 Task: Look for space in Cativá, Panama from 10th June, 2023 to 25th June, 2023 for 4 adults in price range Rs.10000 to Rs.15000. Place can be private room with 4 bedrooms having 4 beds and 4 bathrooms. Property type can be house, flat, guest house, hotel. Amenities needed are: wifi, TV, free parkinig on premises, gym, breakfast. Booking option can be shelf check-in. Required host language is English.
Action: Mouse moved to (542, 185)
Screenshot: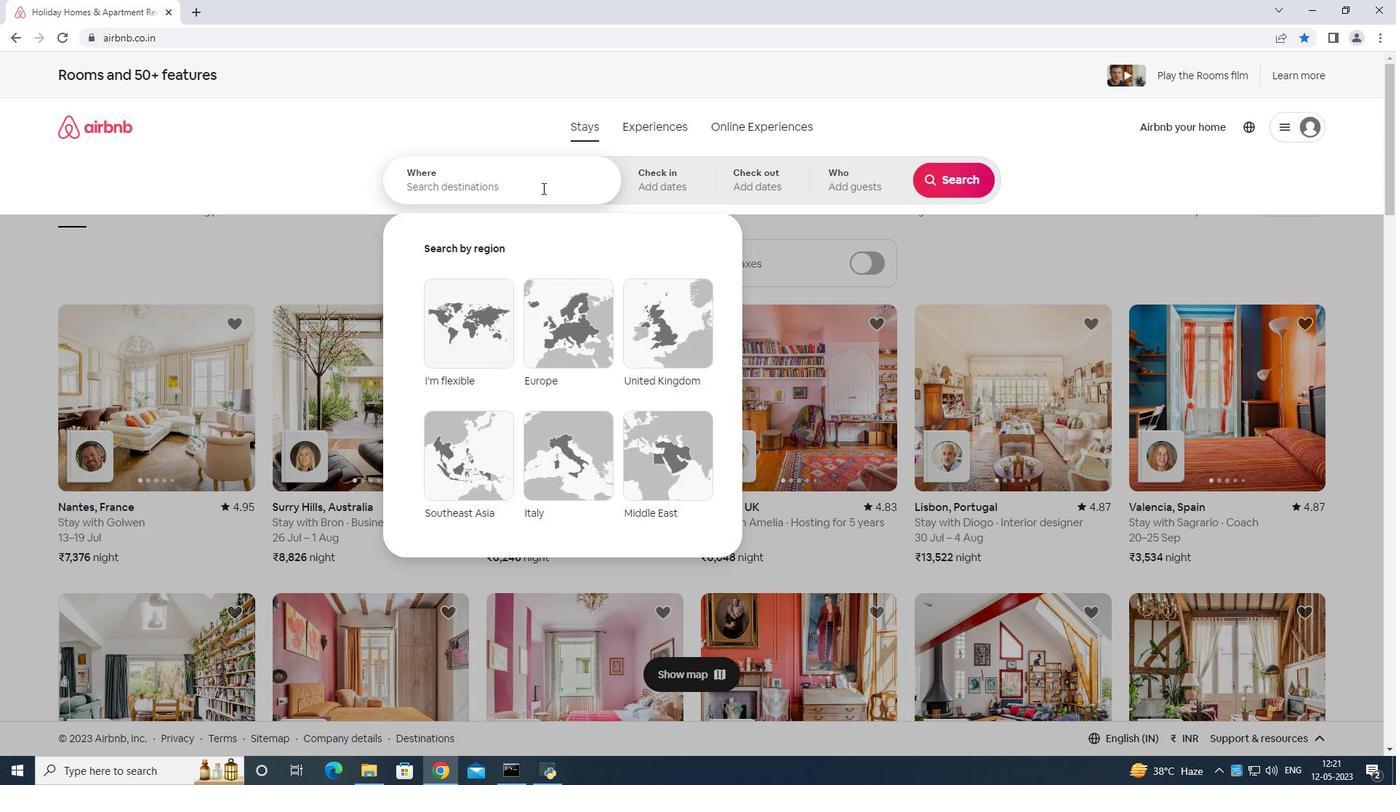 
Action: Mouse pressed left at (542, 185)
Screenshot: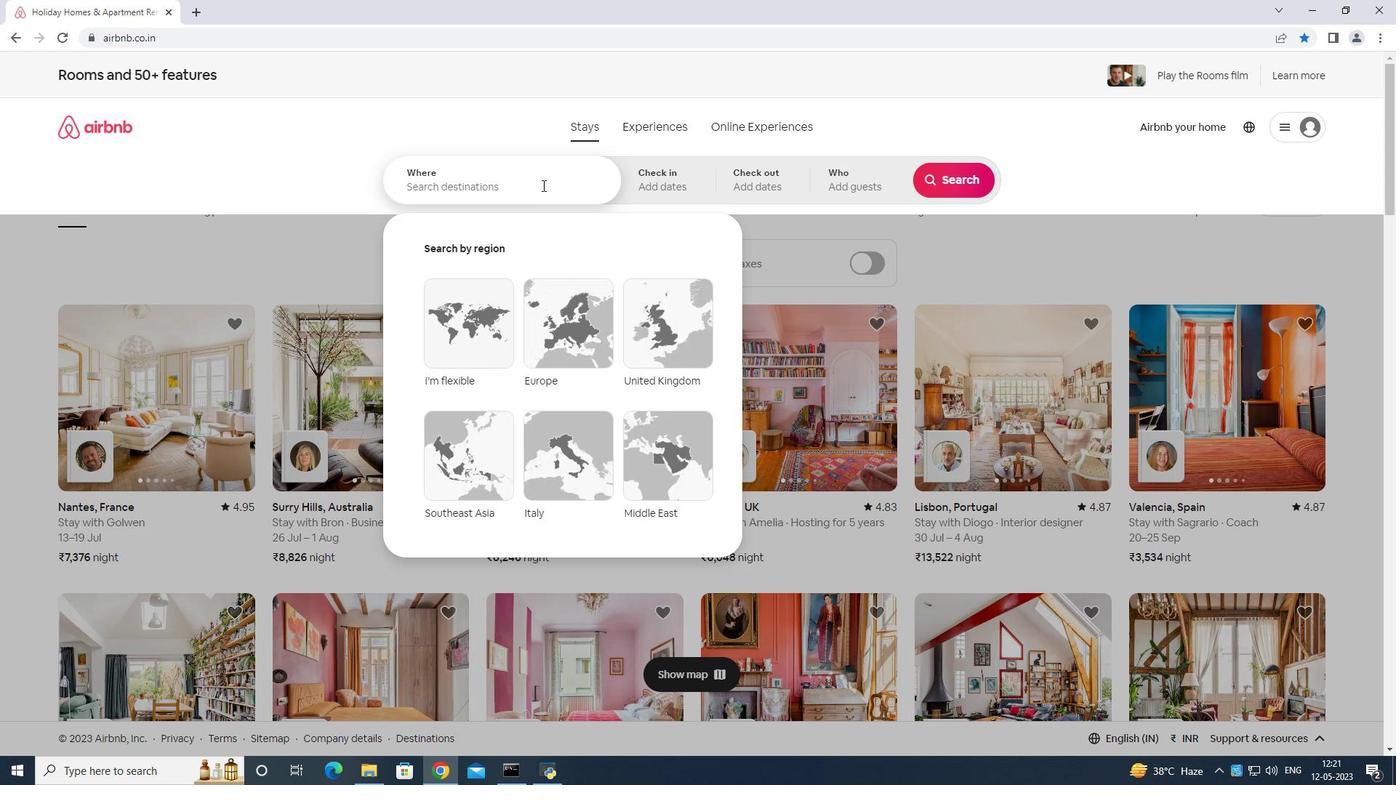 
Action: Mouse moved to (537, 172)
Screenshot: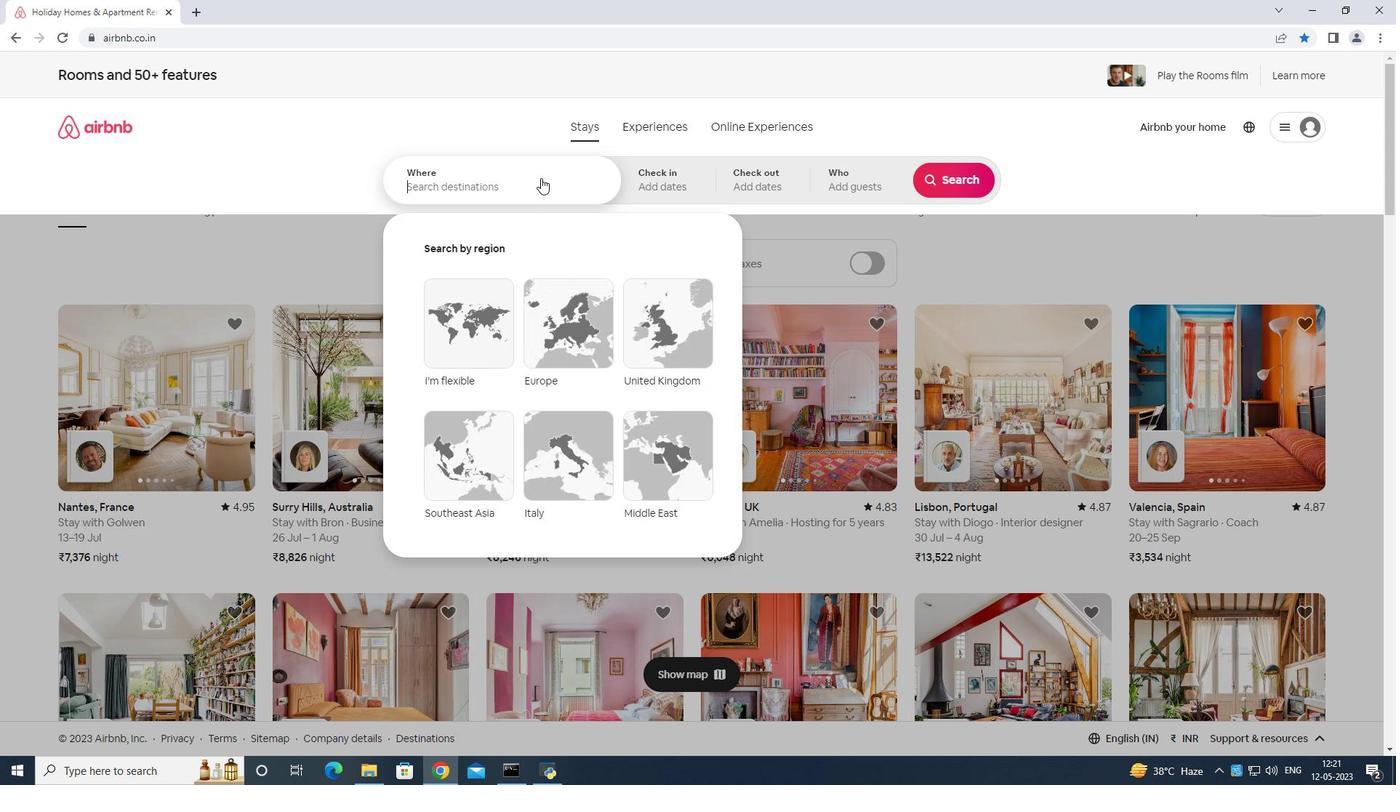
Action: Key pressed <Key.shift>Cavi<Key.backspace><Key.backspace>tiva<Key.space>panama<Key.enter>
Screenshot: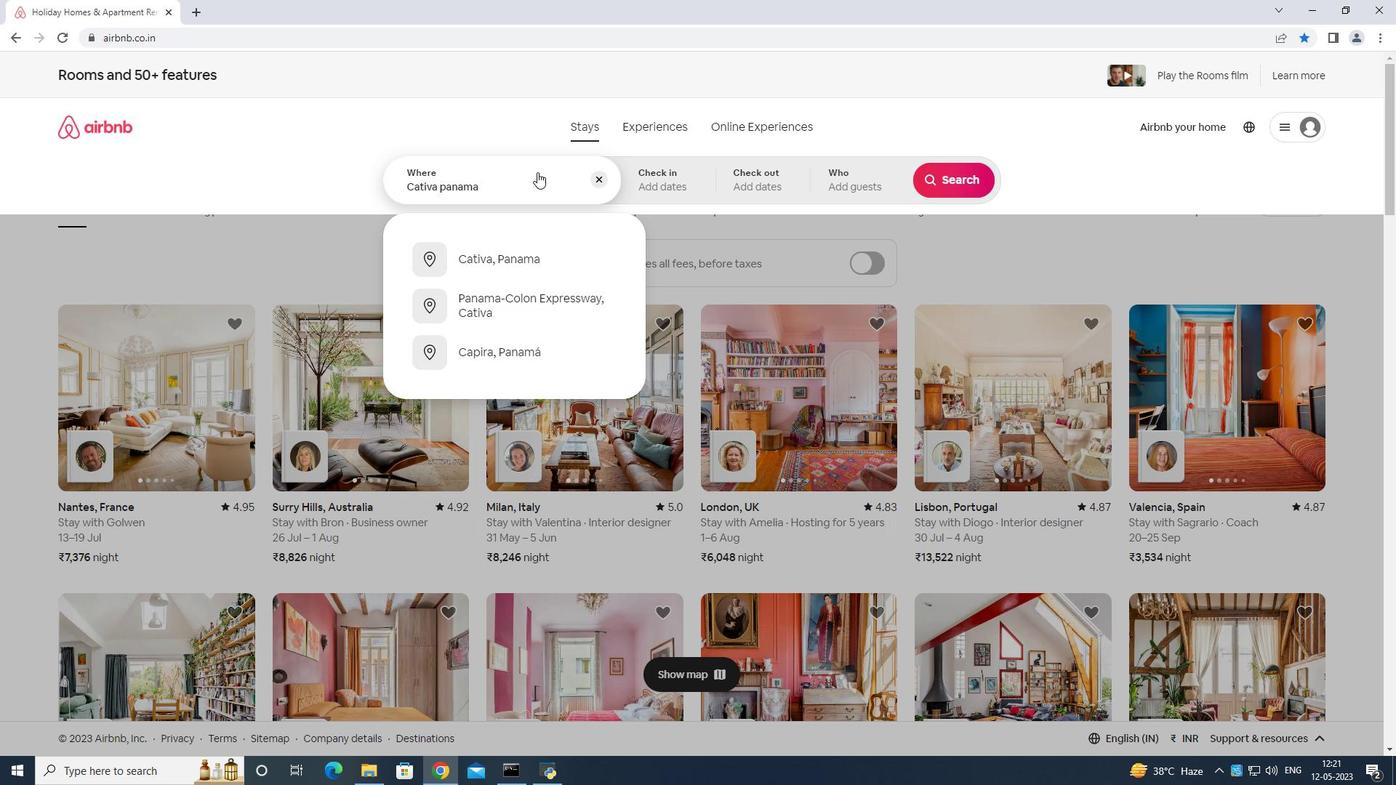 
Action: Mouse moved to (922, 389)
Screenshot: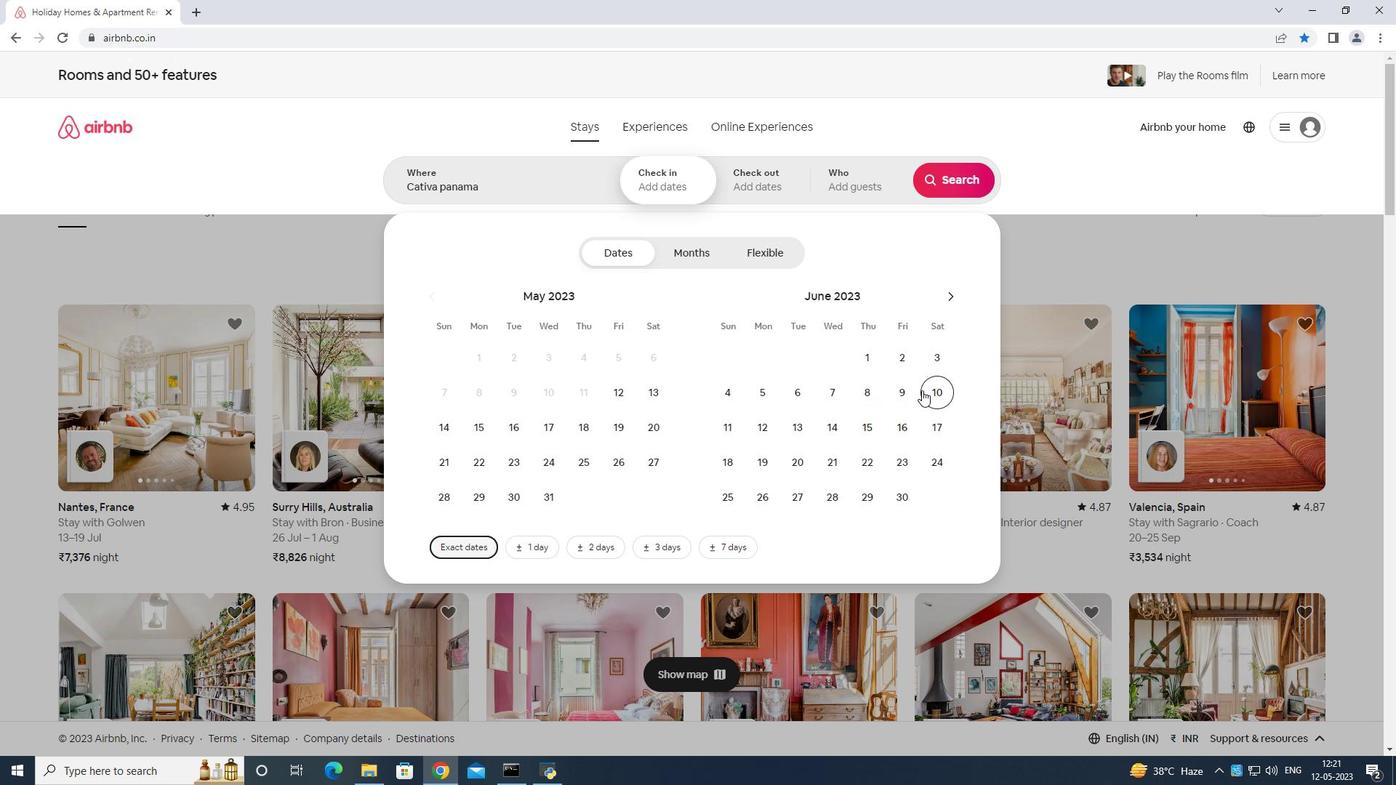 
Action: Mouse pressed left at (922, 389)
Screenshot: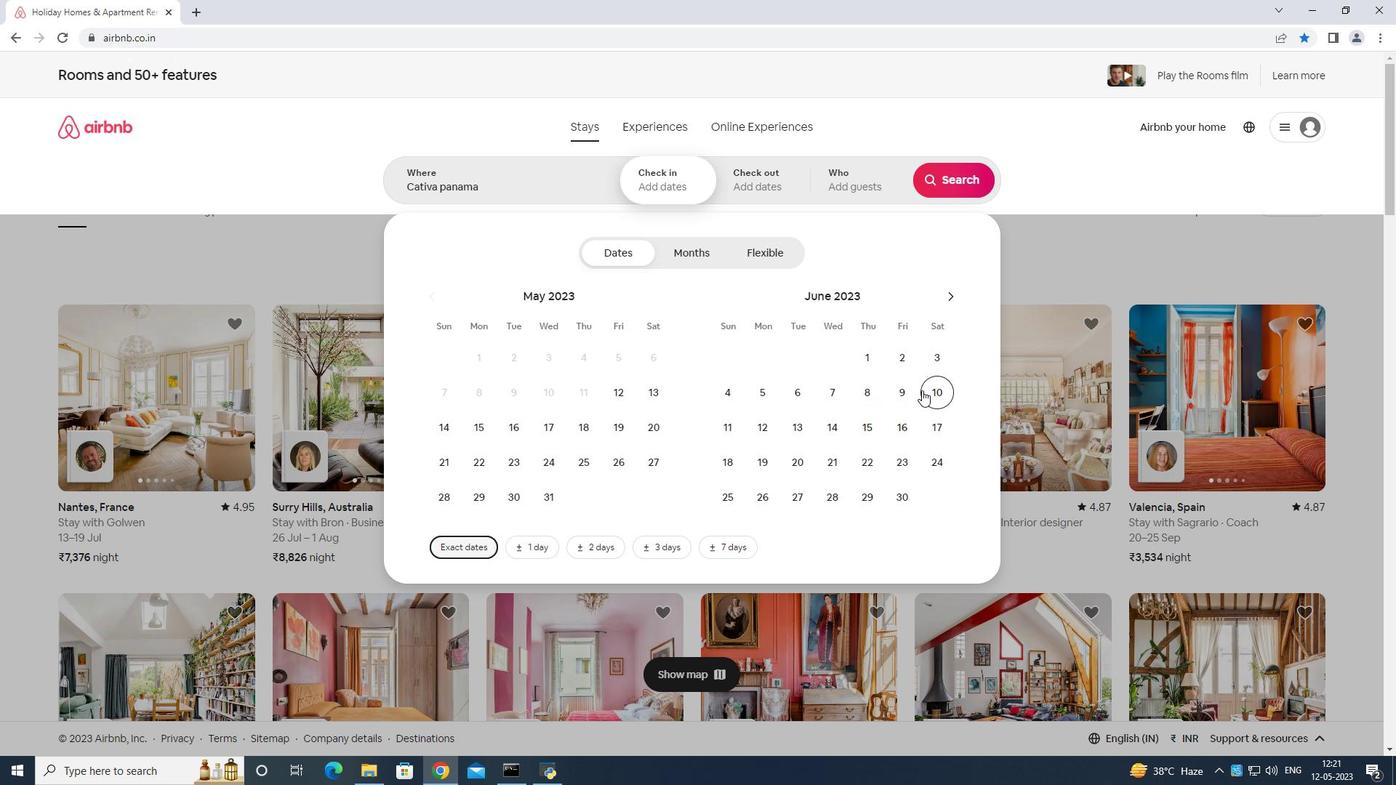 
Action: Mouse moved to (735, 490)
Screenshot: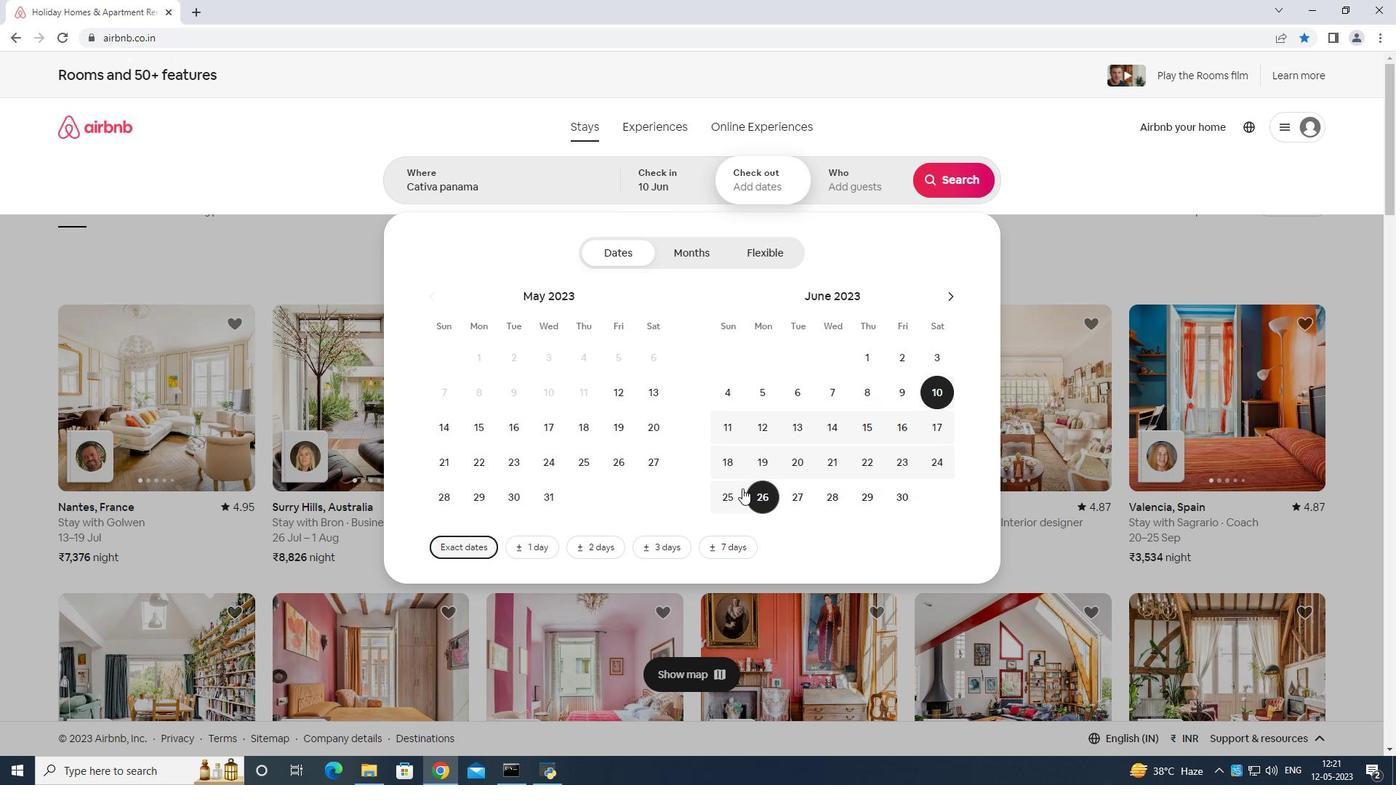
Action: Mouse pressed left at (735, 490)
Screenshot: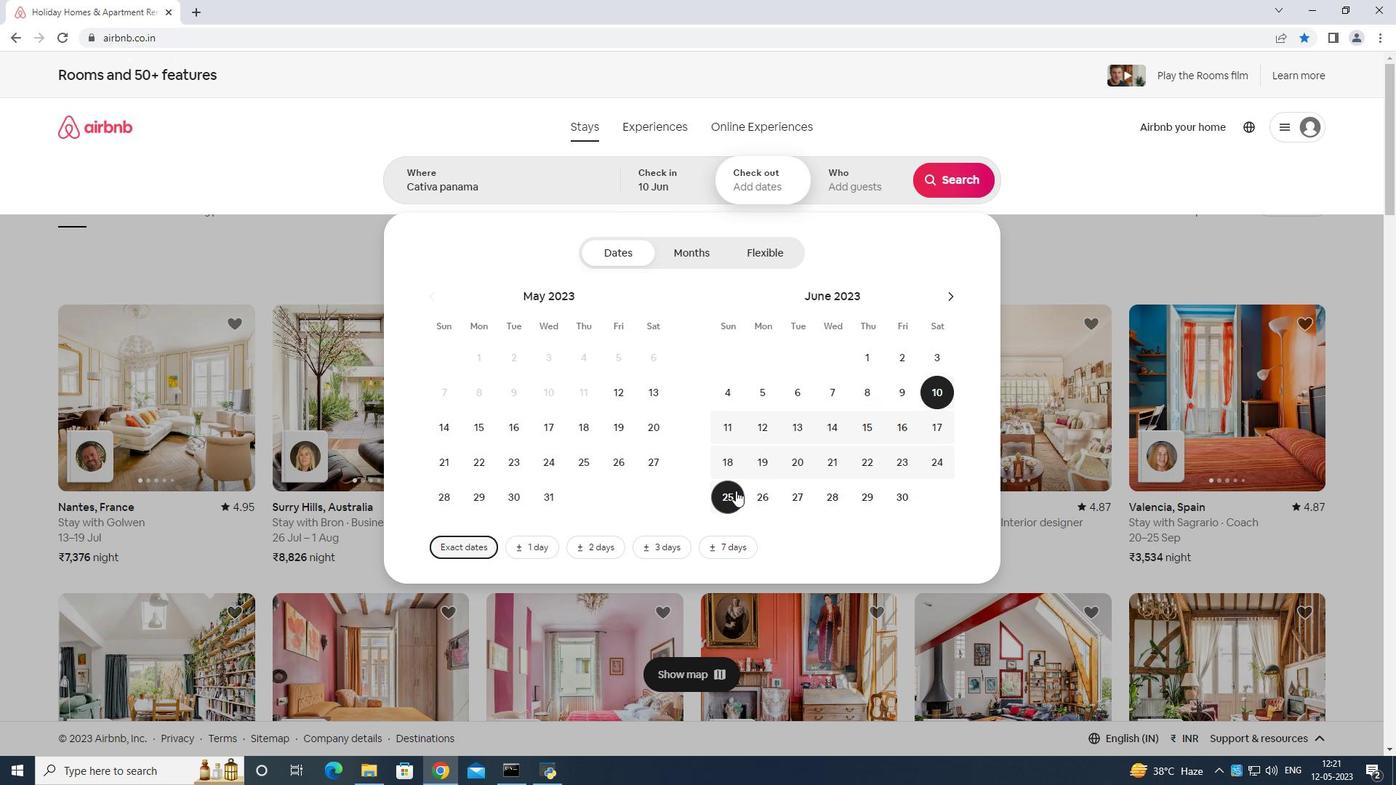
Action: Mouse moved to (872, 173)
Screenshot: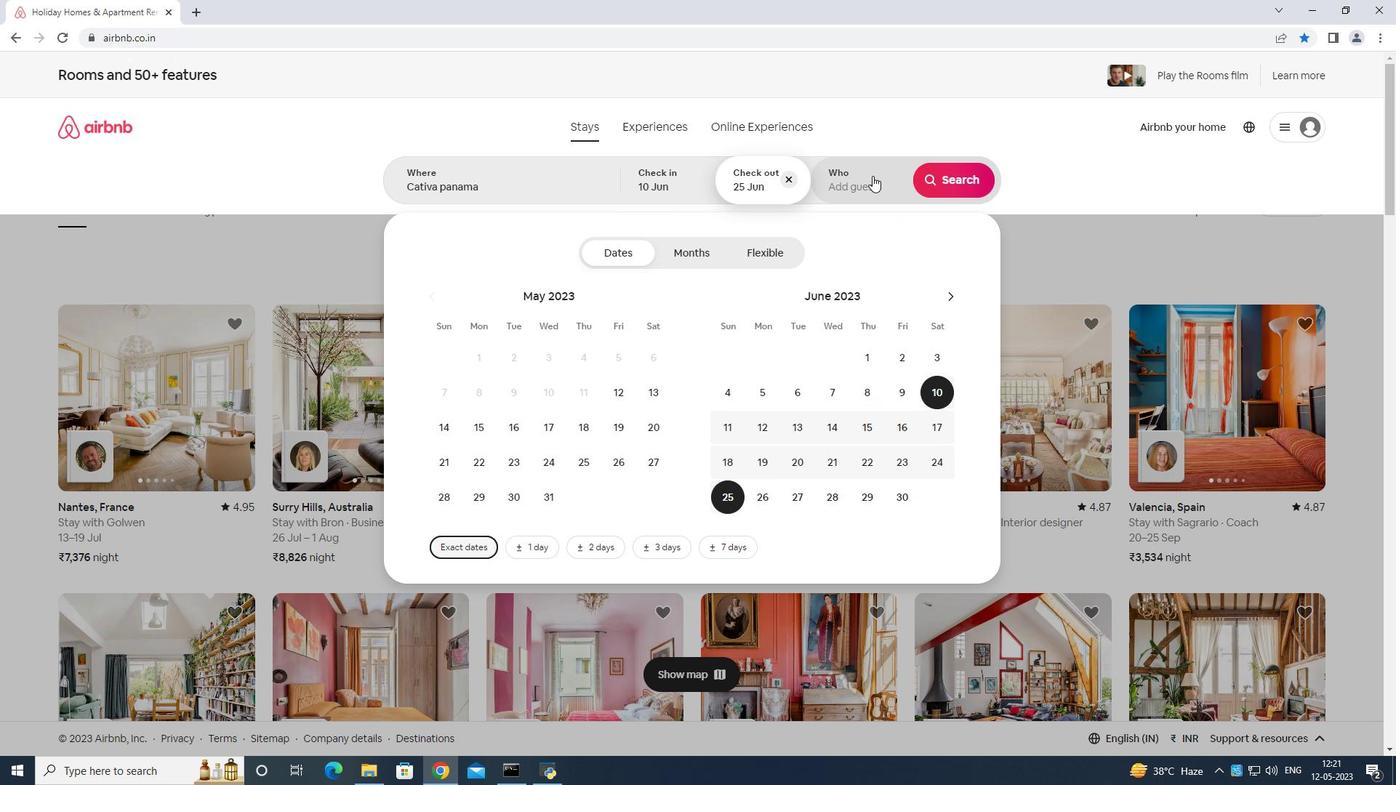 
Action: Mouse pressed left at (872, 173)
Screenshot: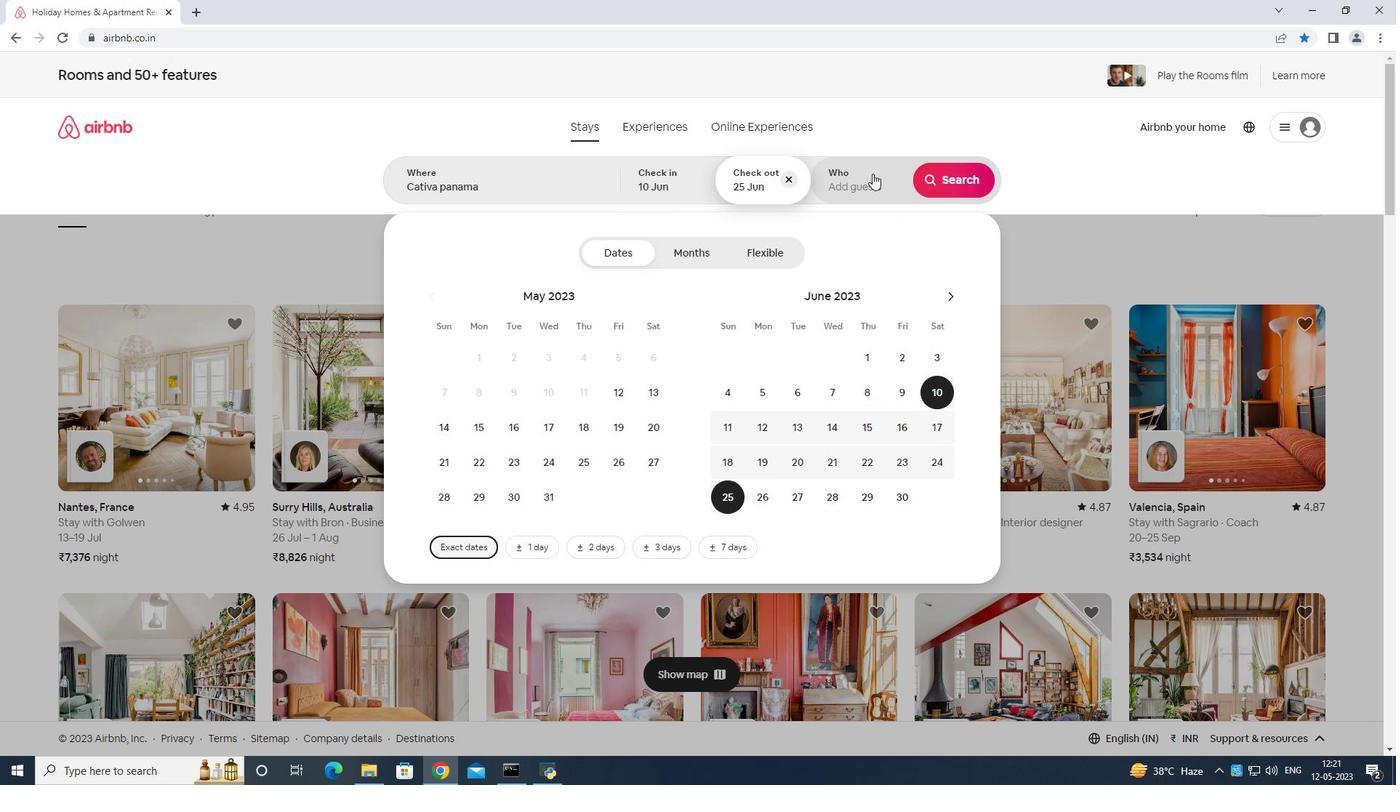 
Action: Mouse moved to (956, 259)
Screenshot: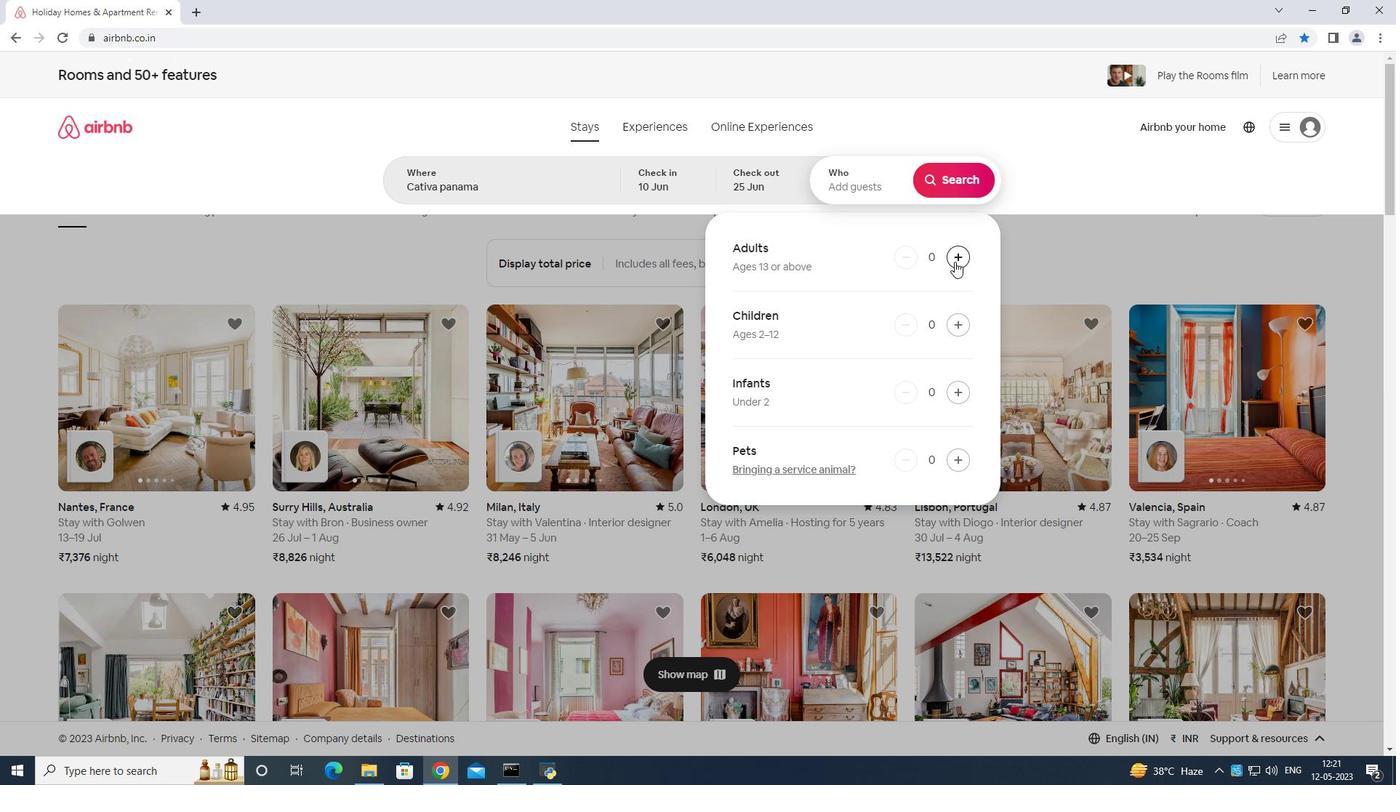 
Action: Mouse pressed left at (956, 259)
Screenshot: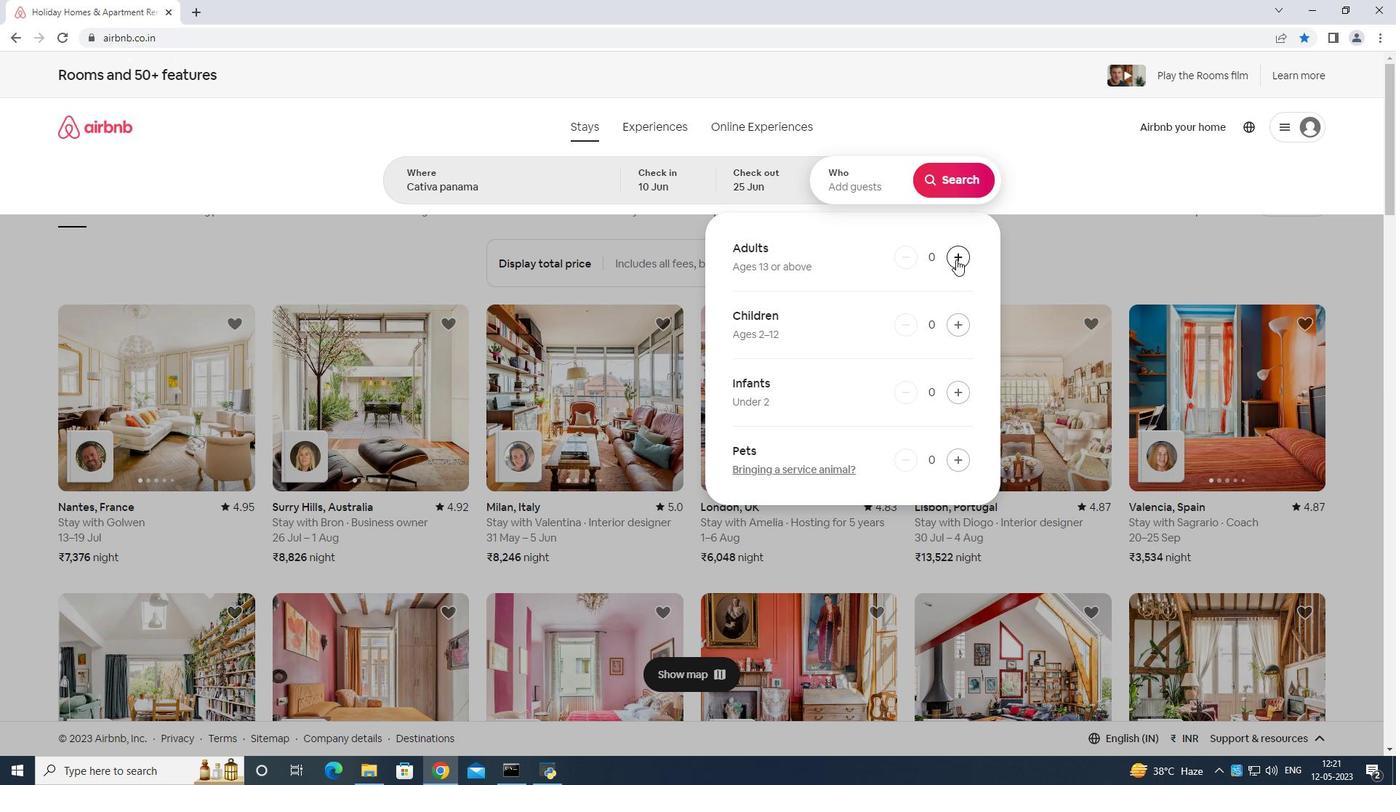 
Action: Mouse moved to (957, 258)
Screenshot: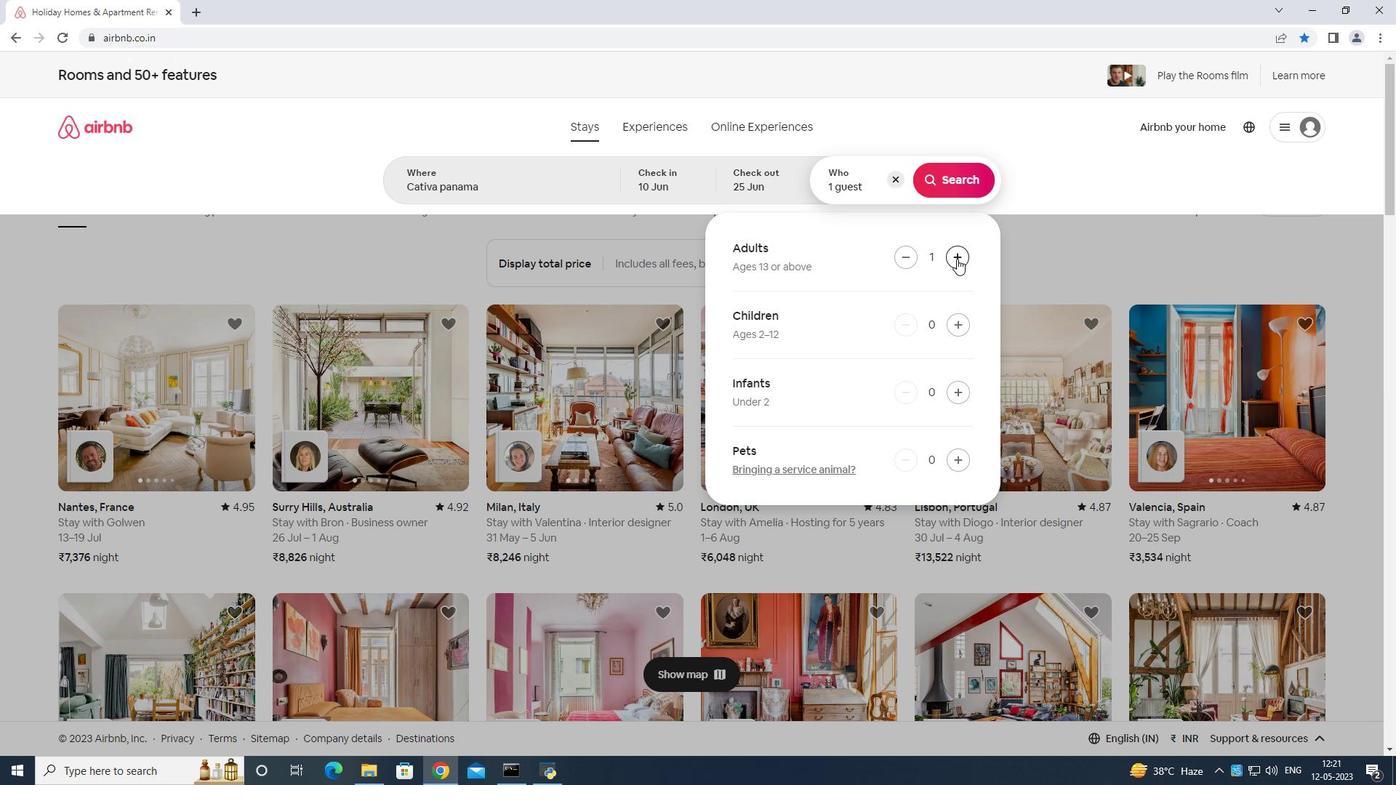 
Action: Mouse pressed left at (957, 258)
Screenshot: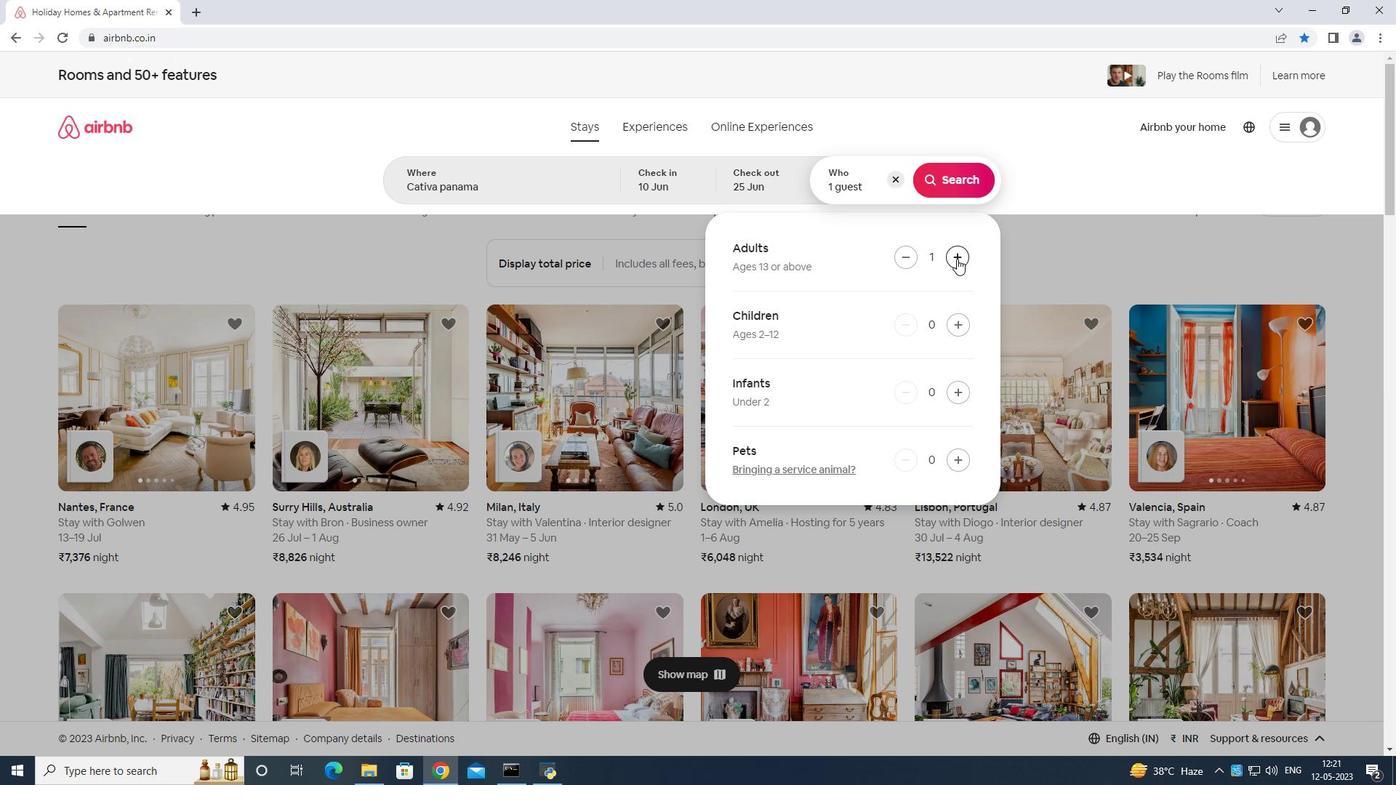 
Action: Mouse moved to (958, 258)
Screenshot: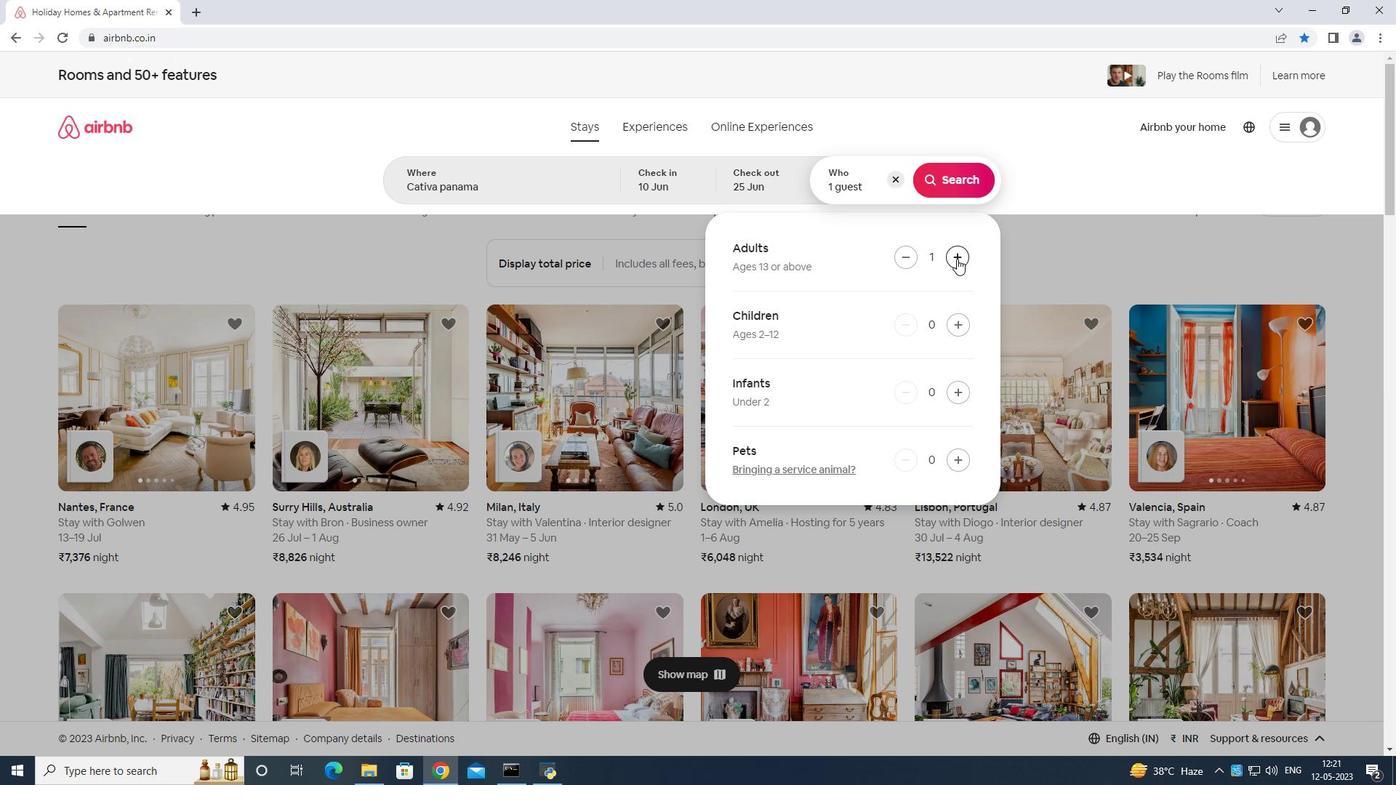 
Action: Mouse pressed left at (958, 258)
Screenshot: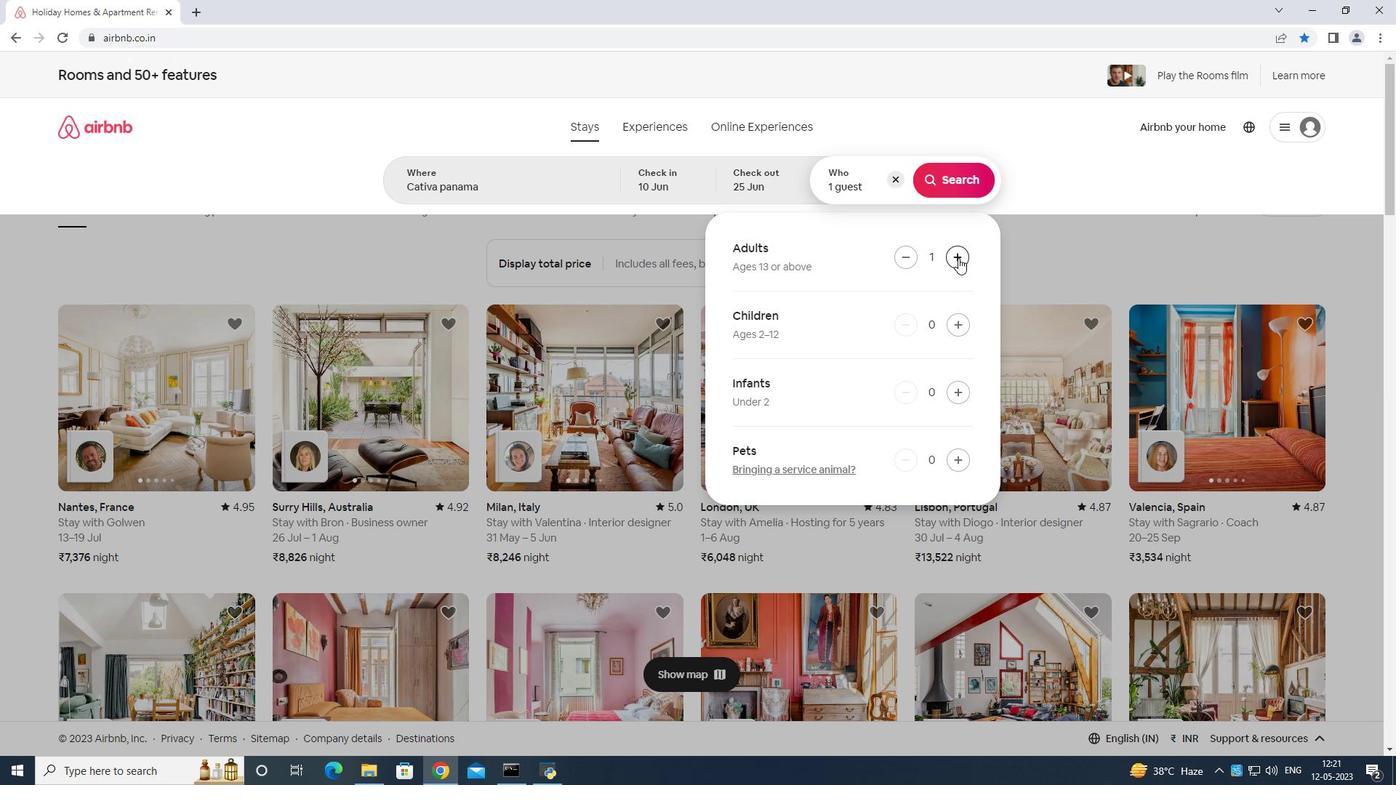 
Action: Mouse moved to (959, 255)
Screenshot: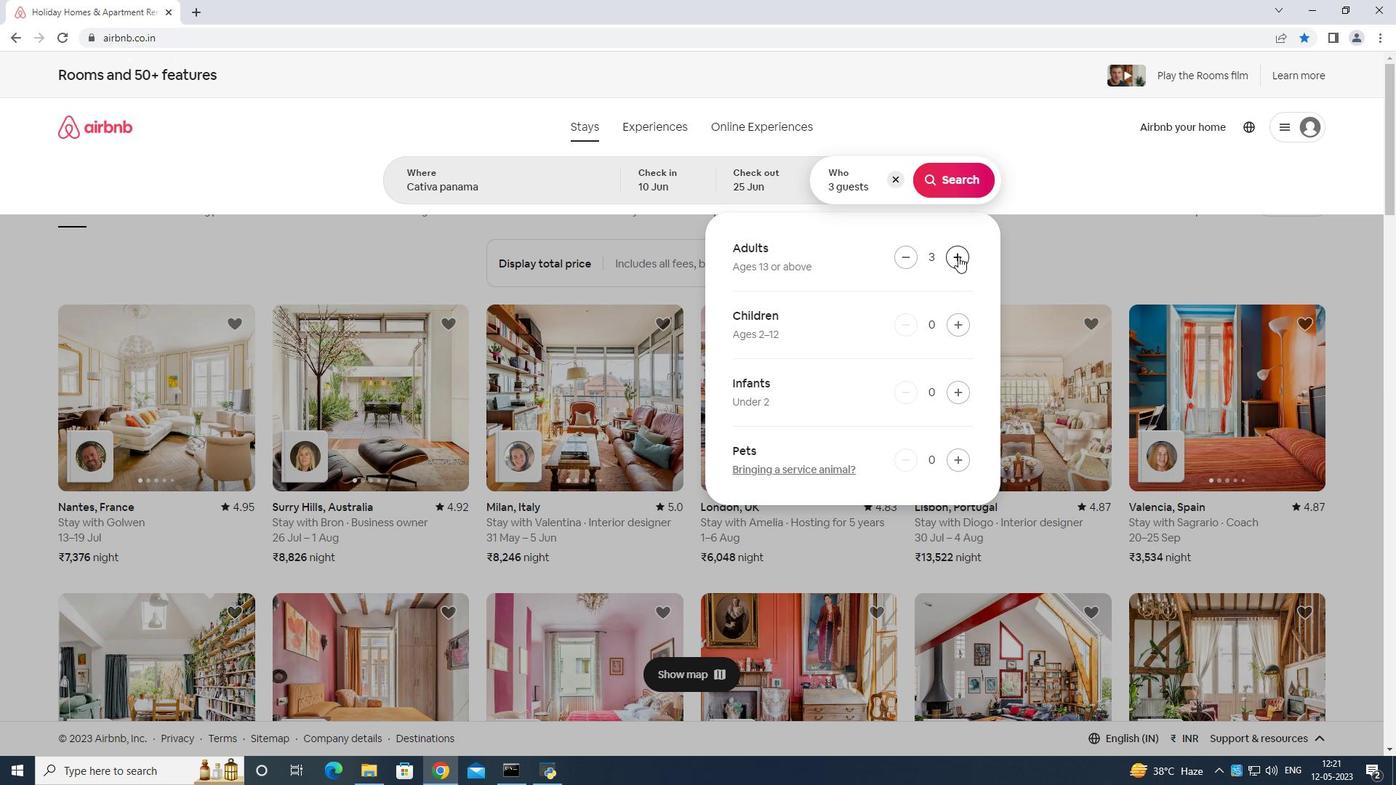 
Action: Mouse pressed left at (959, 255)
Screenshot: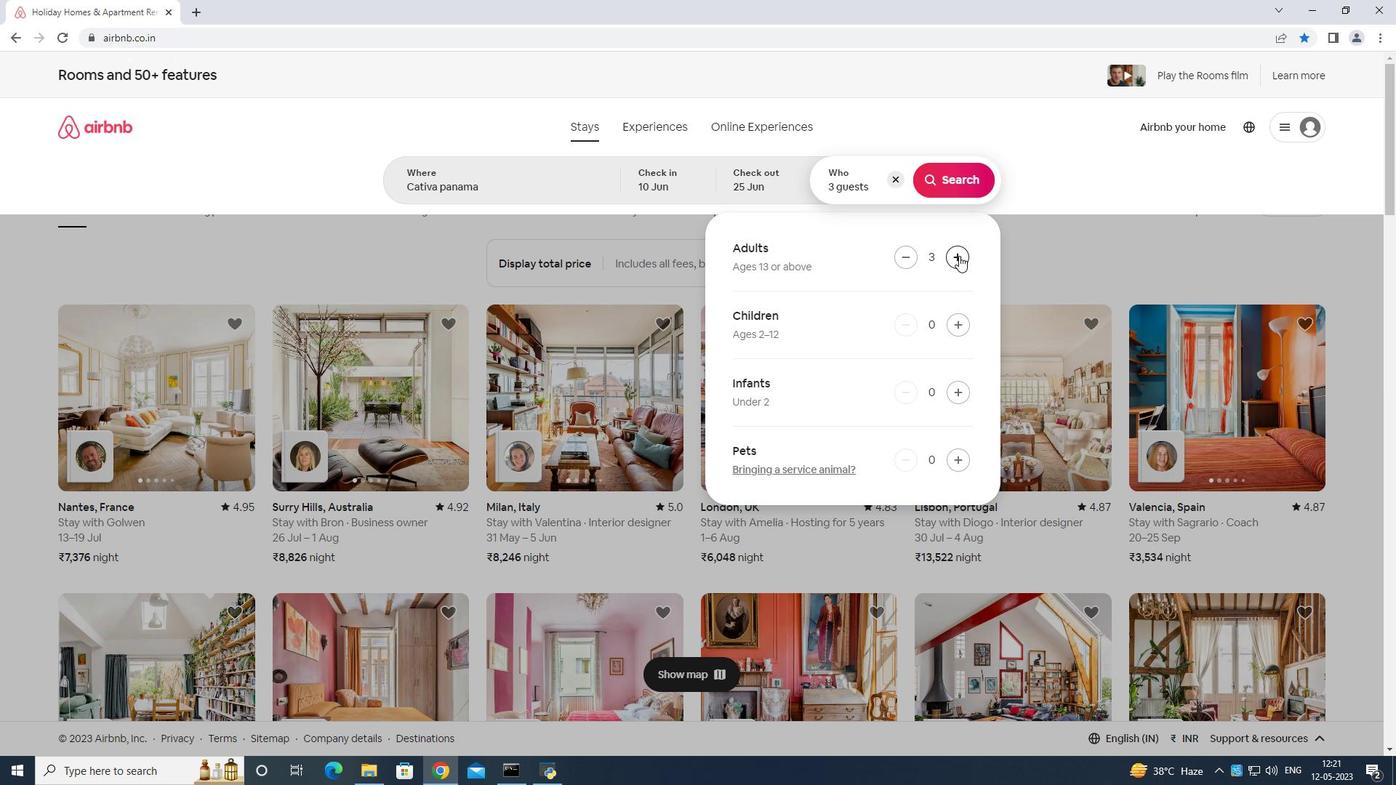 
Action: Mouse pressed left at (959, 255)
Screenshot: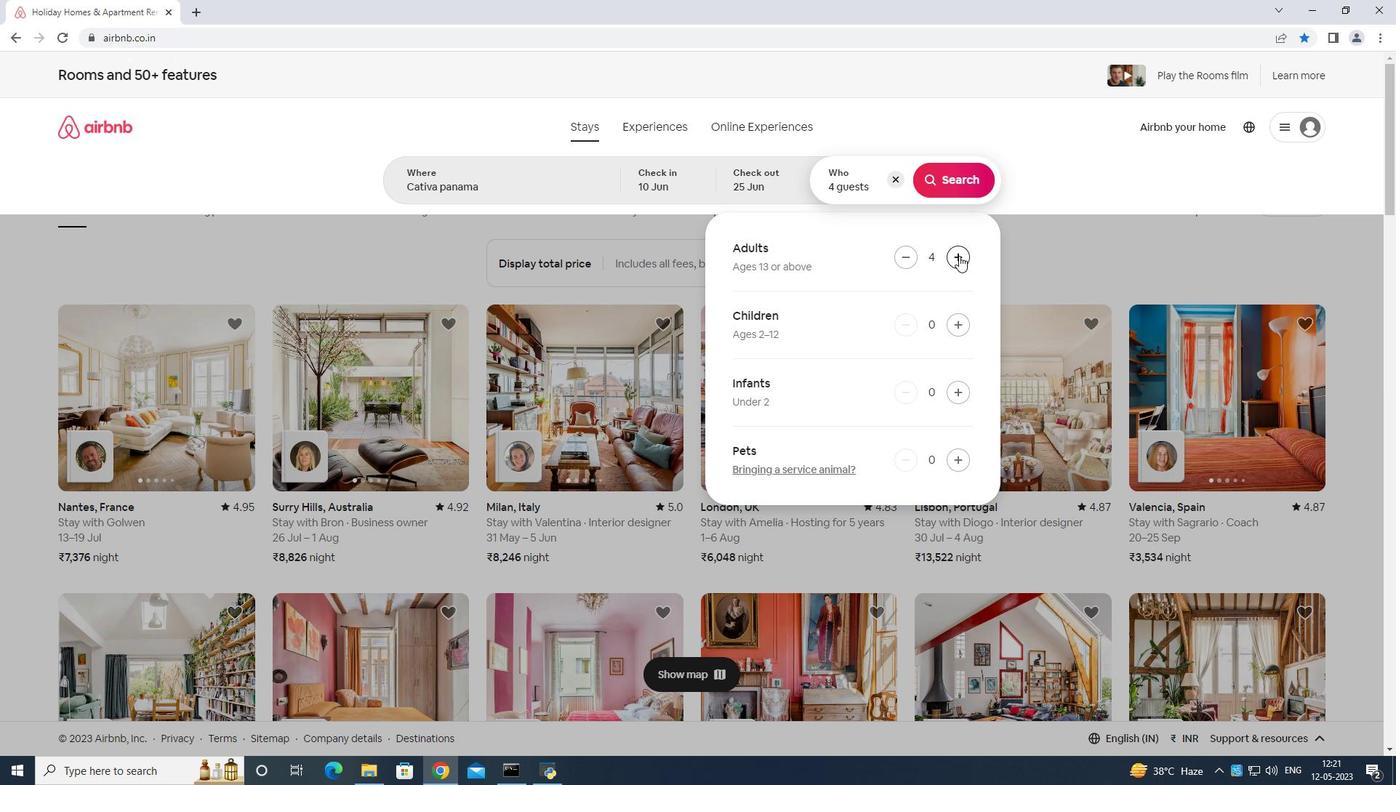 
Action: Mouse moved to (904, 256)
Screenshot: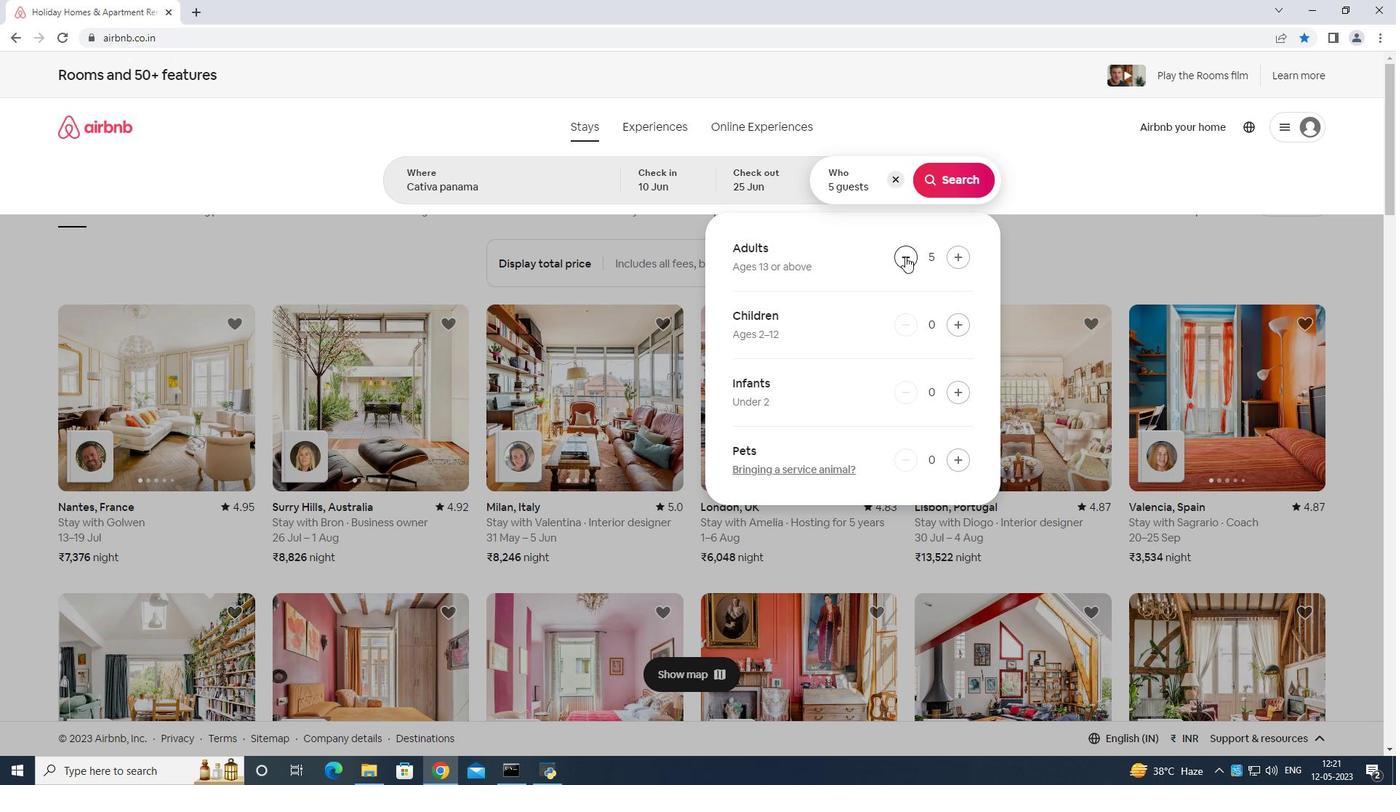 
Action: Mouse pressed left at (904, 256)
Screenshot: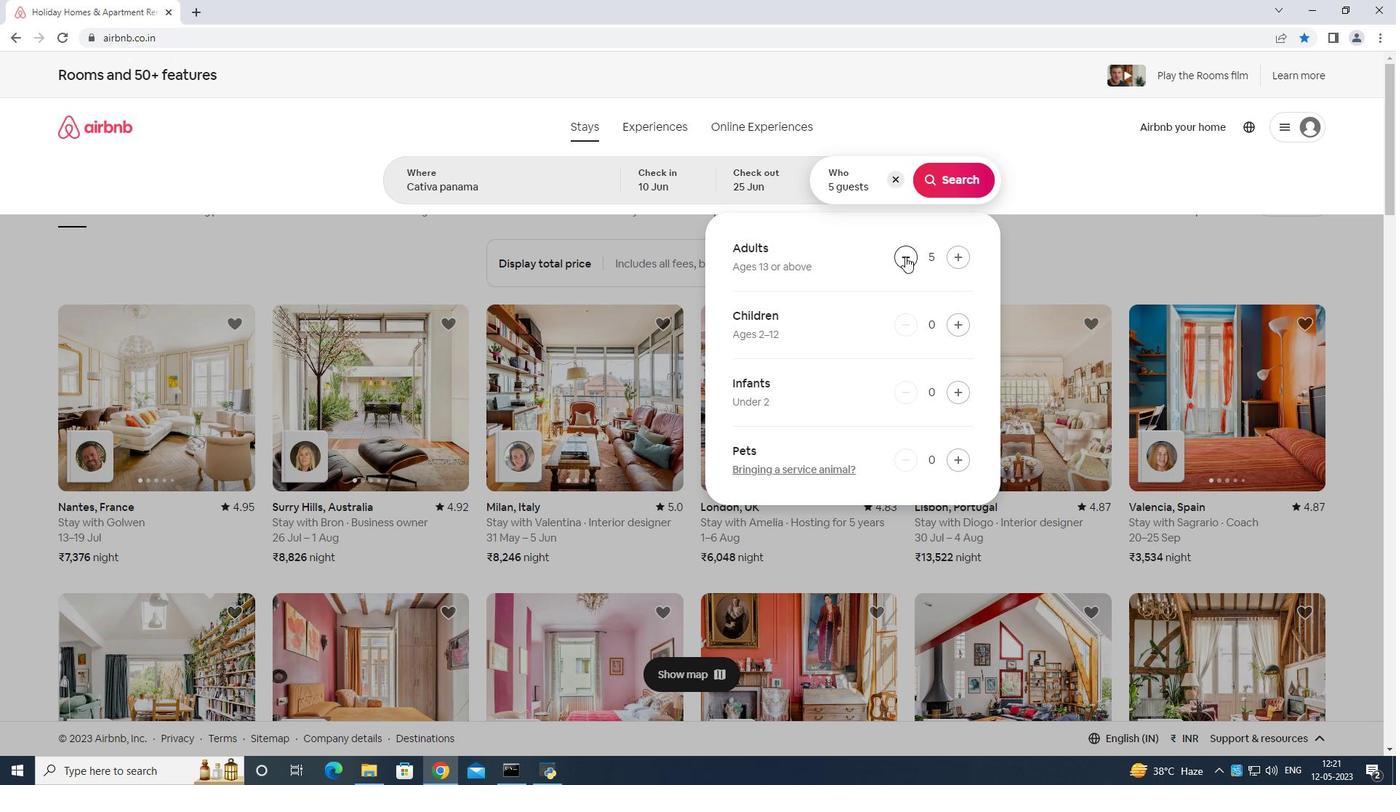
Action: Mouse moved to (951, 173)
Screenshot: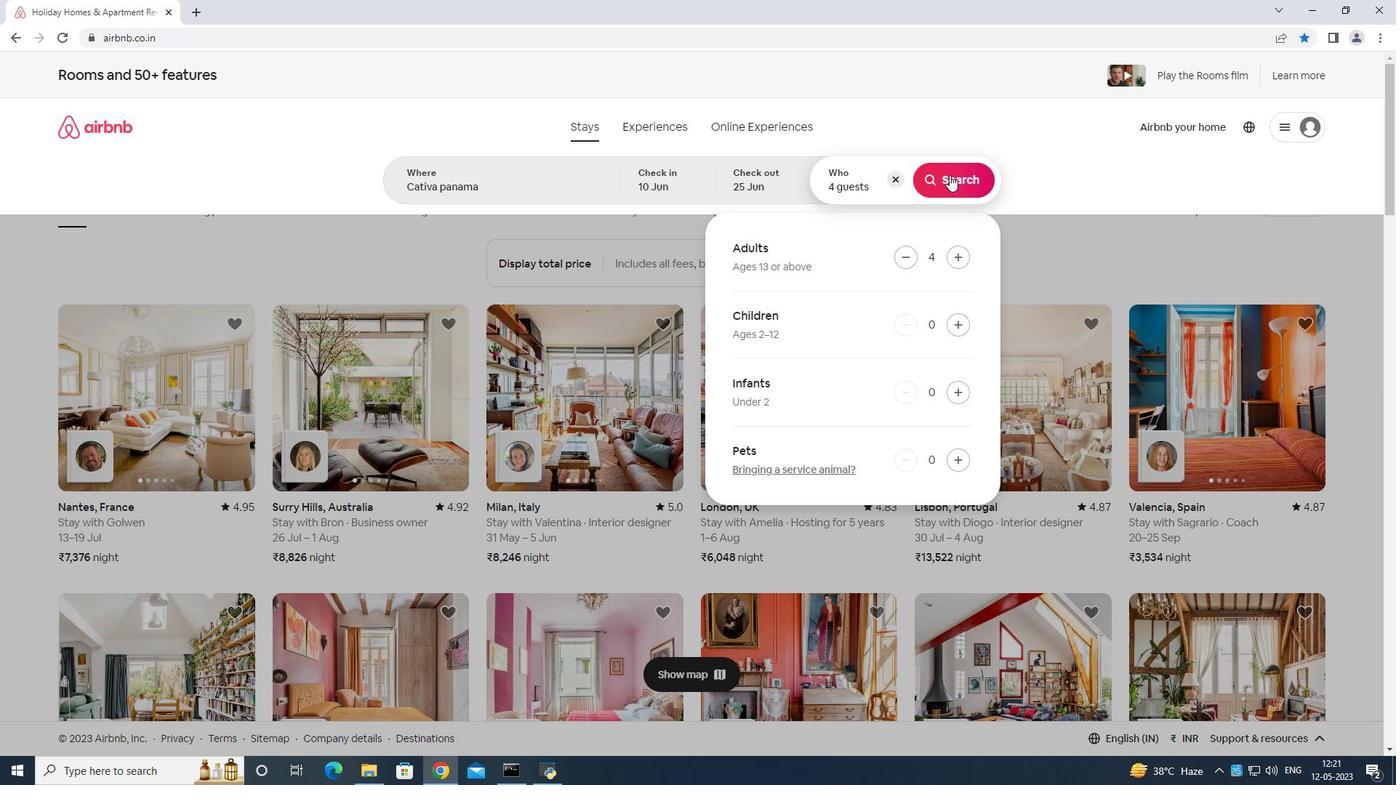 
Action: Mouse pressed left at (951, 173)
Screenshot: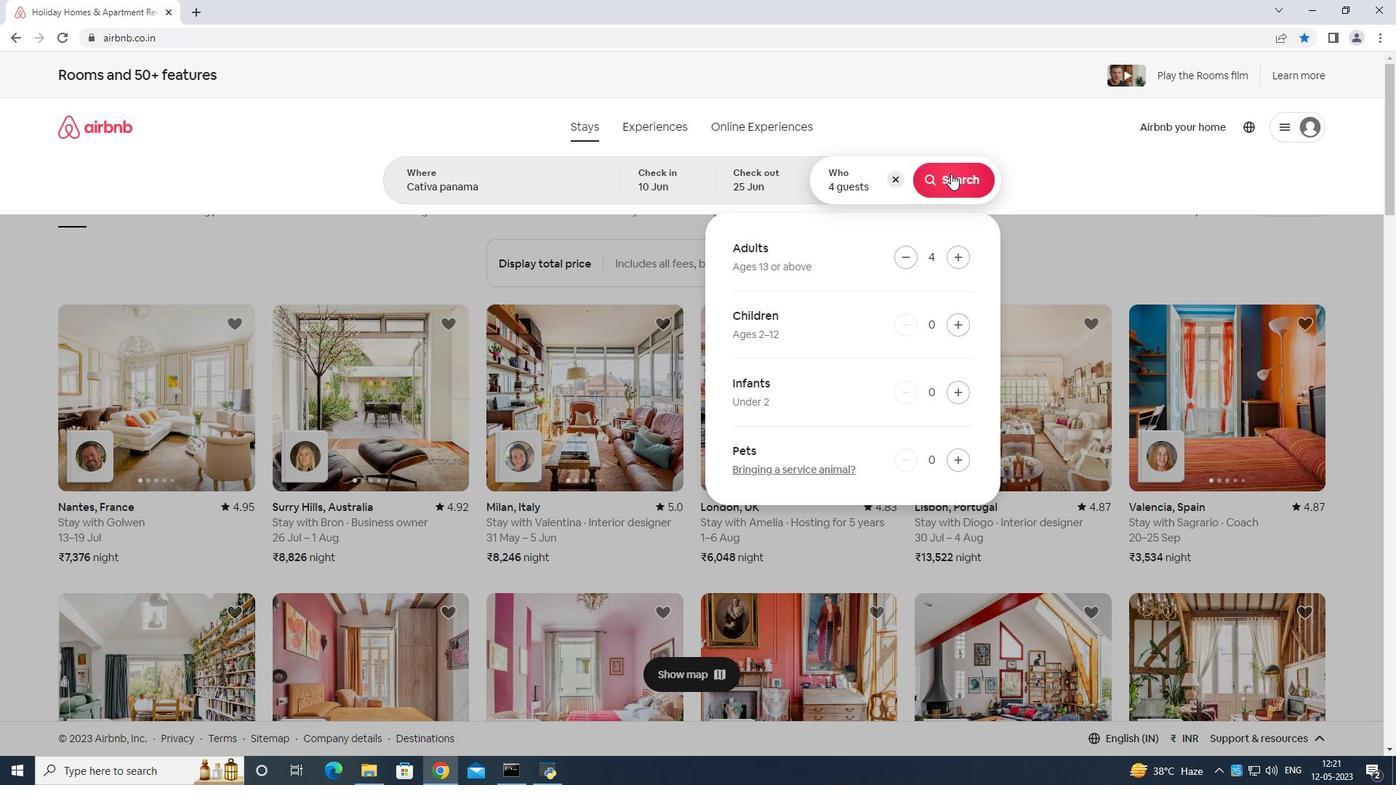 
Action: Mouse moved to (1347, 140)
Screenshot: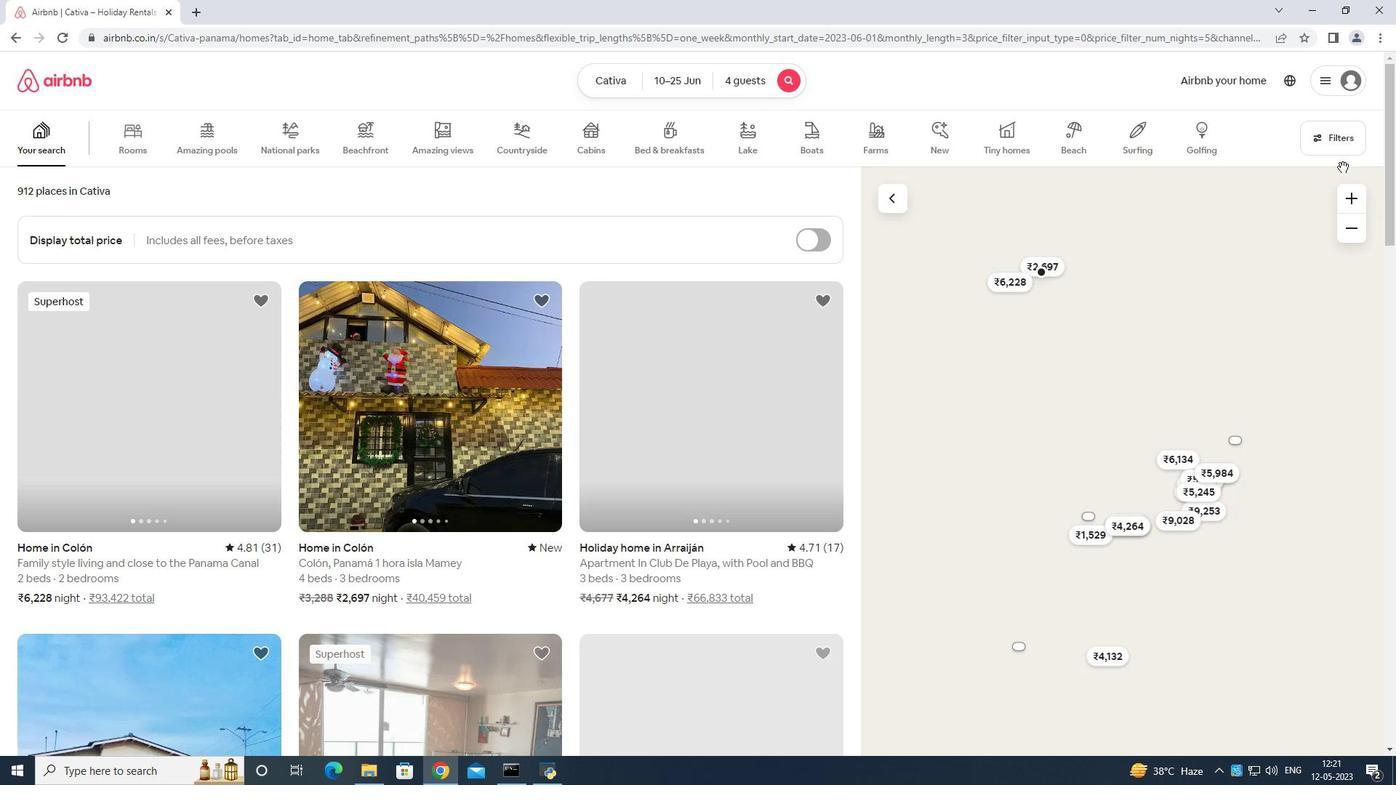 
Action: Mouse pressed left at (1347, 140)
Screenshot: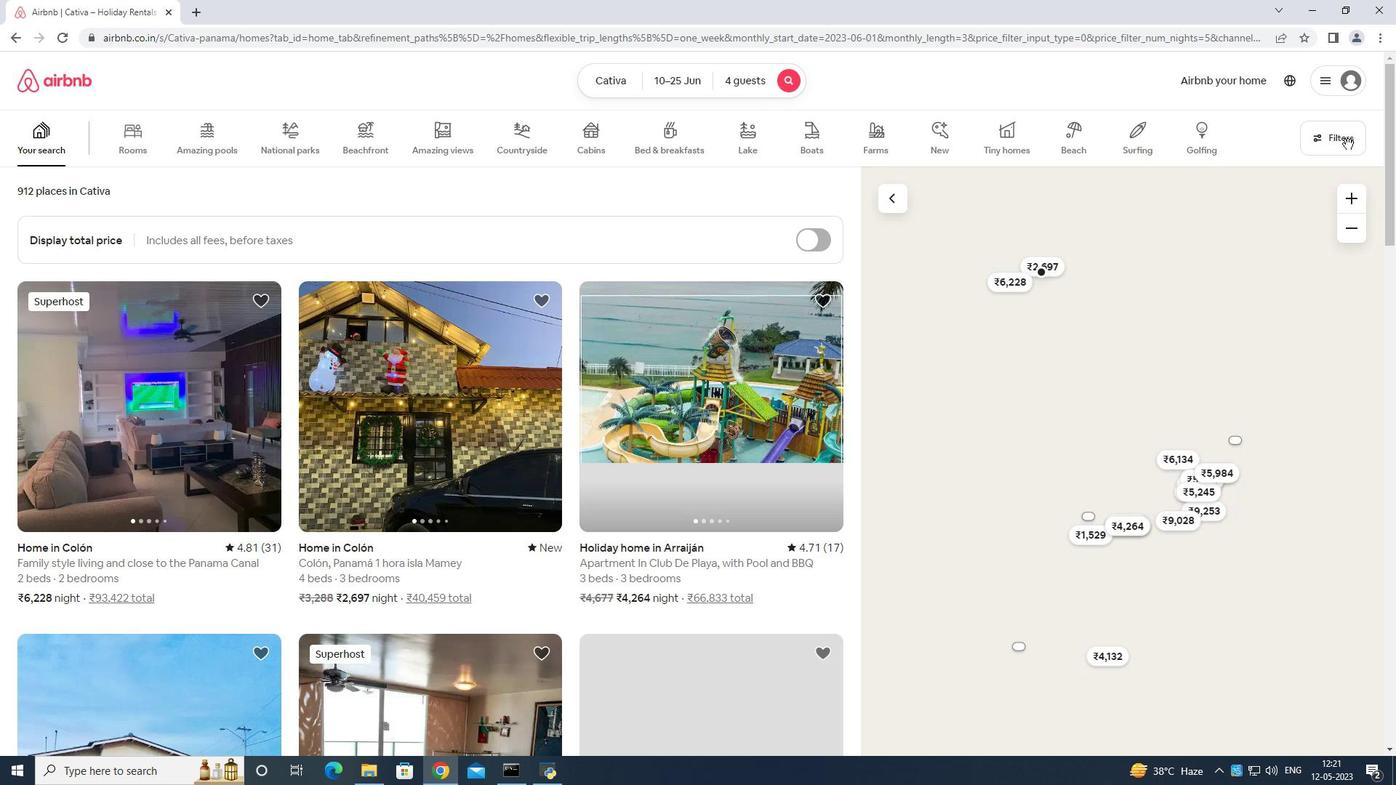 
Action: Mouse moved to (636, 498)
Screenshot: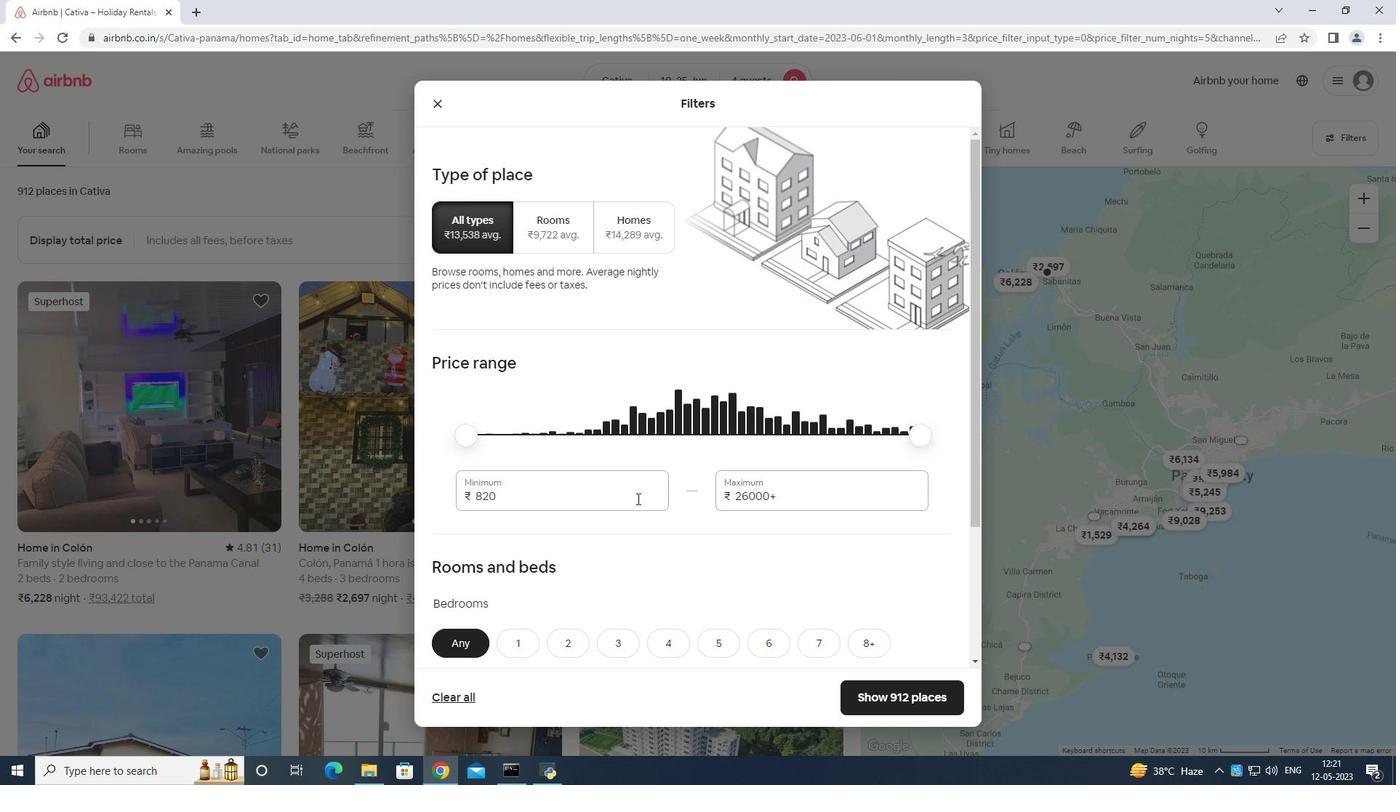 
Action: Mouse pressed left at (636, 498)
Screenshot: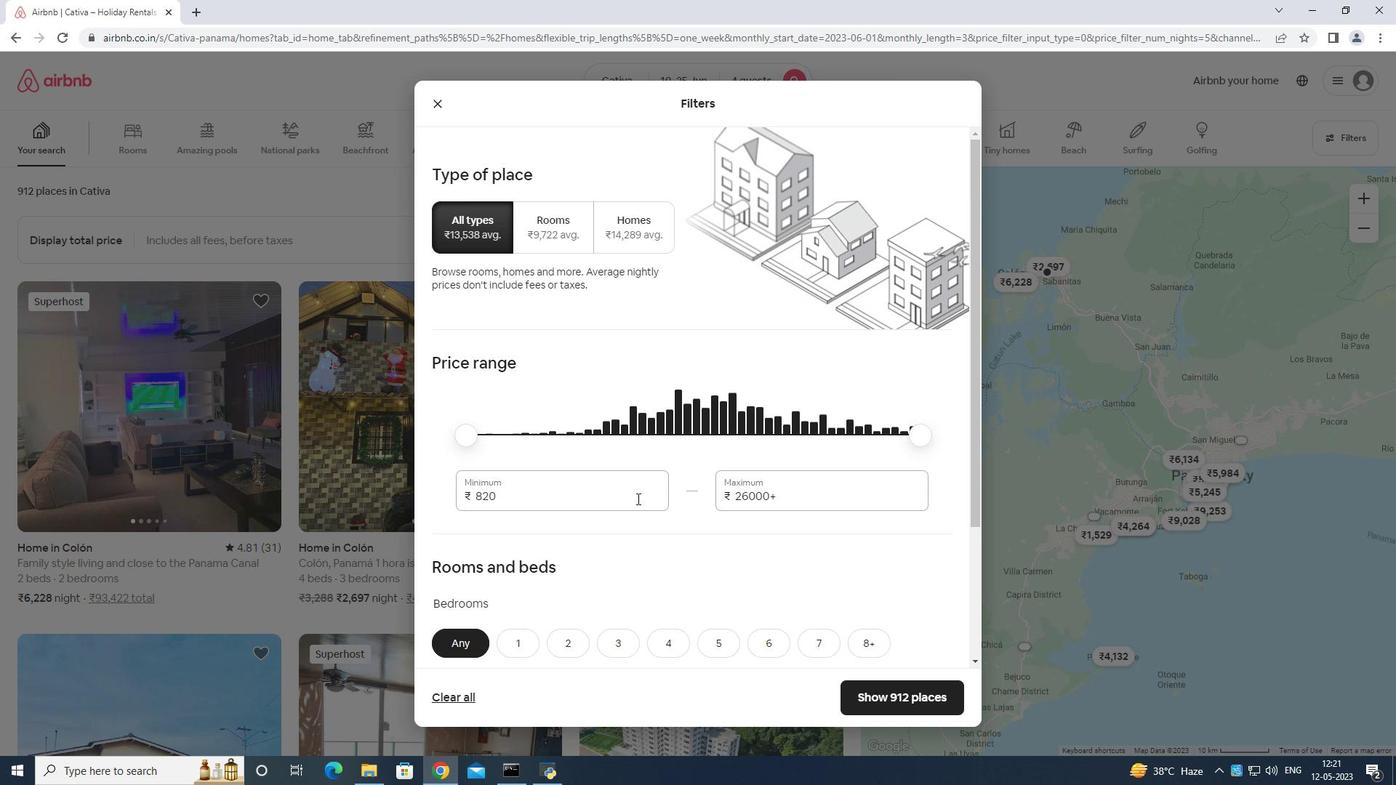 
Action: Mouse moved to (629, 478)
Screenshot: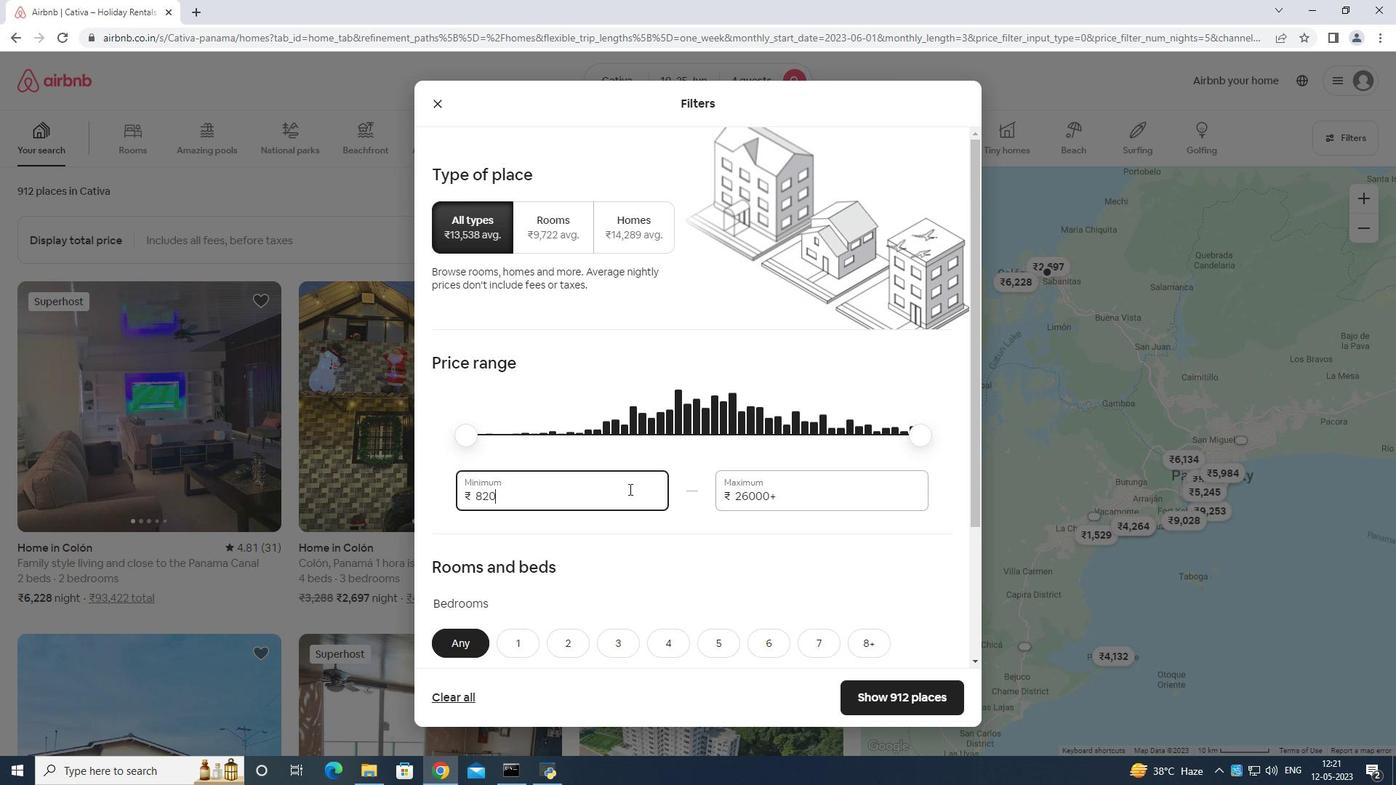 
Action: Key pressed <Key.backspace>
Screenshot: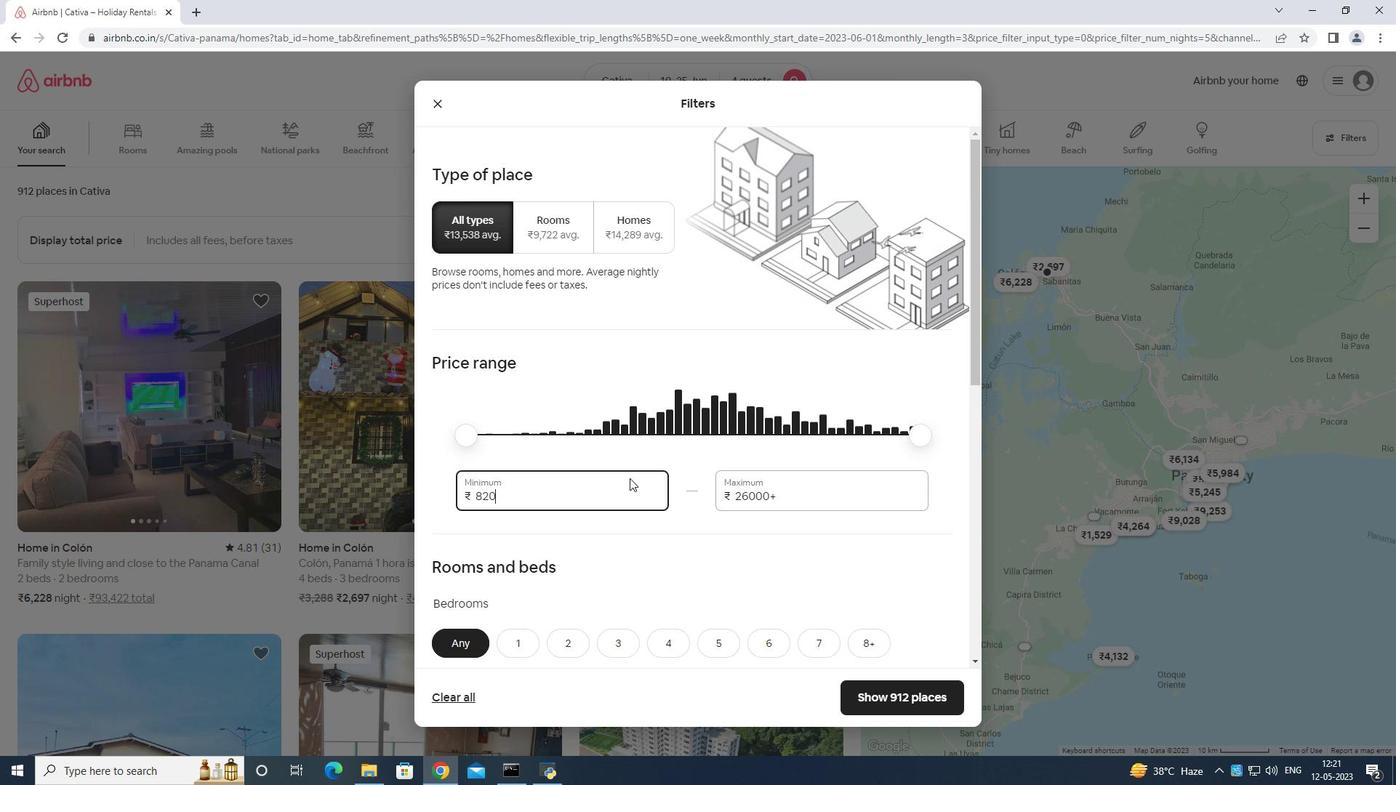 
Action: Mouse moved to (629, 474)
Screenshot: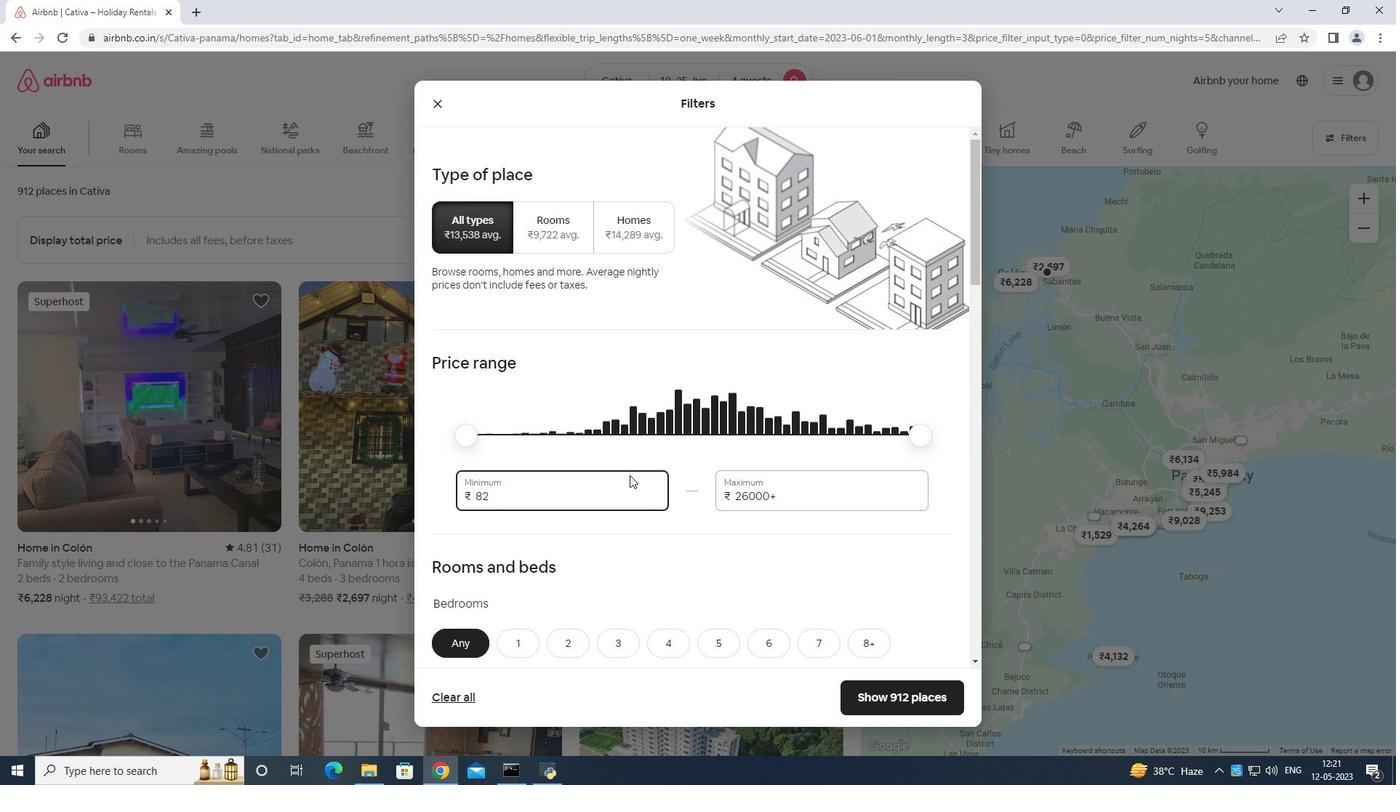 
Action: Key pressed <Key.backspace><Key.backspace><Key.backspace><Key.backspace>
Screenshot: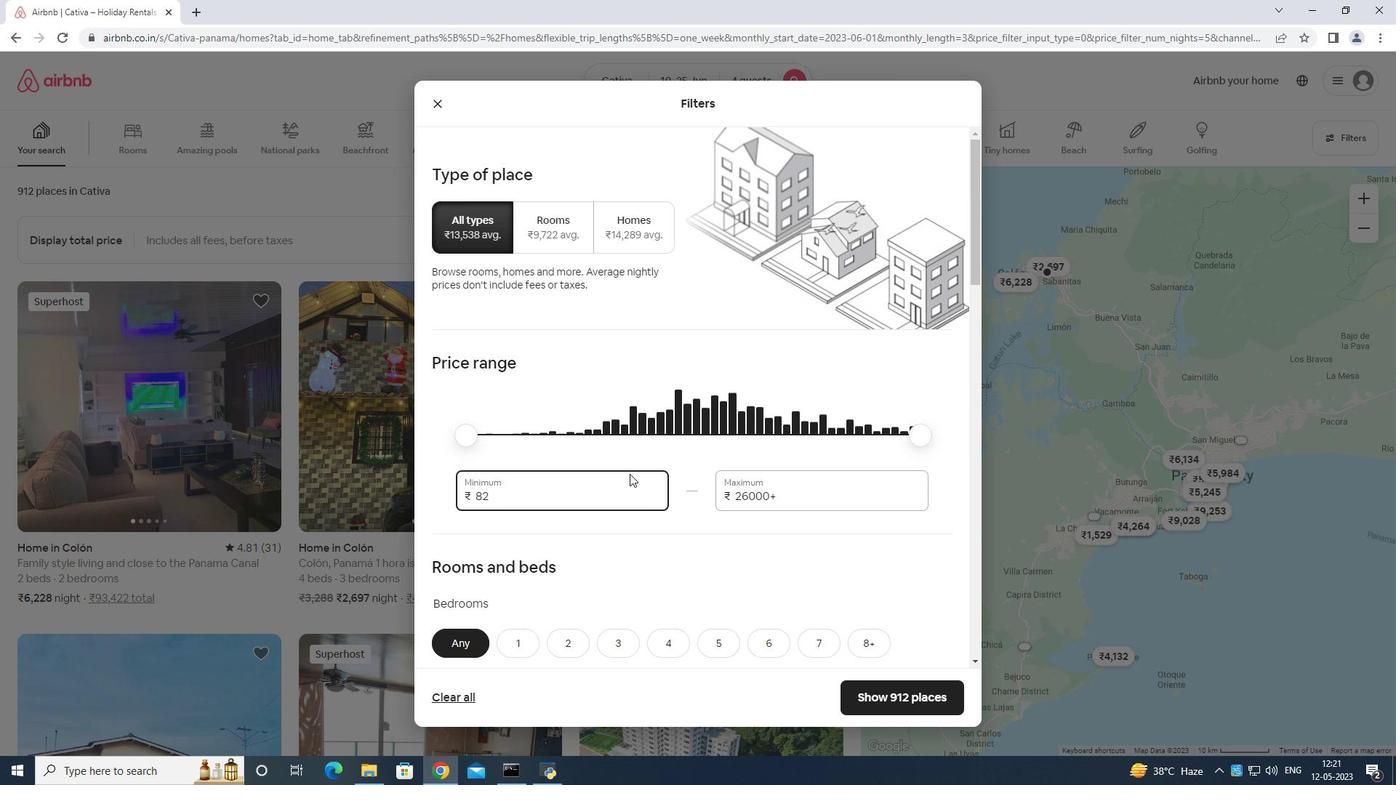 
Action: Mouse moved to (624, 478)
Screenshot: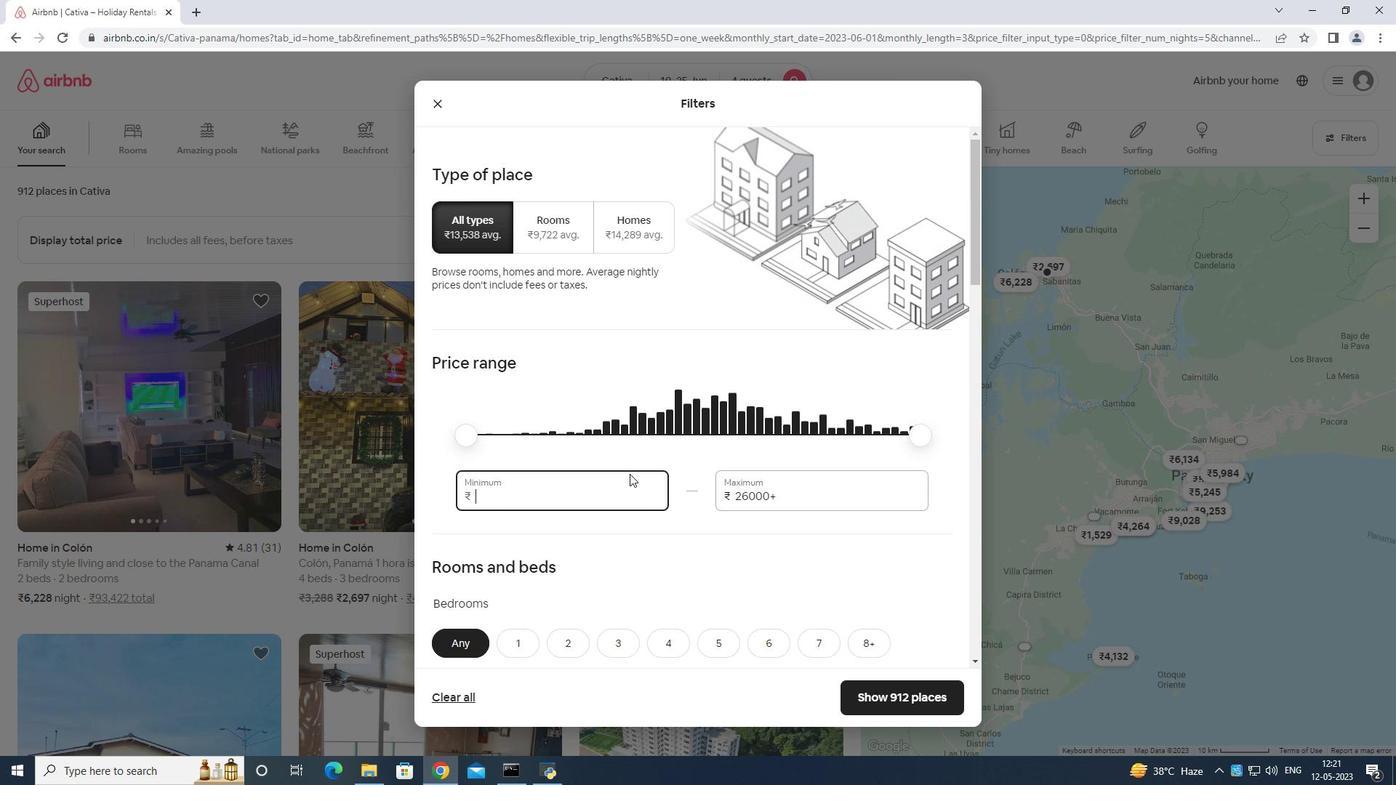 
Action: Key pressed 1
Screenshot: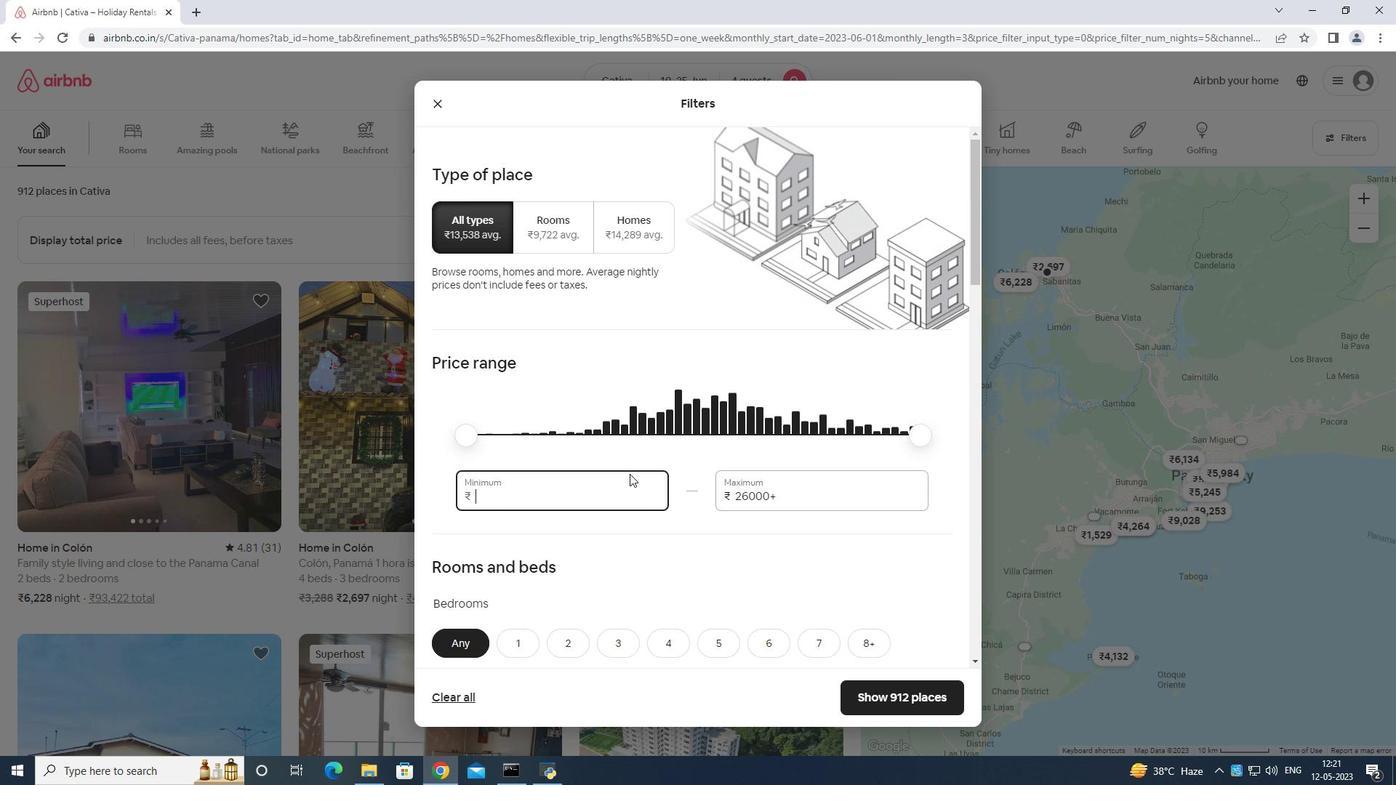 
Action: Mouse moved to (623, 480)
Screenshot: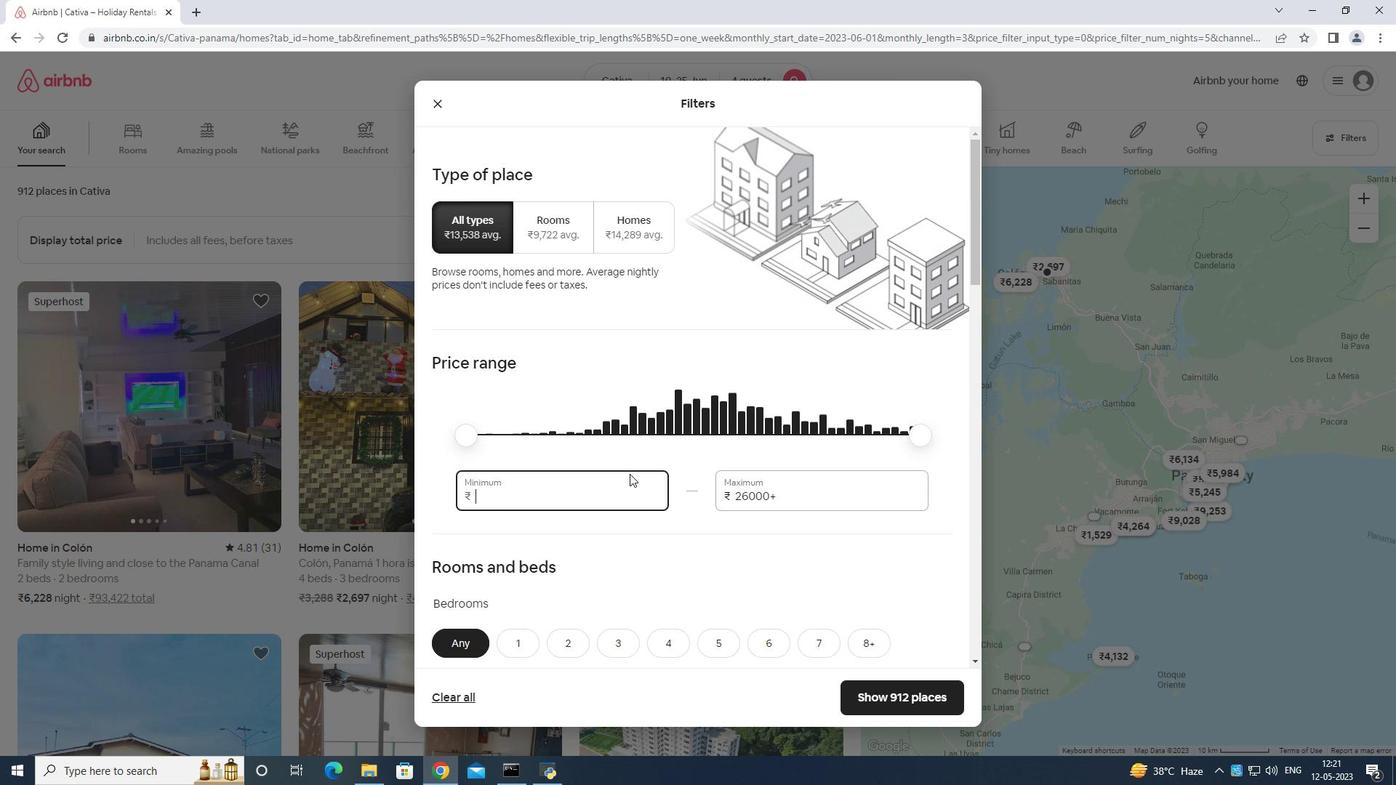 
Action: Key pressed 0000 857, 662)
Screenshot: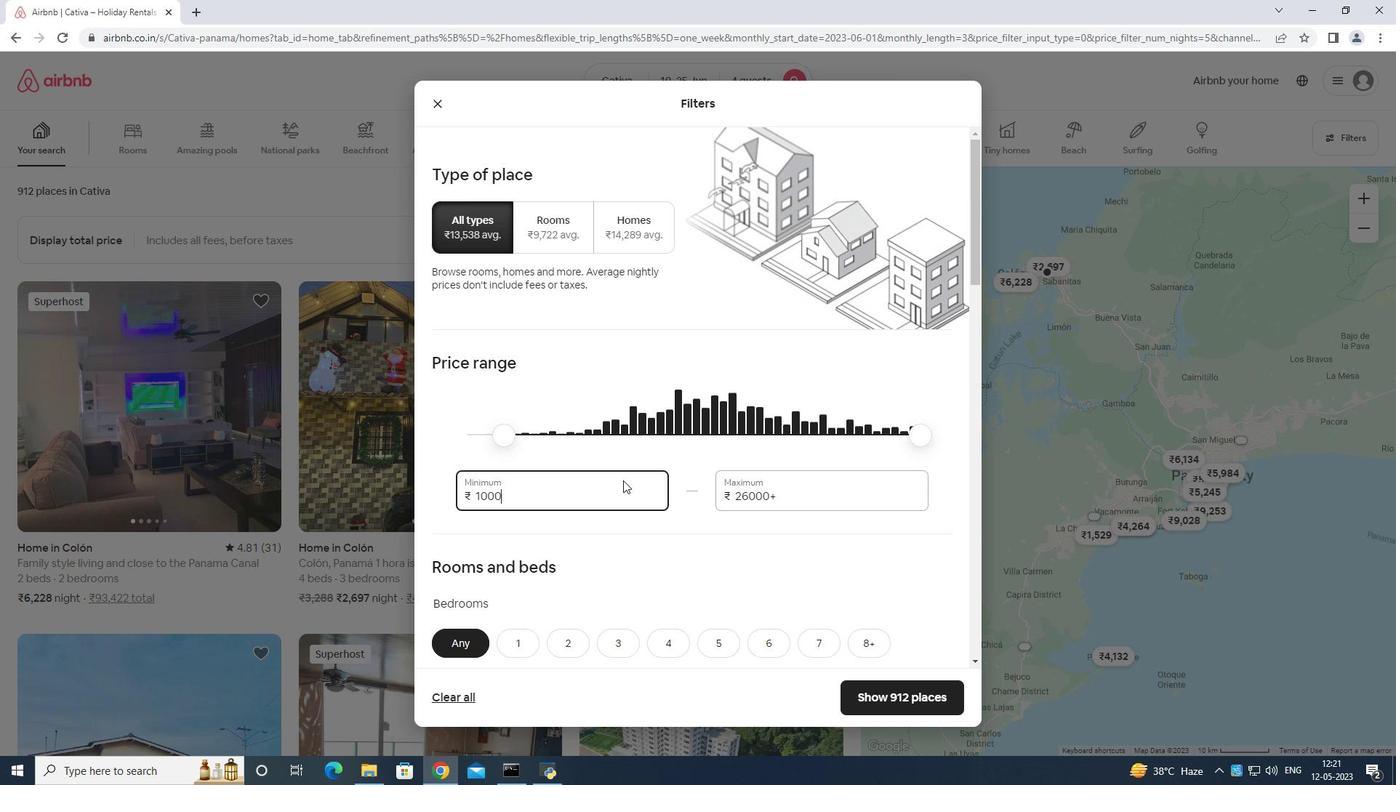 
Action: Mouse moved to (810, 486)
Screenshot: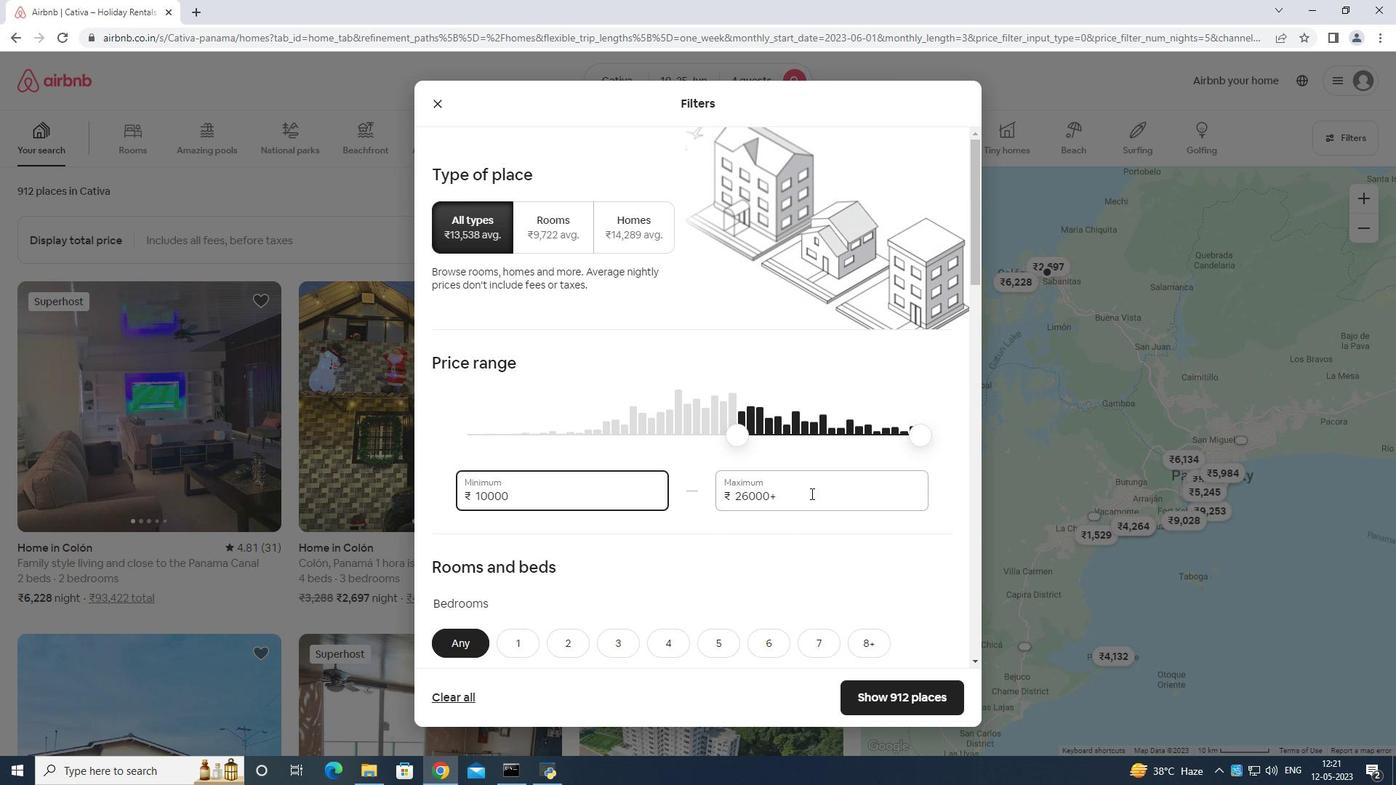 
Action: Mouse pressed left at (810, 486)
Screenshot: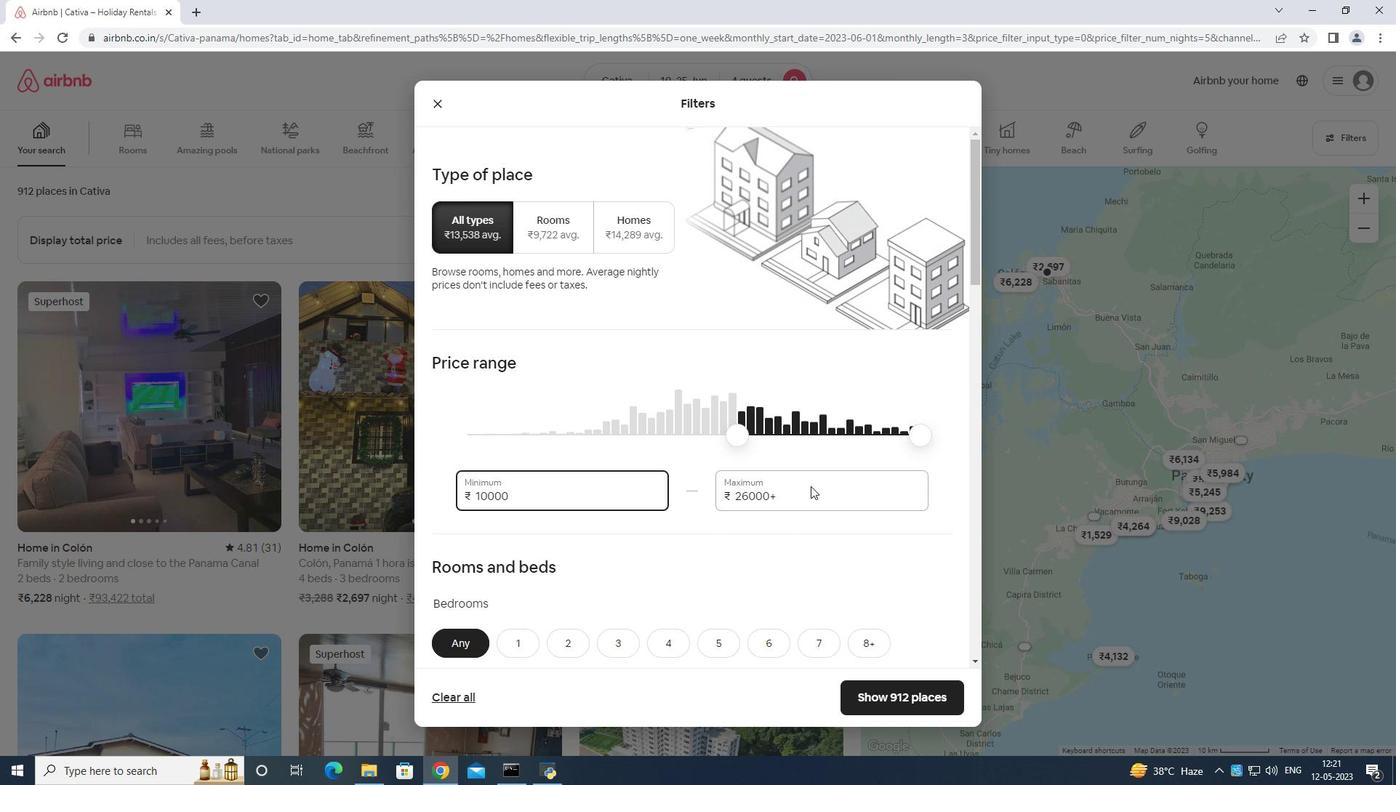 
Action: Mouse moved to (810, 482)
Screenshot: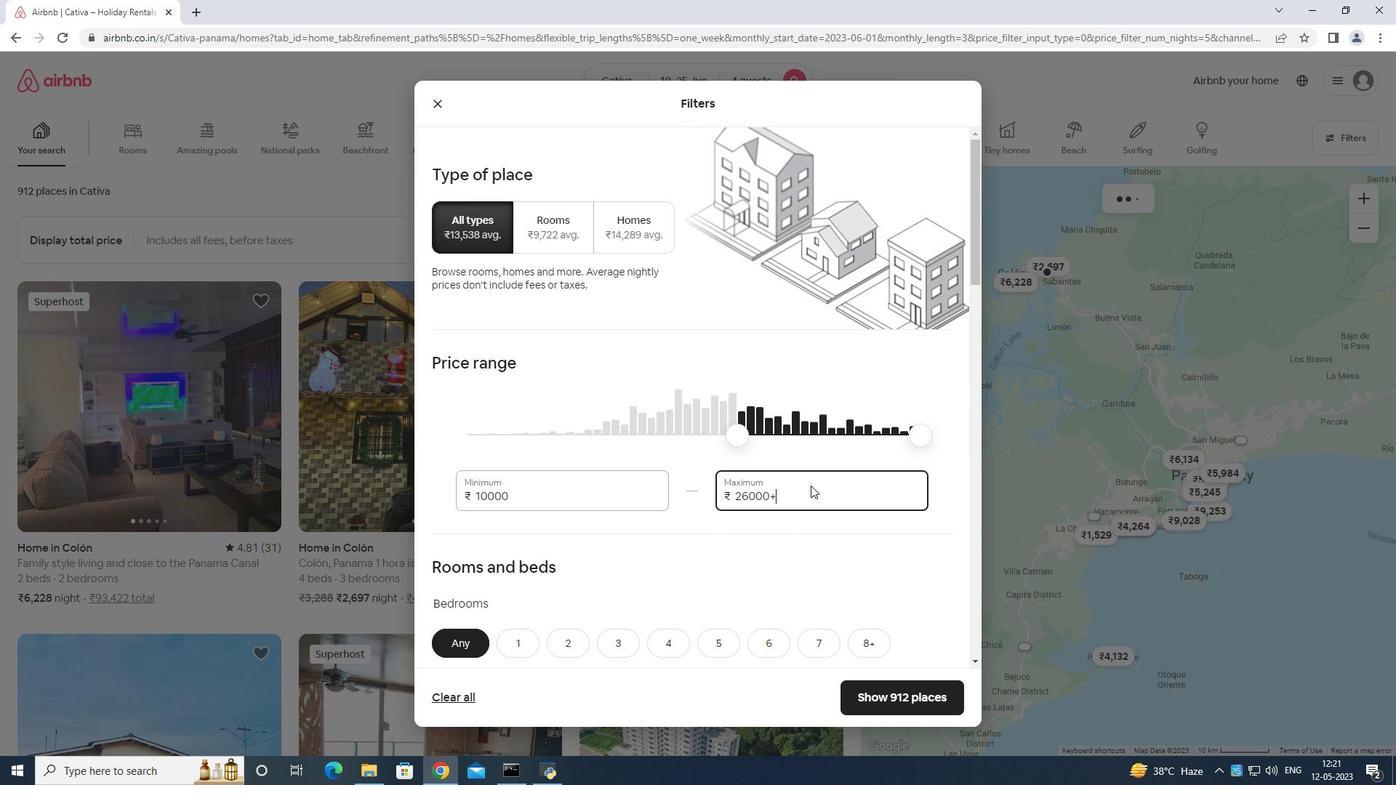 
Action: Key pressed <Key.backspace><Key.backspace><Key.backspace><Key.backspace><Key.backspace>
Screenshot: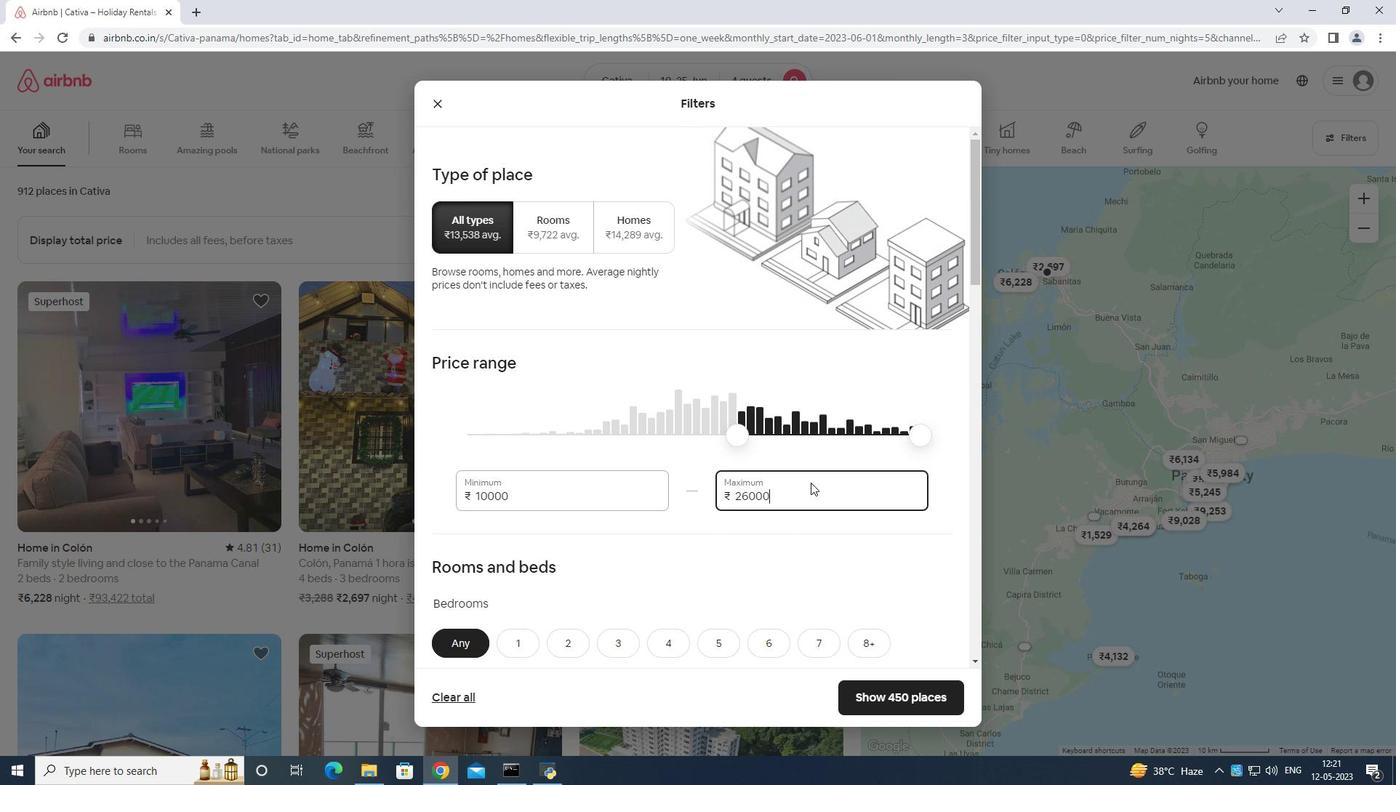 
Action: Mouse moved to (810, 481)
Screenshot: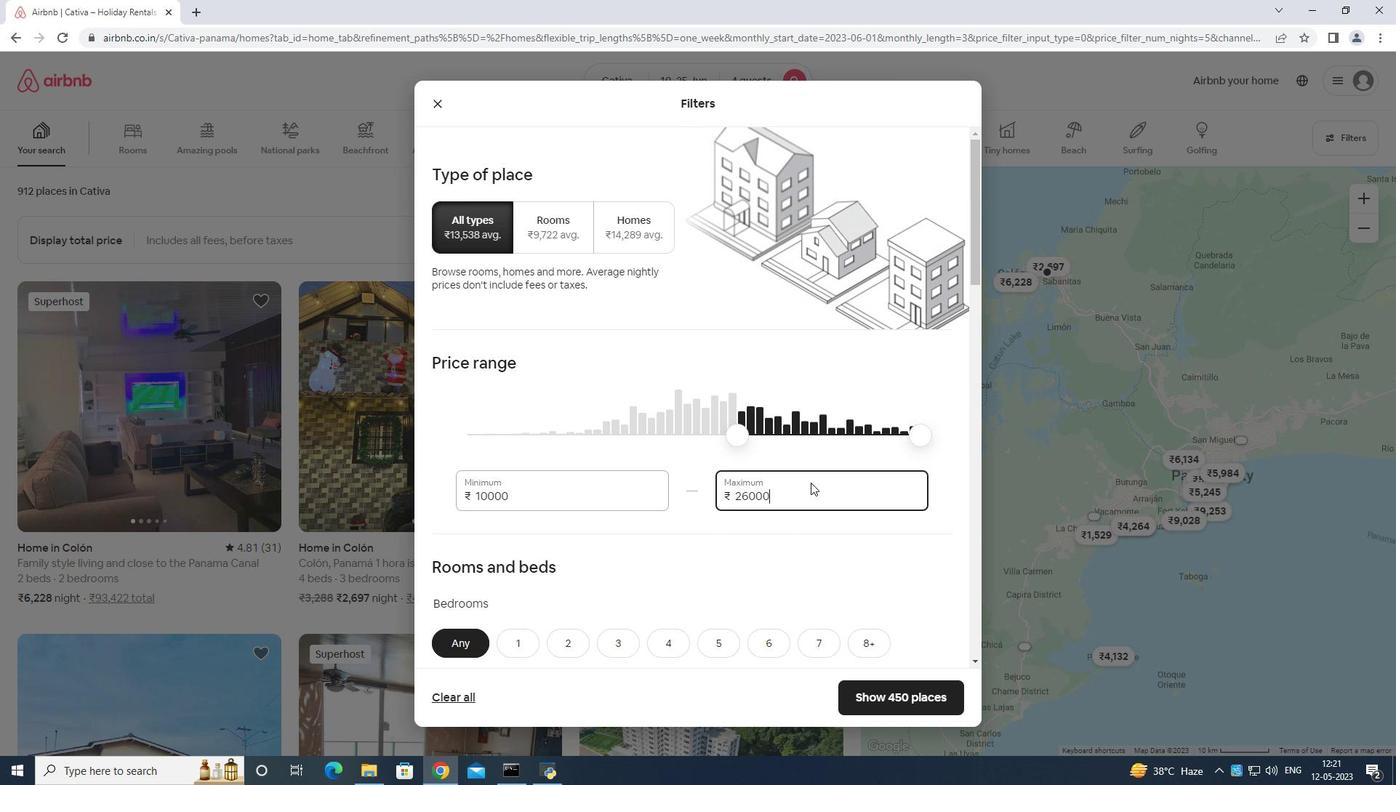 
Action: Key pressed <Key.backspace><Key.backspace>
Screenshot: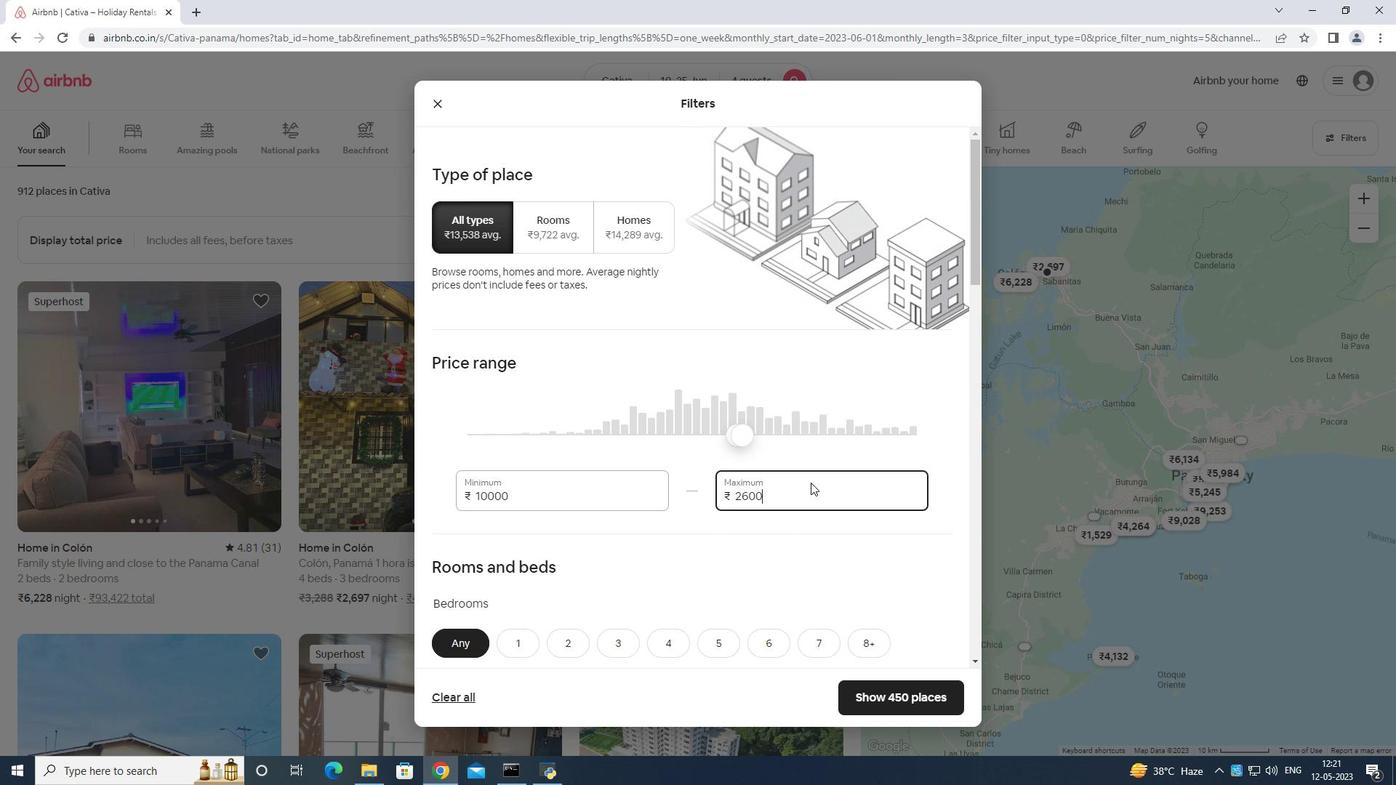 
Action: Mouse moved to (810, 481)
Screenshot: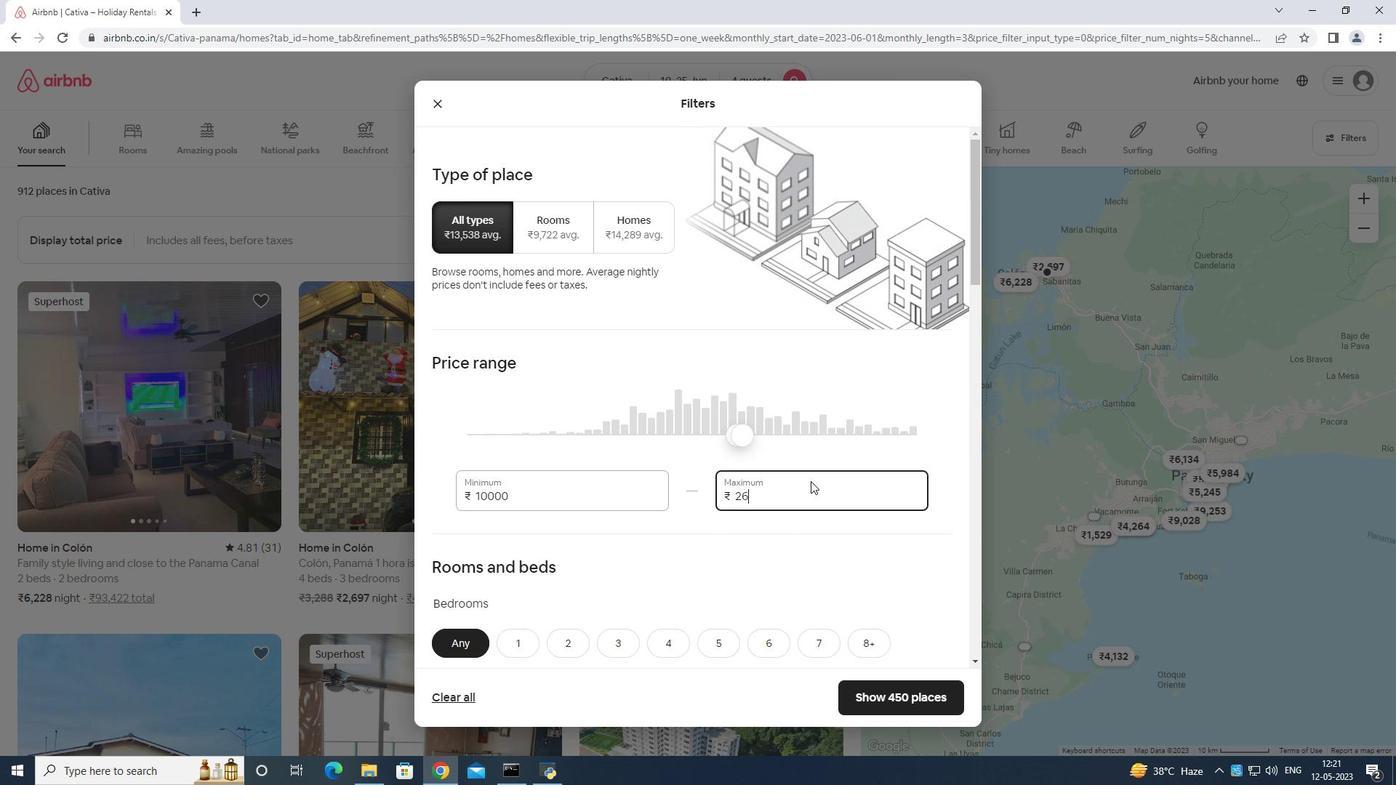 
Action: Key pressed <Key.backspace><Key.backspace><Key.backspace><Key.backspace>
Screenshot: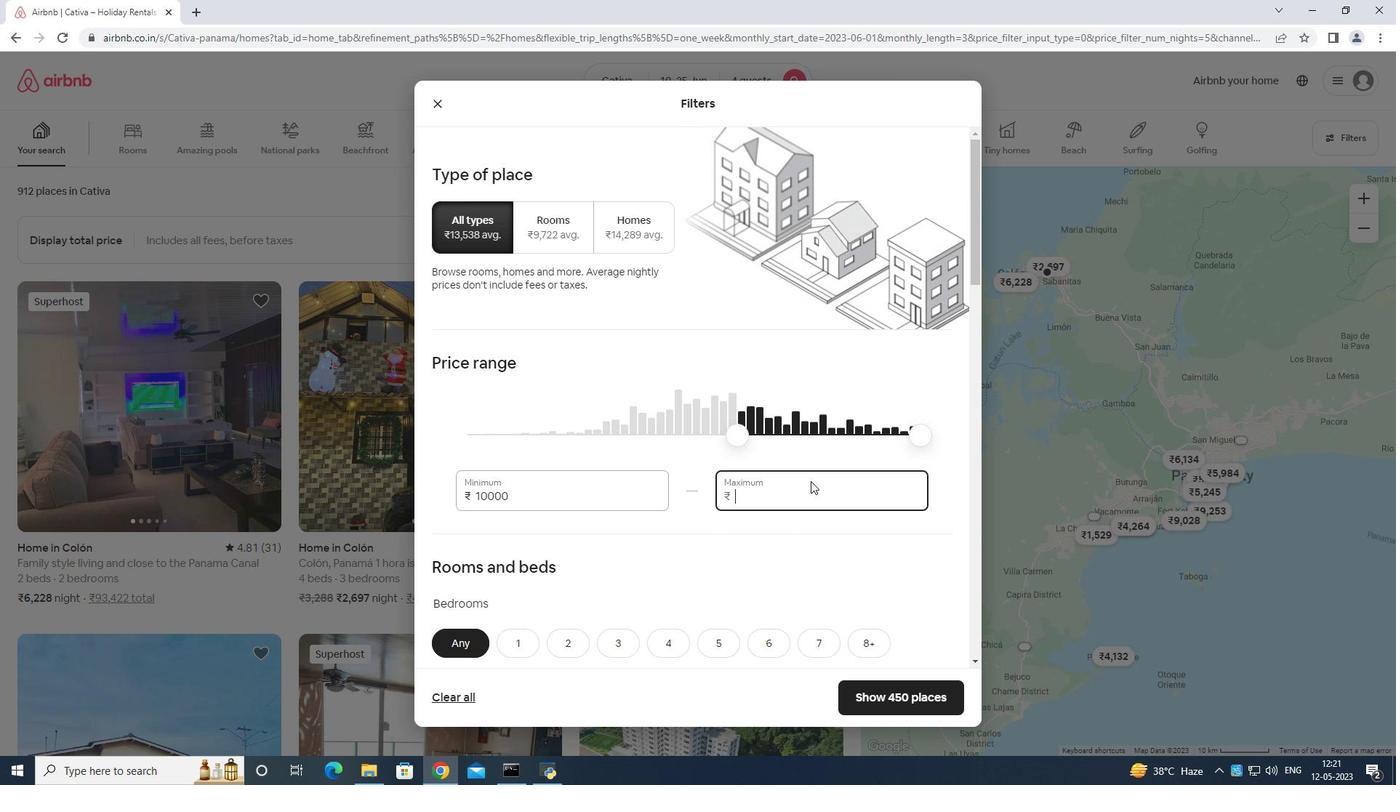 
Action: Mouse moved to (809, 481)
Screenshot: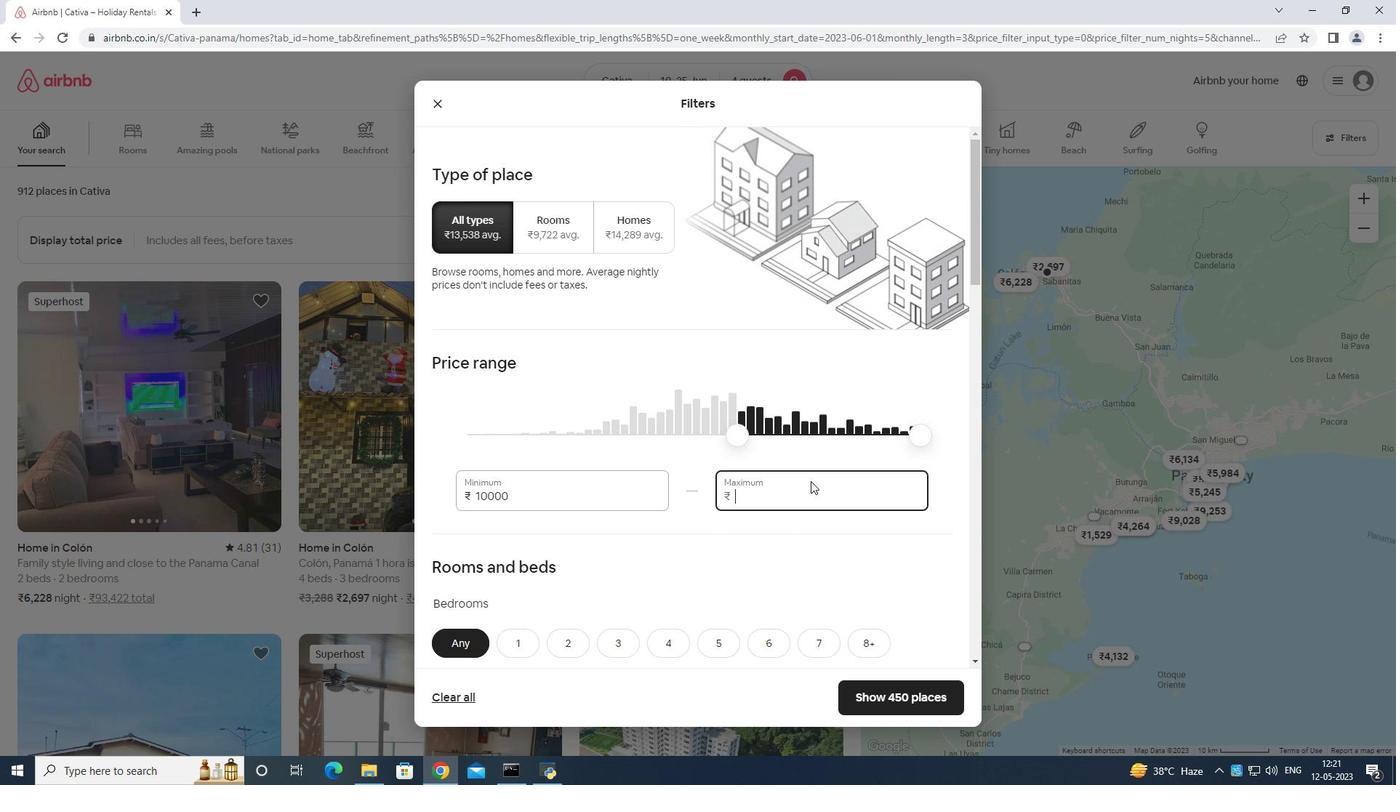 
Action: Key pressed <Key.backspace>
Screenshot: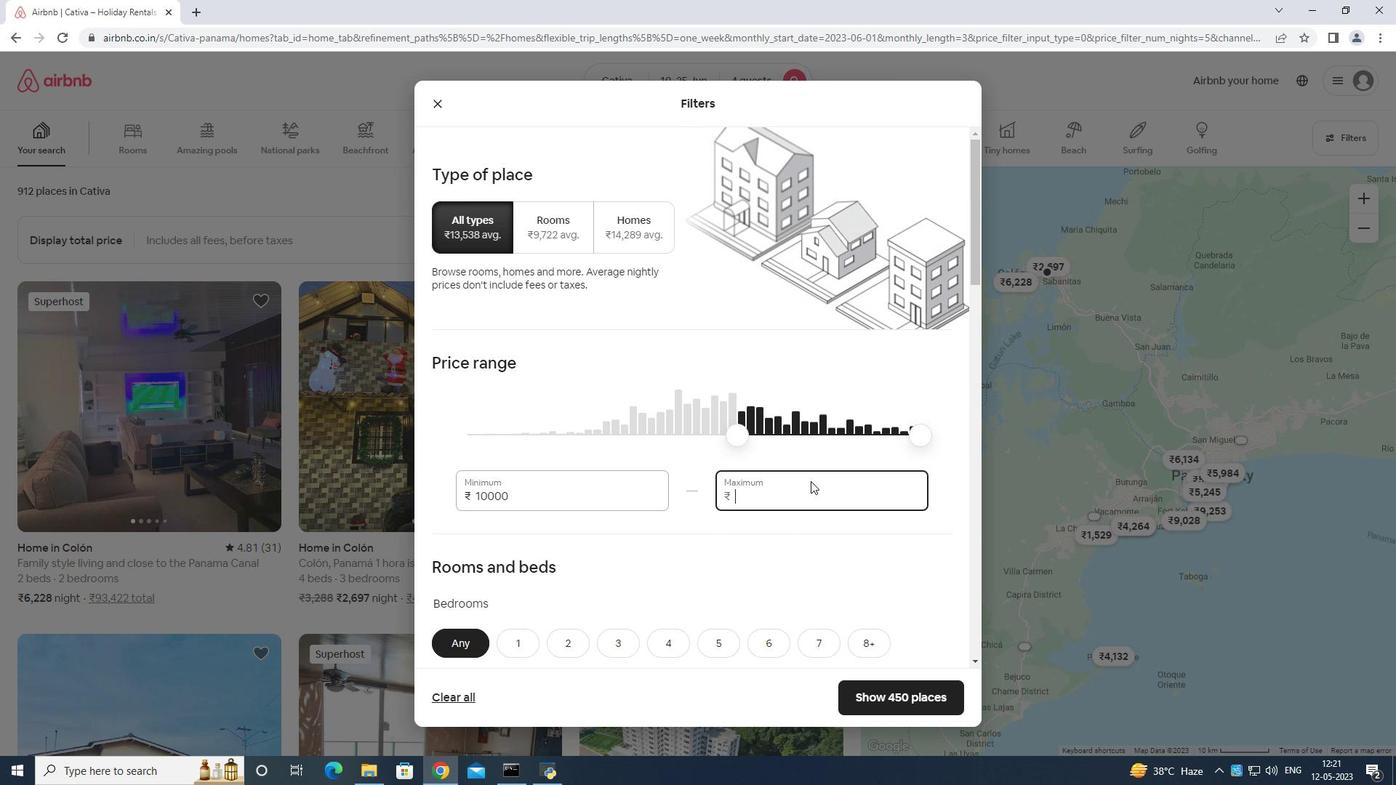
Action: Mouse moved to (808, 481)
Screenshot: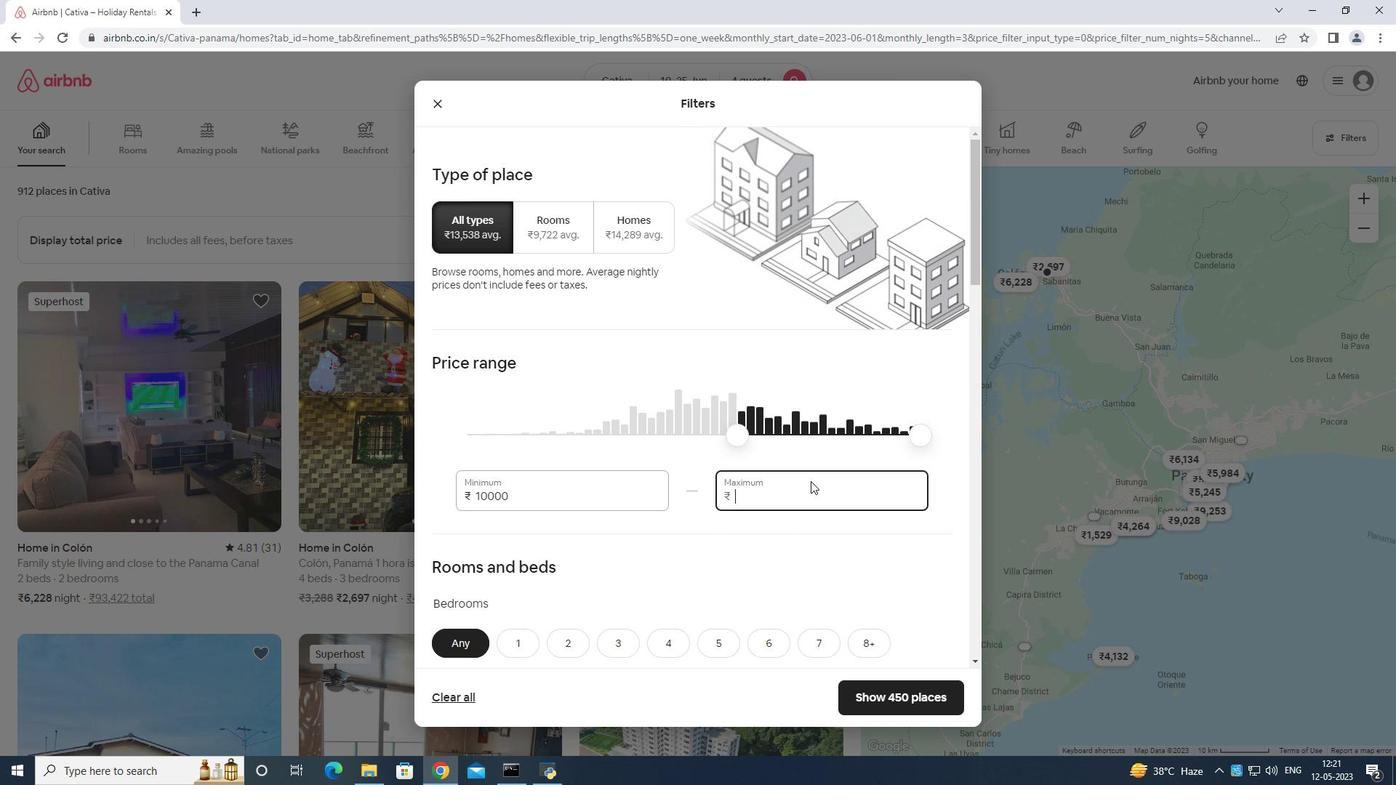 
Action: Key pressed <Key.backspace><Key.backspace><Key.backspace>
Screenshot: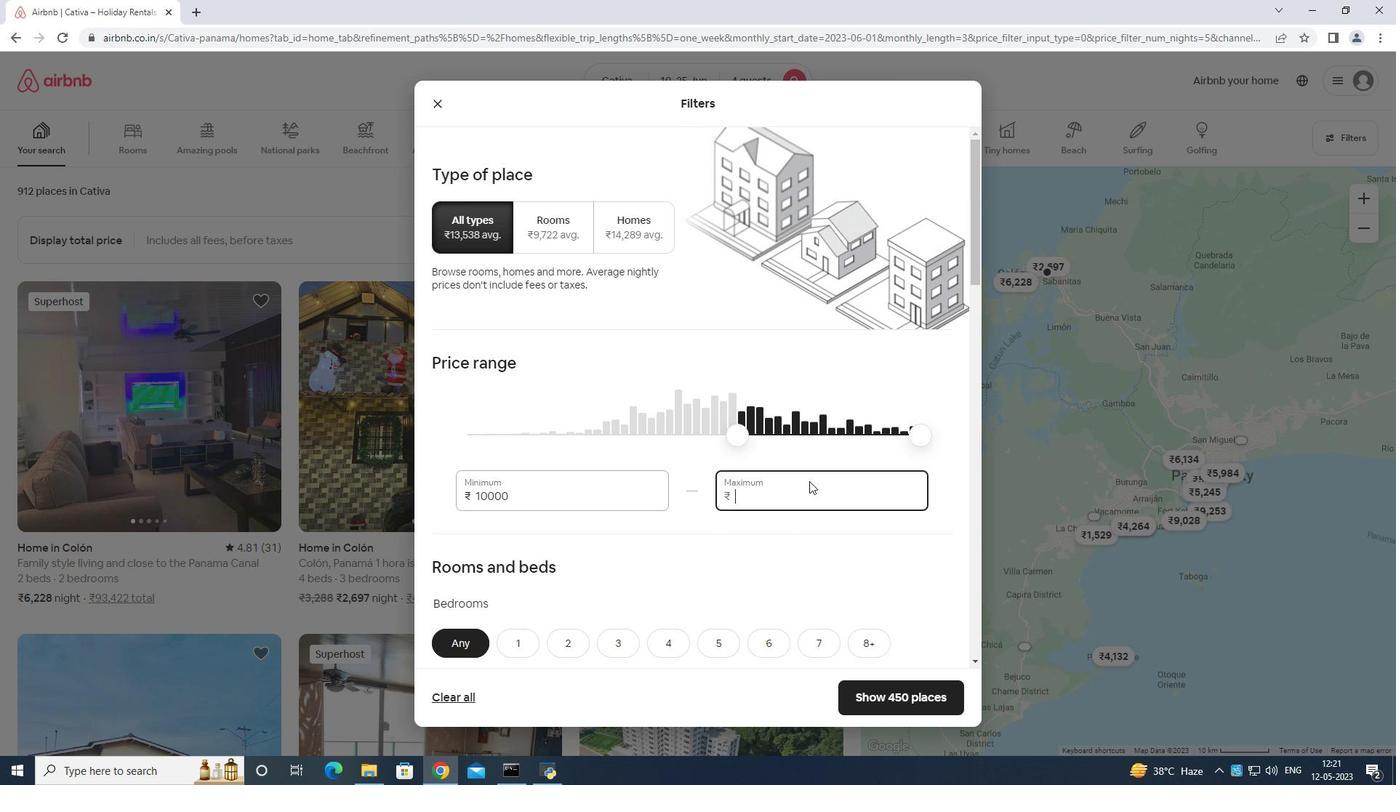 
Action: Mouse moved to (807, 480)
Screenshot: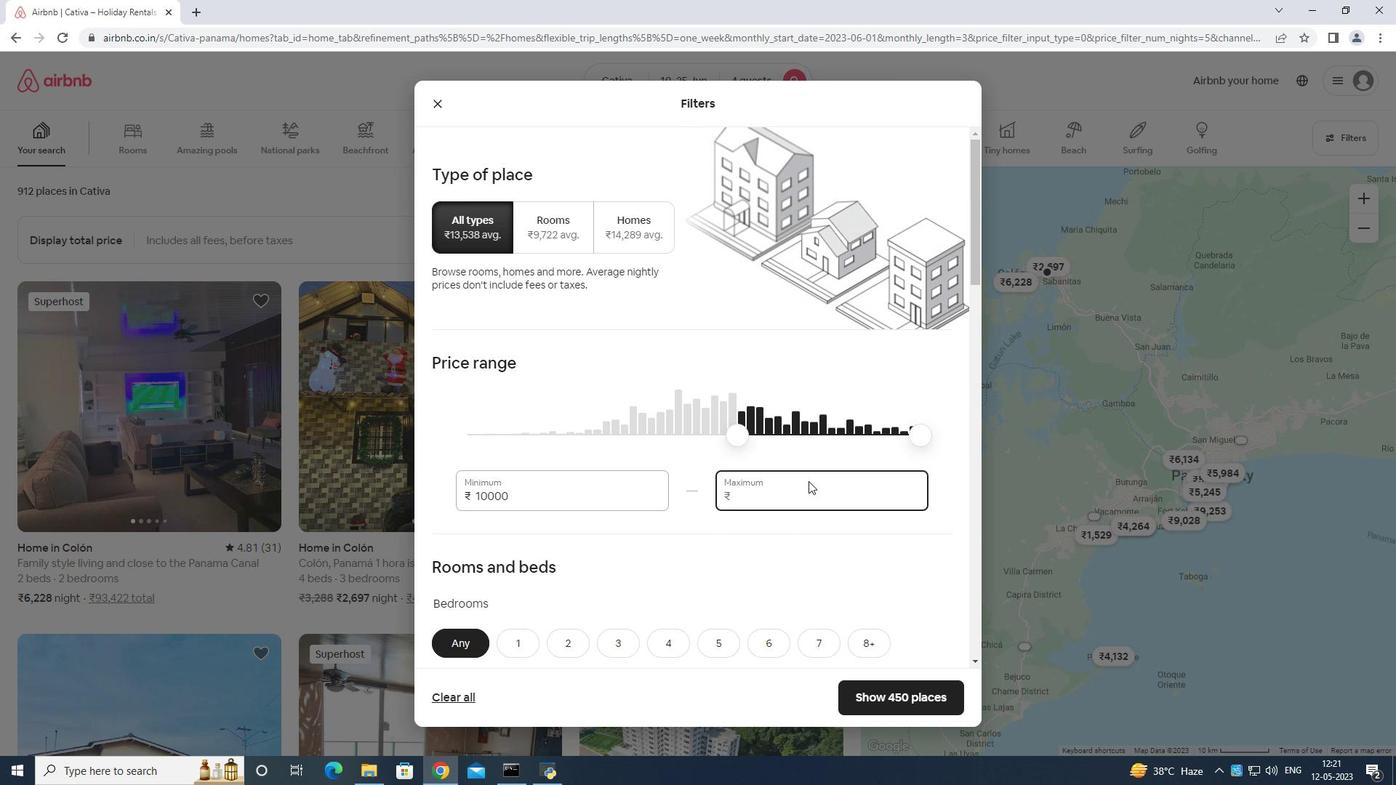 
Action: Key pressed 1
Screenshot: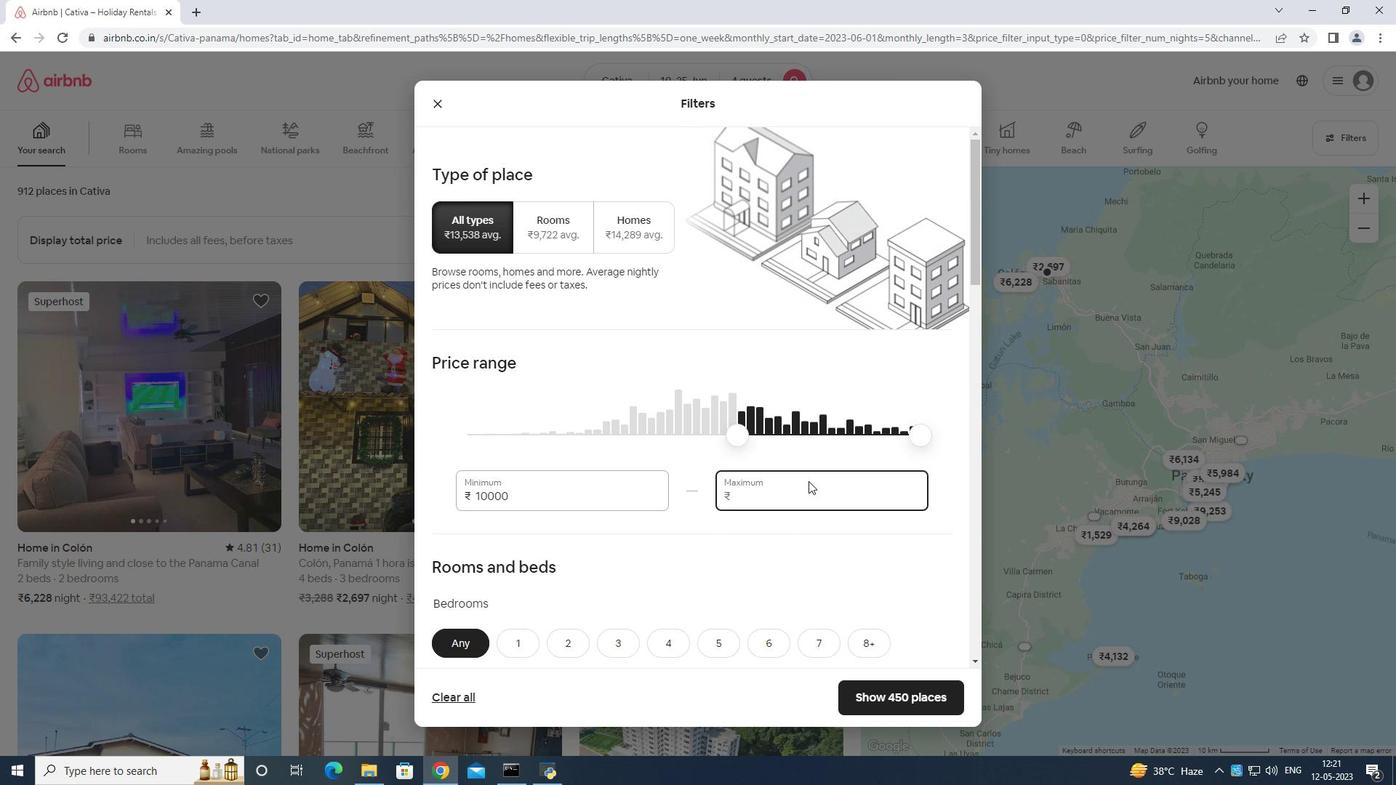 
Action: Mouse moved to (808, 479)
Screenshot: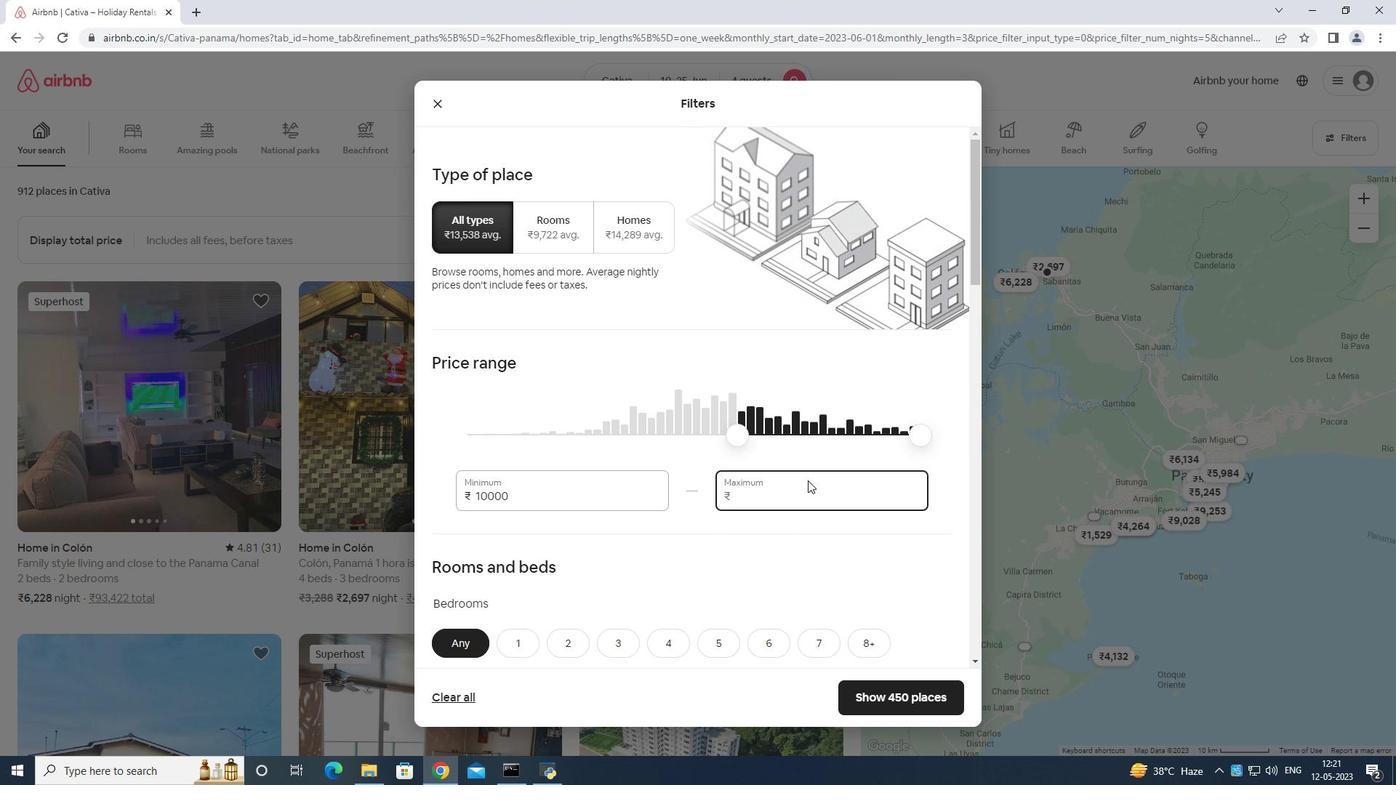 
Action: Key pressed 5000
Screenshot: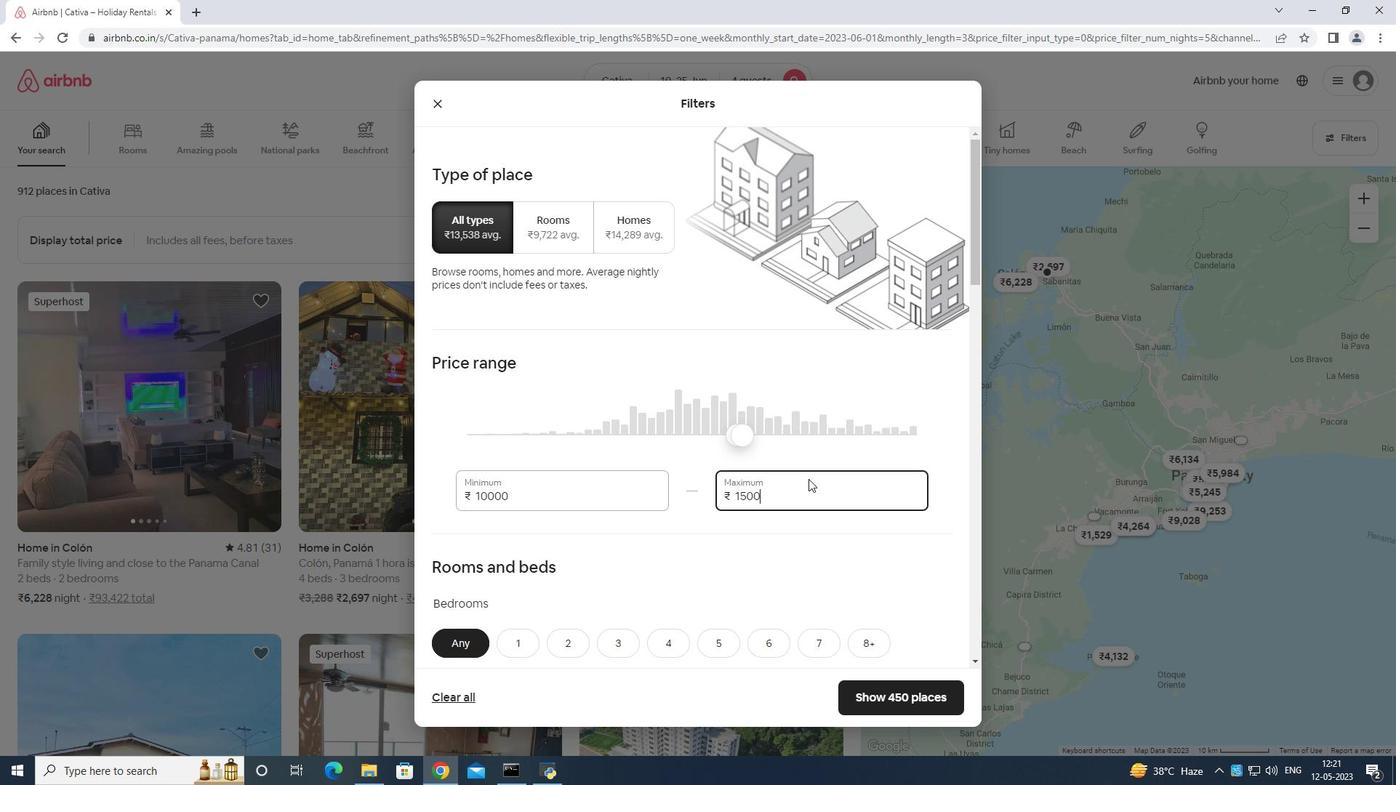 
Action: Mouse moved to (806, 479)
Screenshot: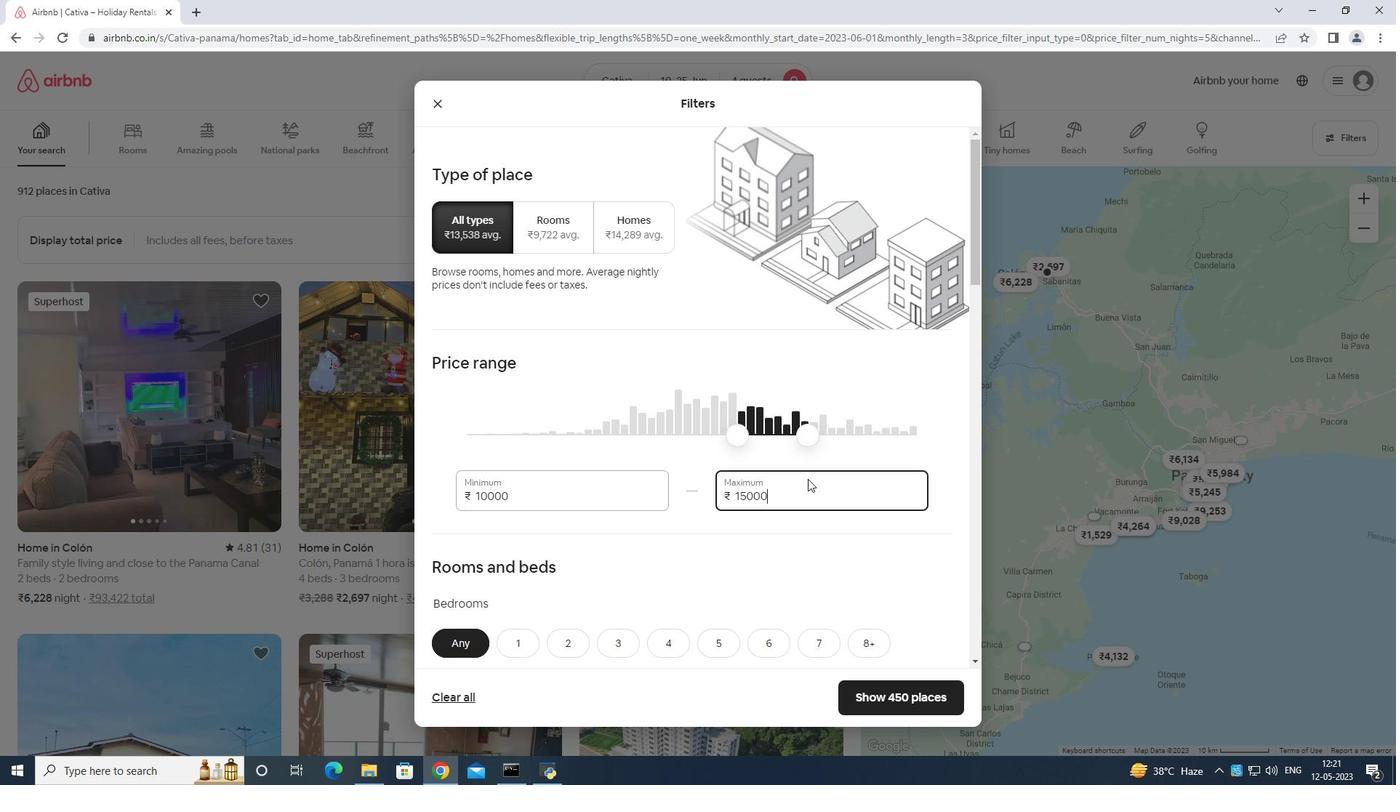
Action: Mouse scrolled (806, 478) with delta (0, 0)
Screenshot: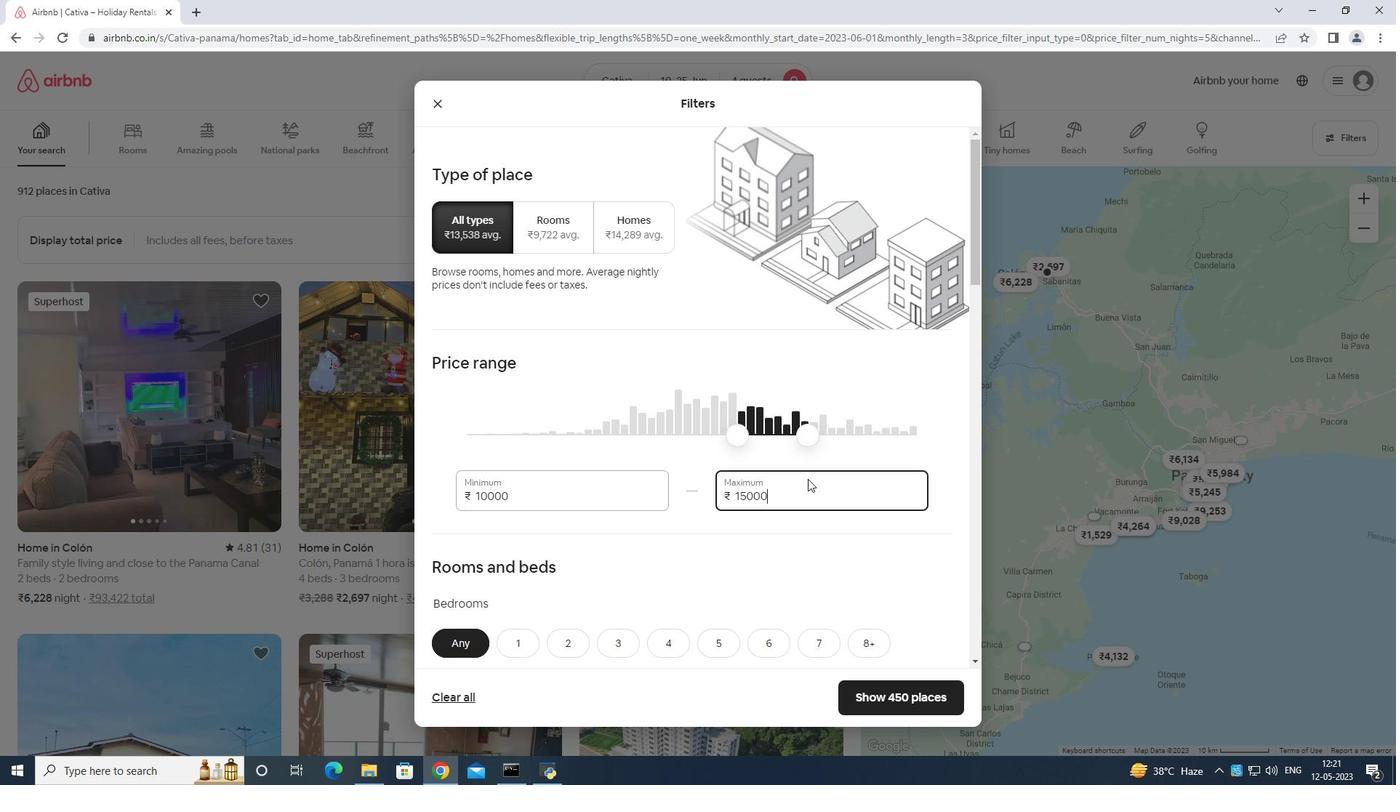 
Action: Mouse moved to (806, 479)
Screenshot: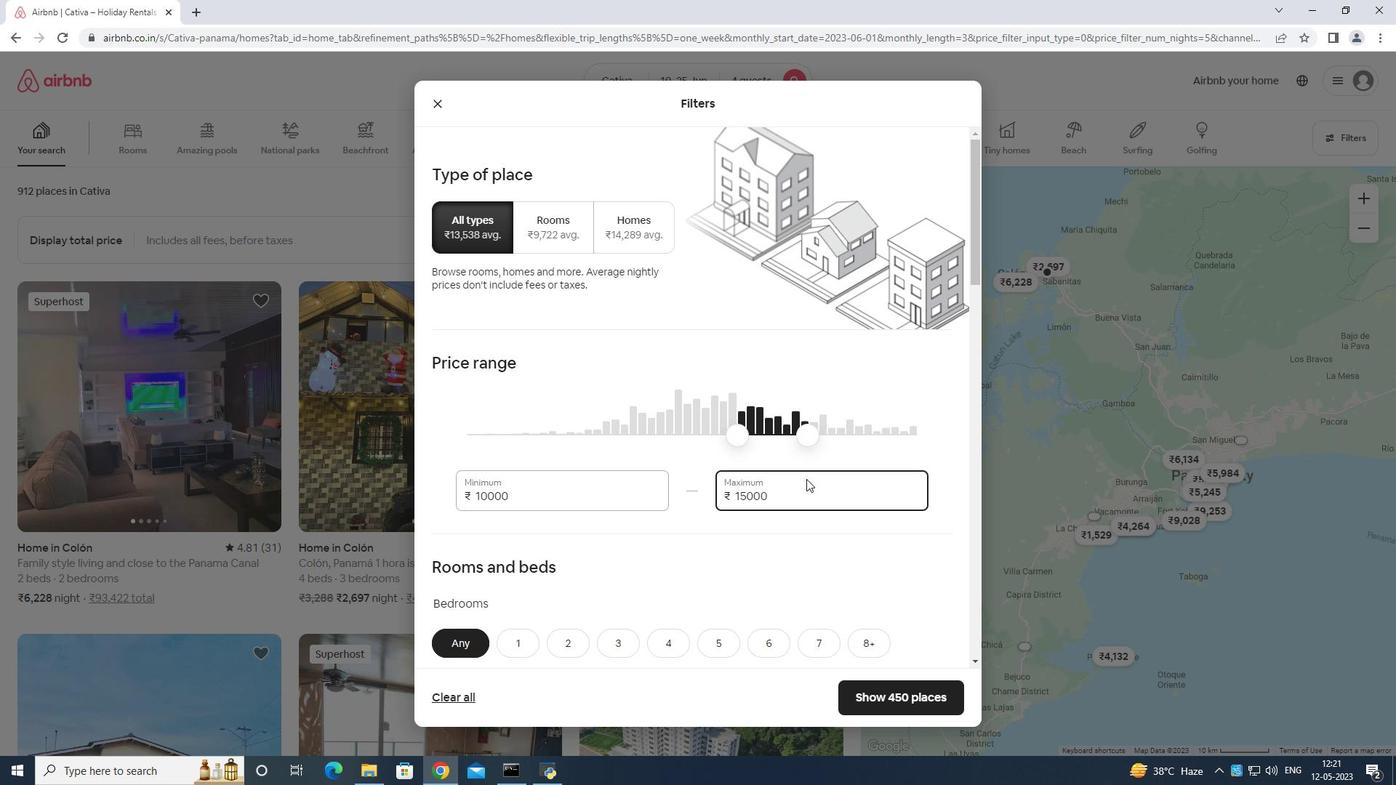 
Action: Mouse scrolled (806, 479) with delta (0, 0)
Screenshot: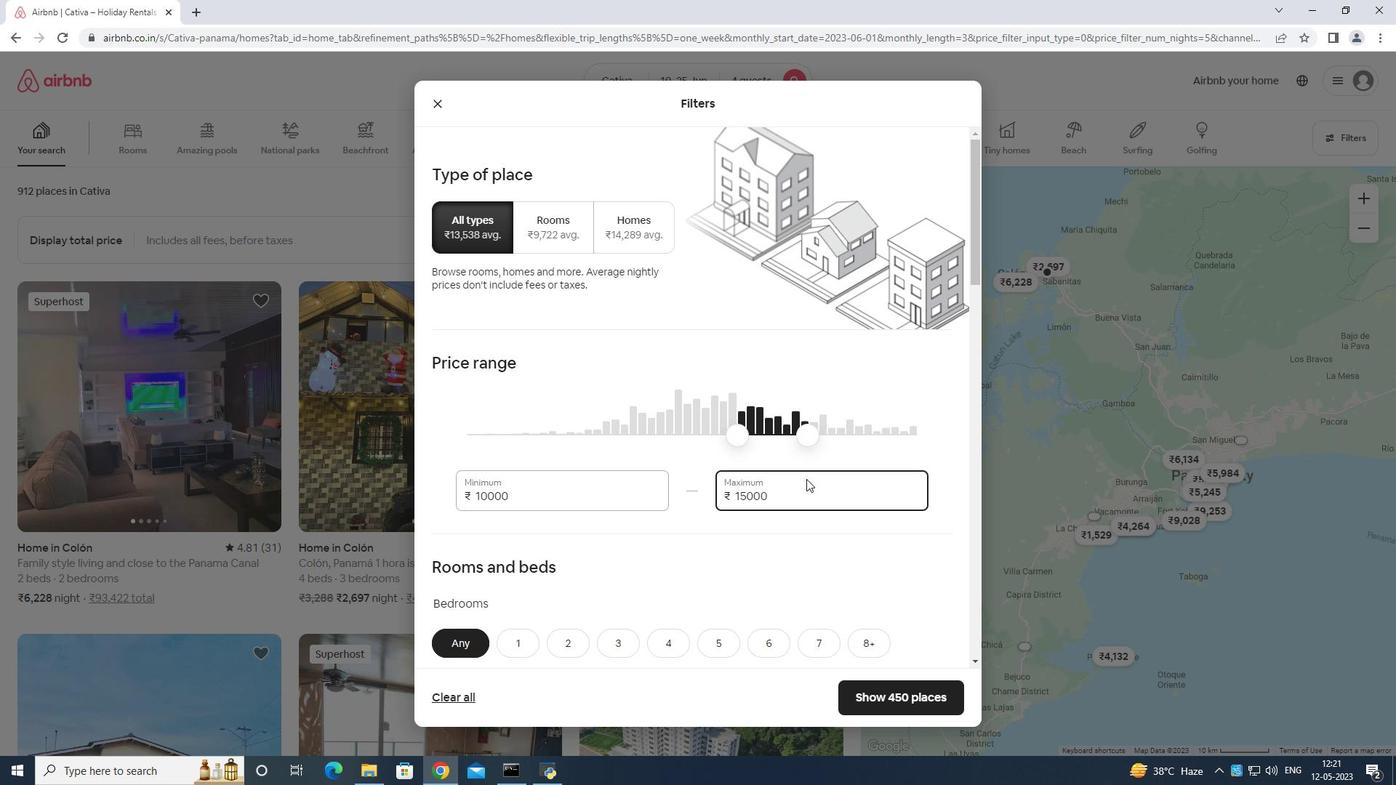 
Action: Mouse moved to (805, 479)
Screenshot: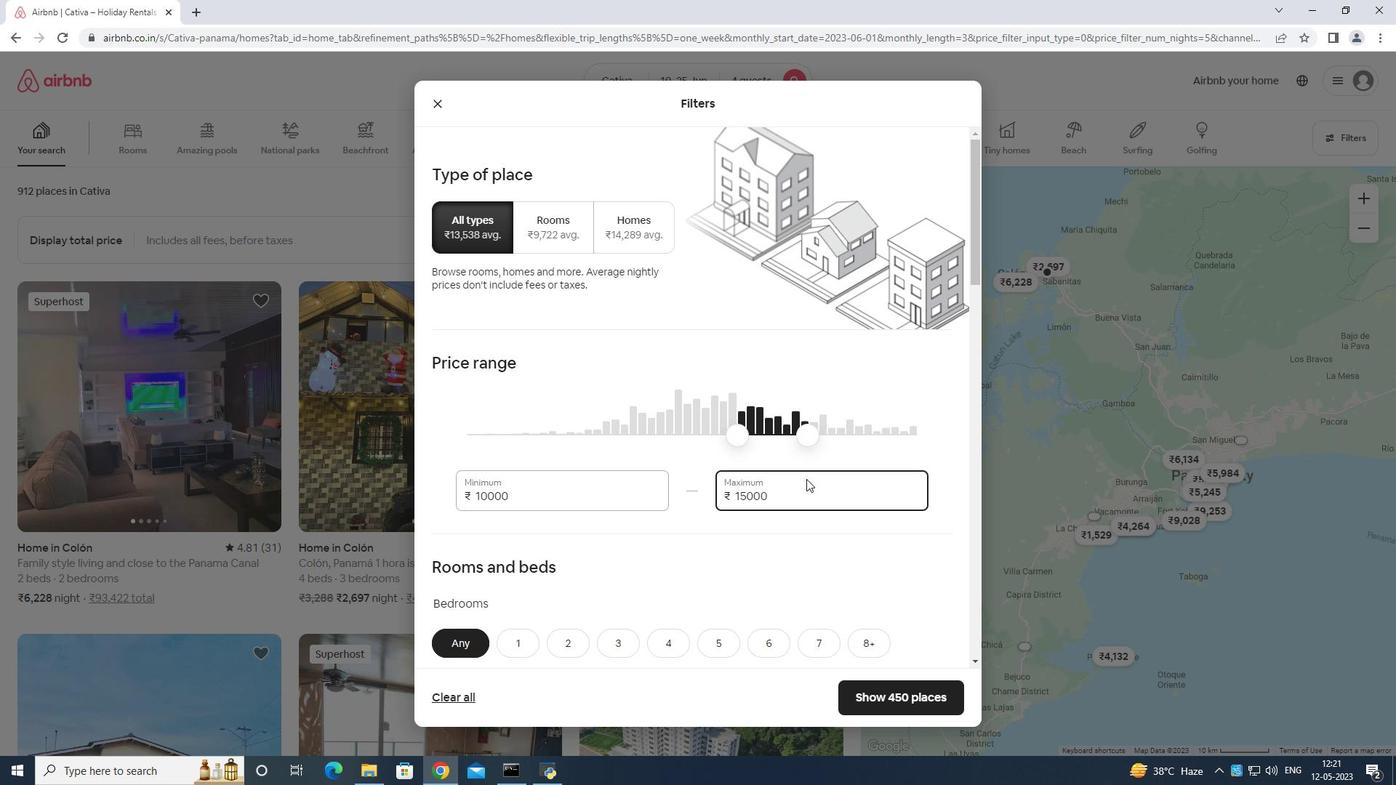 
Action: Mouse scrolled (805, 479) with delta (0, 0)
Screenshot: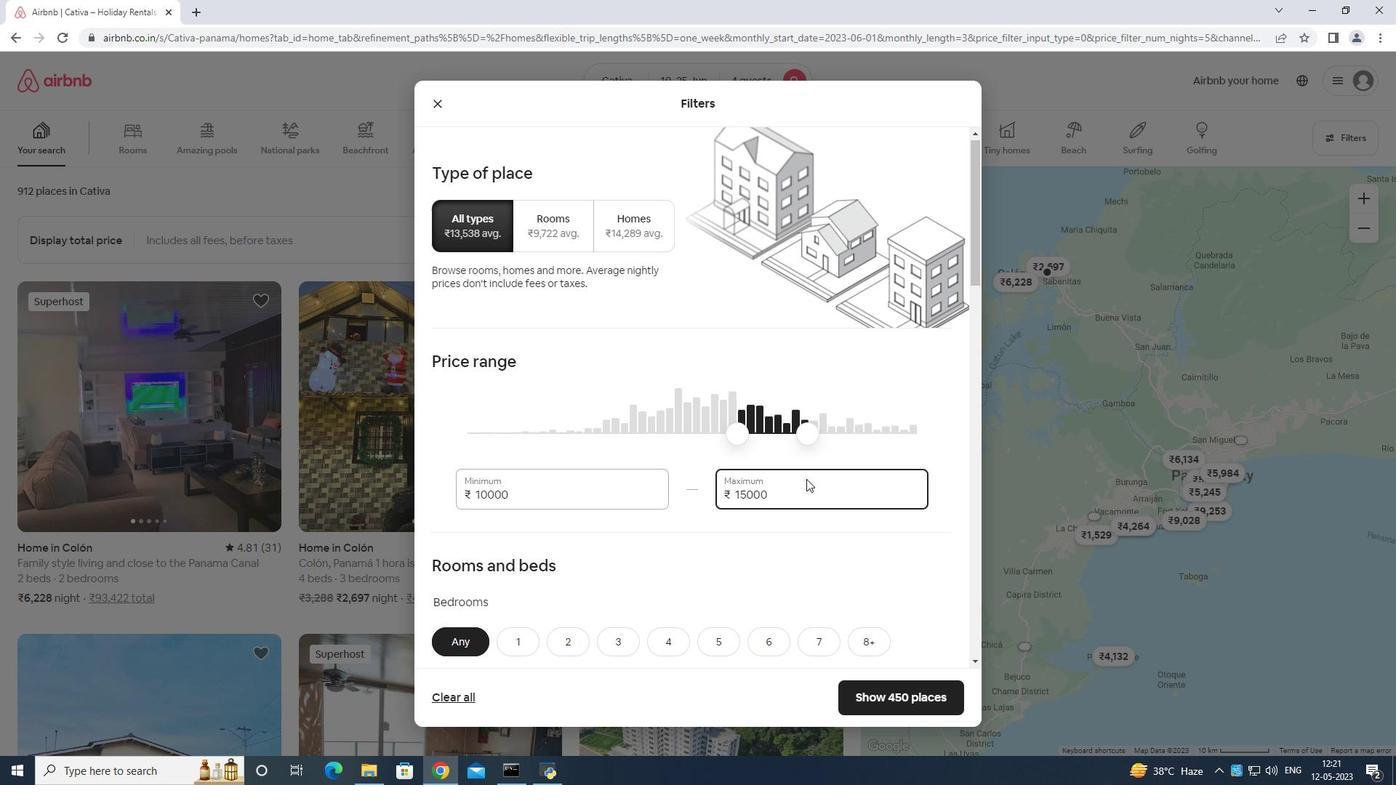
Action: Mouse moved to (671, 429)
Screenshot: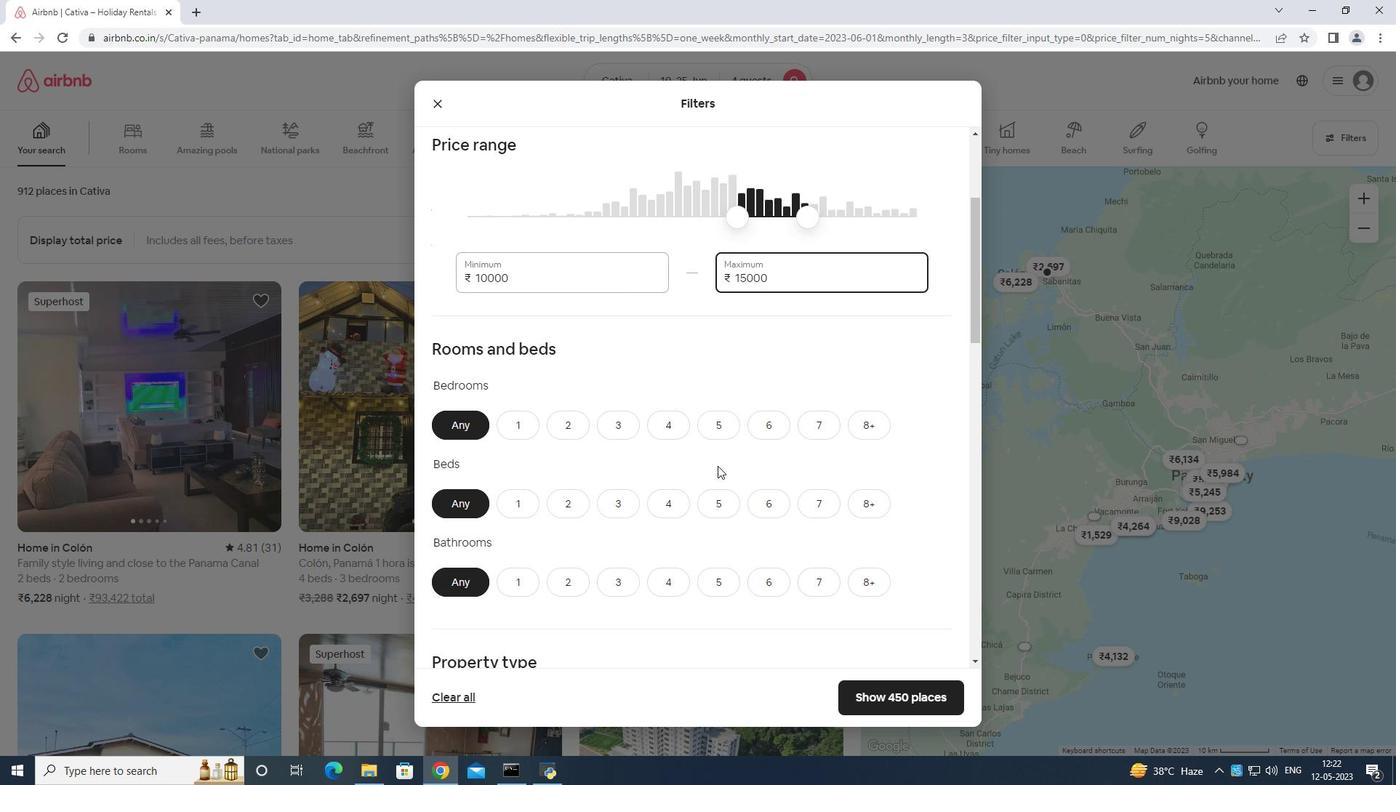 
Action: Mouse pressed left at (671, 429)
Screenshot: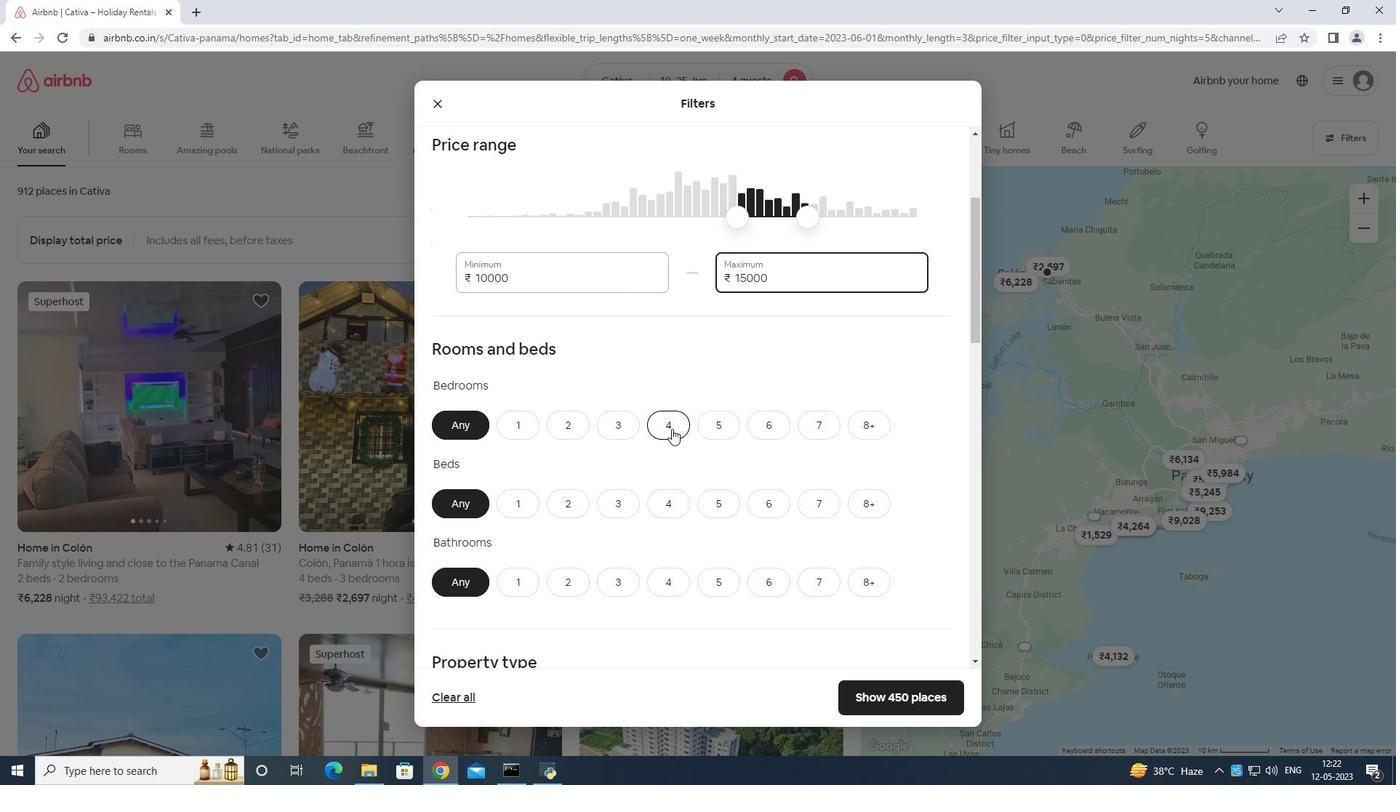 
Action: Mouse moved to (665, 498)
Screenshot: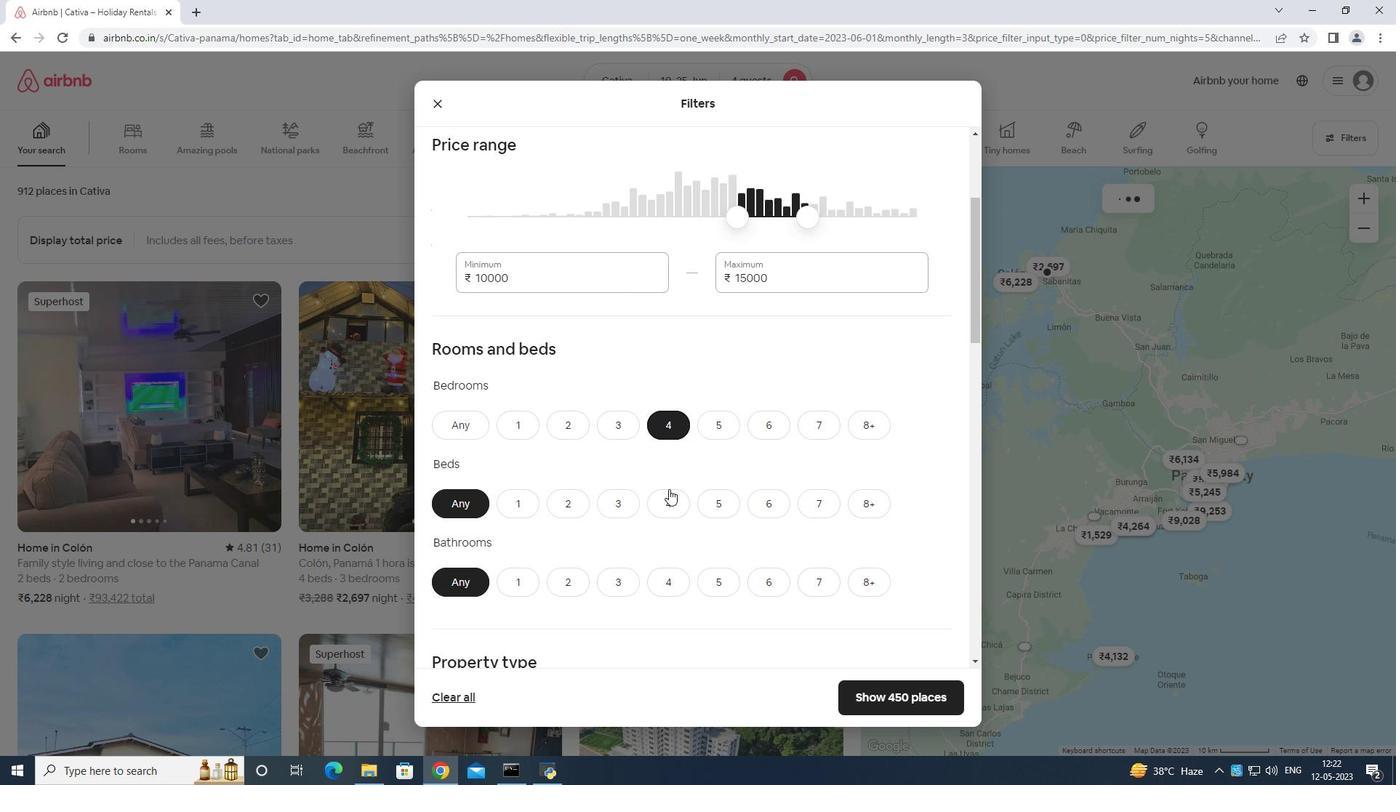
Action: Mouse pressed left at (665, 498)
Screenshot: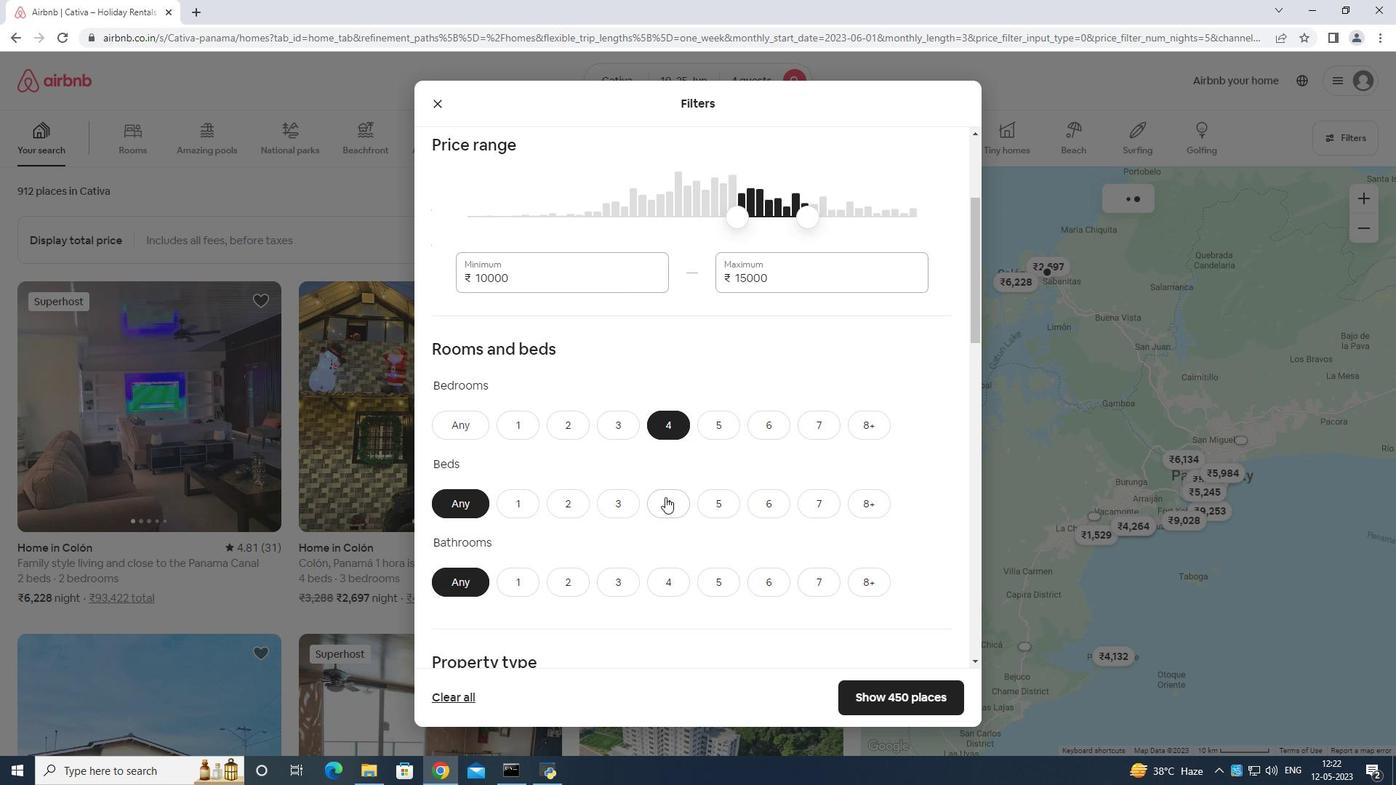 
Action: Mouse moved to (655, 573)
Screenshot: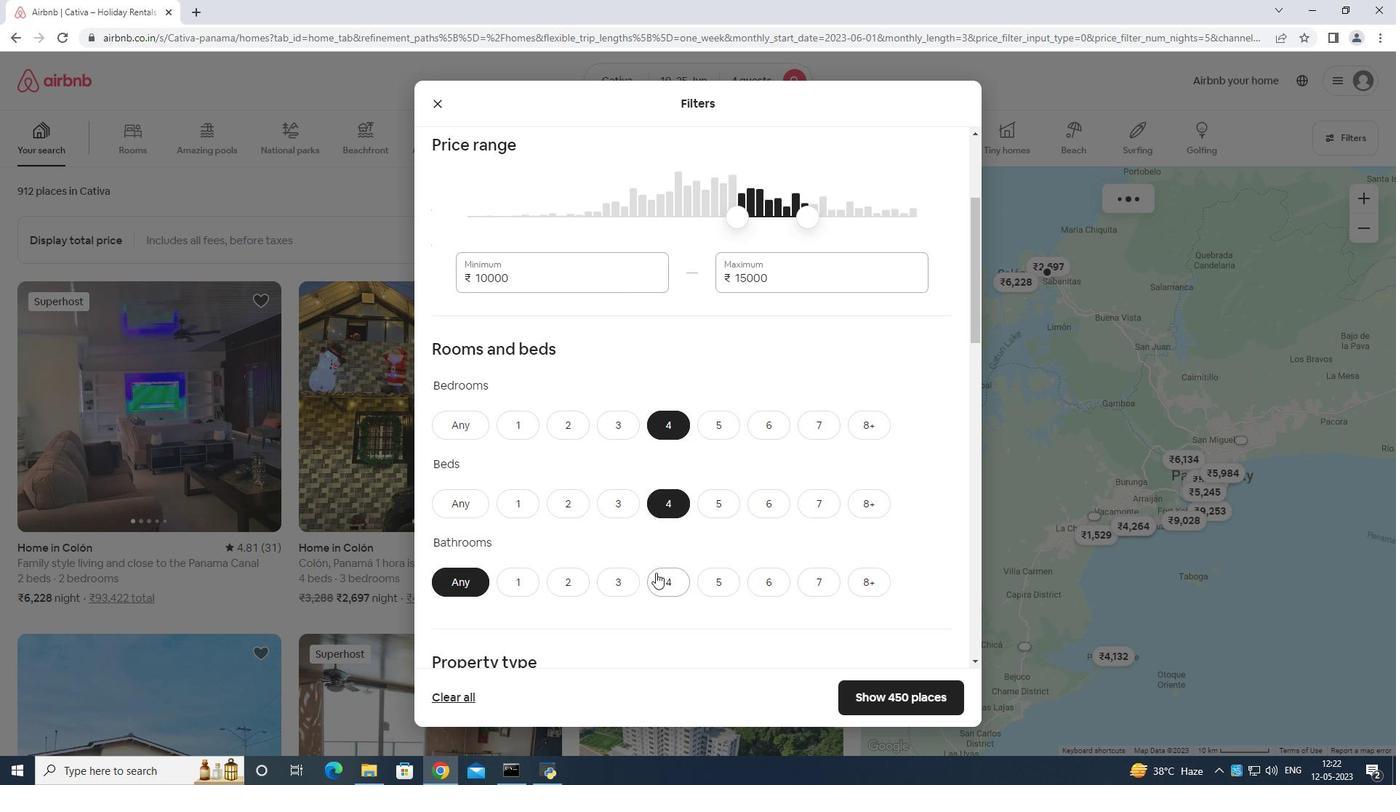 
Action: Mouse pressed left at (655, 573)
Screenshot: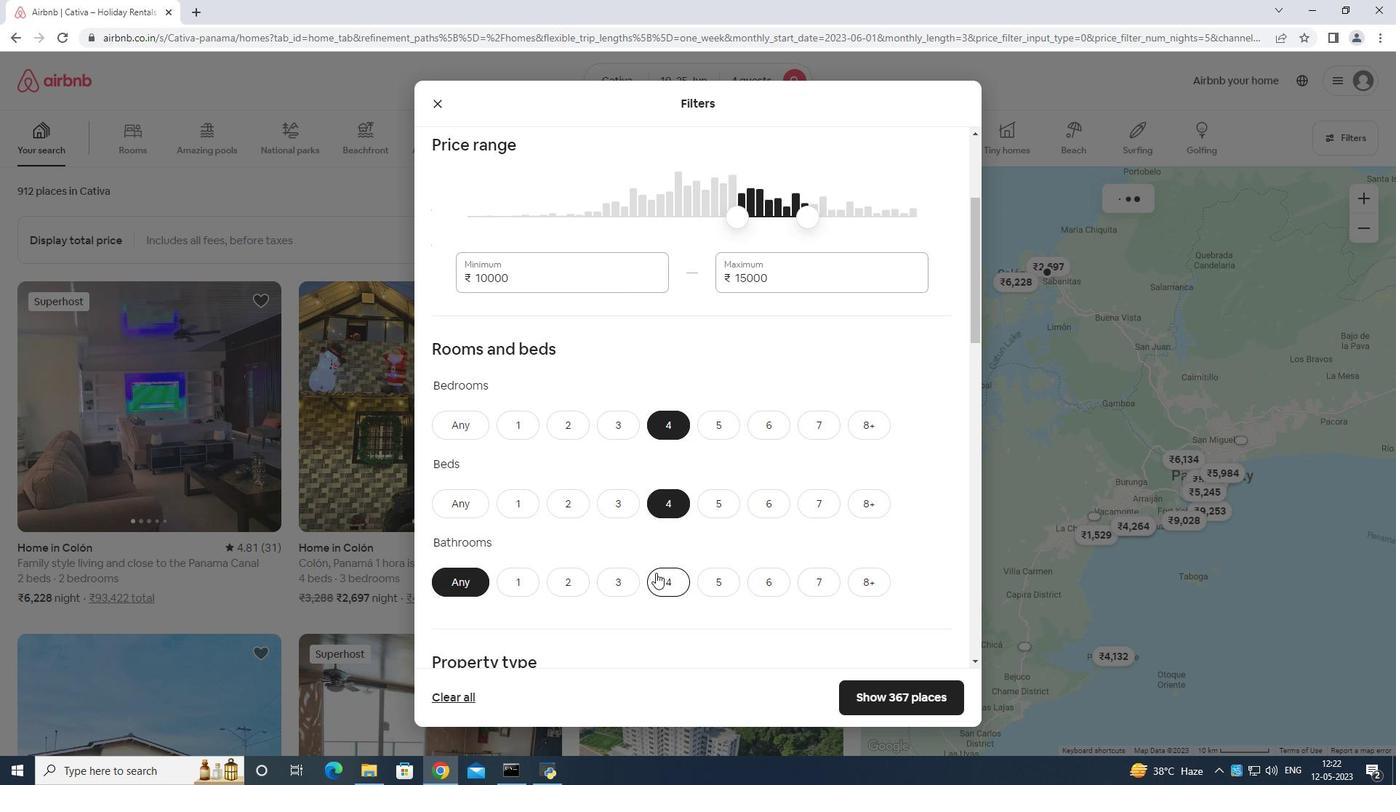 
Action: Mouse moved to (696, 541)
Screenshot: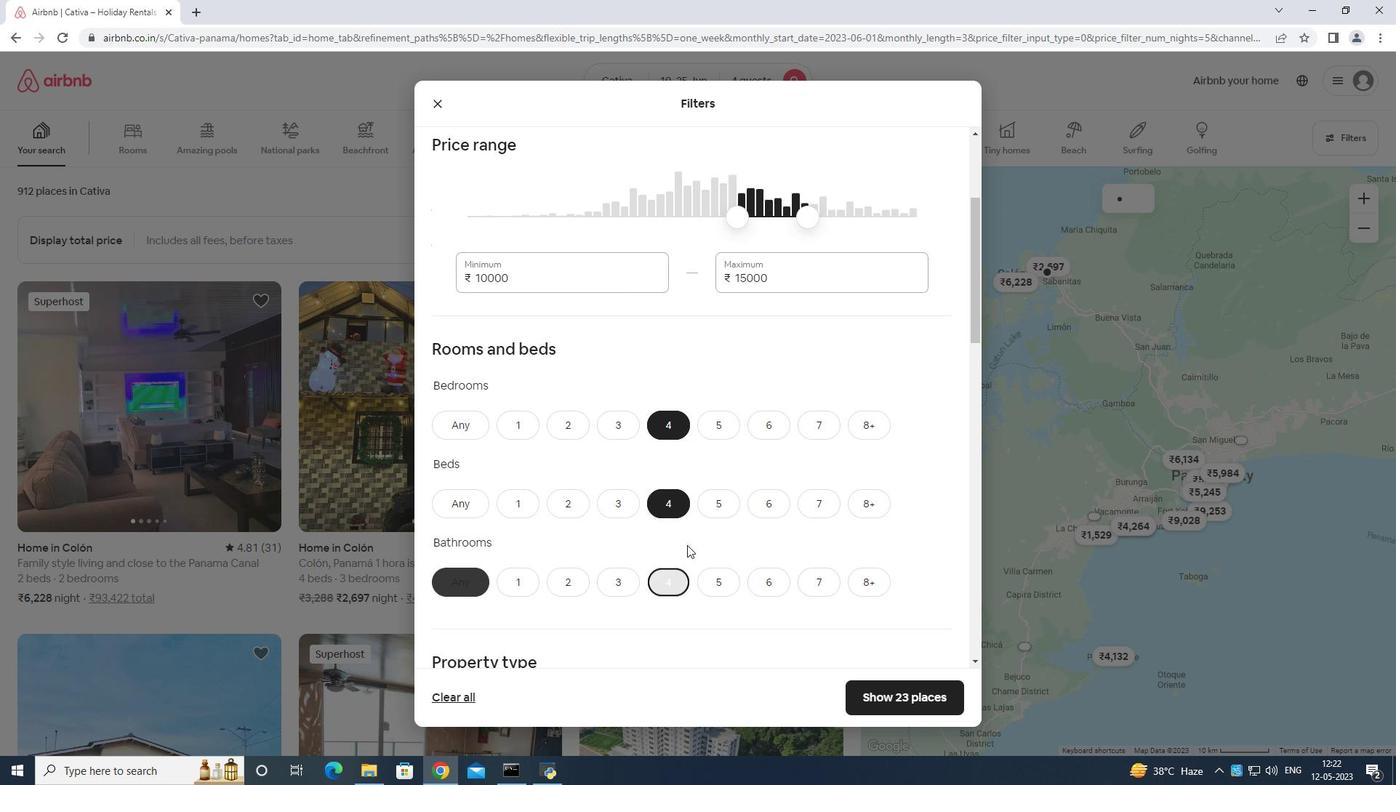 
Action: Mouse scrolled (696, 541) with delta (0, 0)
Screenshot: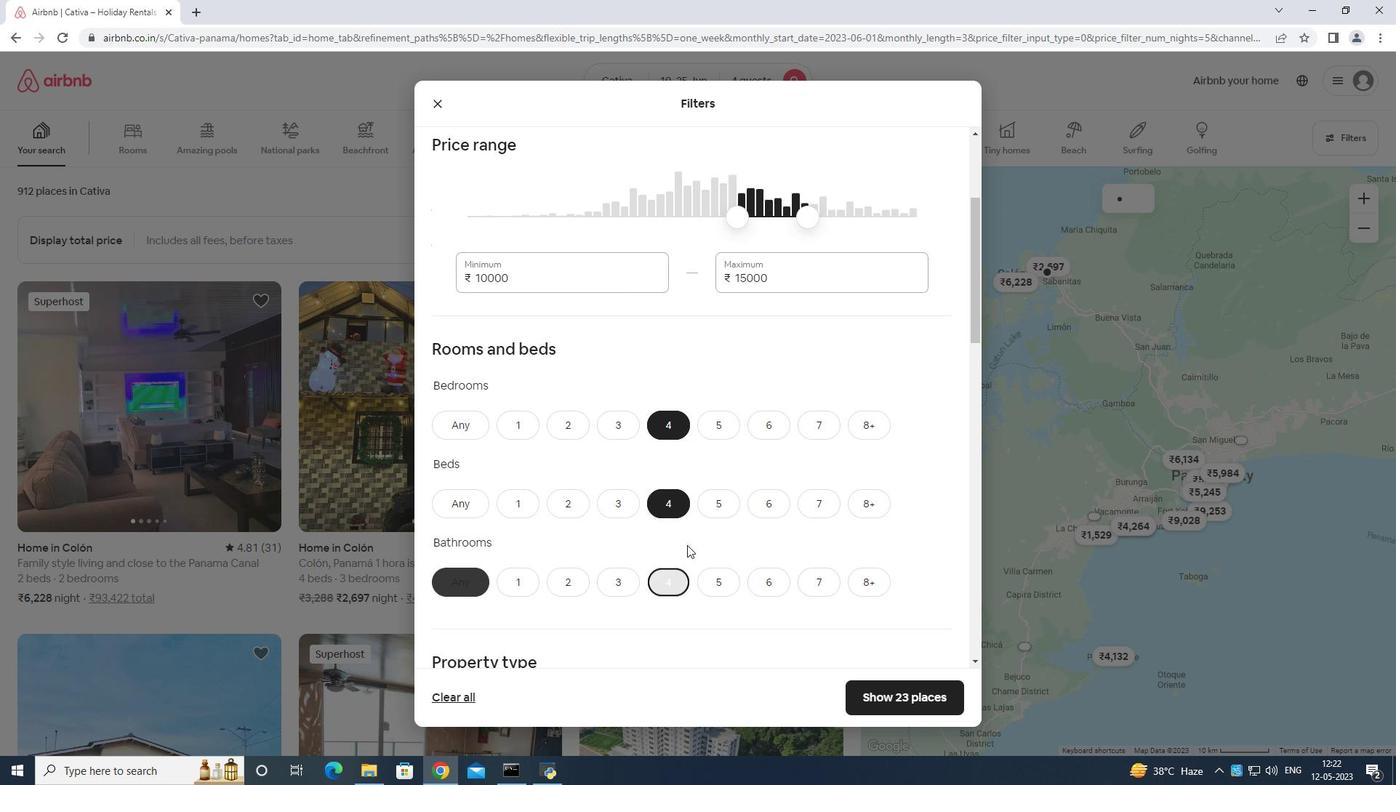 
Action: Mouse moved to (705, 549)
Screenshot: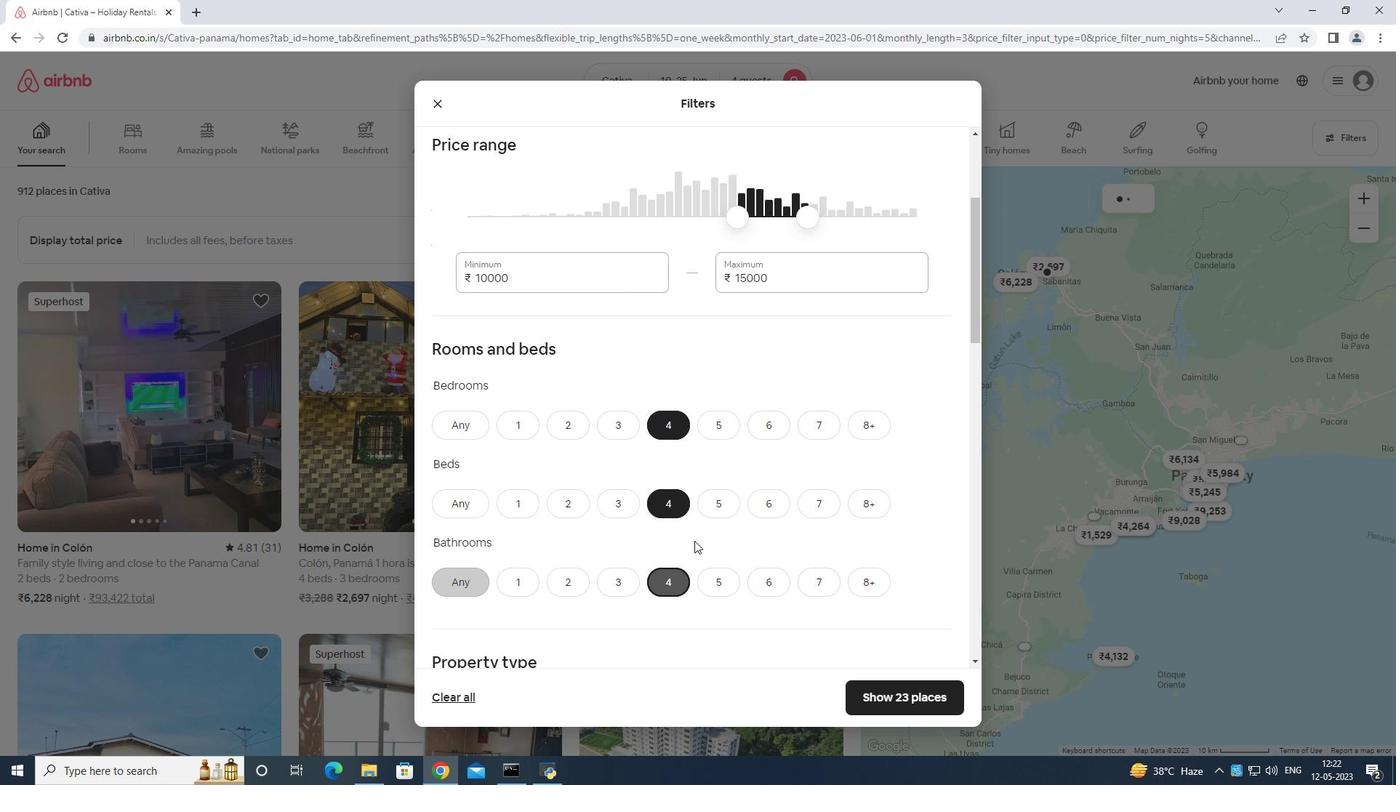 
Action: Mouse scrolled (705, 548) with delta (0, 0)
Screenshot: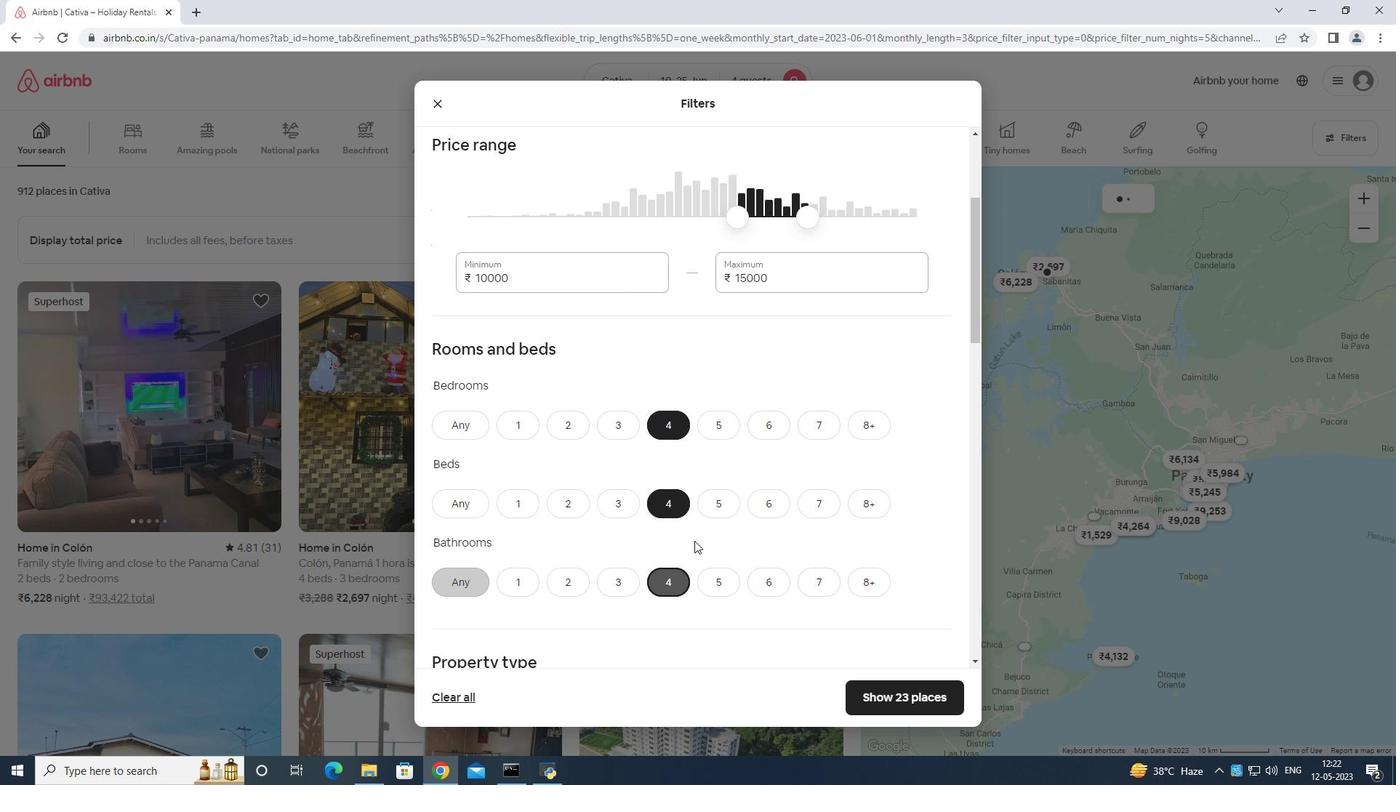 
Action: Mouse moved to (712, 549)
Screenshot: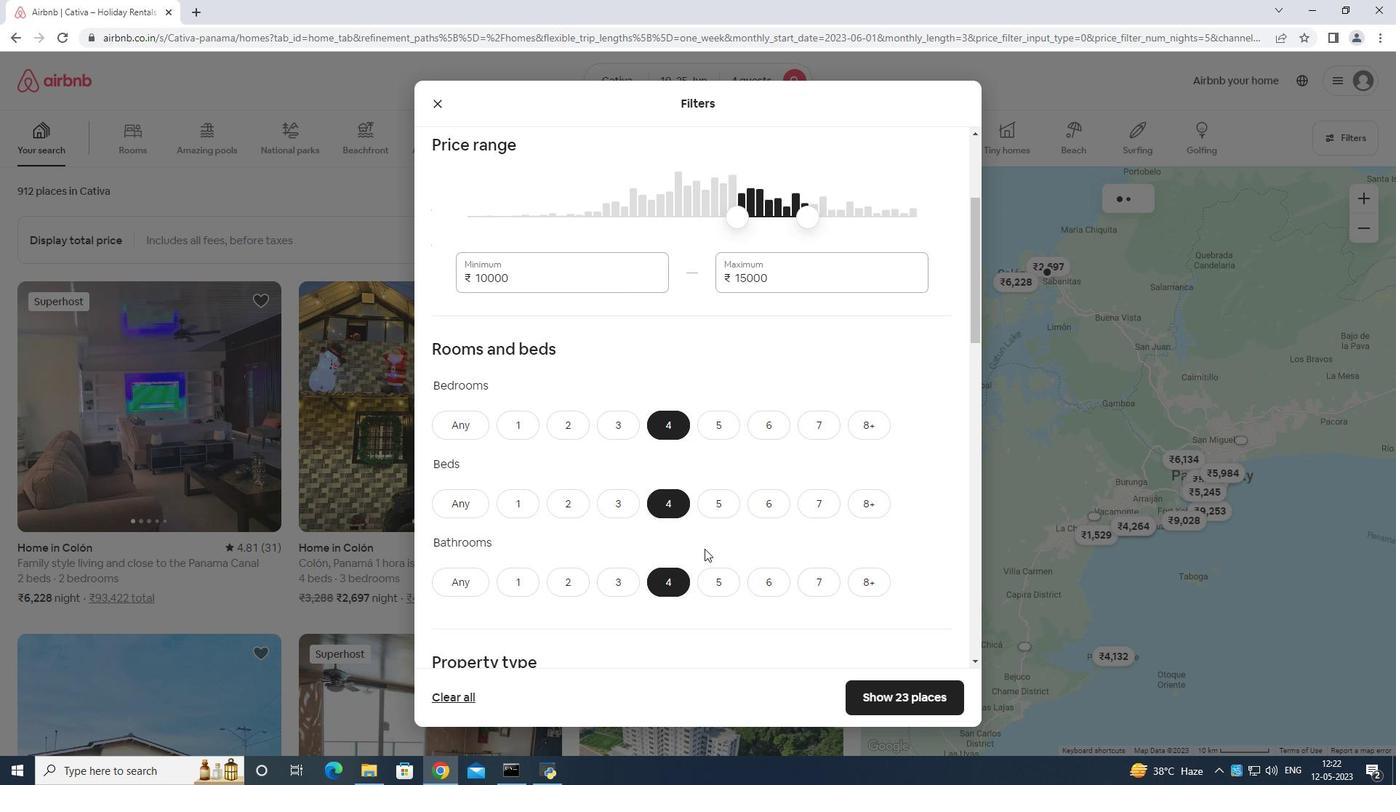 
Action: Mouse scrolled (709, 548) with delta (0, 0)
Screenshot: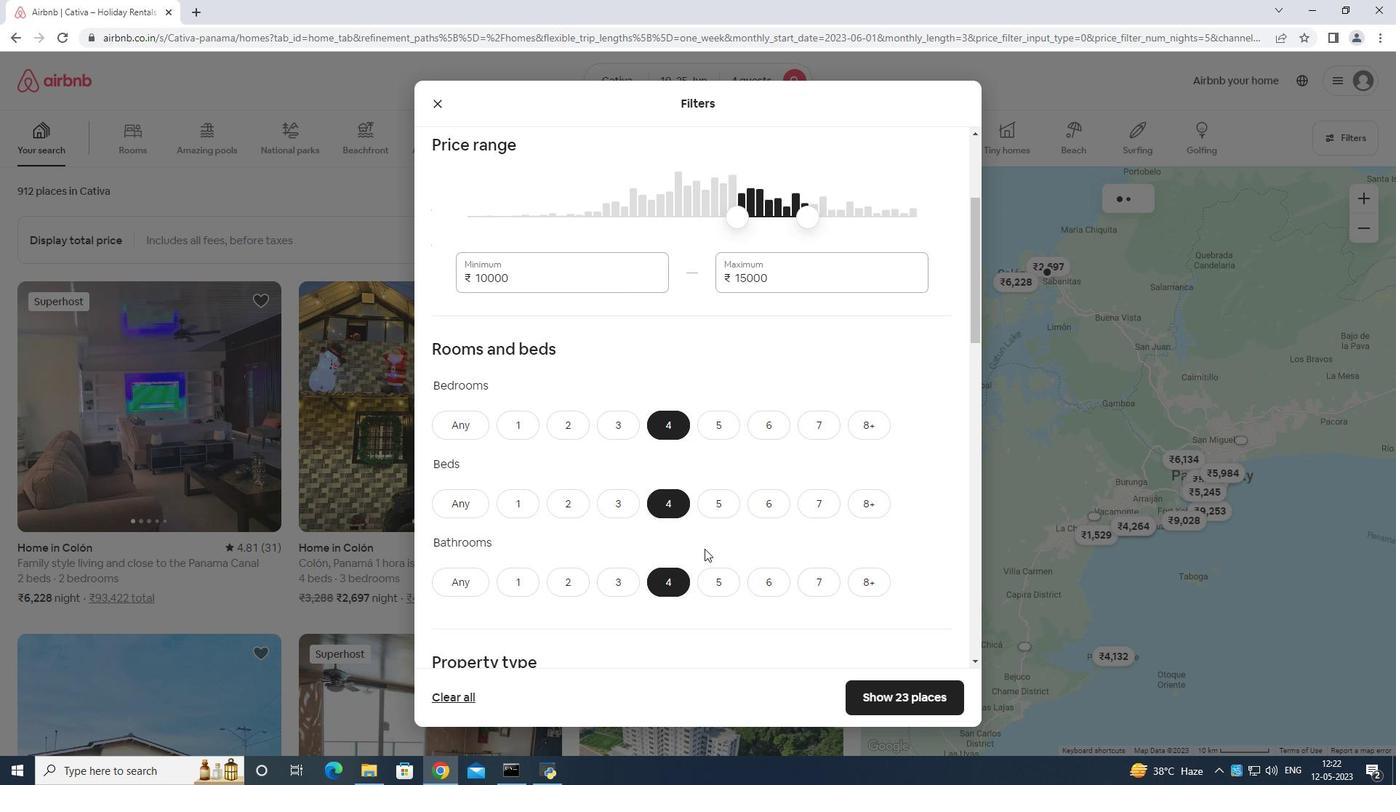 
Action: Mouse moved to (715, 548)
Screenshot: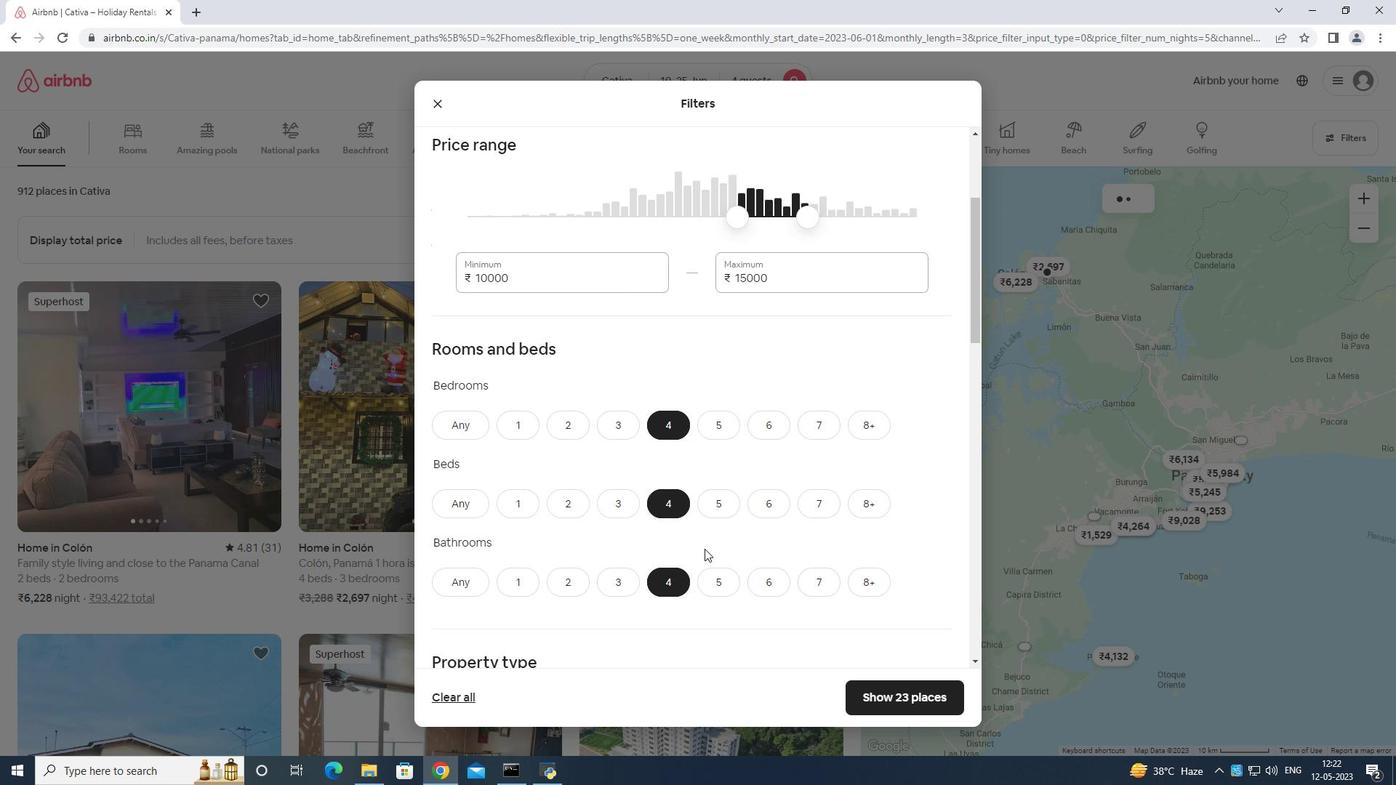 
Action: Mouse scrolled (712, 548) with delta (0, 0)
Screenshot: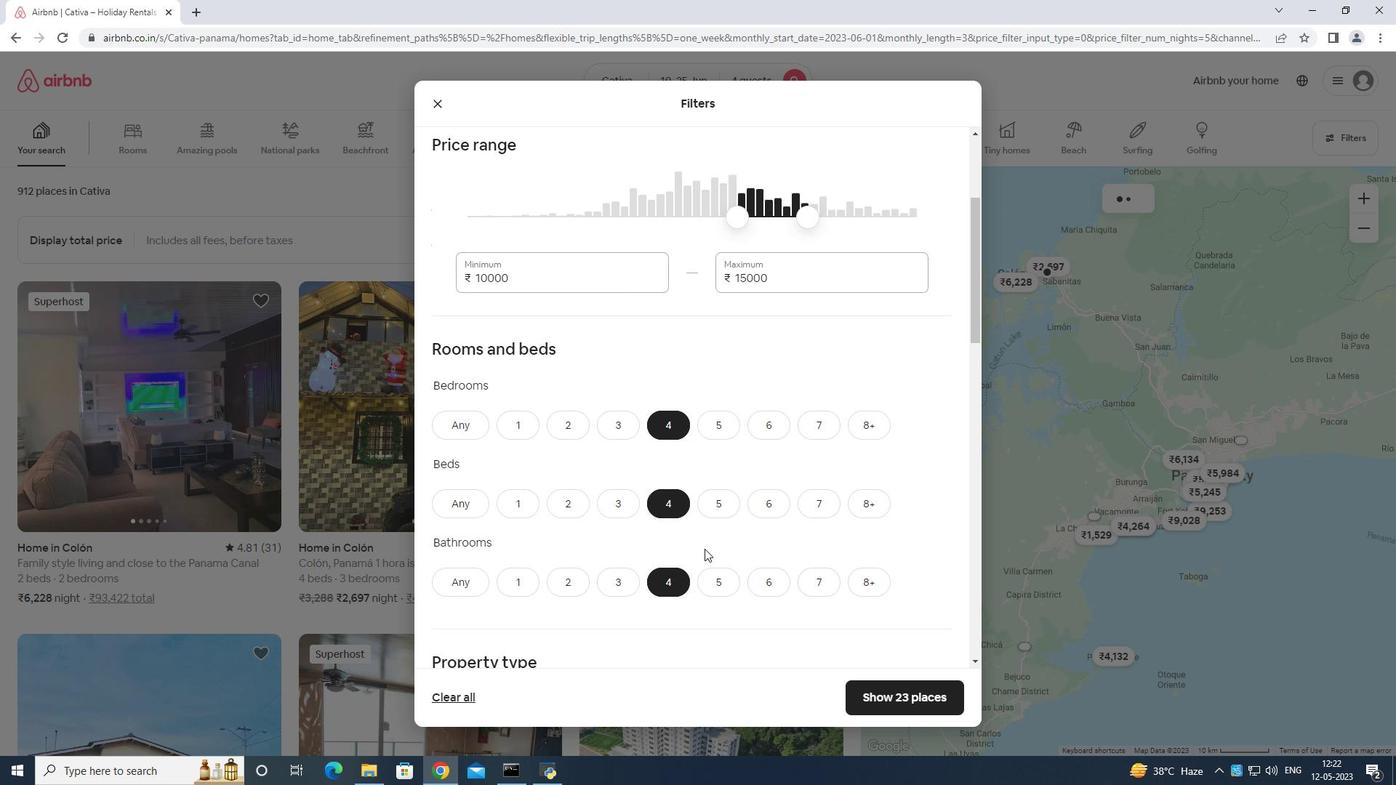 
Action: Mouse moved to (733, 506)
Screenshot: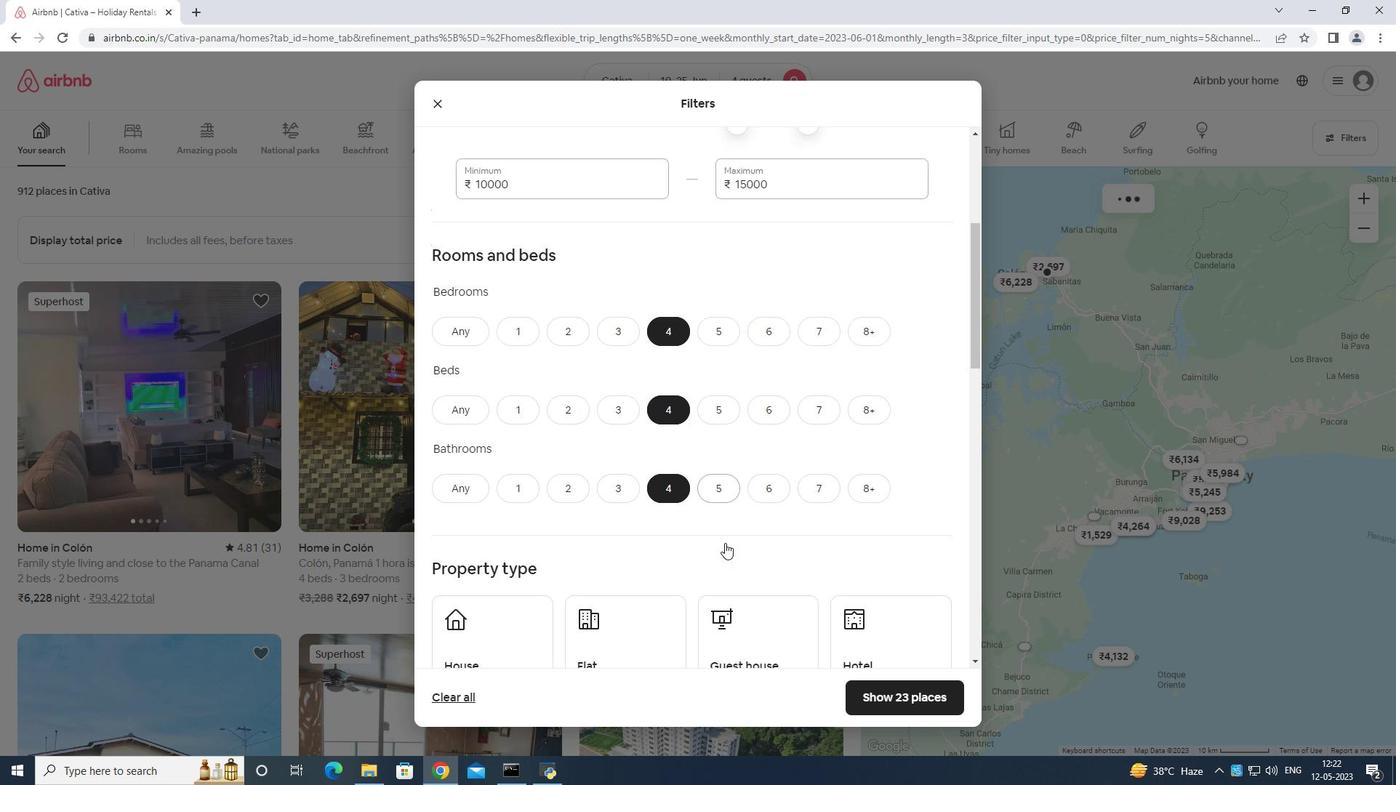 
Action: Mouse scrolled (733, 506) with delta (0, 0)
Screenshot: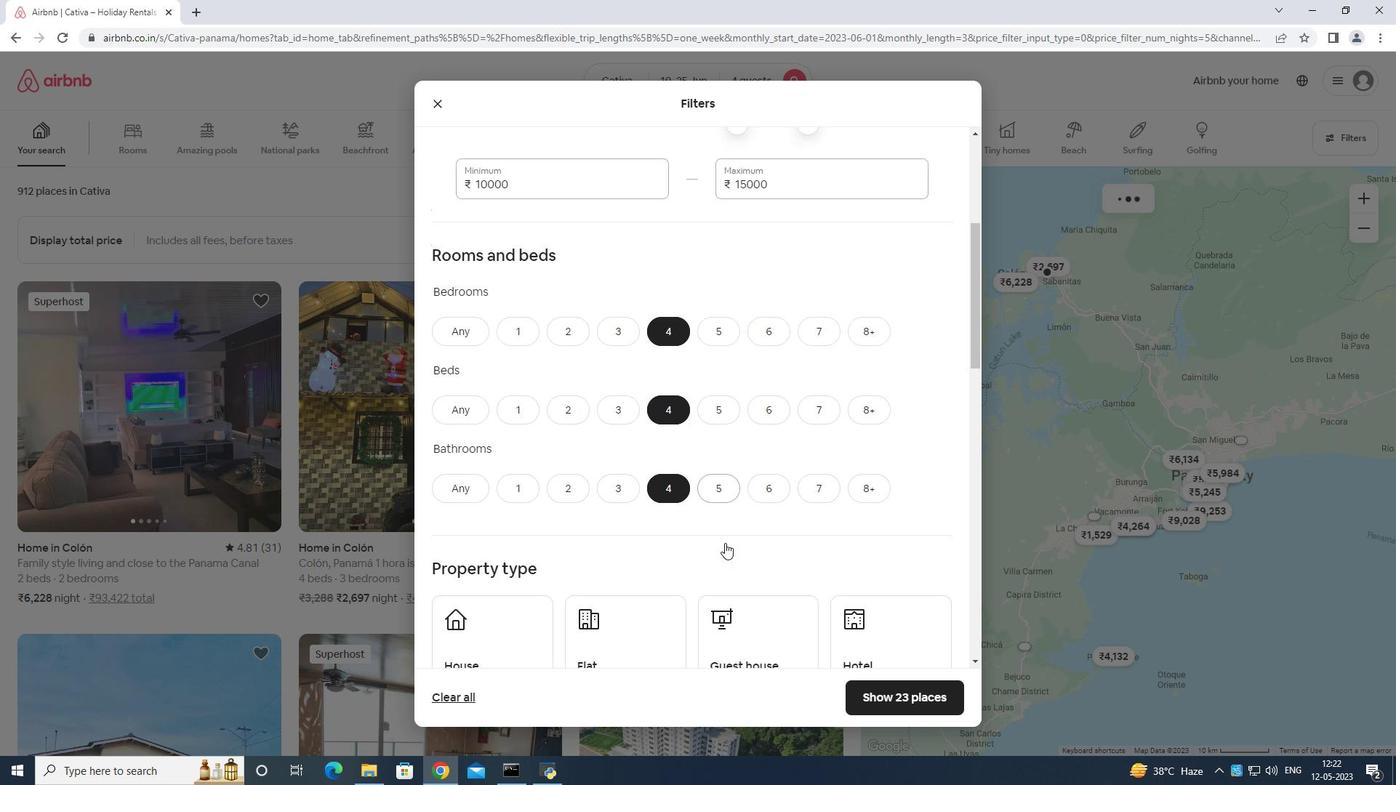 
Action: Mouse moved to (512, 345)
Screenshot: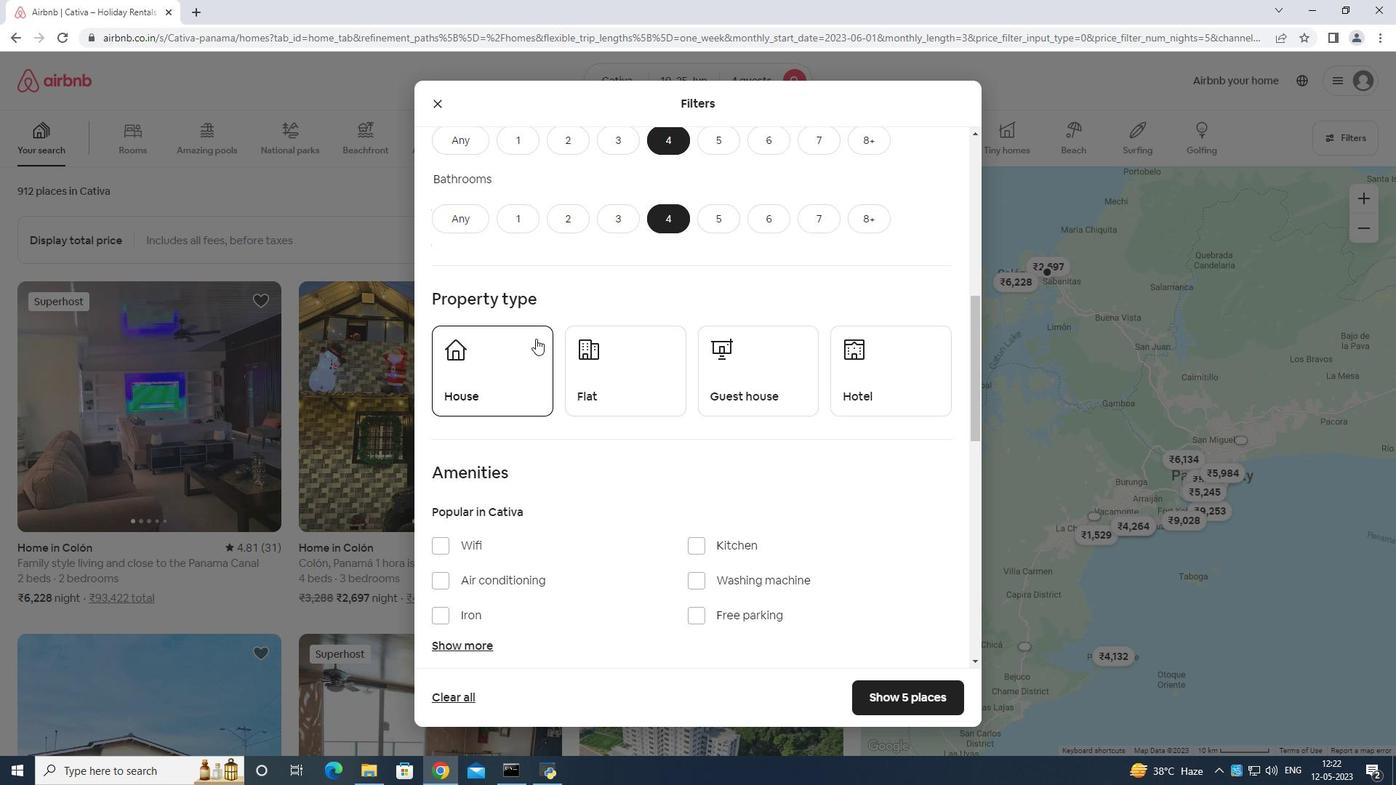
Action: Mouse pressed left at (512, 345)
Screenshot: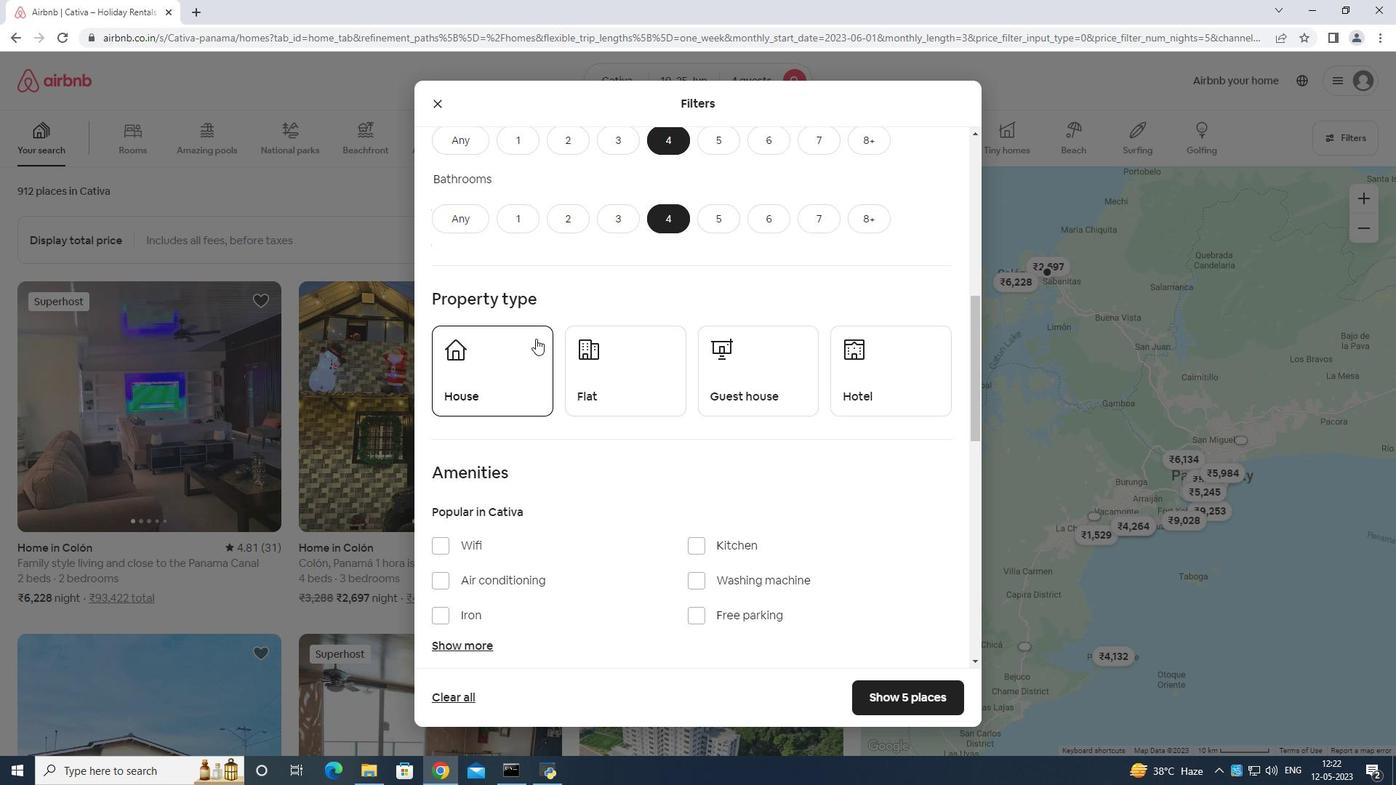 
Action: Mouse moved to (591, 354)
Screenshot: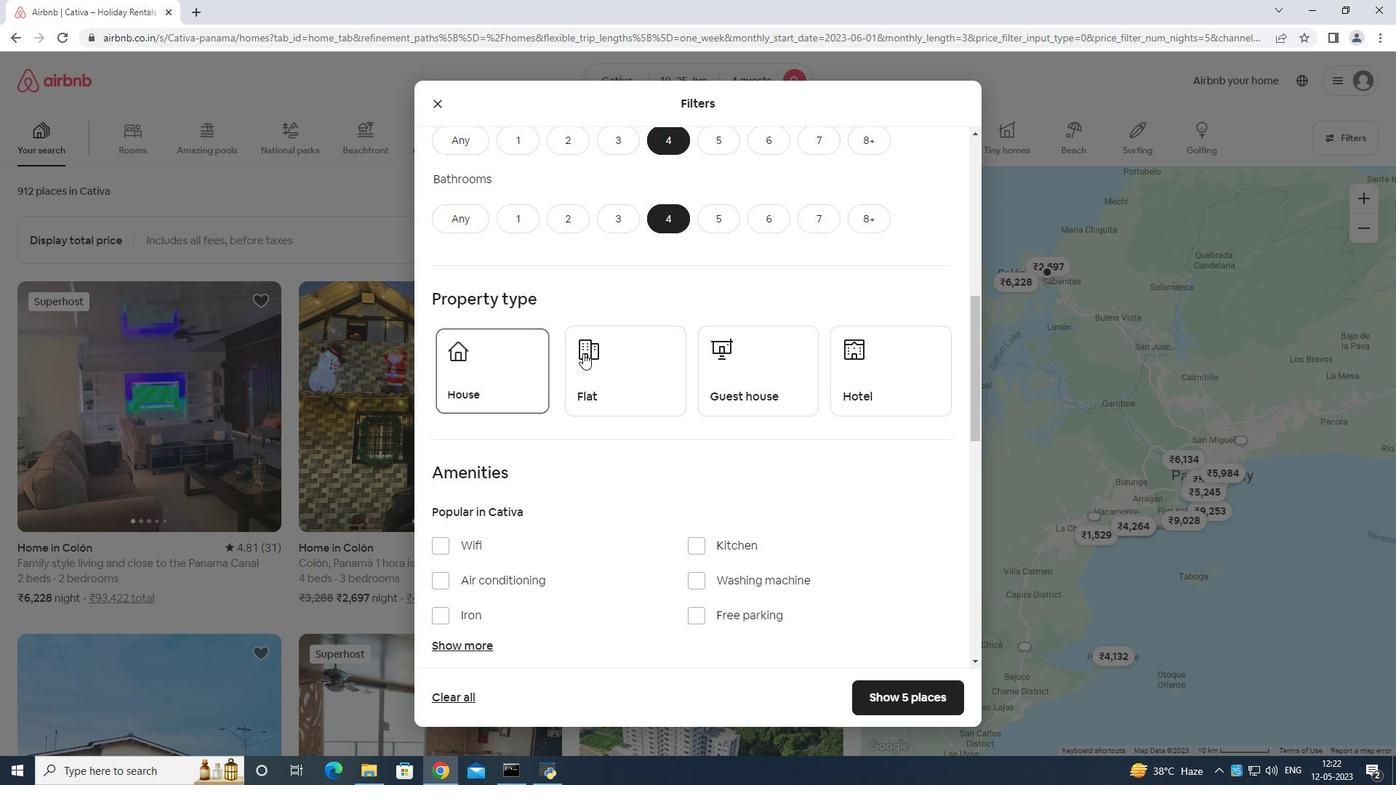 
Action: Mouse pressed left at (591, 354)
Screenshot: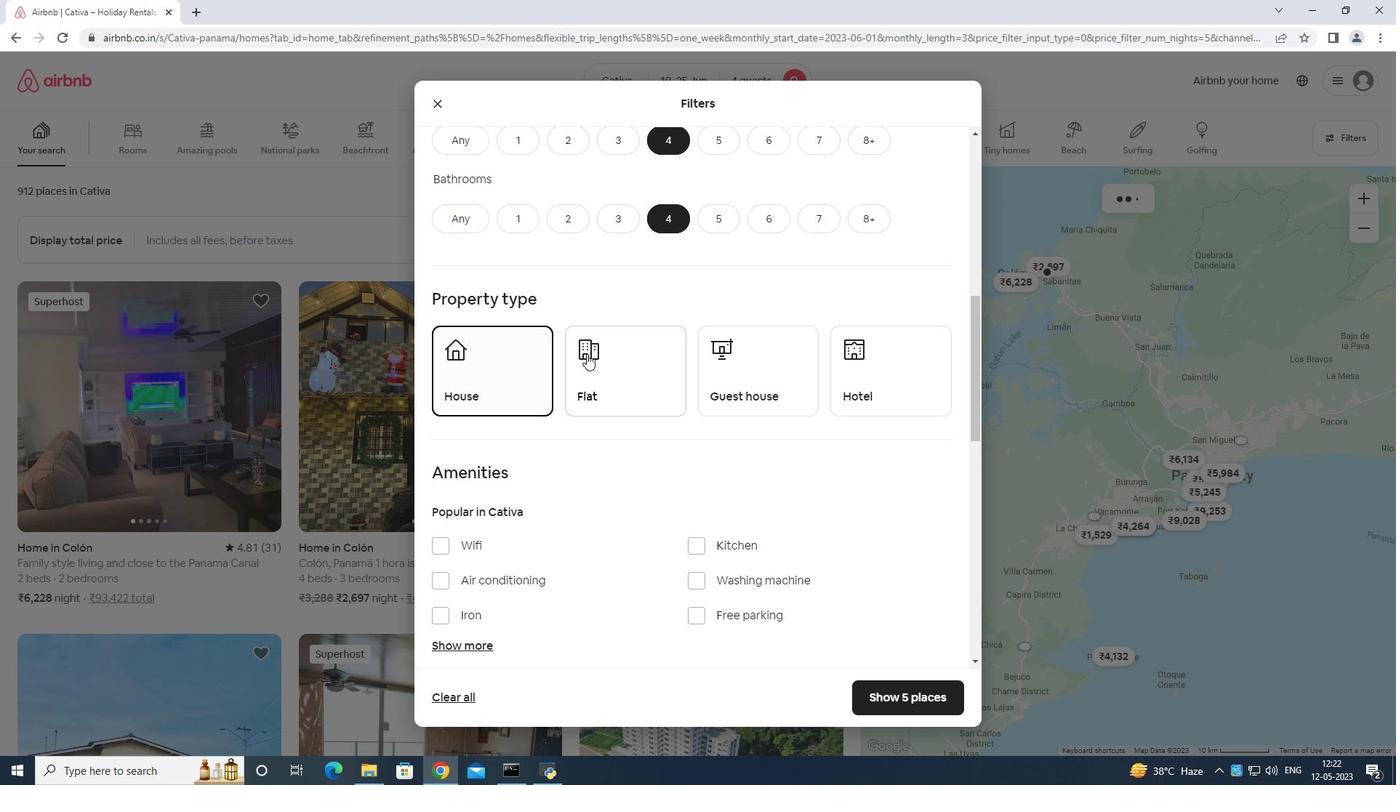 
Action: Mouse moved to (721, 349)
Screenshot: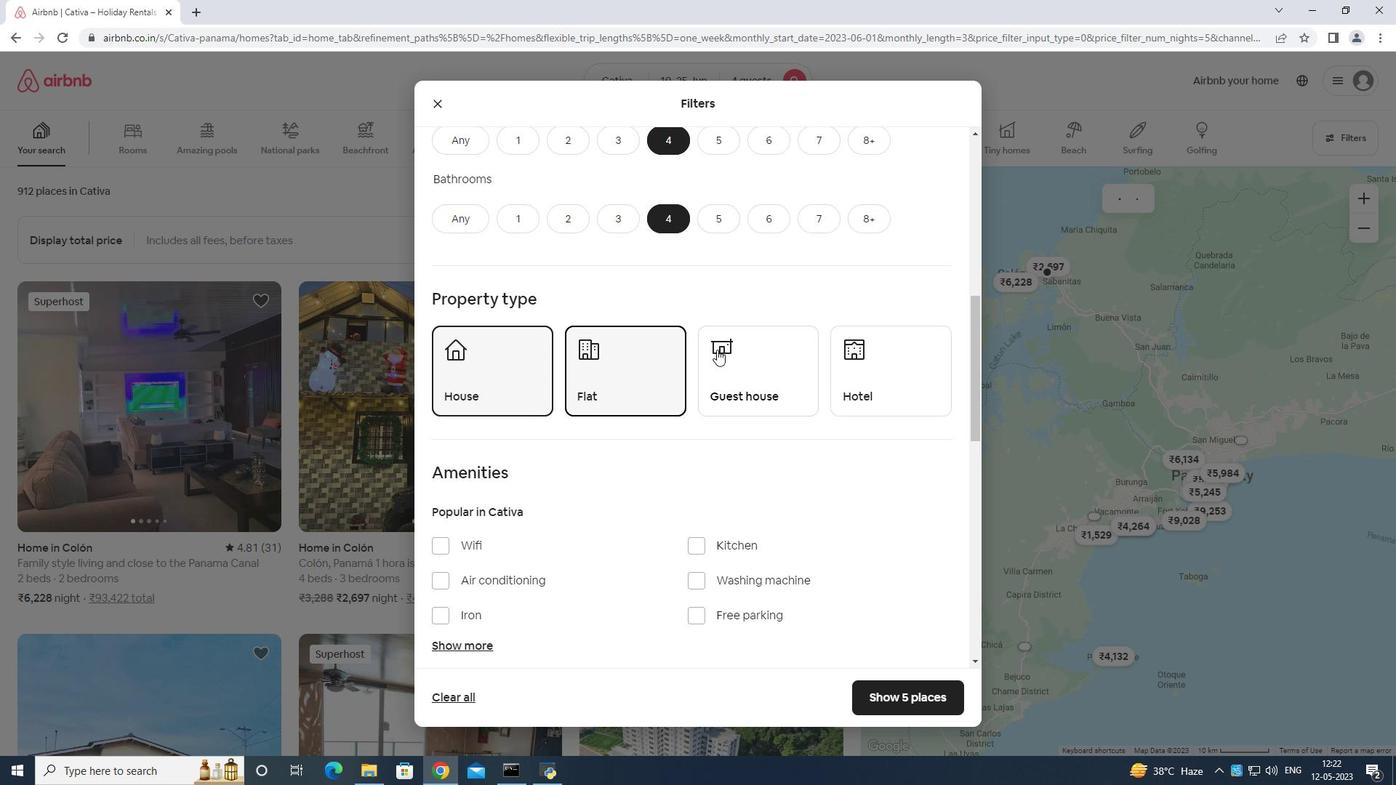 
Action: Mouse pressed left at (721, 349)
Screenshot: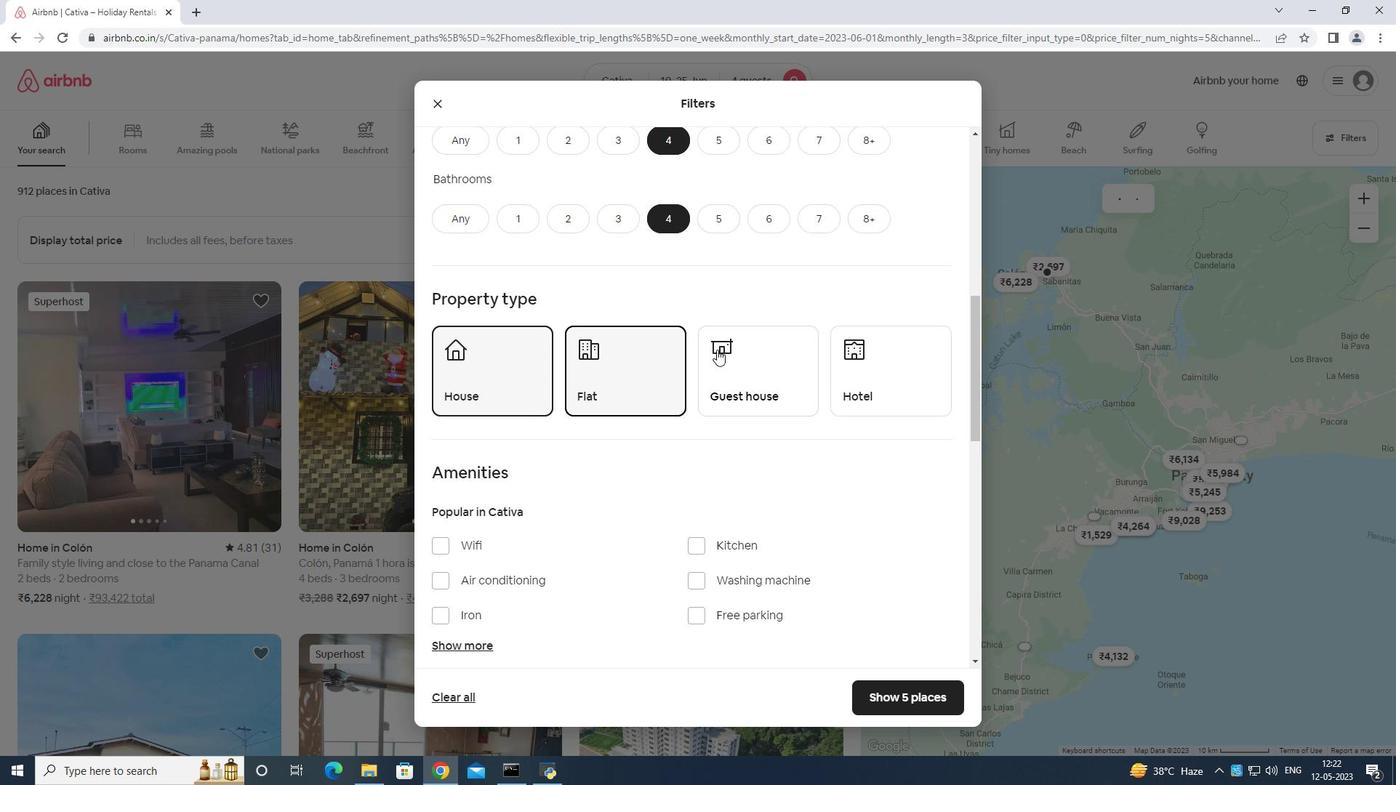 
Action: Mouse moved to (895, 335)
Screenshot: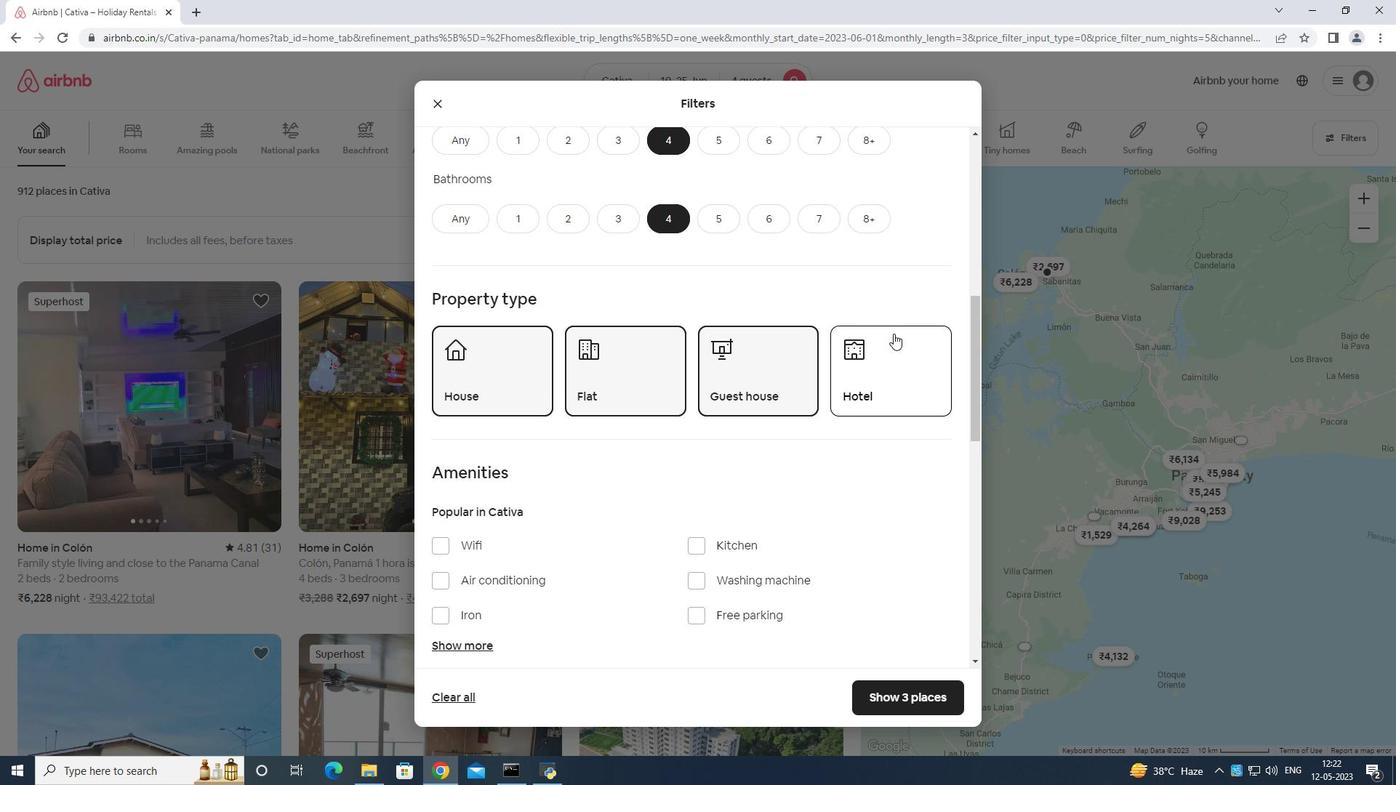 
Action: Mouse pressed left at (895, 335)
Screenshot: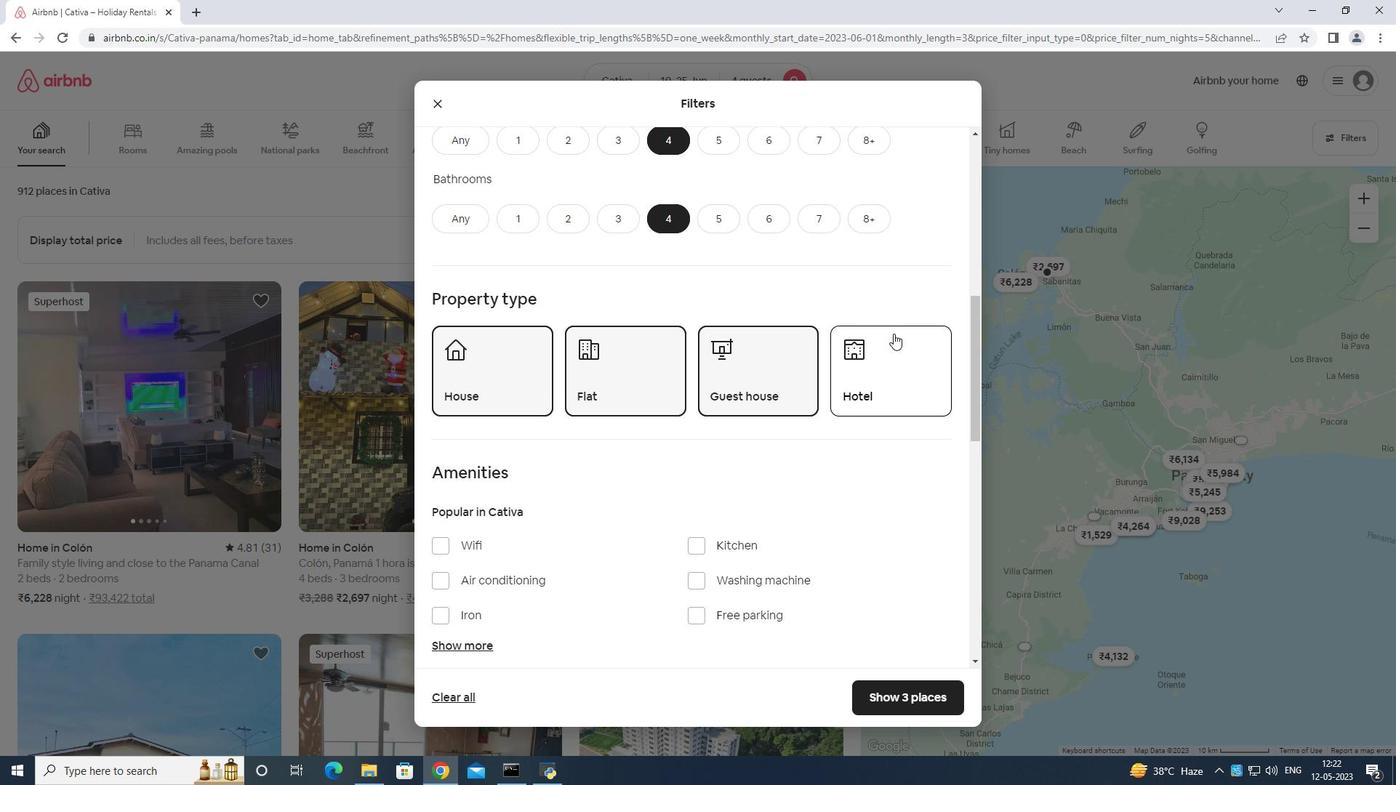 
Action: Mouse moved to (789, 378)
Screenshot: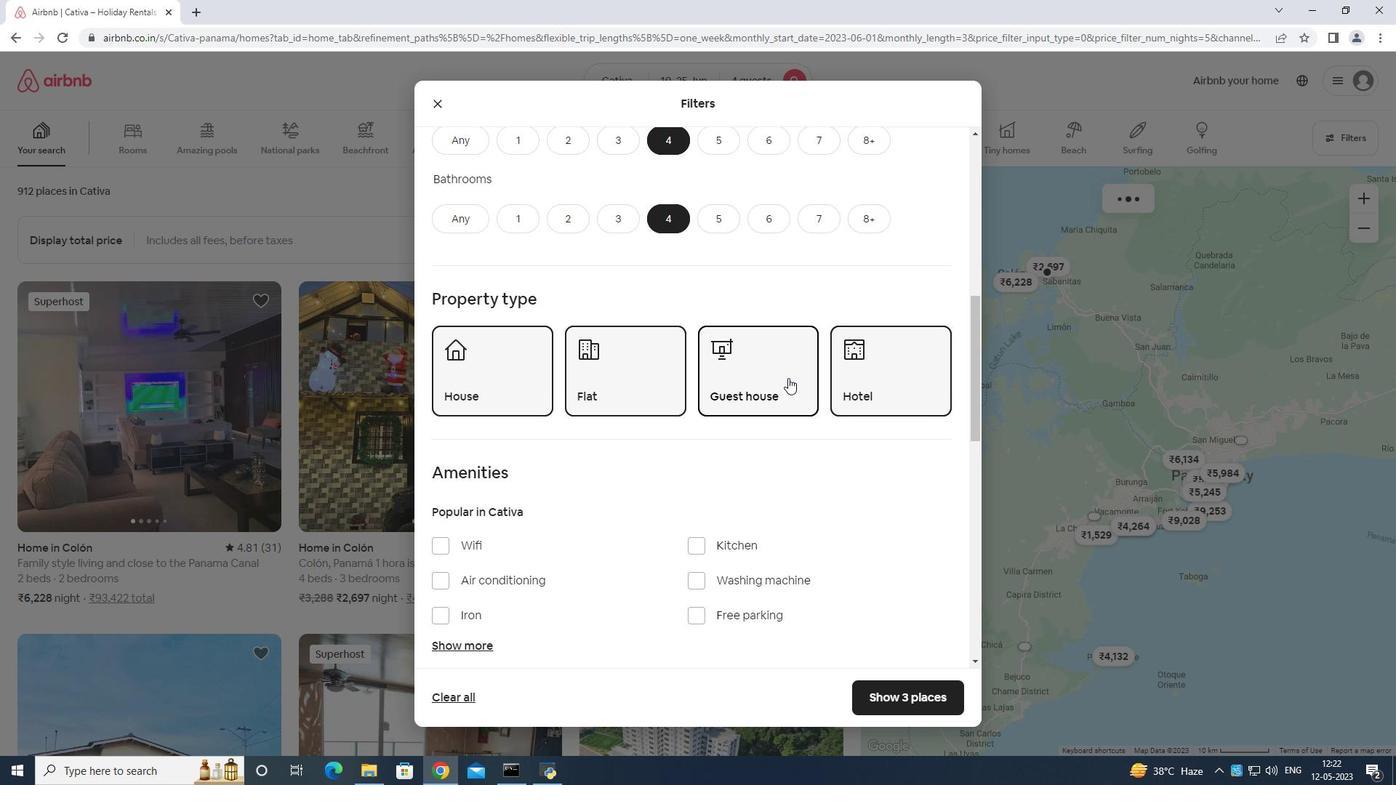 
Action: Mouse scrolled (789, 378) with delta (0, 0)
Screenshot: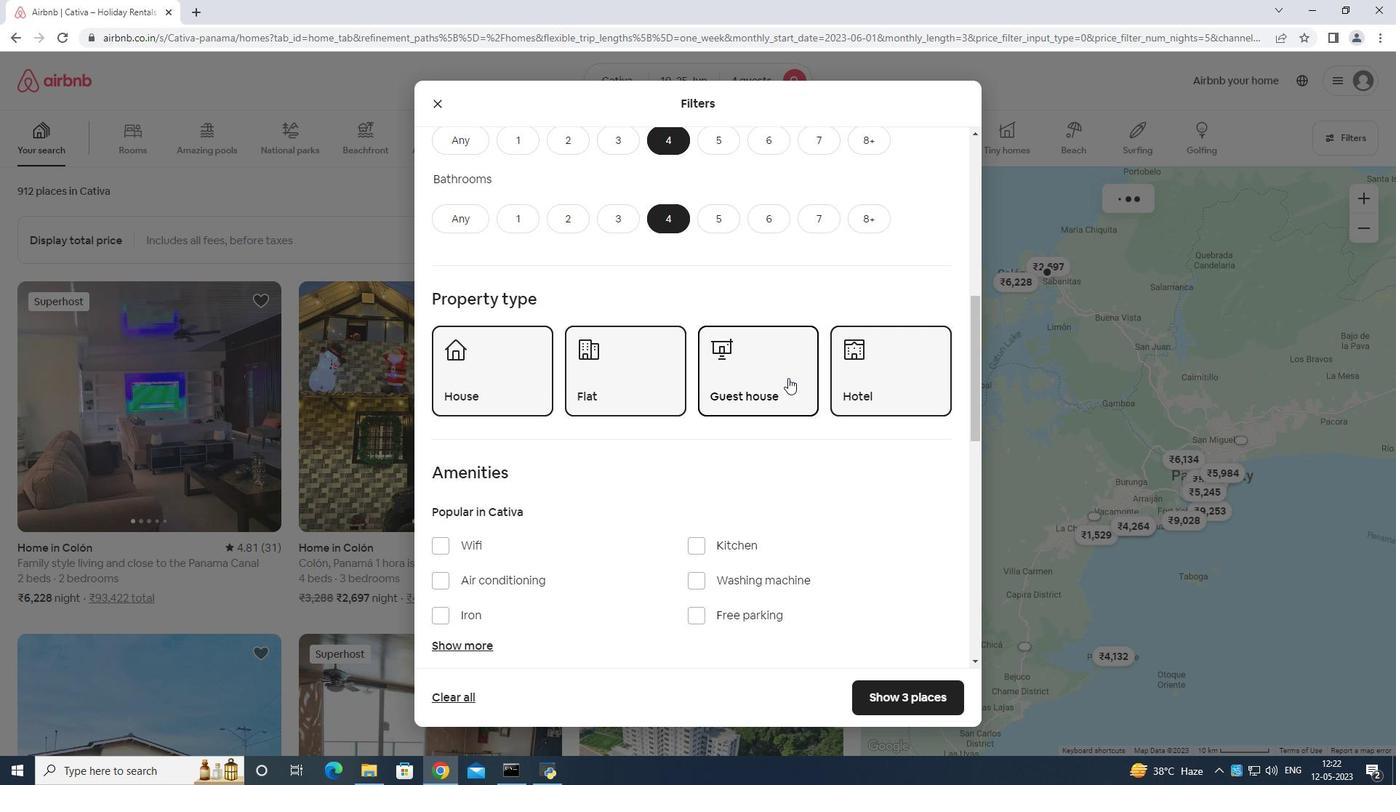 
Action: Mouse moved to (789, 381)
Screenshot: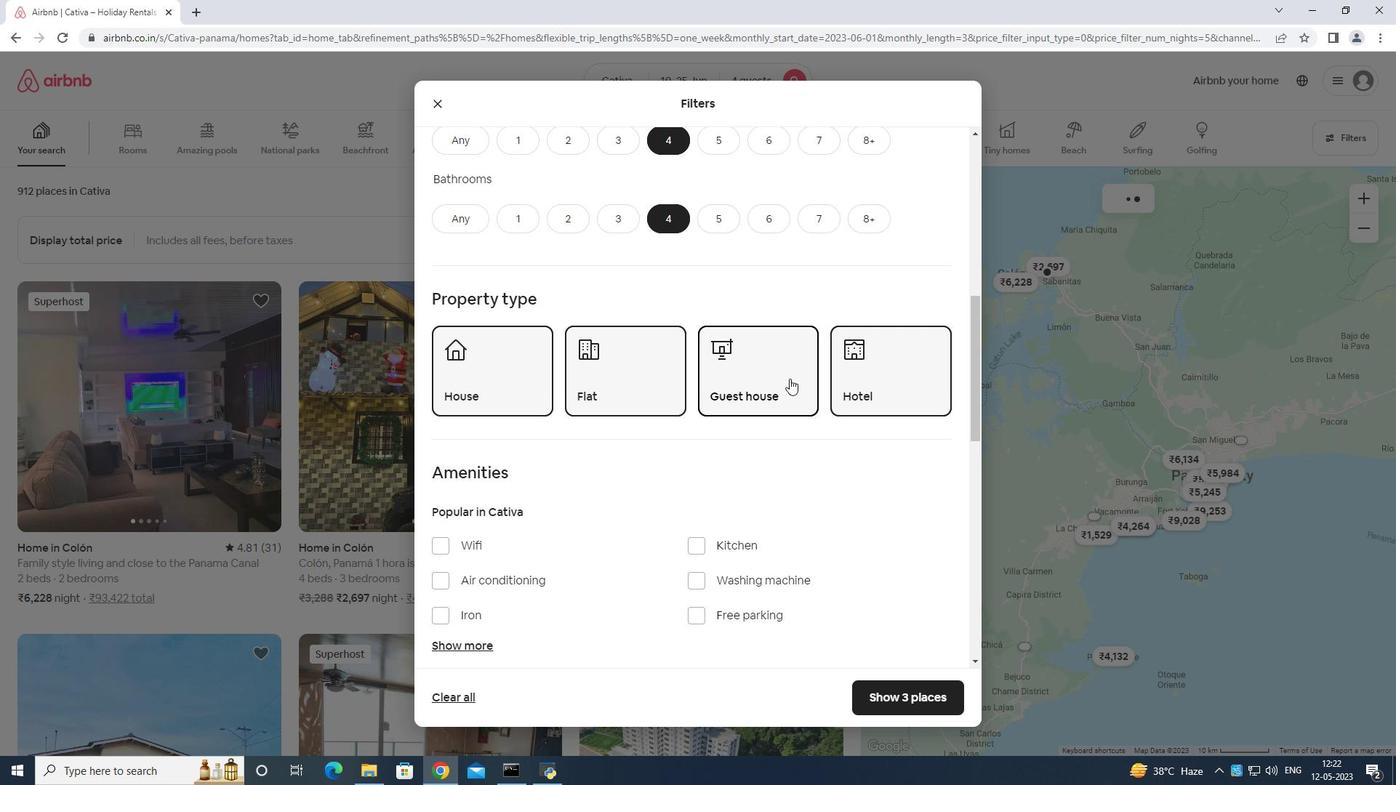 
Action: Mouse scrolled (789, 381) with delta (0, 0)
Screenshot: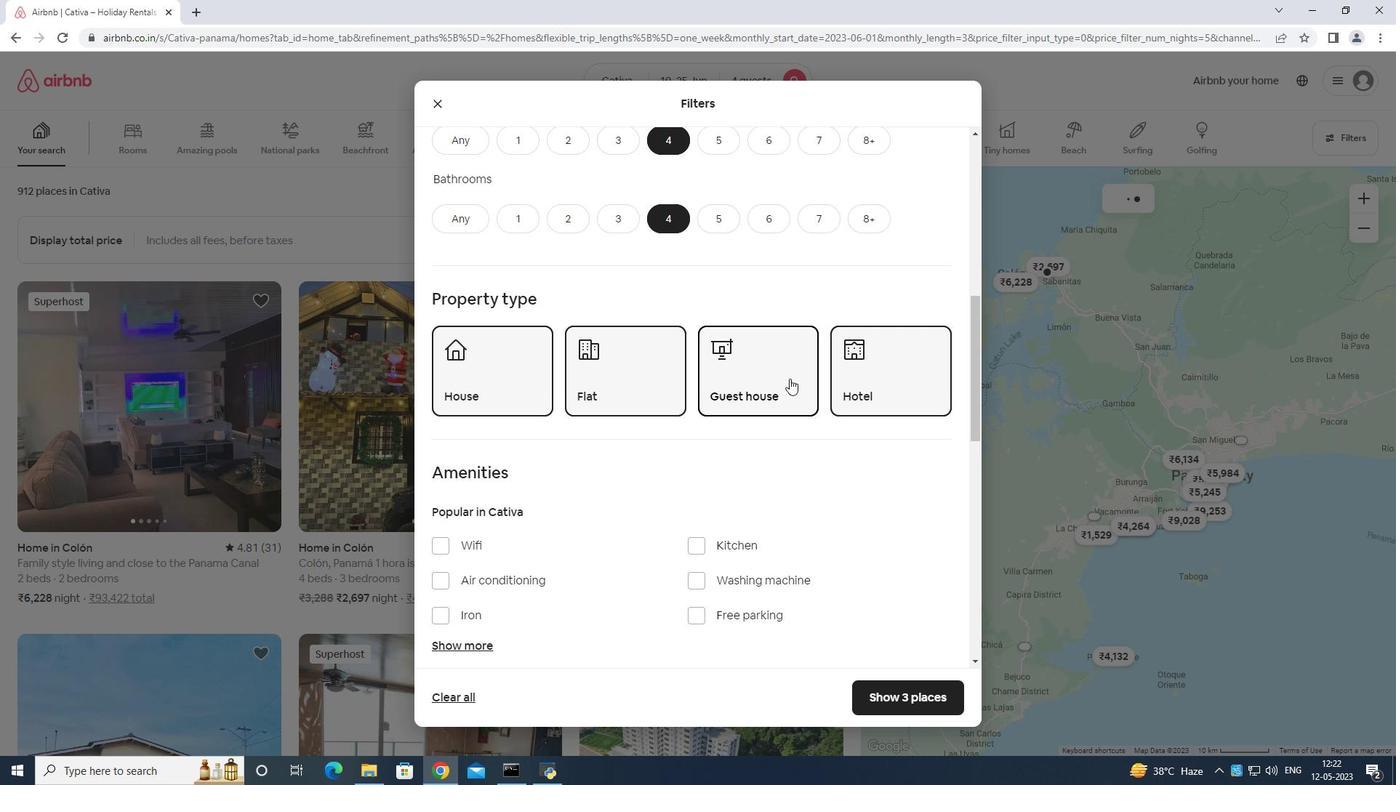 
Action: Mouse scrolled (789, 381) with delta (0, 0)
Screenshot: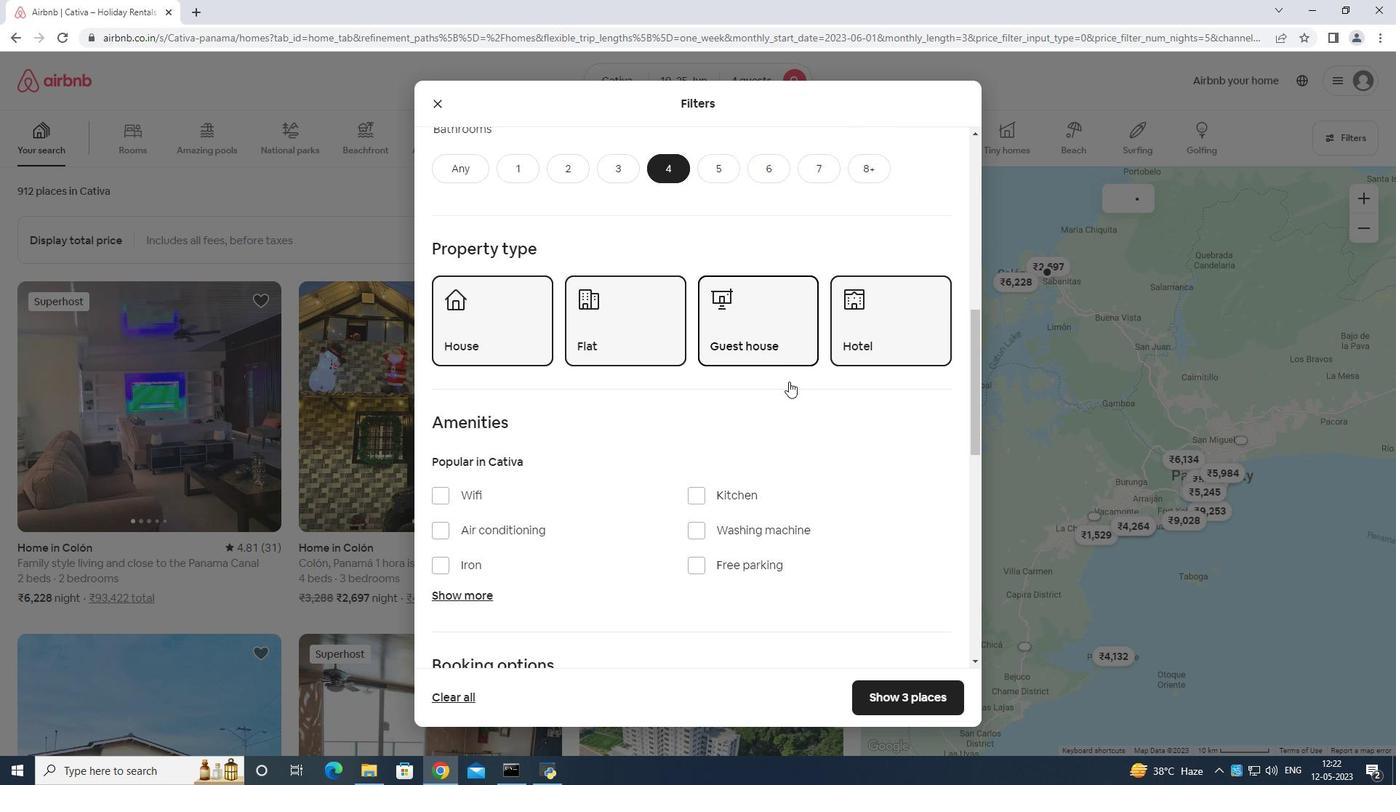 
Action: Mouse moved to (443, 322)
Screenshot: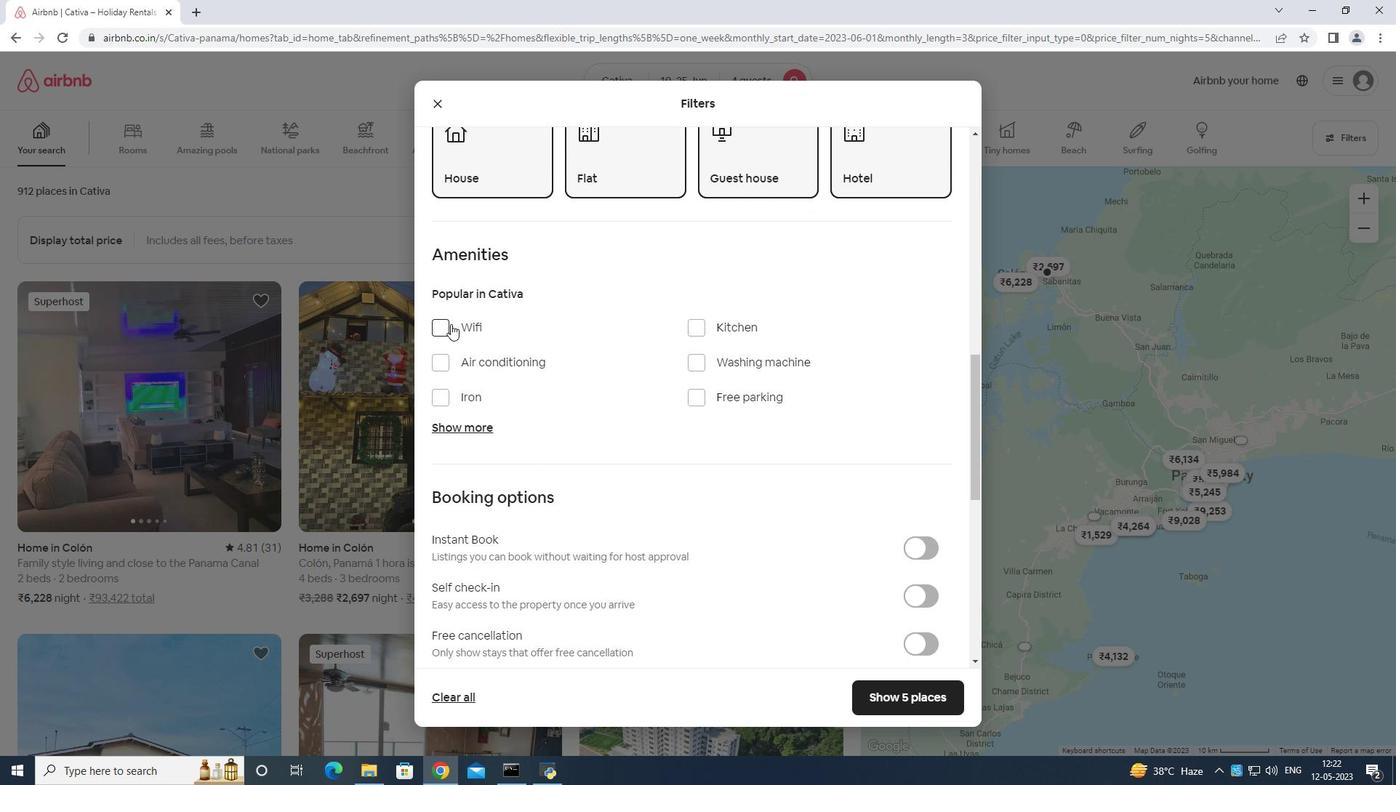 
Action: Mouse pressed left at (443, 322)
Screenshot: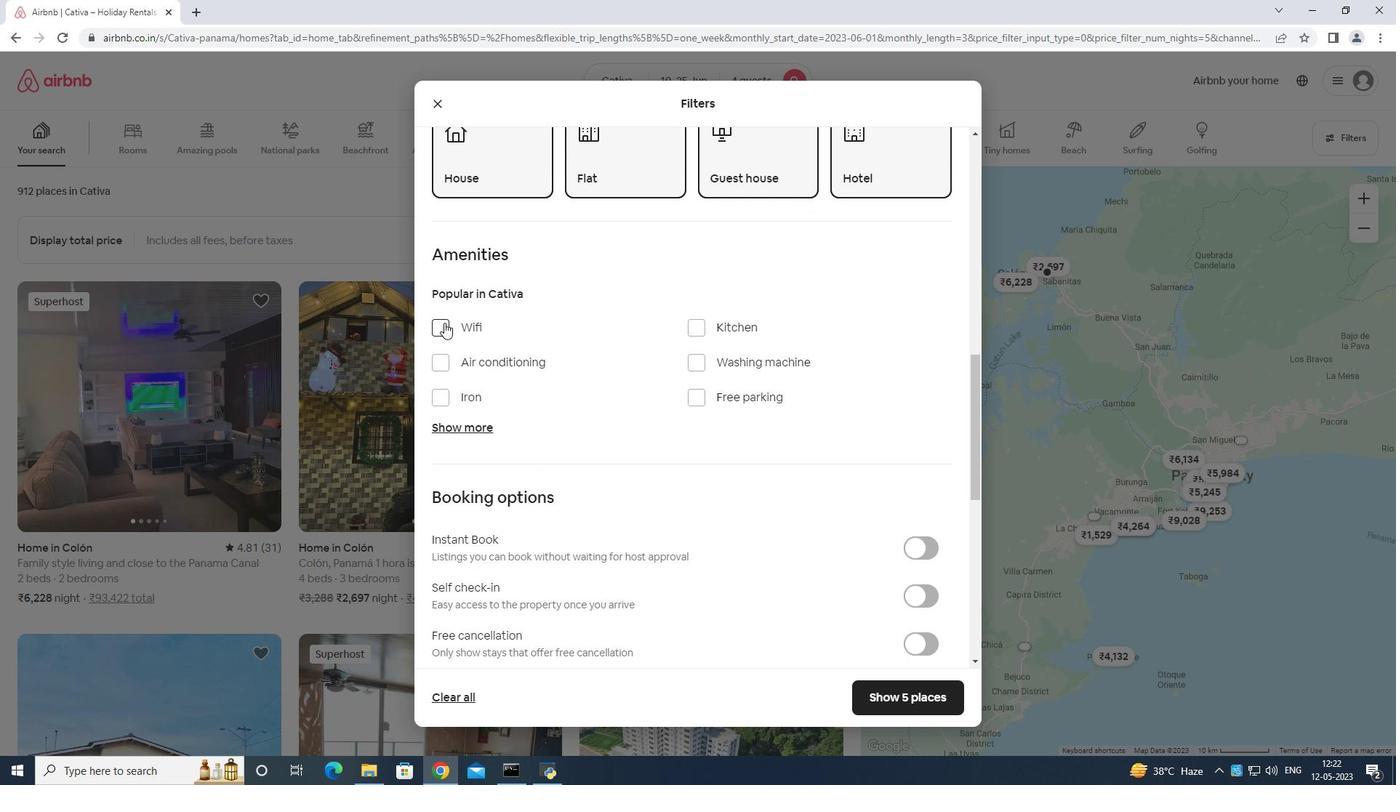 
Action: Mouse moved to (693, 391)
Screenshot: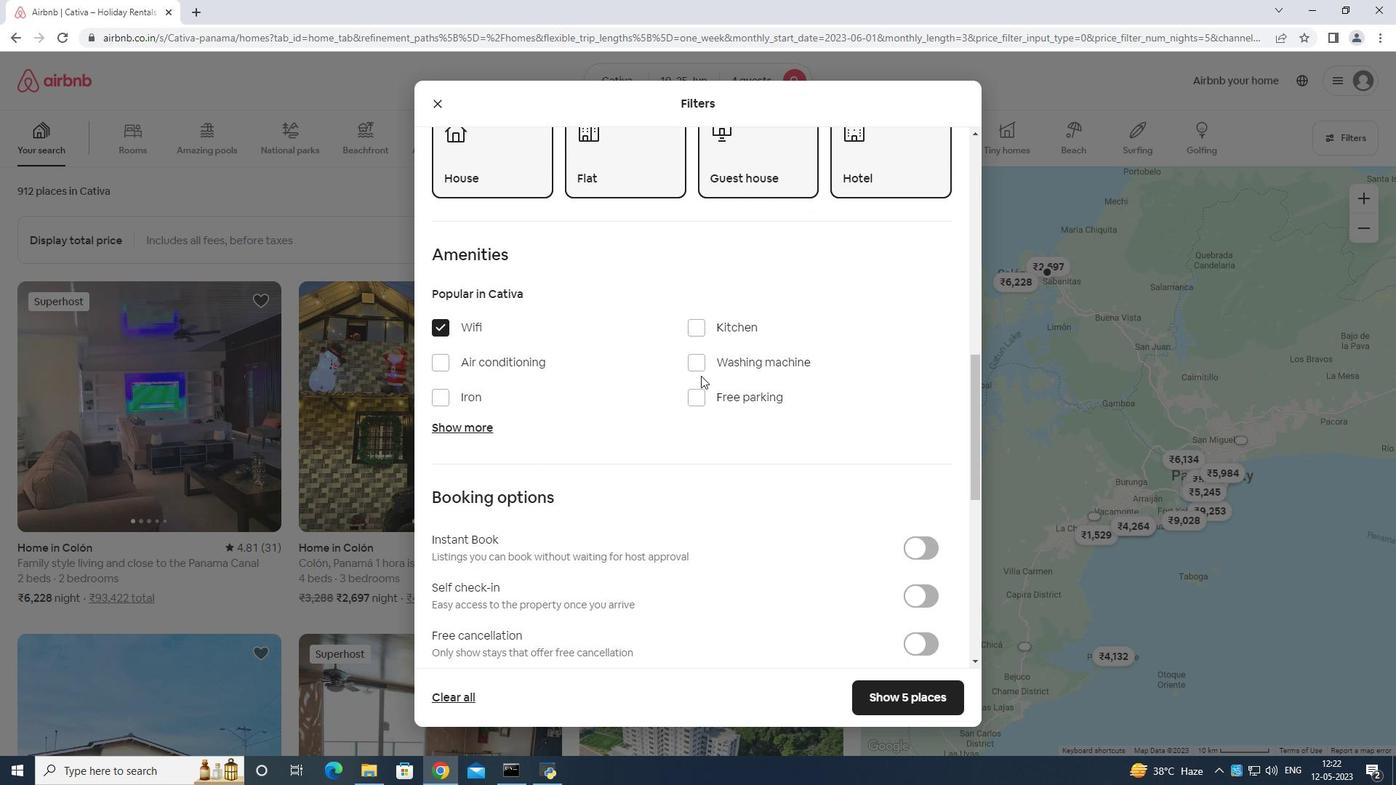 
Action: Mouse pressed left at (693, 391)
Screenshot: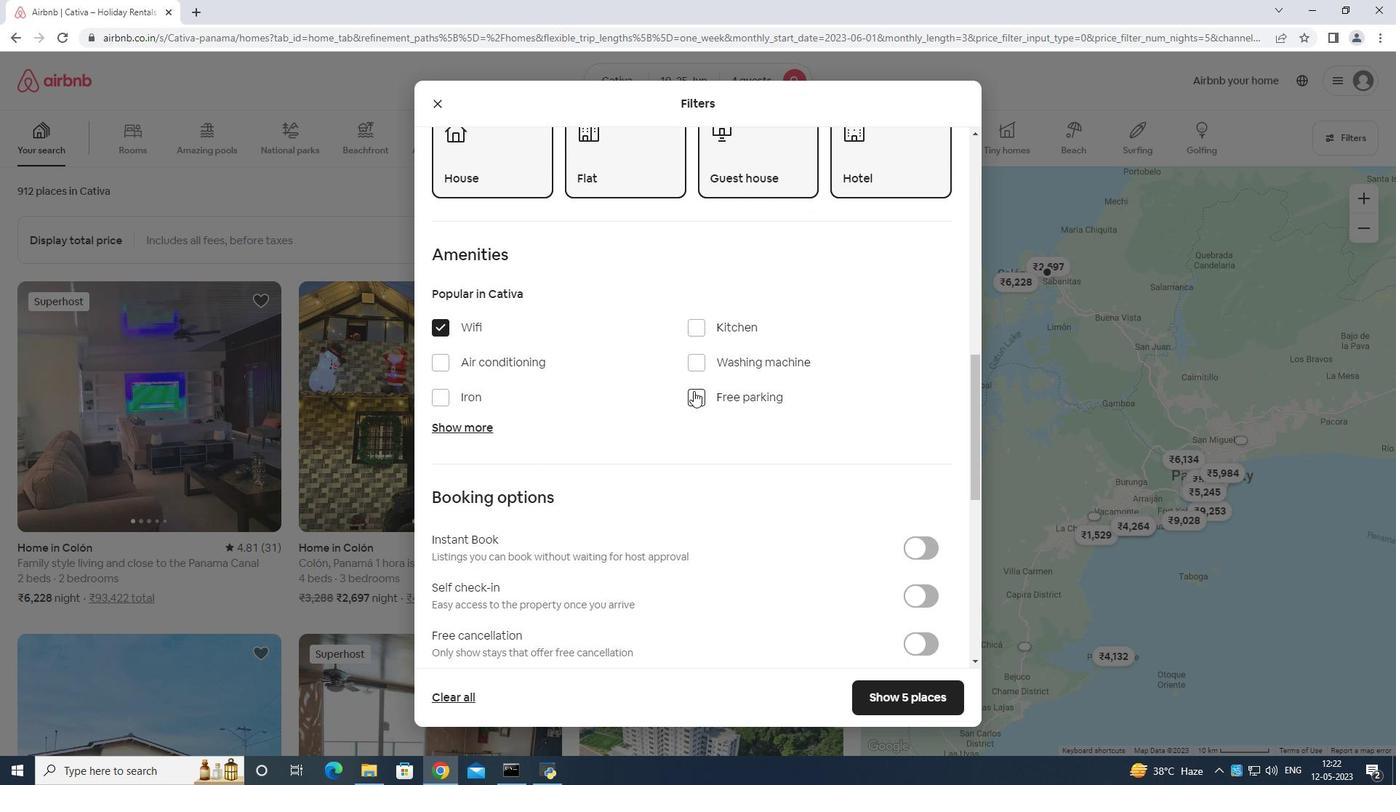 
Action: Mouse moved to (485, 423)
Screenshot: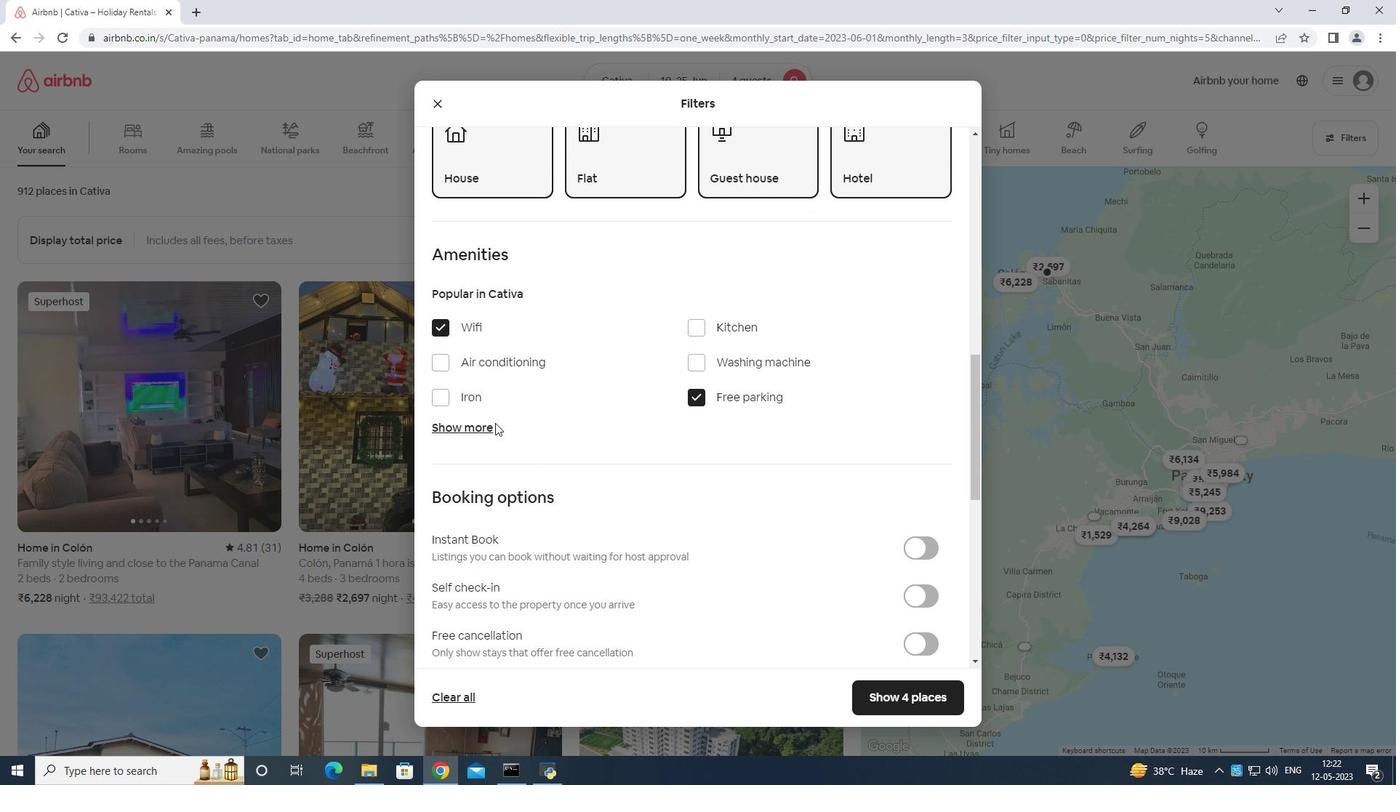 
Action: Mouse pressed left at (485, 423)
Screenshot: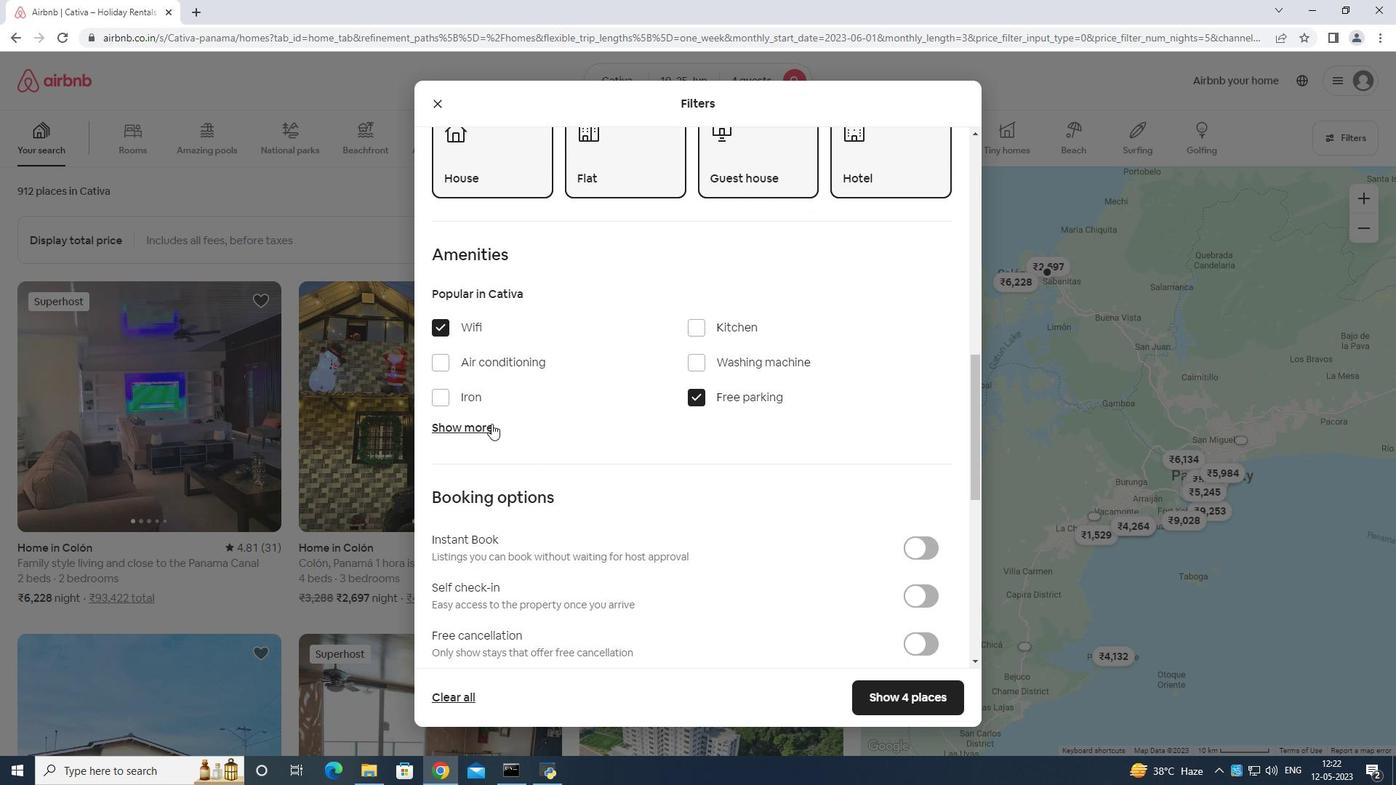 
Action: Mouse moved to (507, 419)
Screenshot: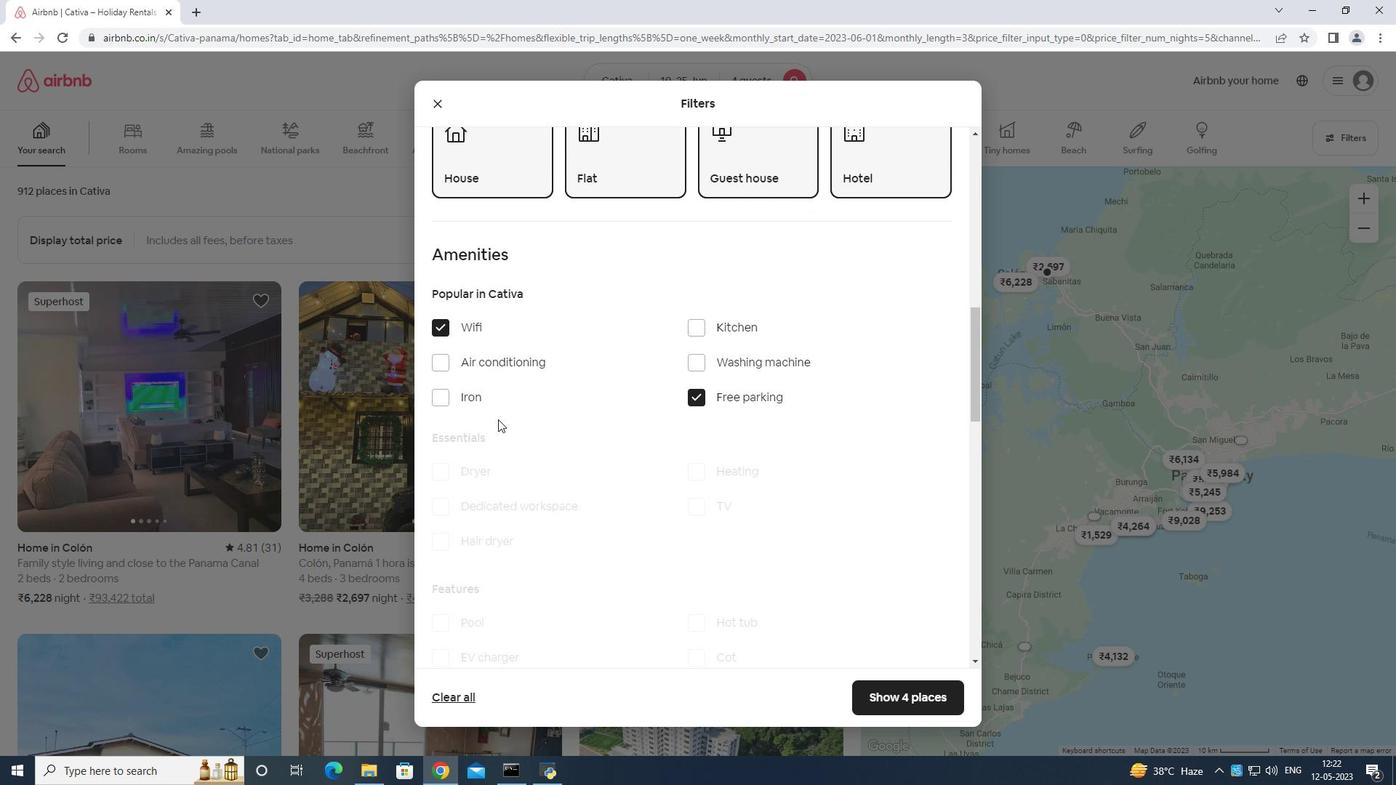 
Action: Mouse scrolled (507, 418) with delta (0, 0)
Screenshot: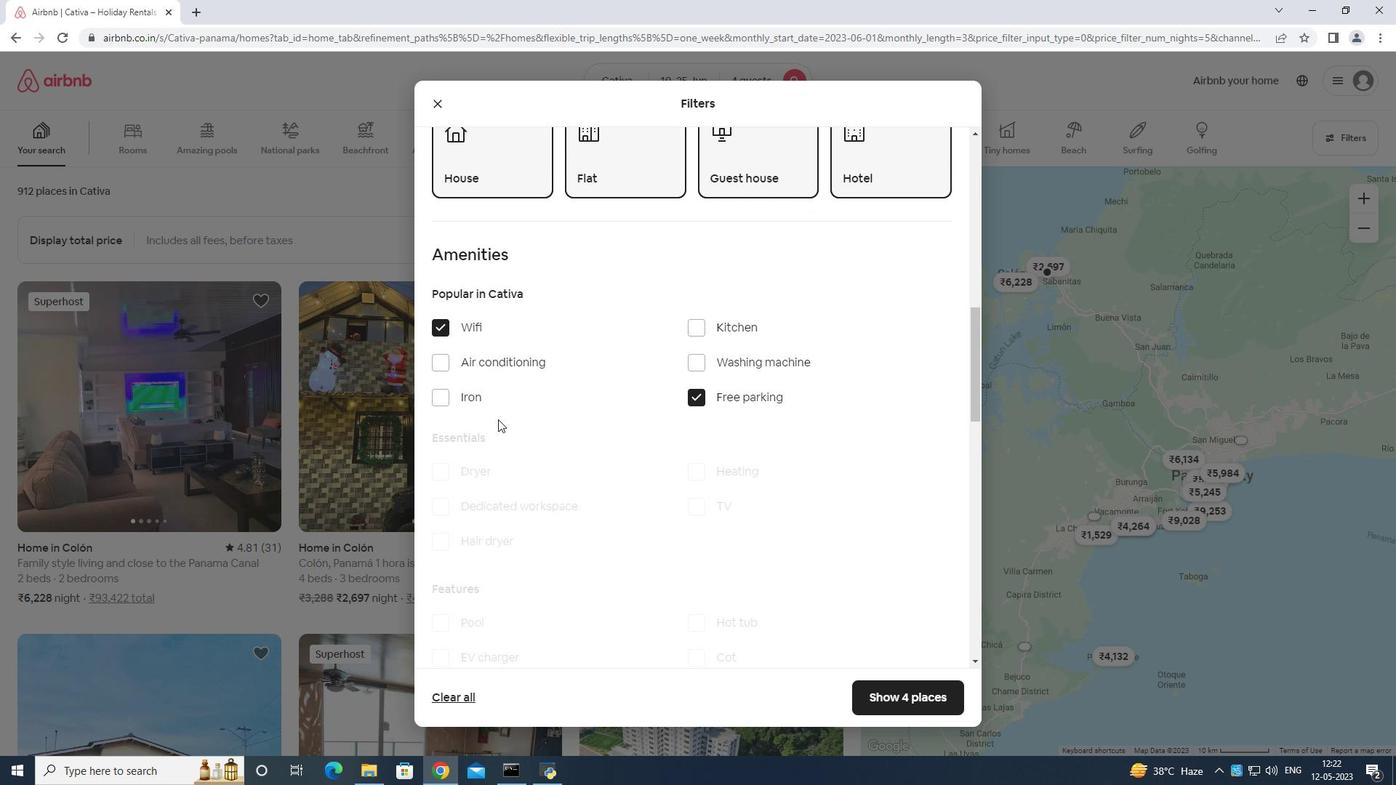 
Action: Mouse moved to (509, 423)
Screenshot: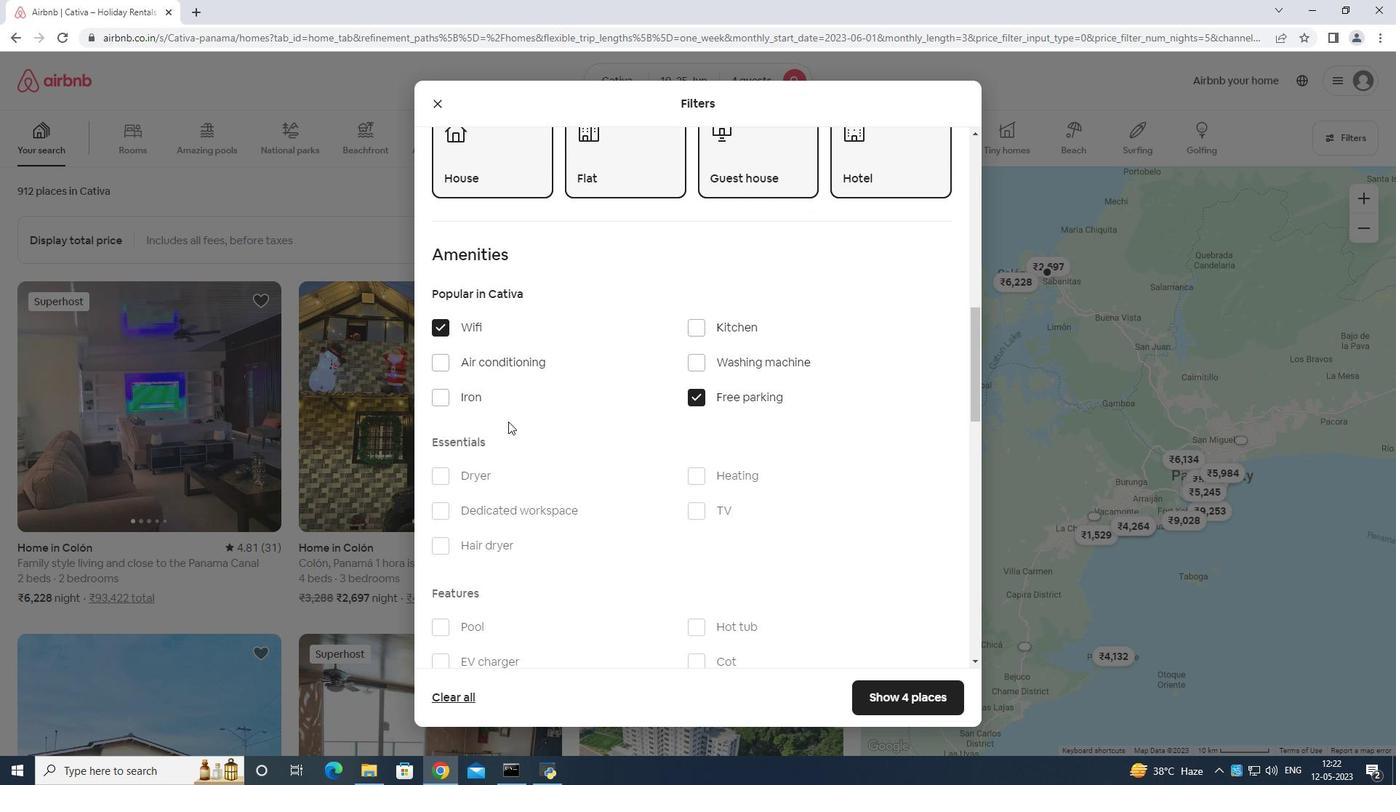 
Action: Mouse scrolled (509, 423) with delta (0, 0)
Screenshot: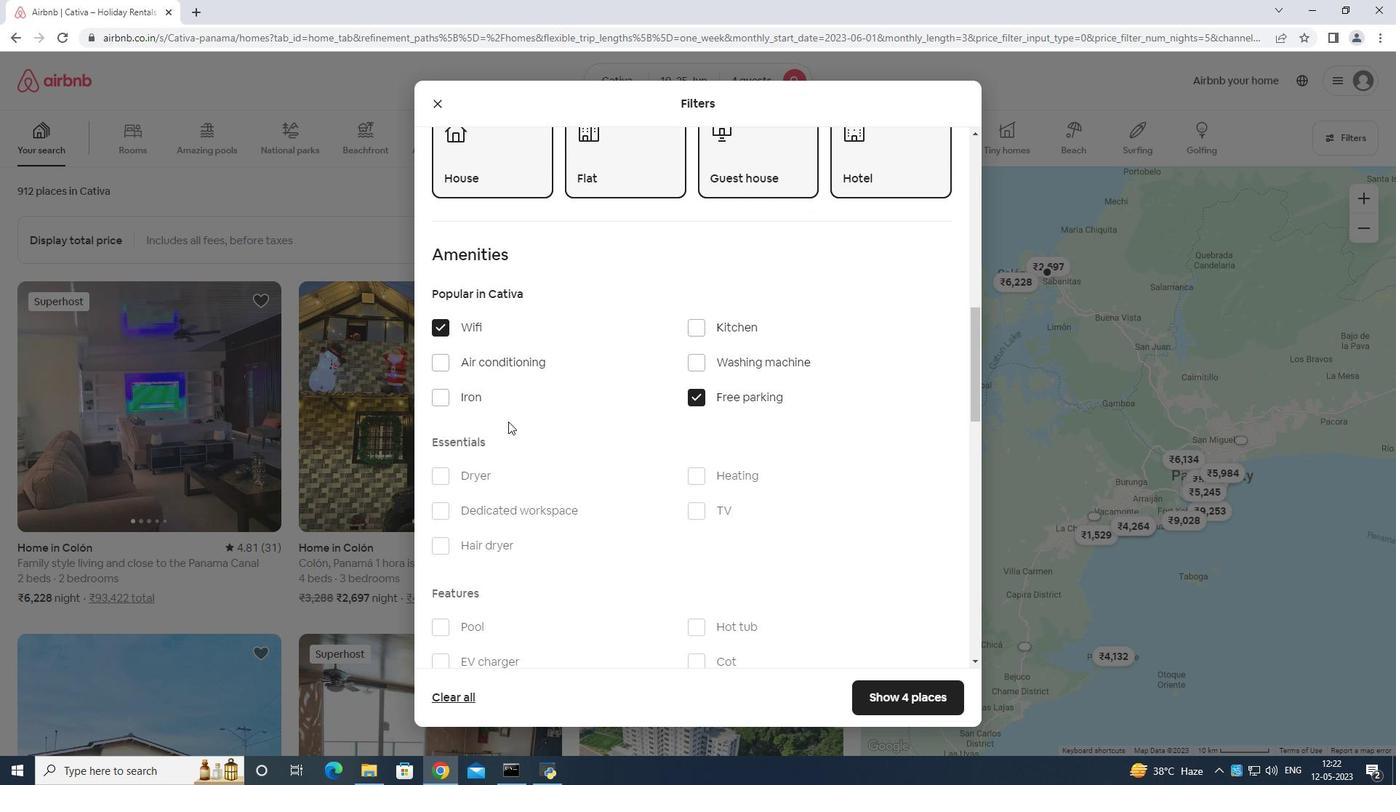 
Action: Mouse moved to (509, 424)
Screenshot: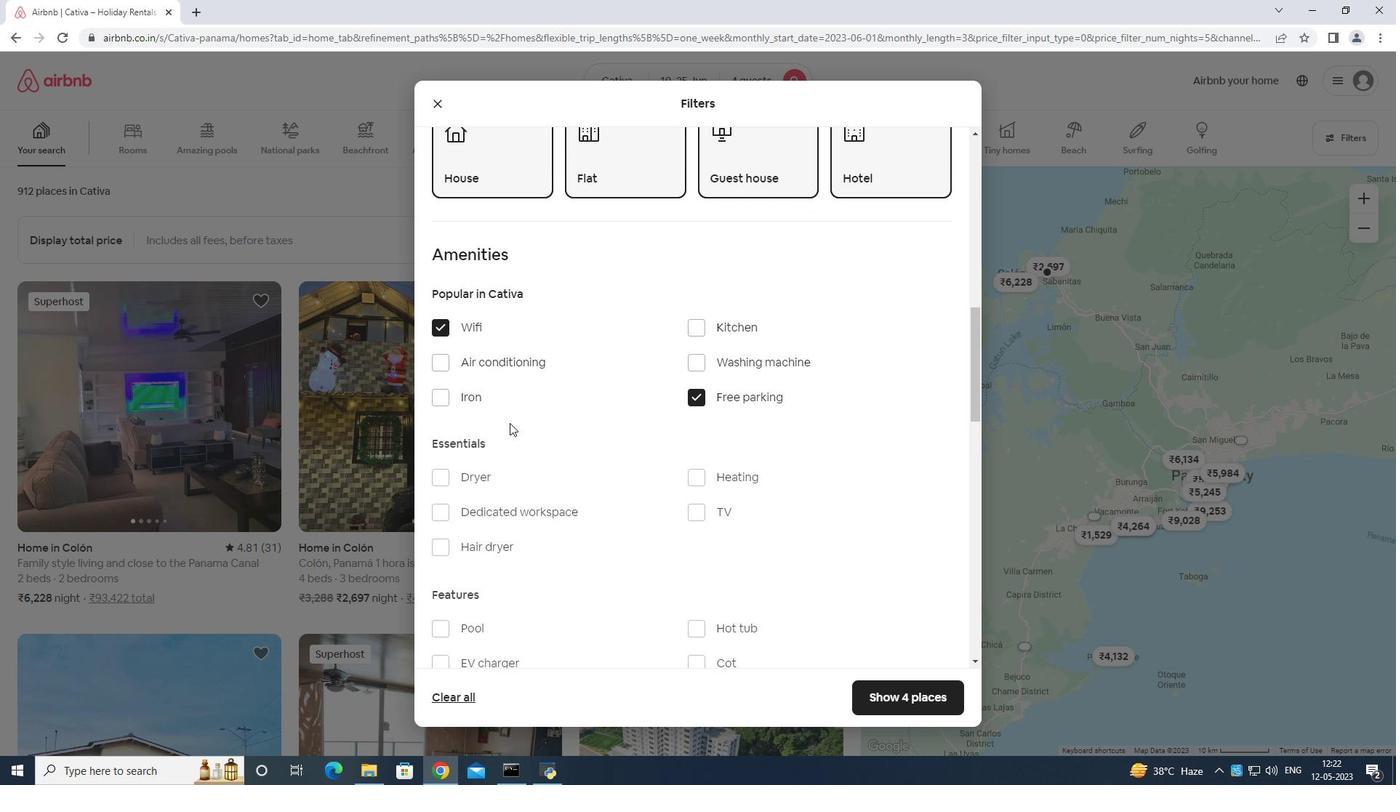 
Action: Mouse scrolled (509, 423) with delta (0, 0)
Screenshot: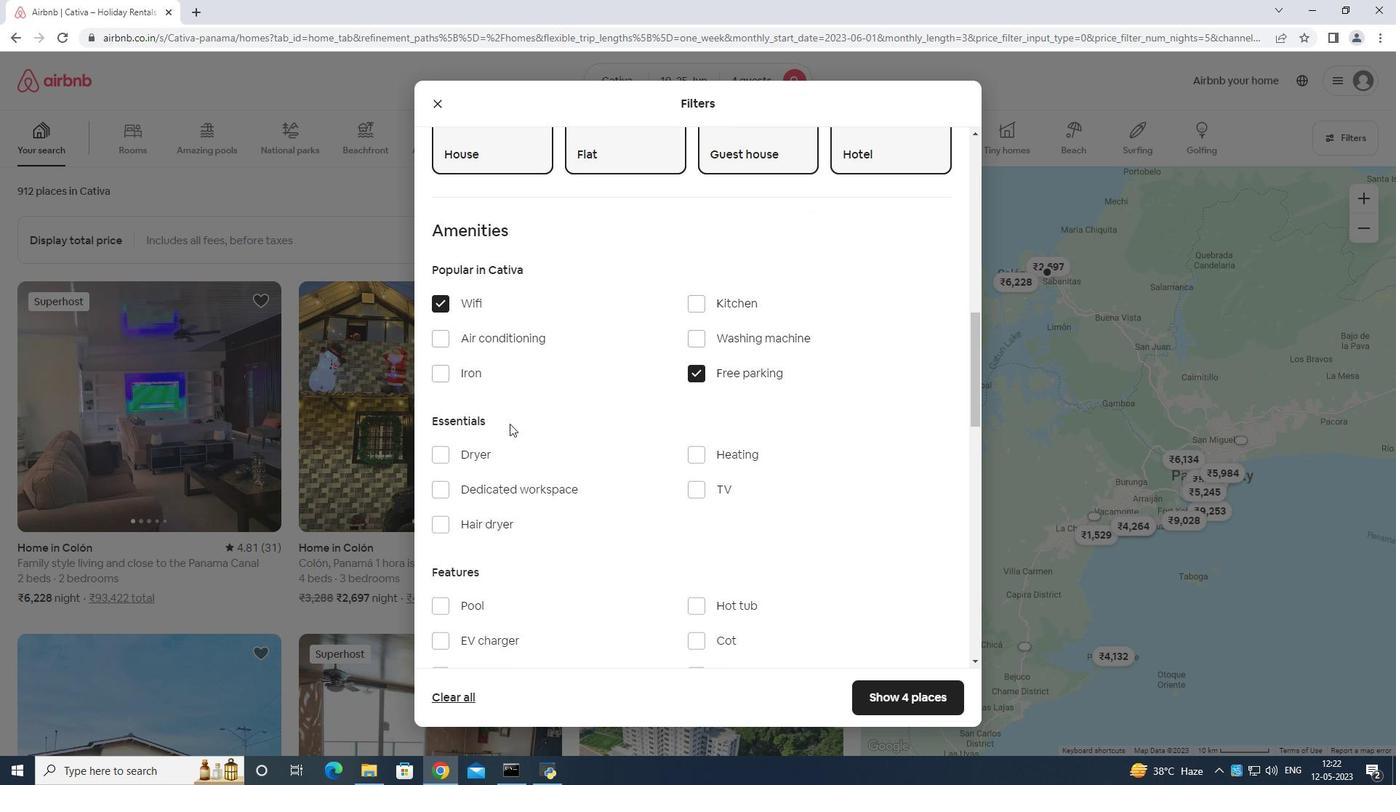 
Action: Mouse moved to (679, 298)
Screenshot: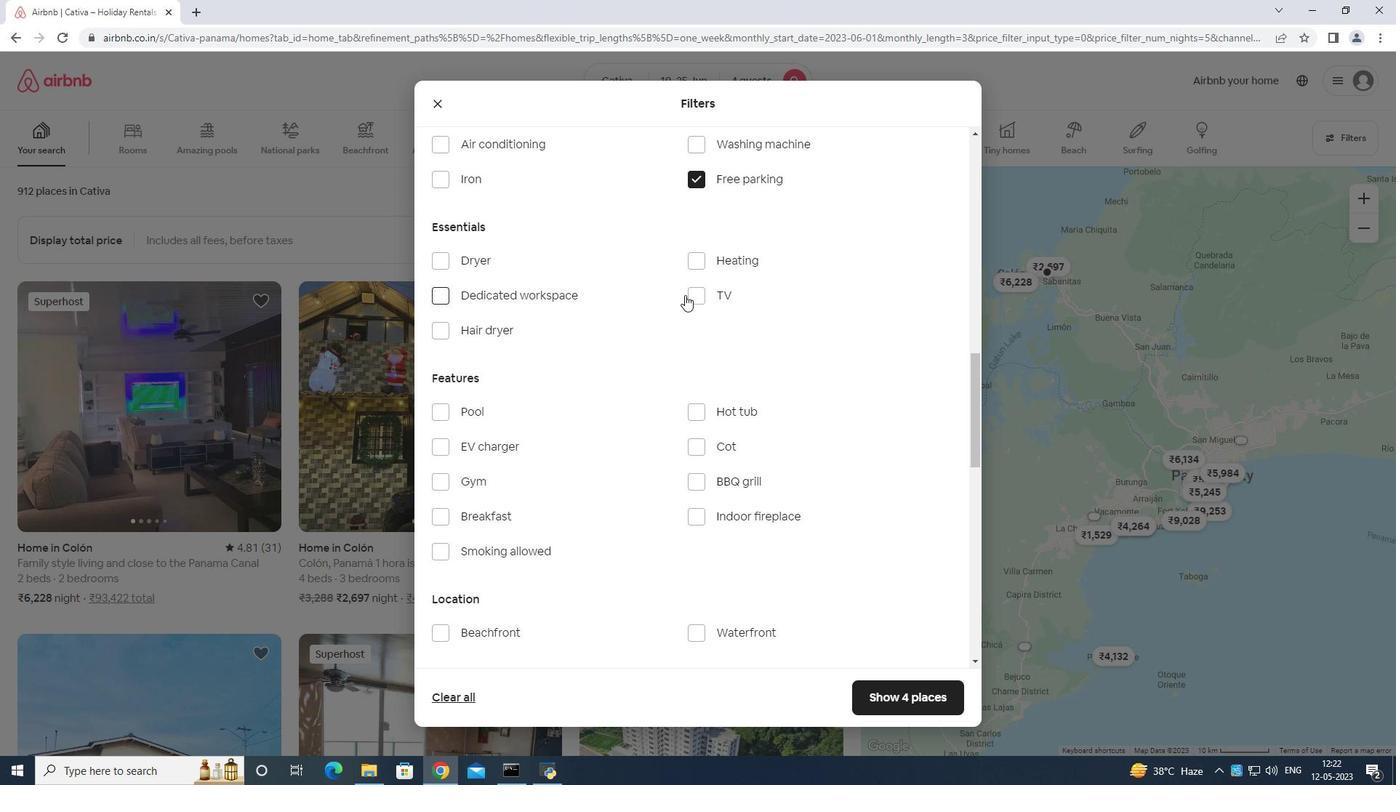 
Action: Mouse pressed left at (679, 298)
Screenshot: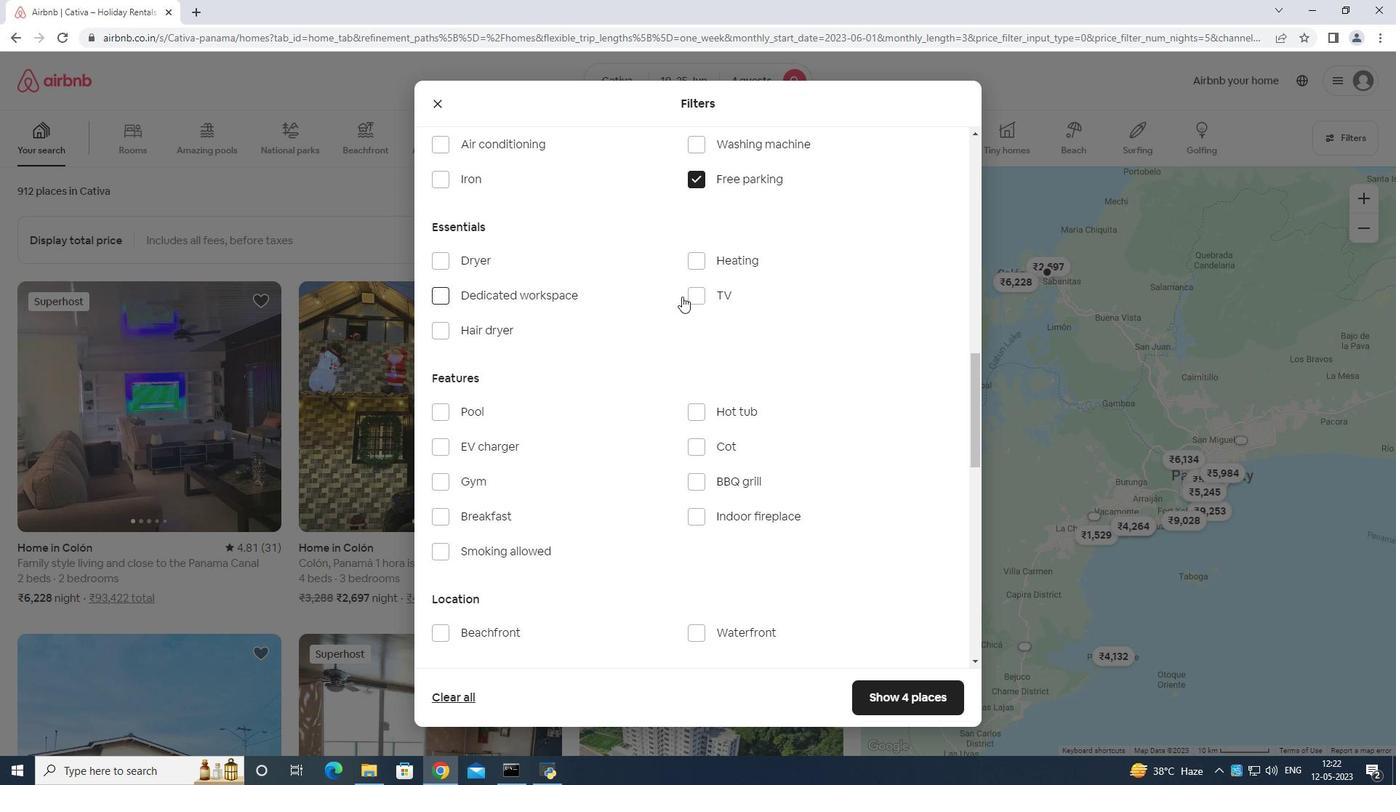
Action: Mouse moved to (691, 296)
Screenshot: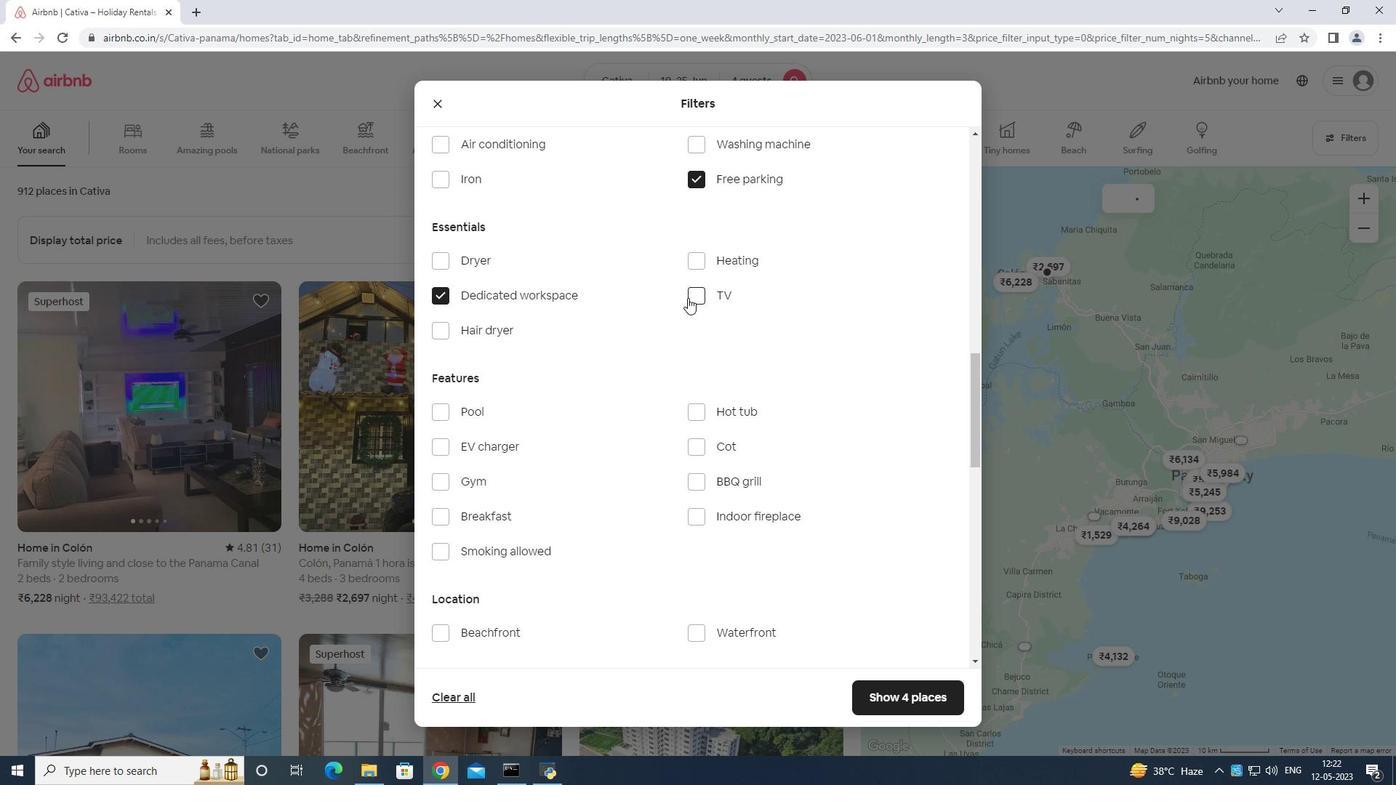 
Action: Mouse pressed left at (691, 296)
Screenshot: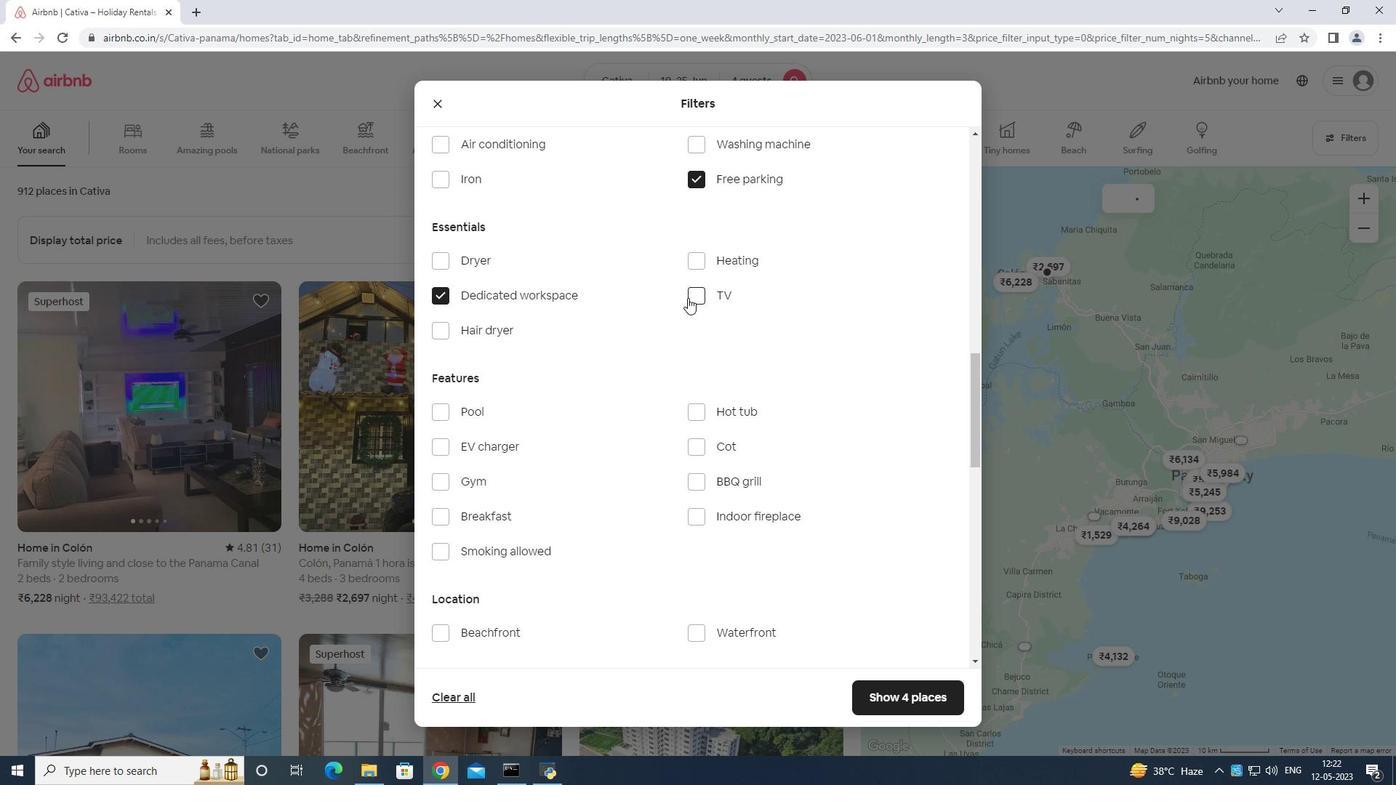 
Action: Mouse moved to (440, 294)
Screenshot: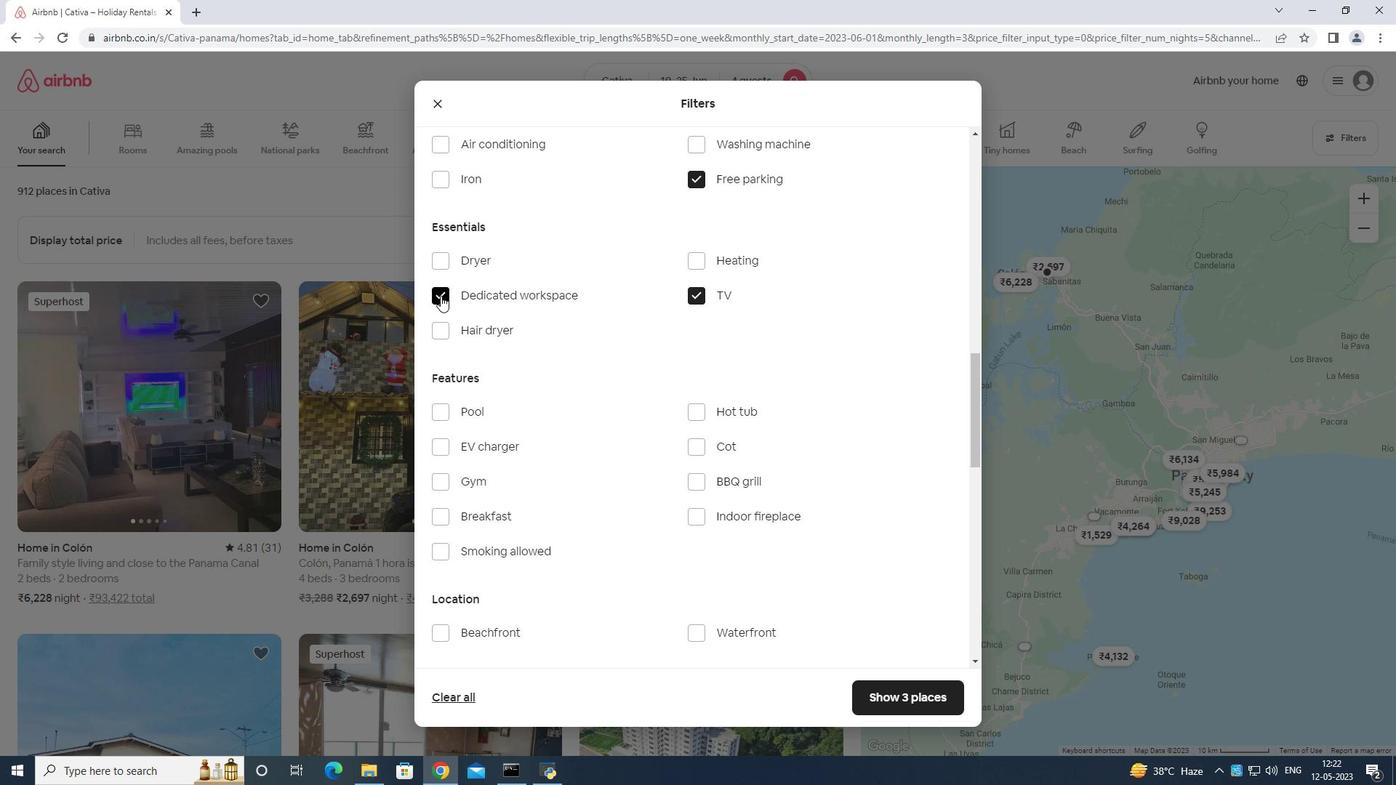 
Action: Mouse pressed left at (440, 294)
Screenshot: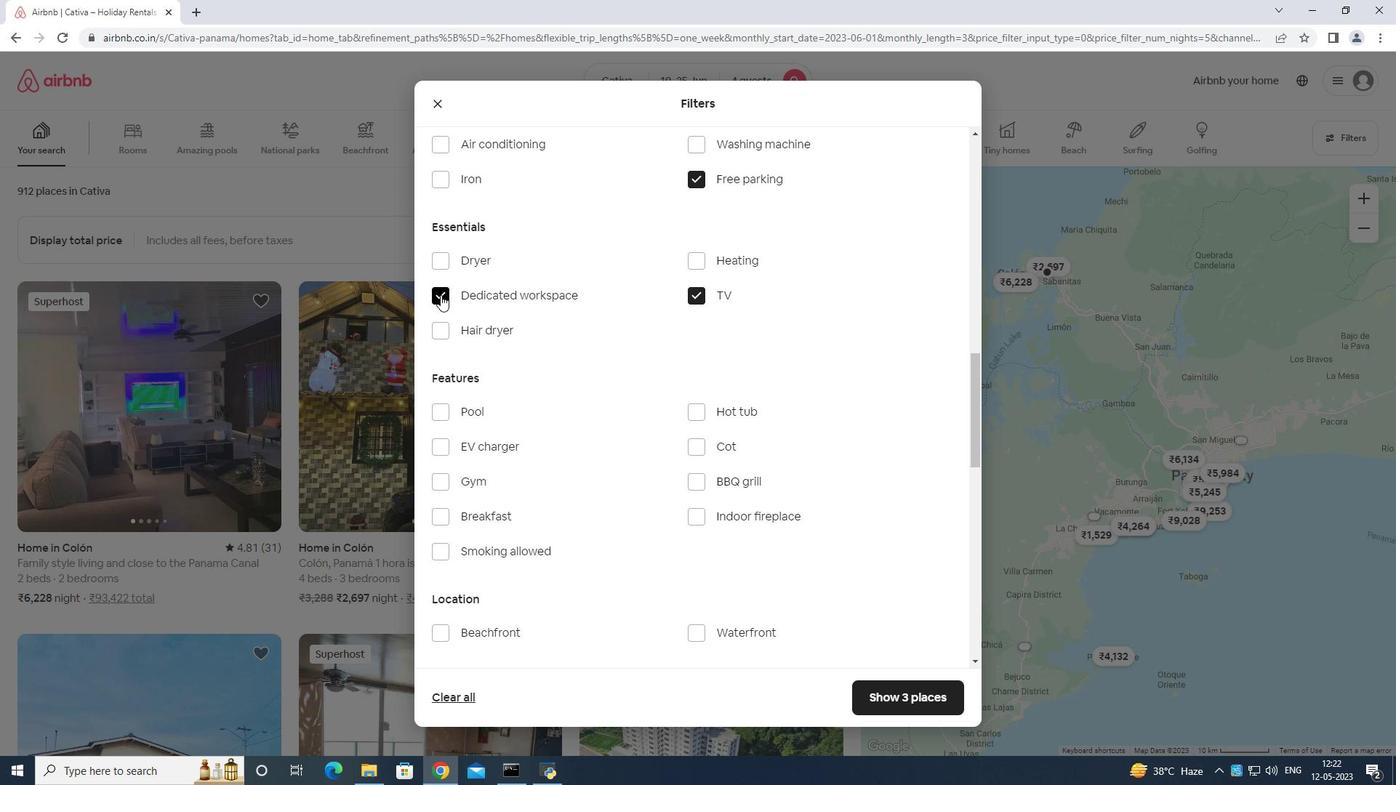 
Action: Mouse moved to (549, 354)
Screenshot: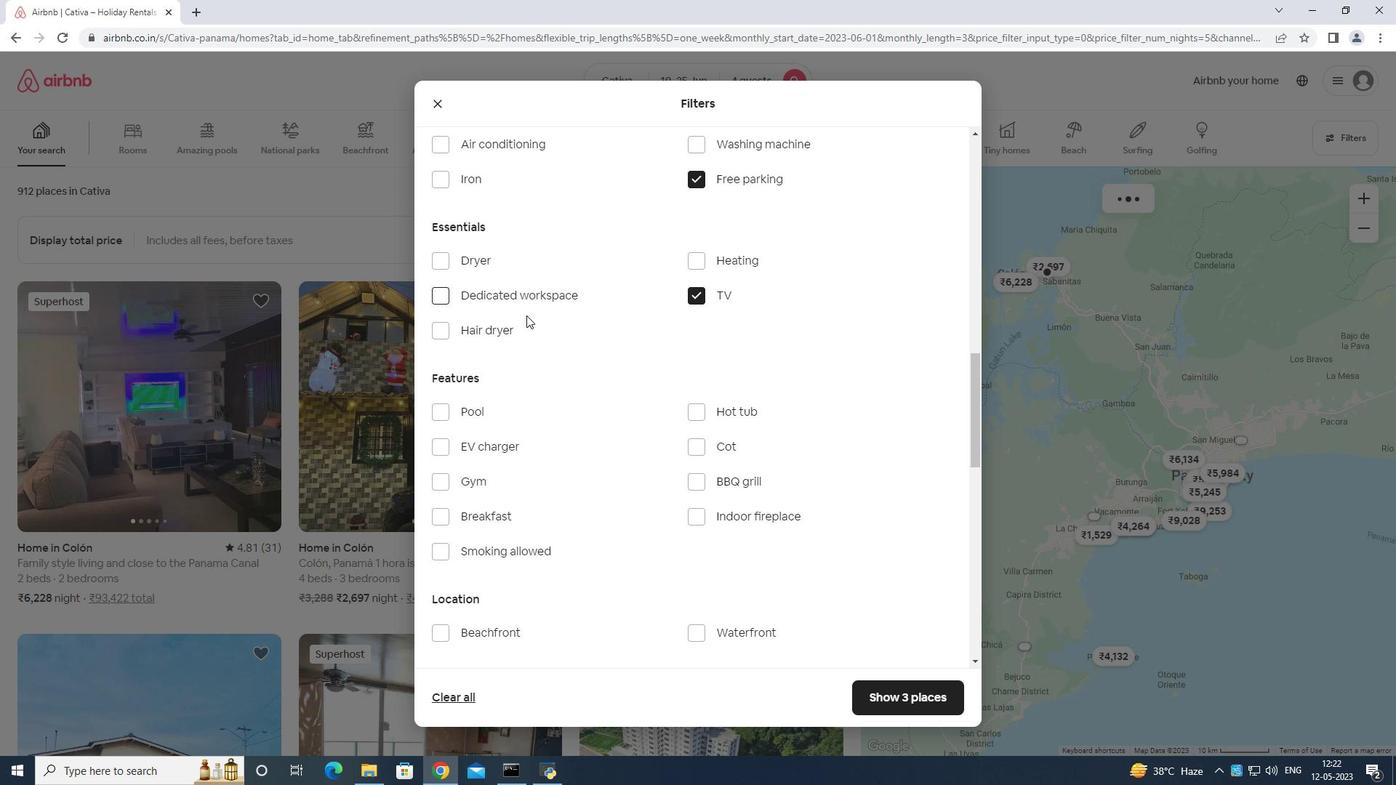 
Action: Mouse scrolled (549, 354) with delta (0, 0)
Screenshot: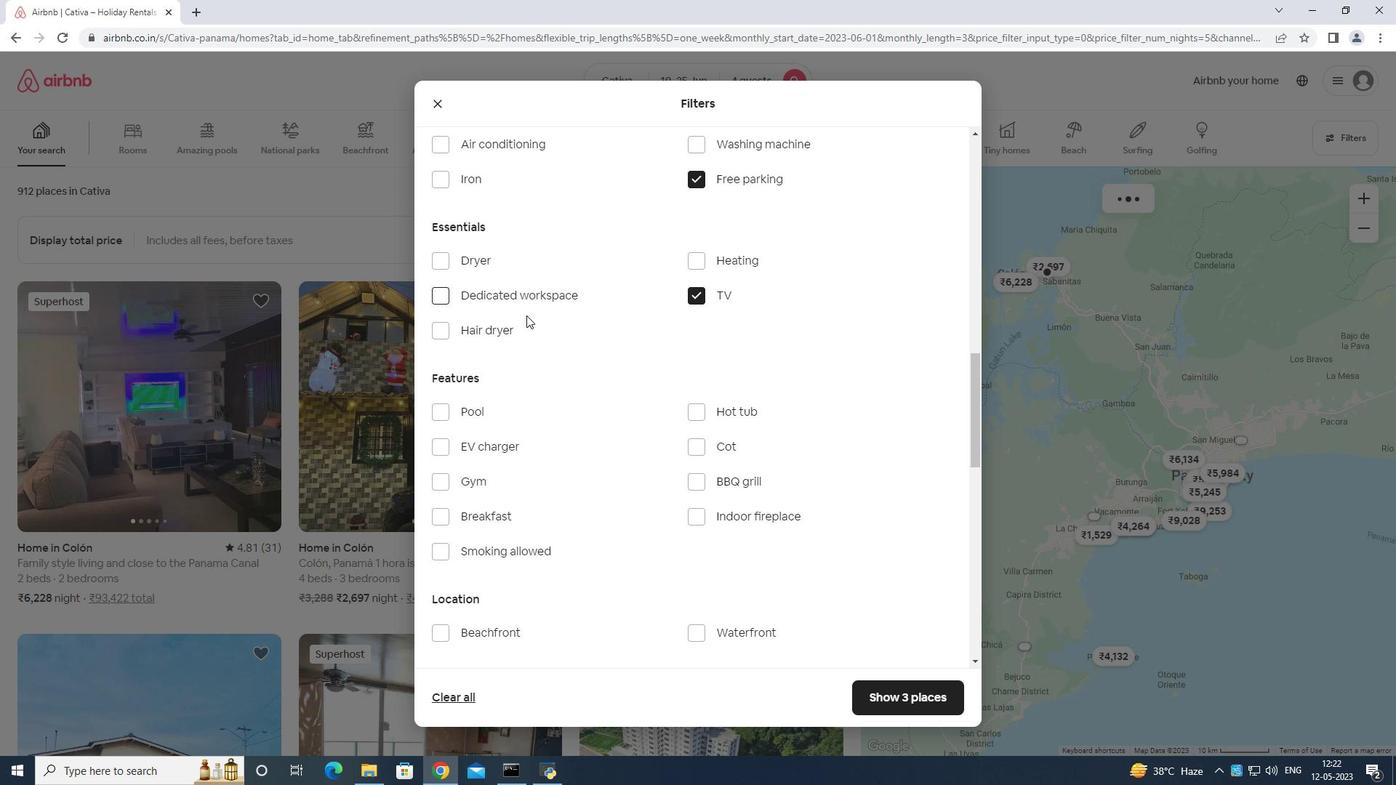 
Action: Mouse moved to (450, 404)
Screenshot: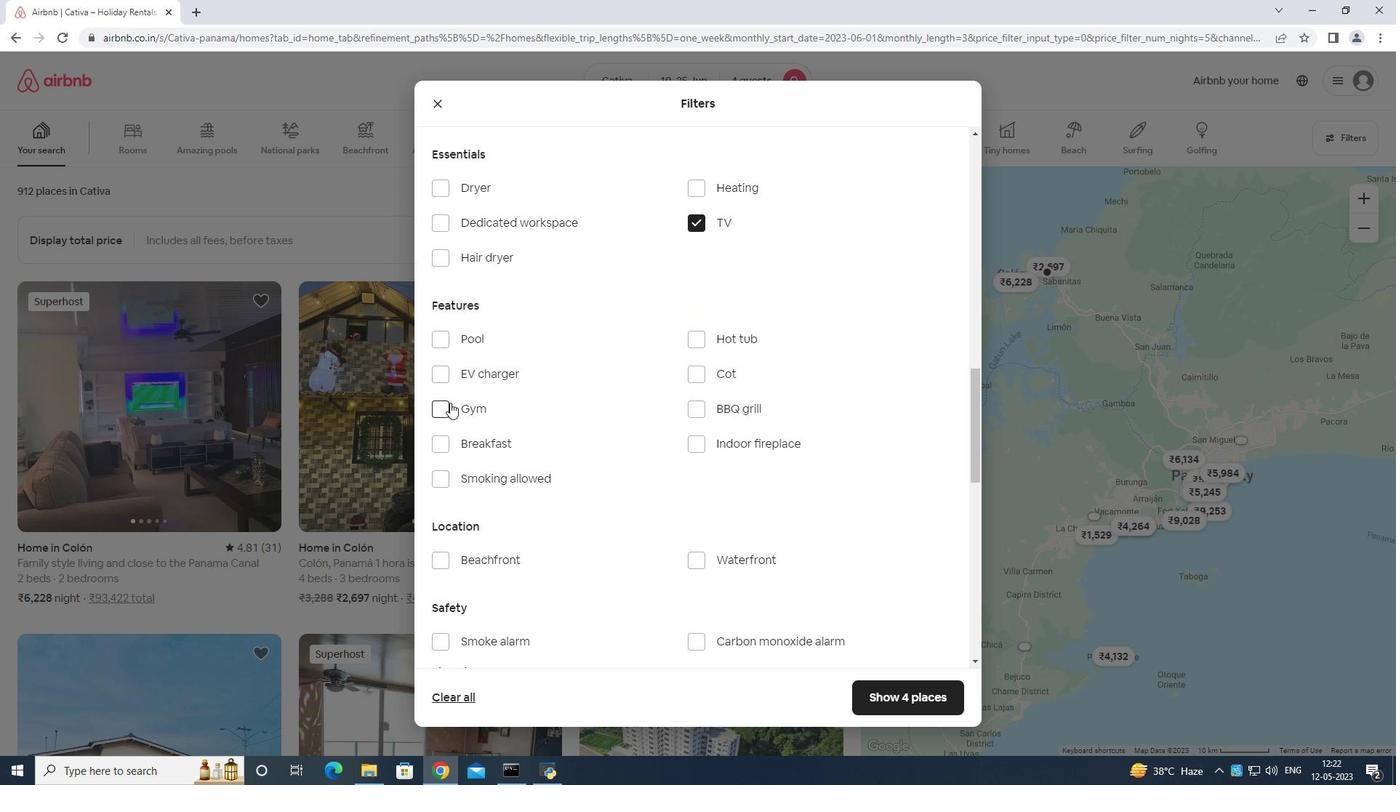 
Action: Mouse pressed left at (450, 404)
Screenshot: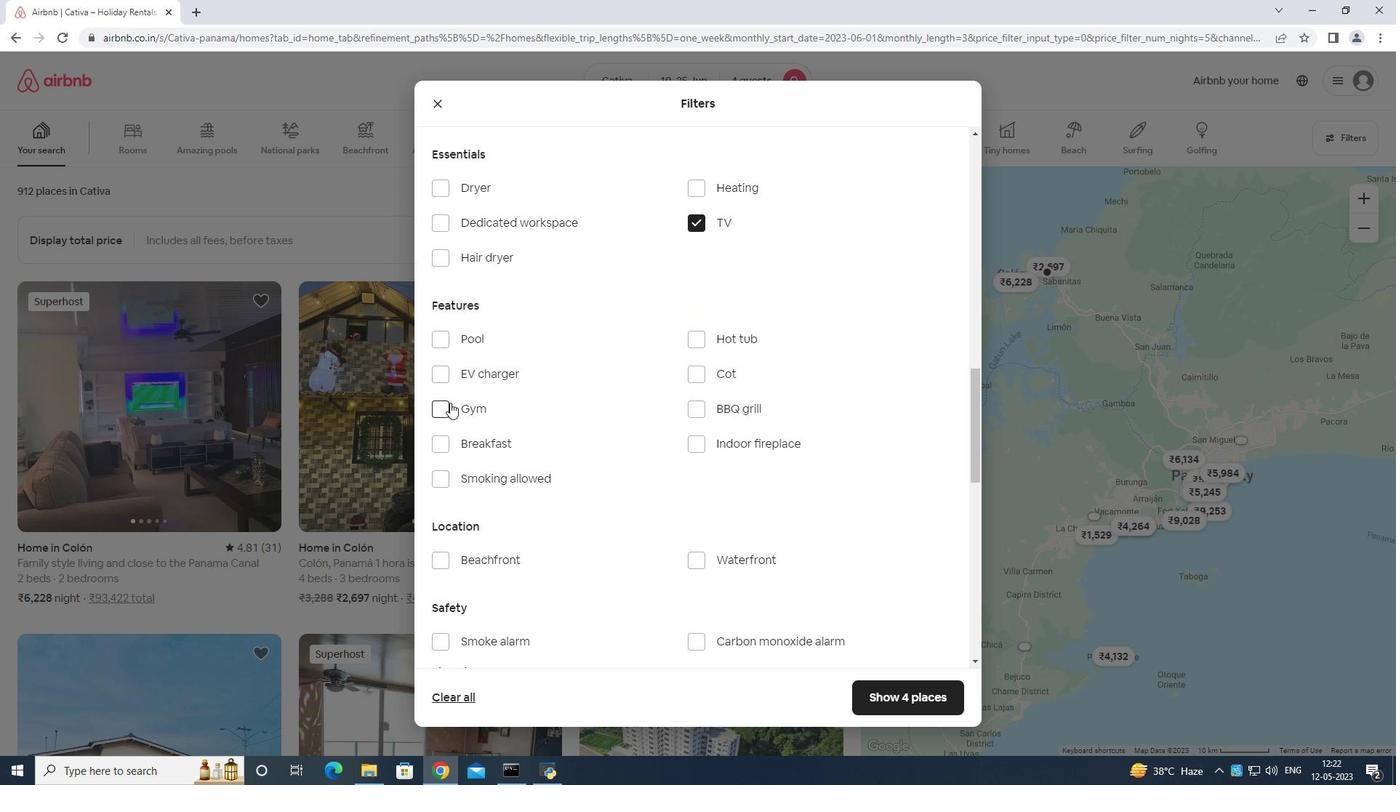 
Action: Mouse moved to (430, 440)
Screenshot: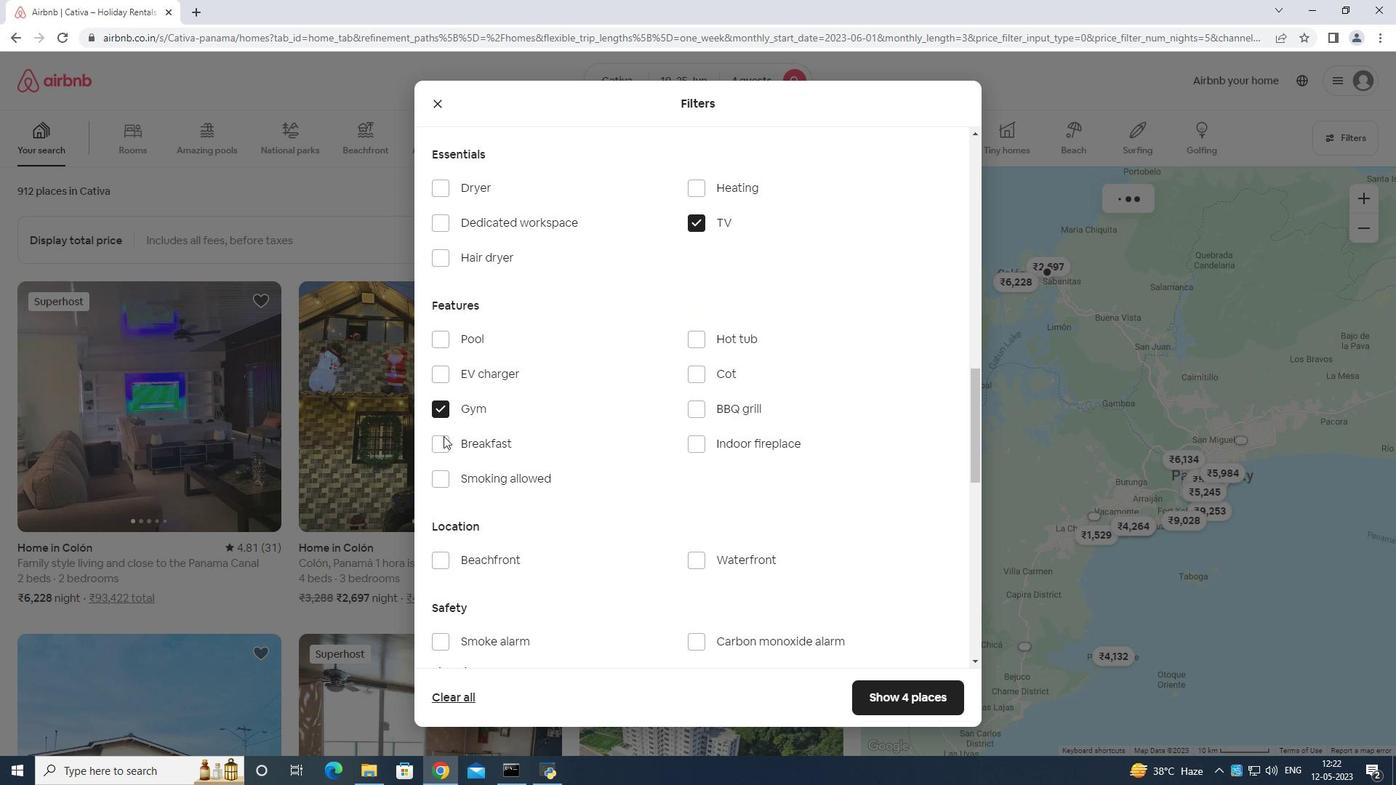 
Action: Mouse pressed left at (430, 440)
Screenshot: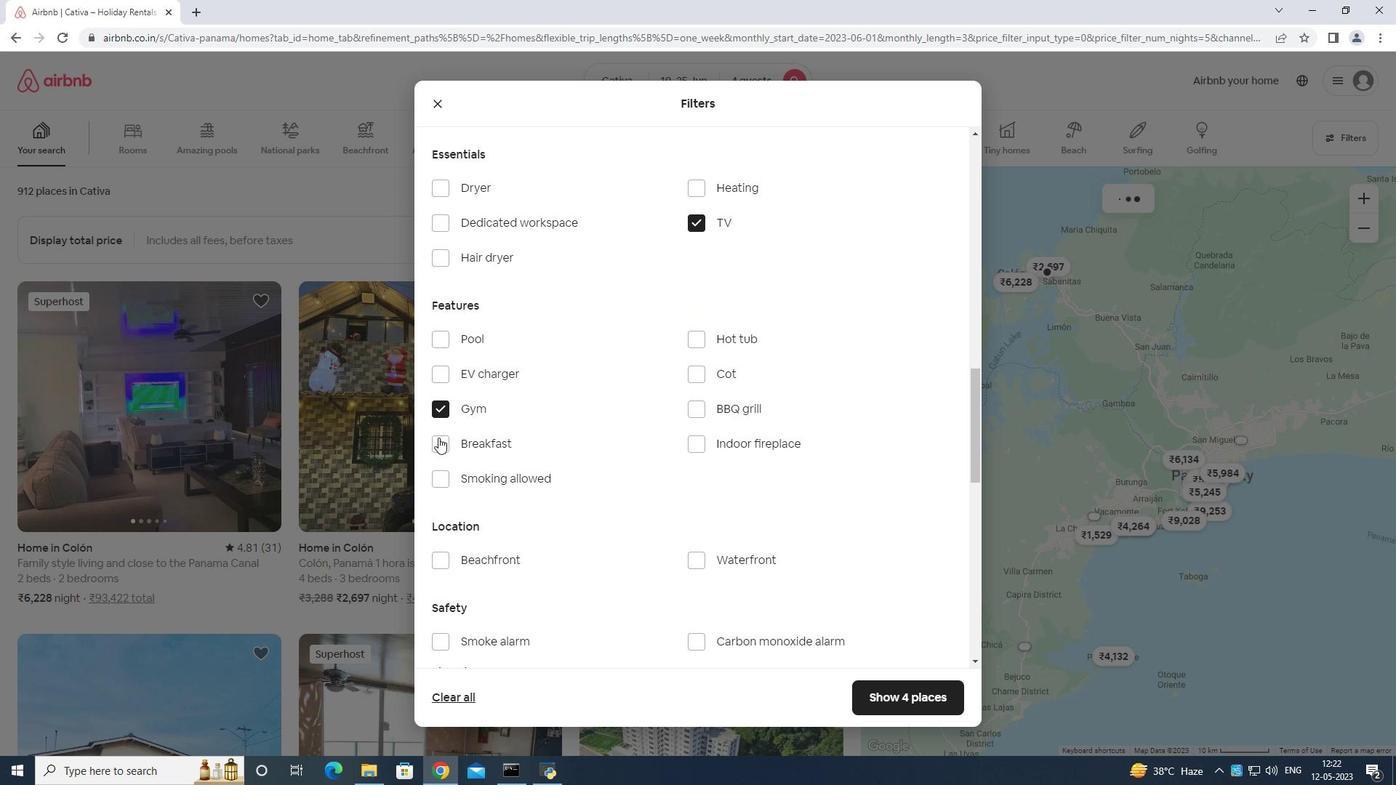 
Action: Mouse moved to (678, 426)
Screenshot: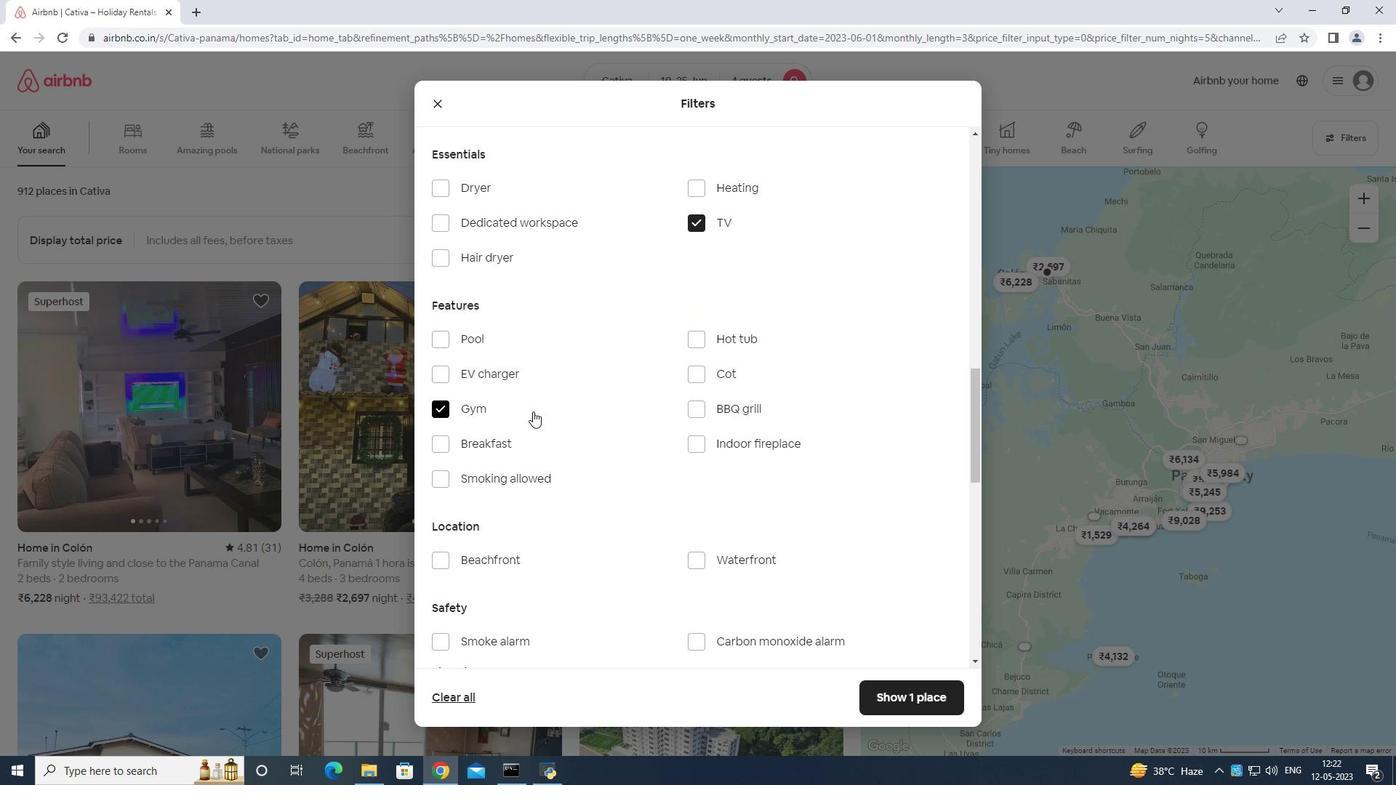 
Action: Mouse scrolled (678, 426) with delta (0, 0)
Screenshot: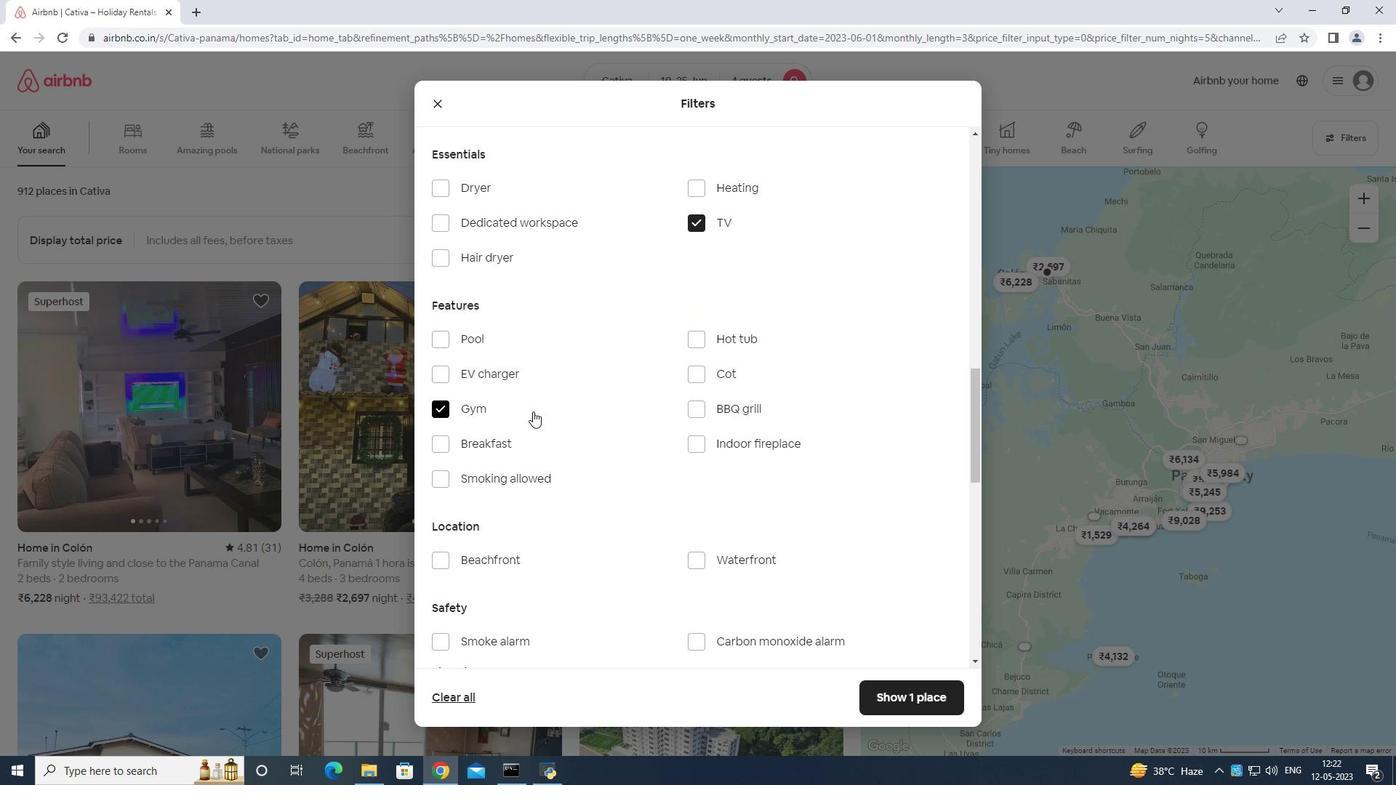 
Action: Mouse moved to (709, 437)
Screenshot: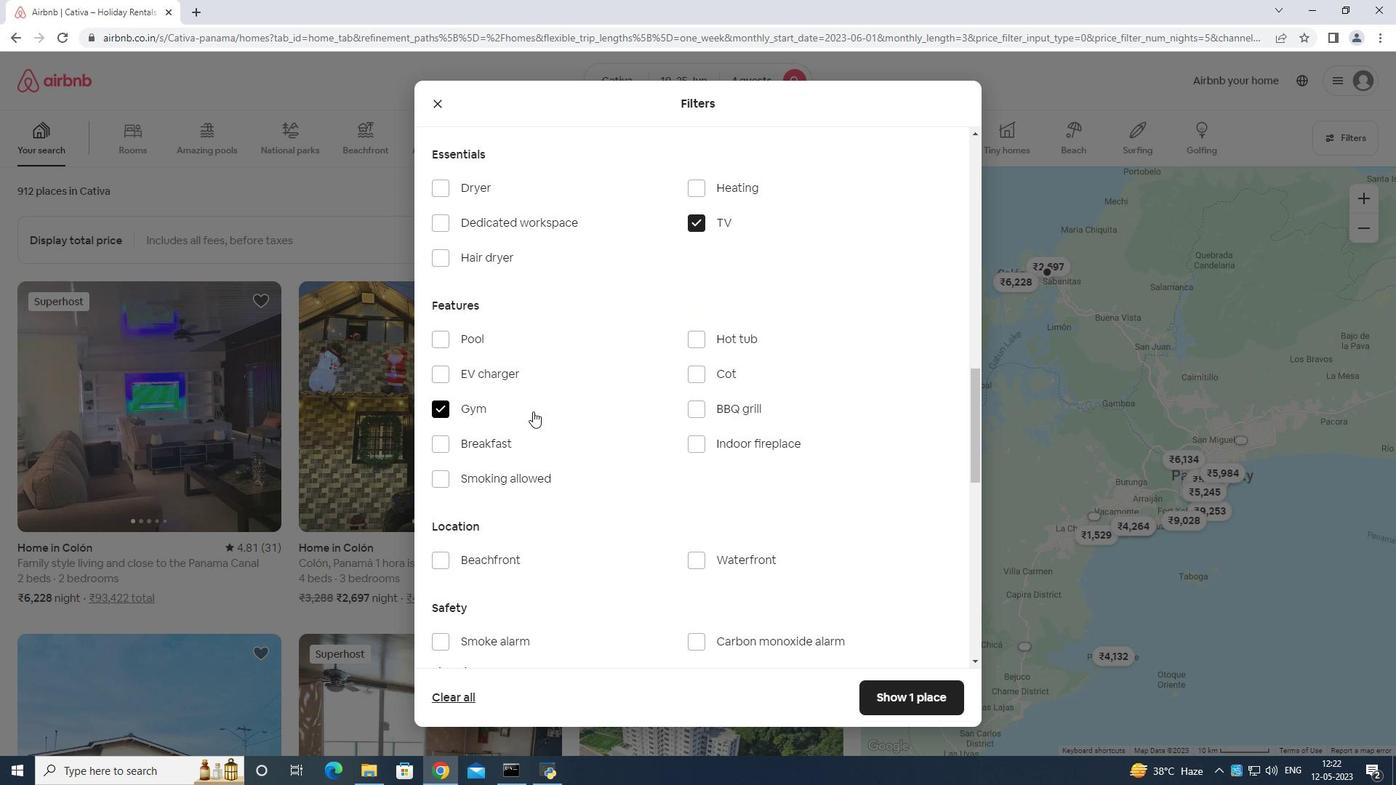 
Action: Mouse scrolled (709, 437) with delta (0, 0)
Screenshot: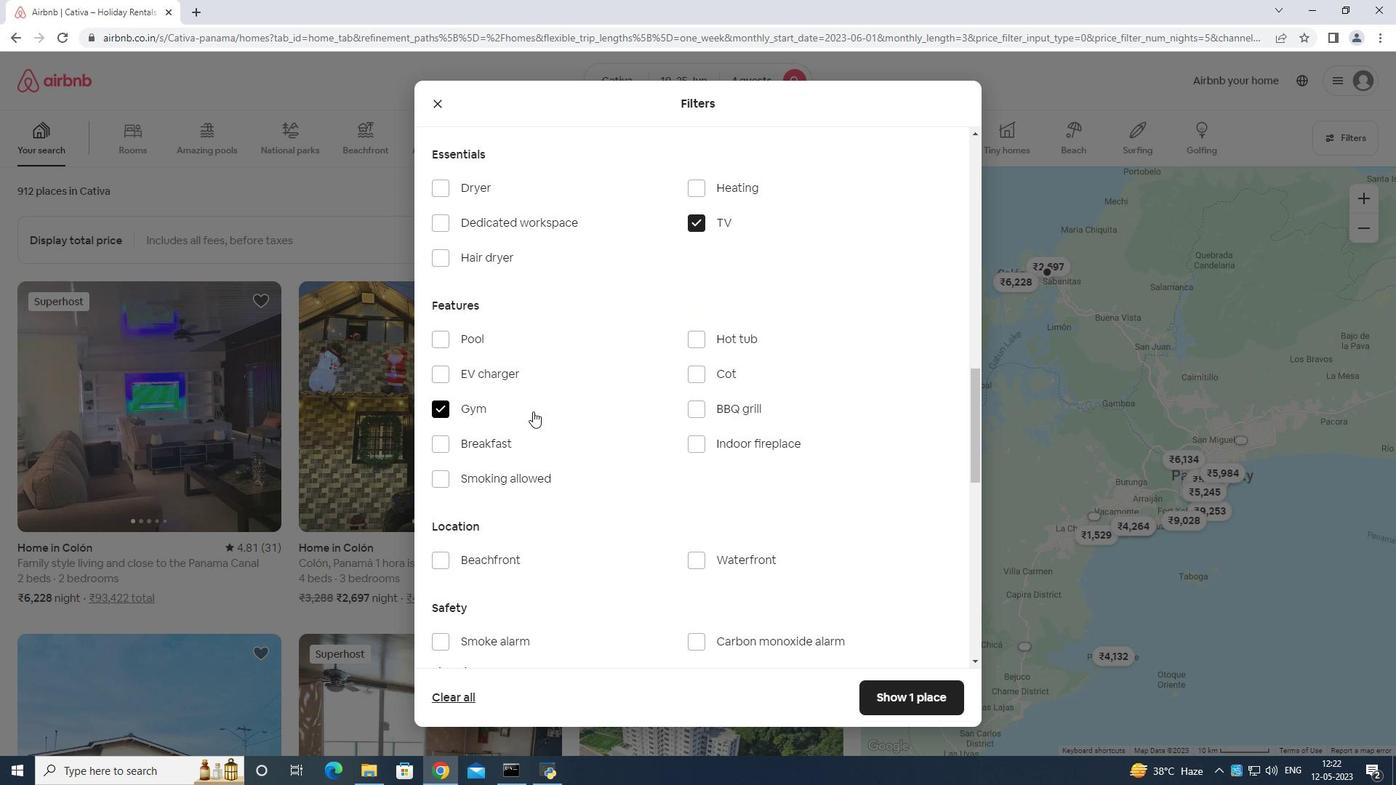 
Action: Mouse moved to (710, 437)
Screenshot: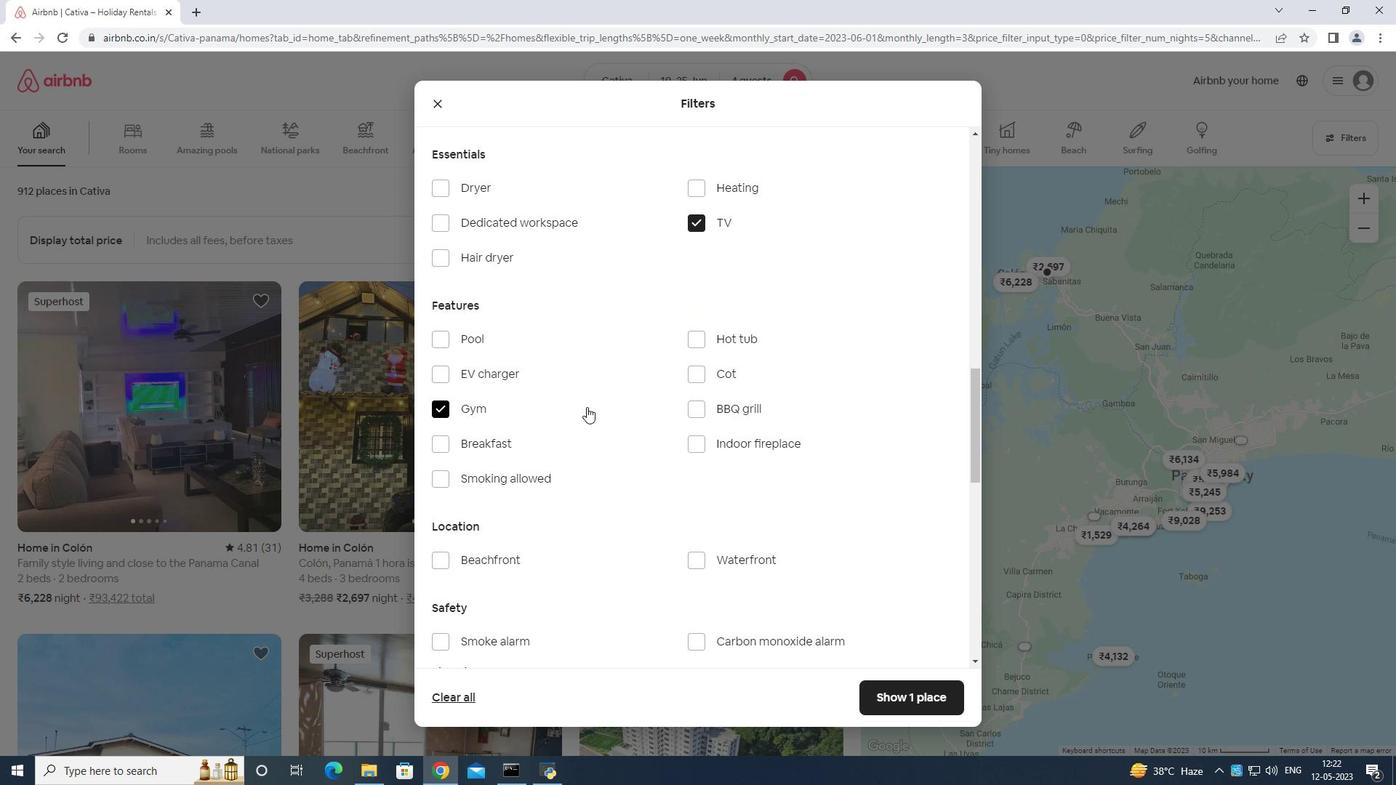 
Action: Mouse scrolled (710, 437) with delta (0, 0)
Screenshot: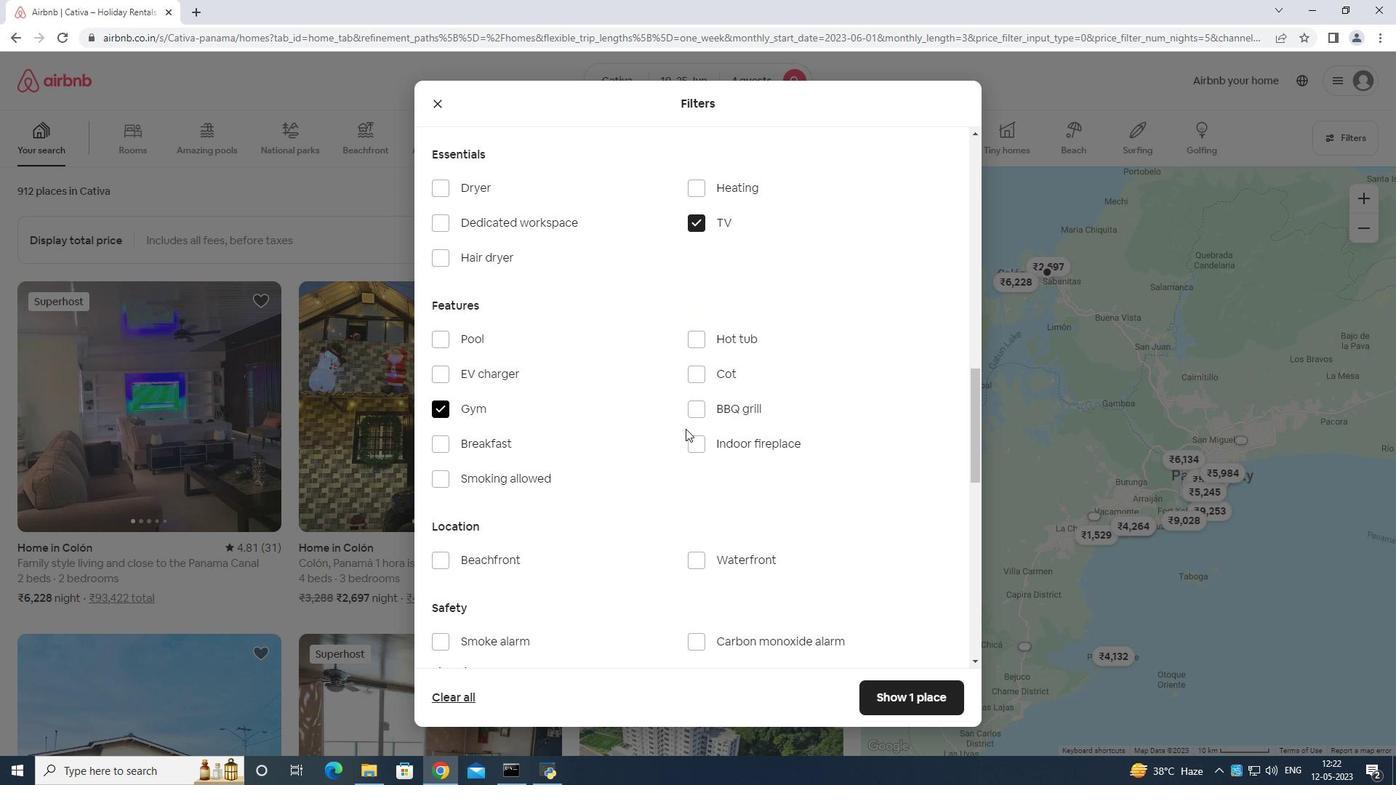 
Action: Mouse moved to (442, 228)
Screenshot: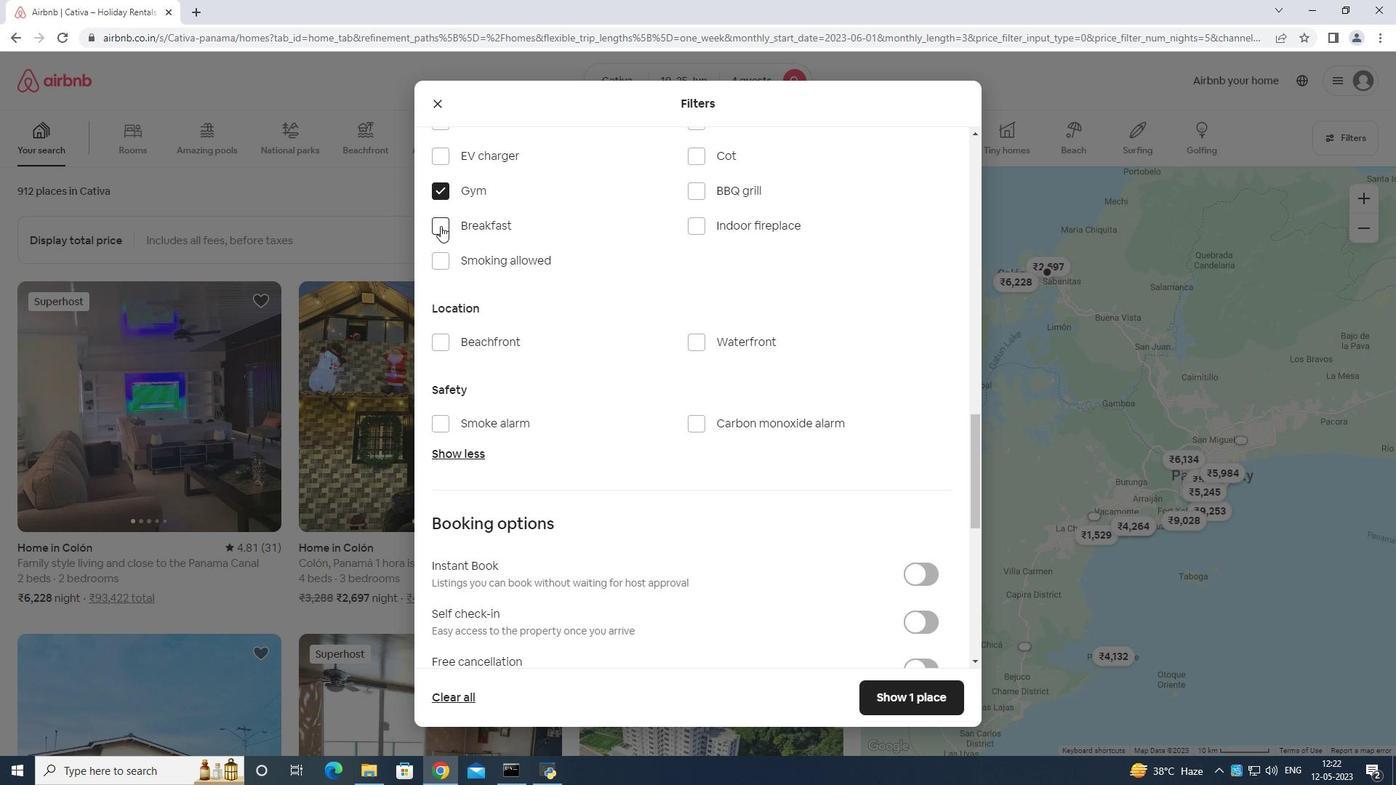 
Action: Mouse pressed left at (442, 228)
Screenshot: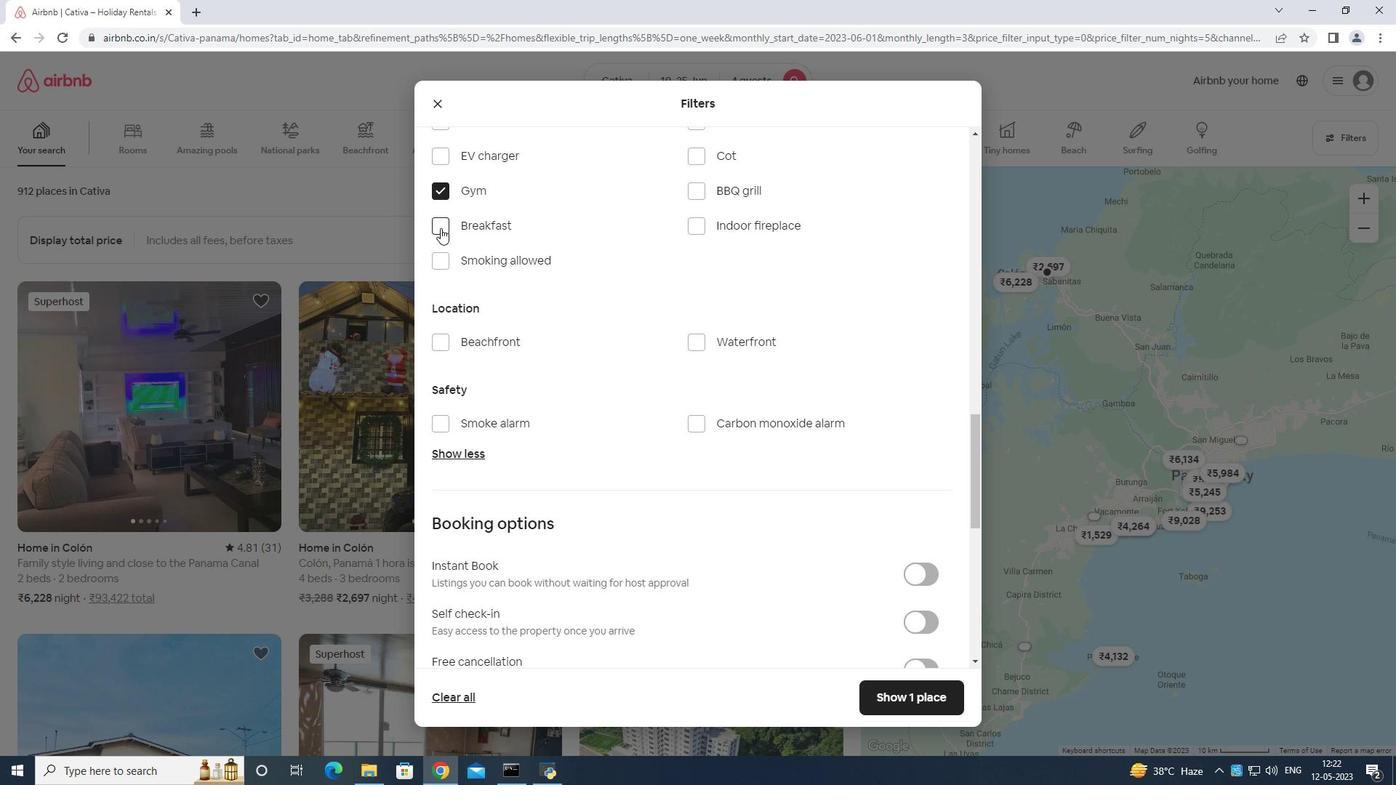 
Action: Mouse moved to (918, 624)
Screenshot: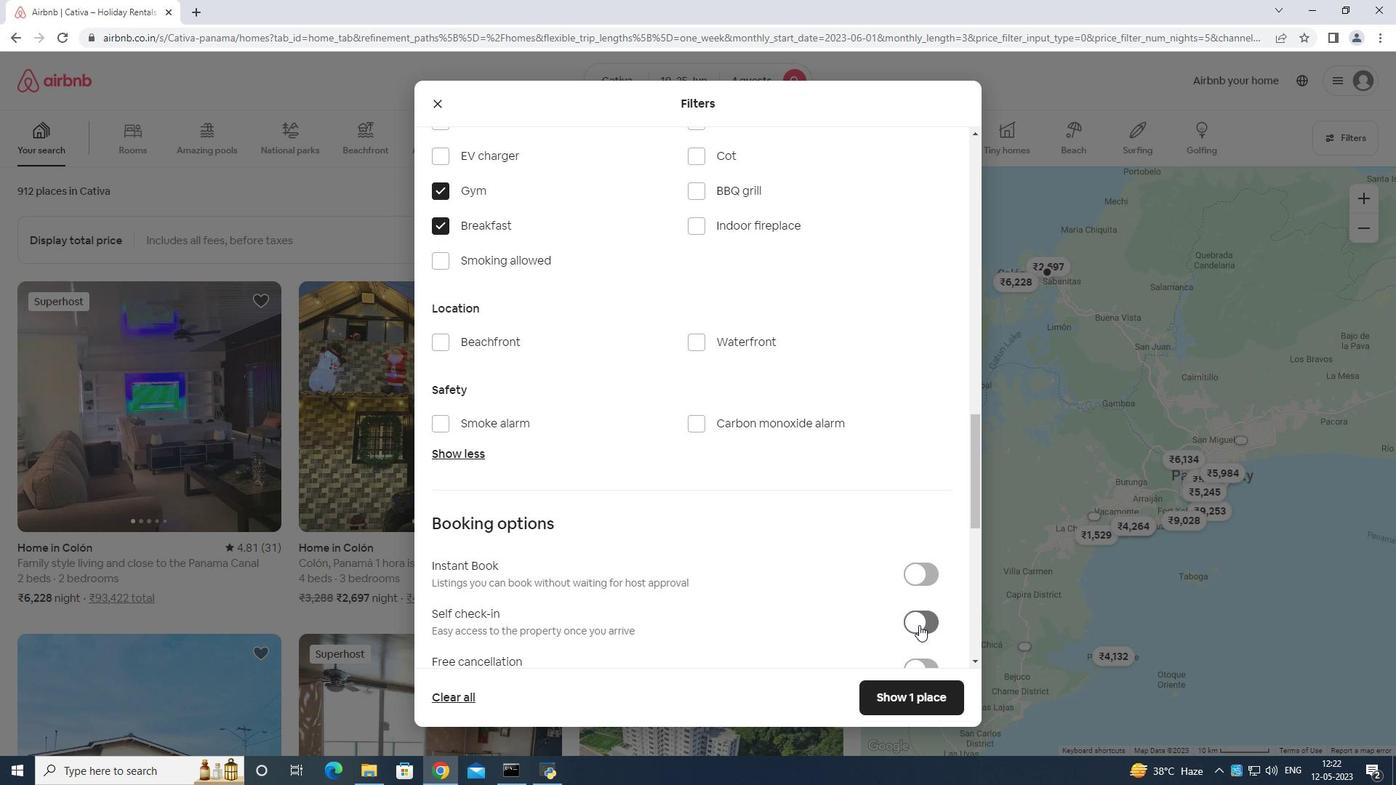 
Action: Mouse pressed left at (918, 624)
Screenshot: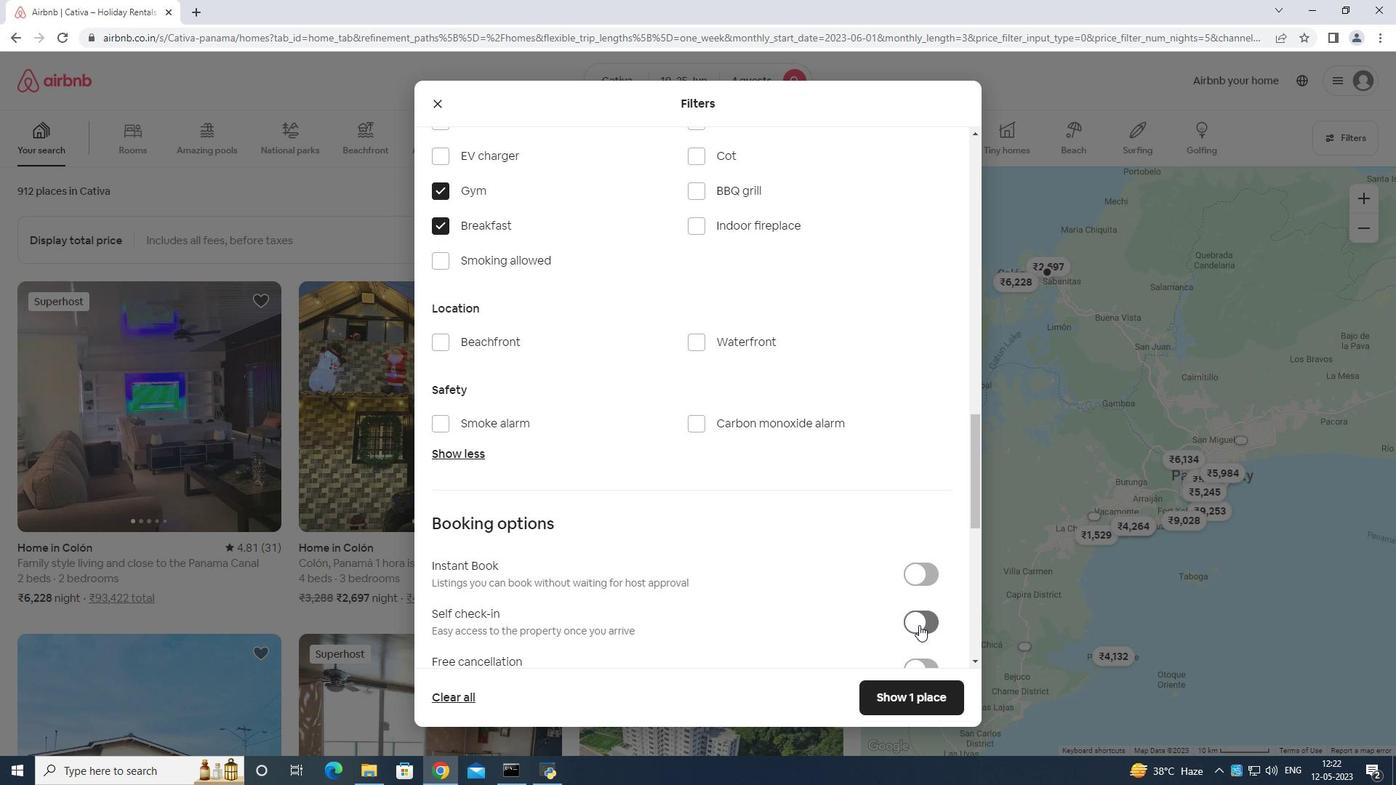 
Action: Mouse moved to (930, 612)
Screenshot: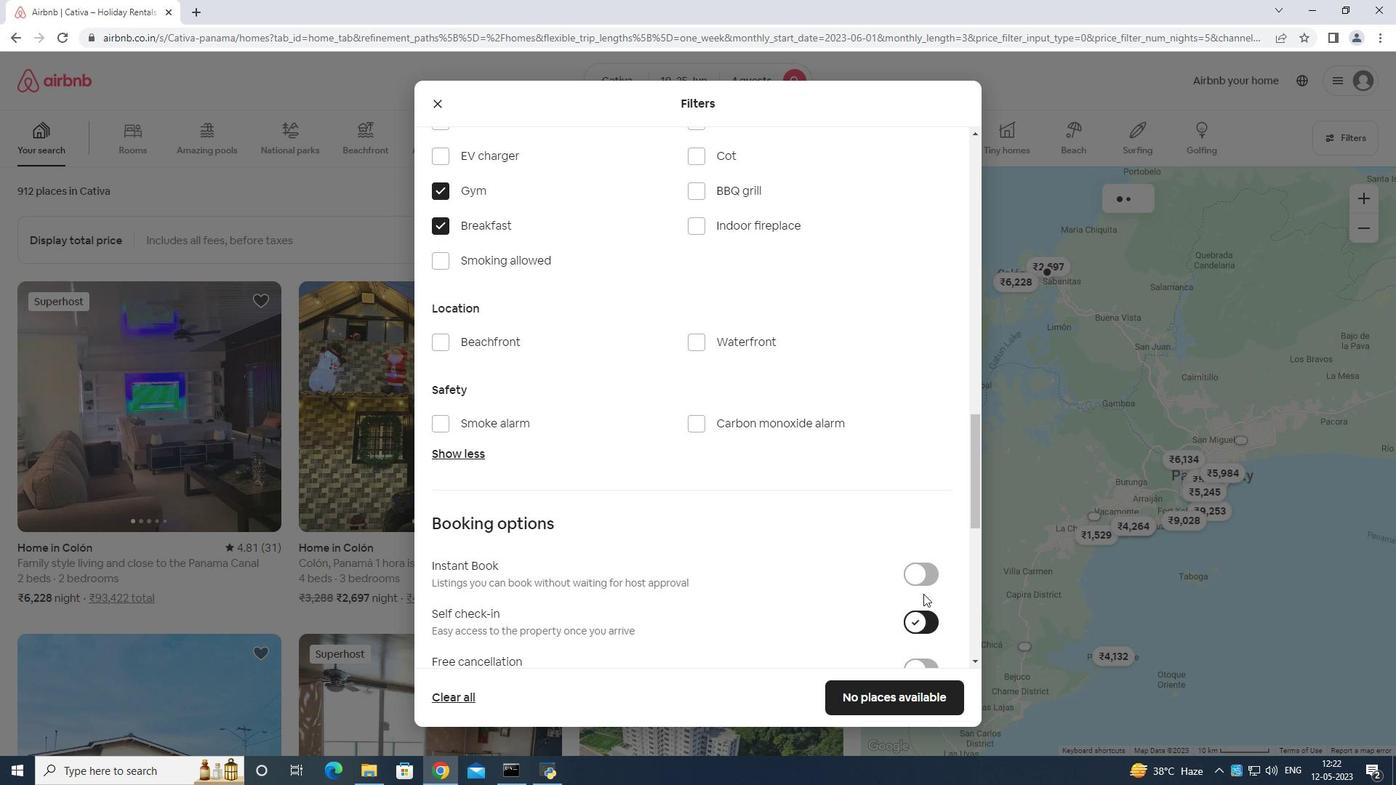 
Action: Mouse scrolled (930, 611) with delta (0, 0)
Screenshot: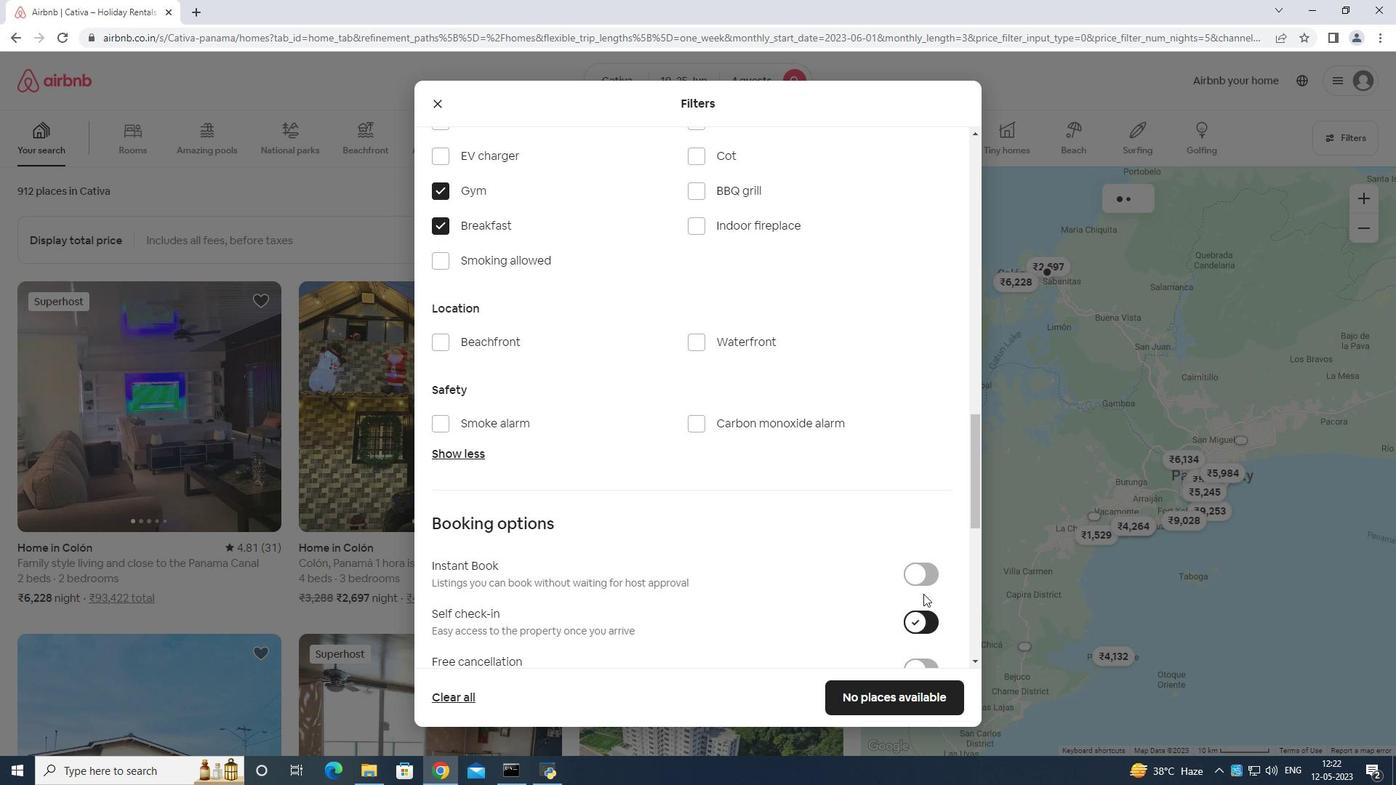 
Action: Mouse moved to (930, 613)
Screenshot: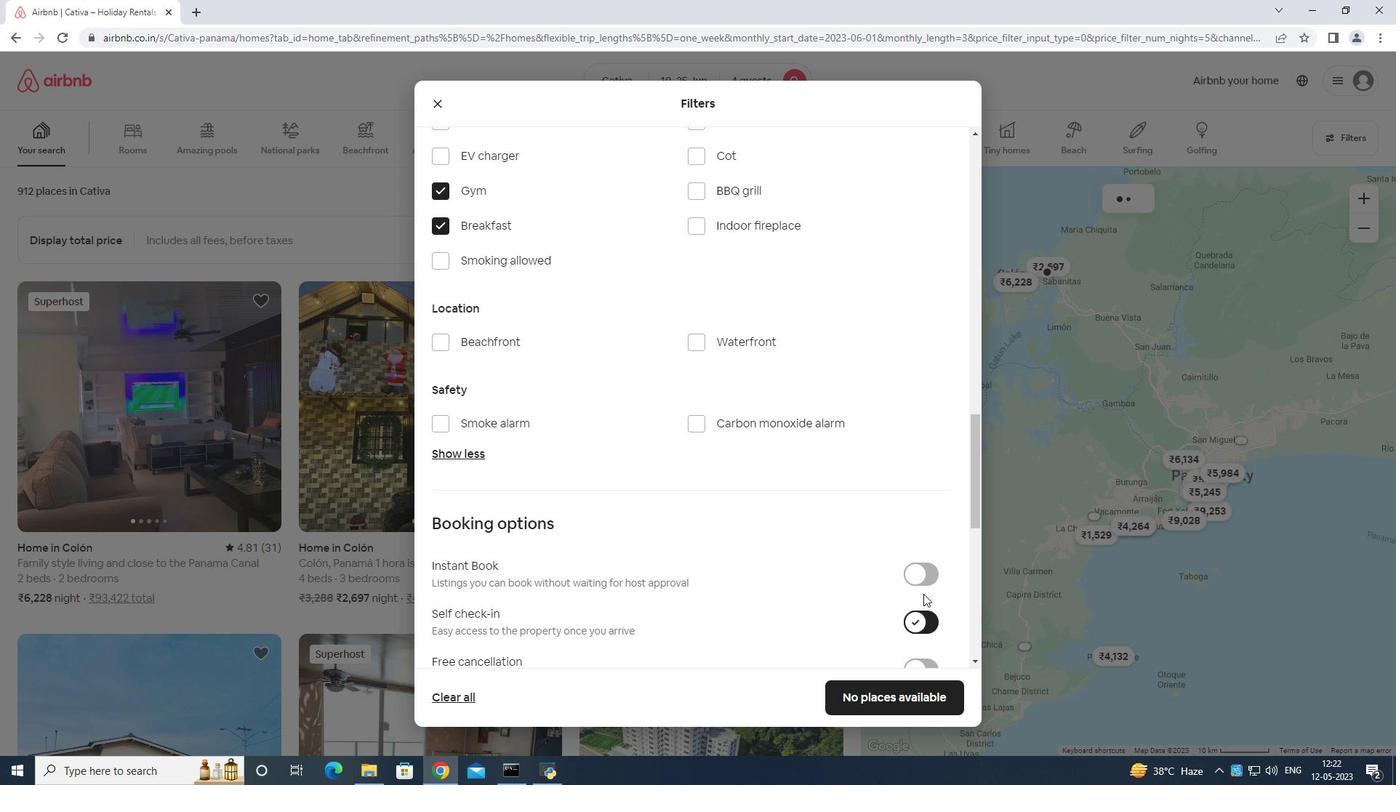 
Action: Mouse scrolled (930, 613) with delta (0, 0)
Screenshot: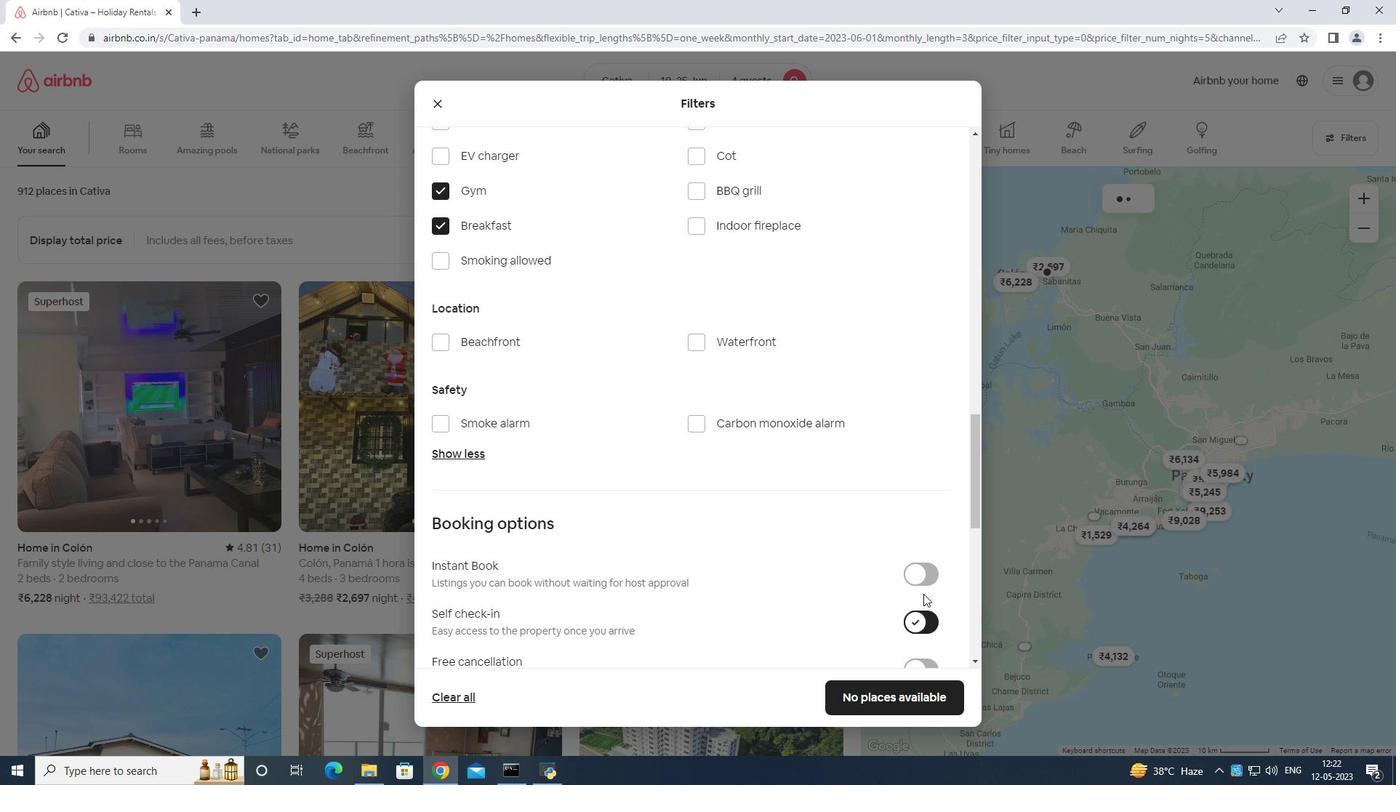 
Action: Mouse scrolled (930, 613) with delta (0, 0)
Screenshot: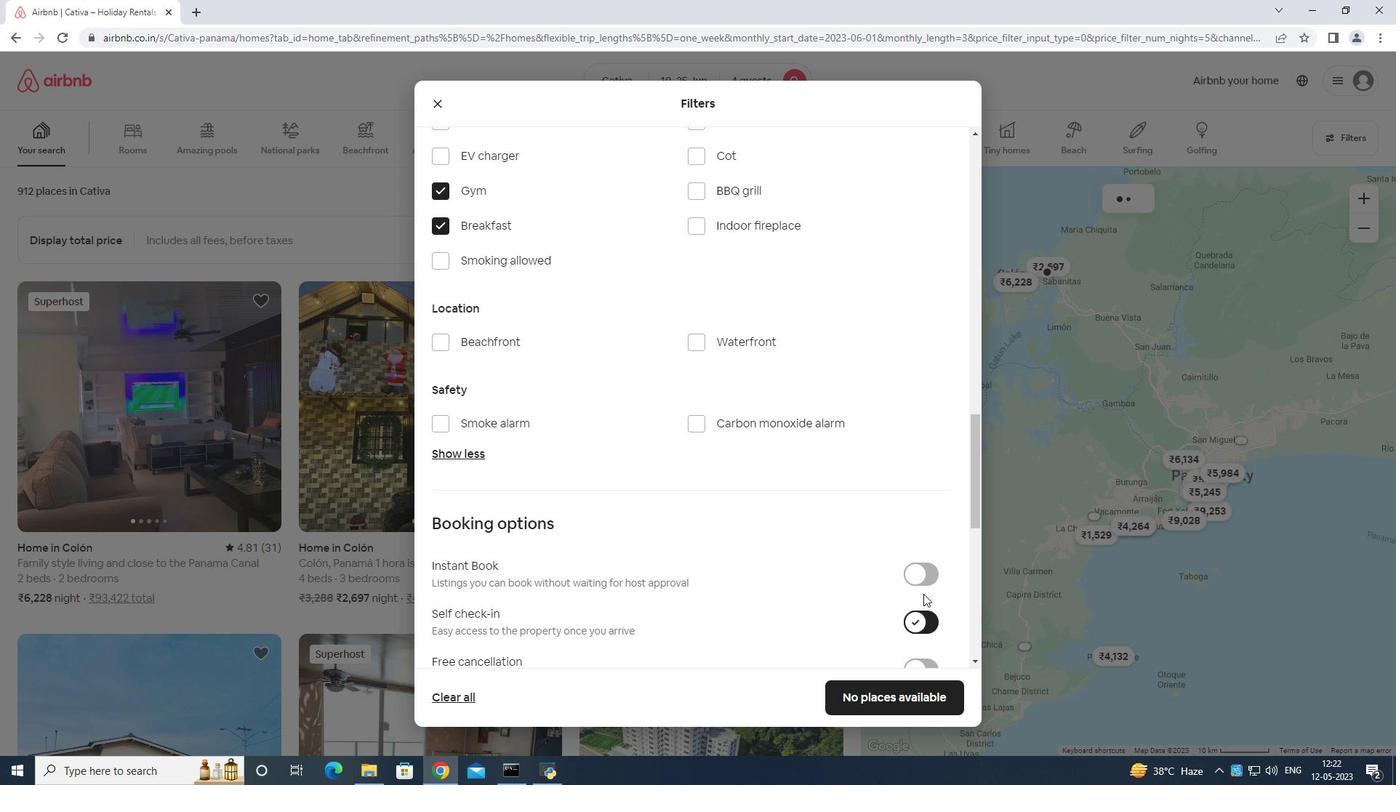 
Action: Mouse scrolled (930, 613) with delta (0, 0)
Screenshot: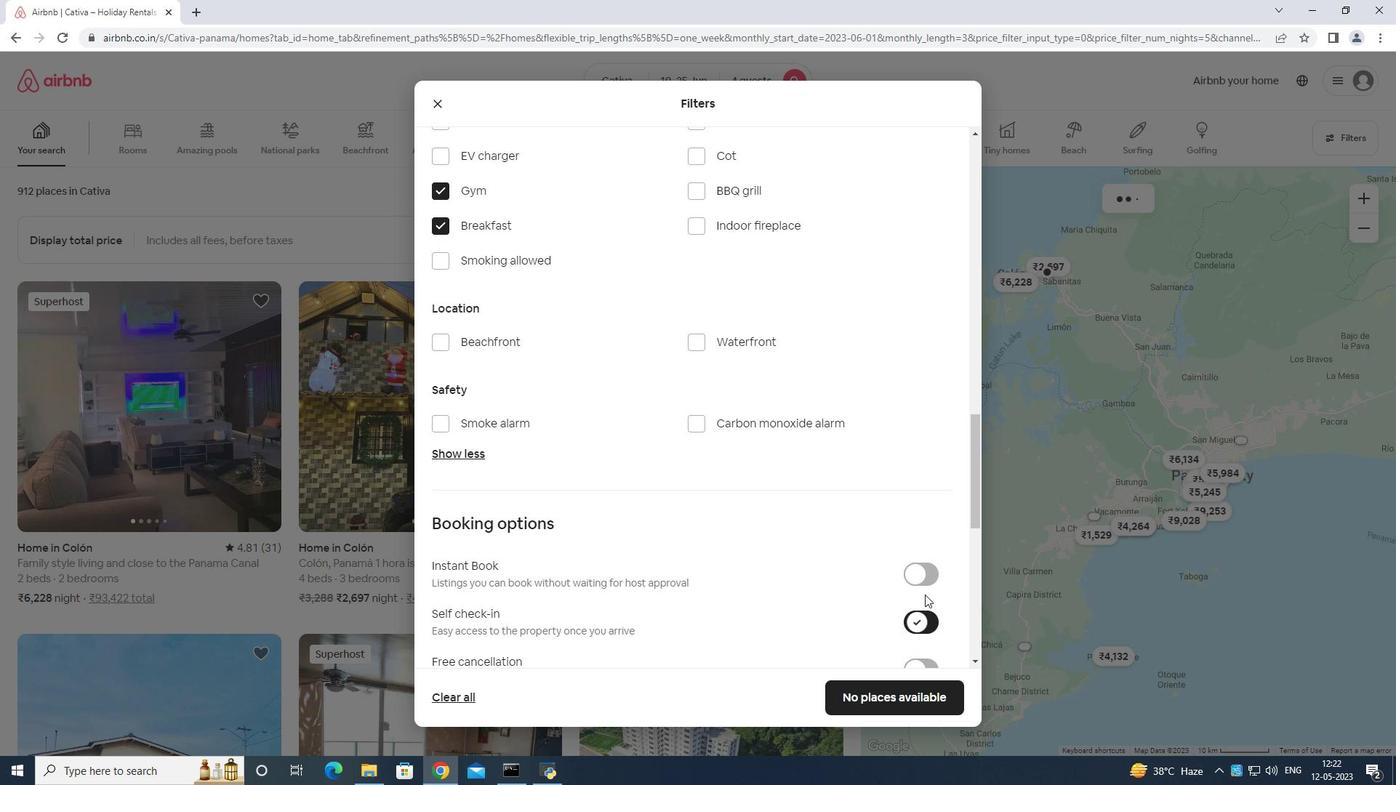 
Action: Mouse moved to (907, 526)
Screenshot: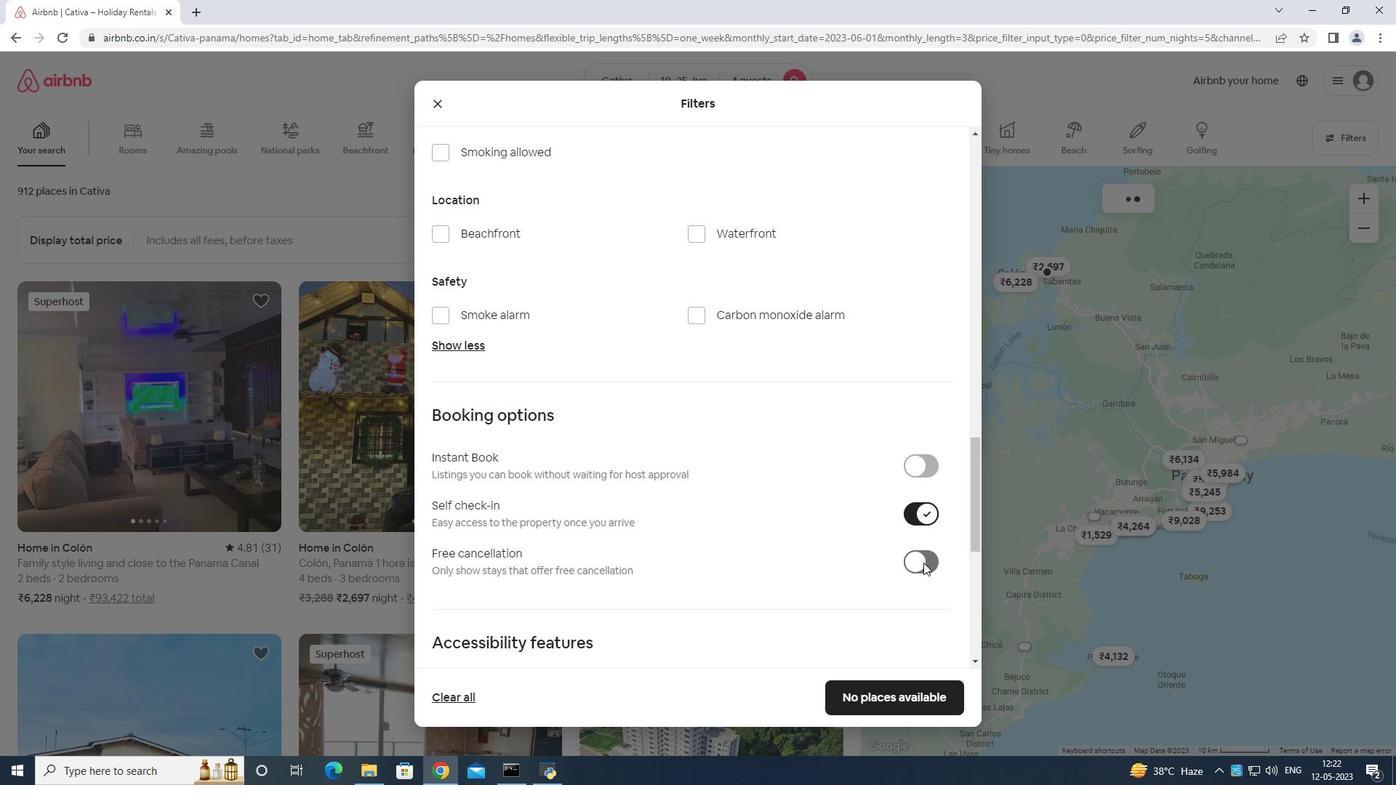 
Action: Mouse scrolled (907, 525) with delta (0, 0)
Screenshot: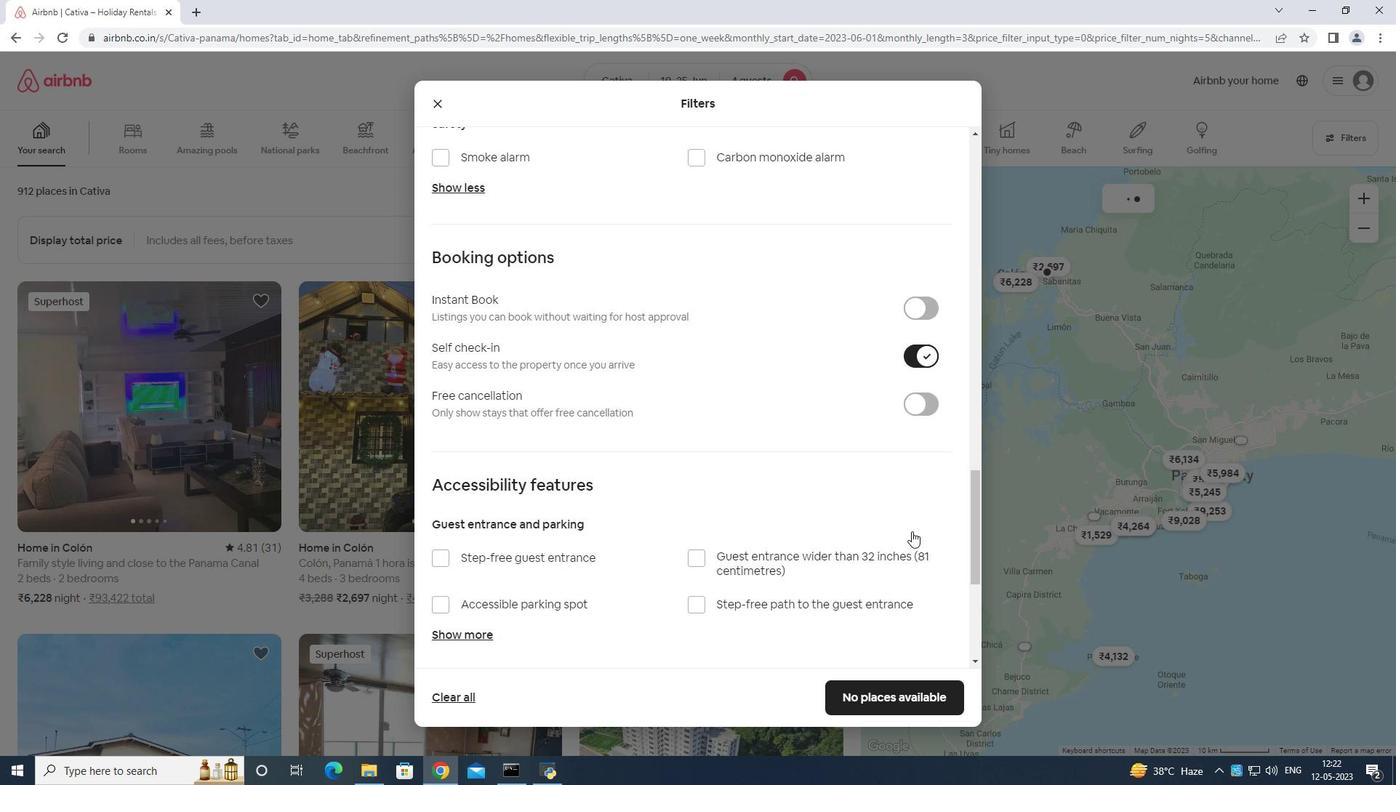 
Action: Mouse moved to (905, 526)
Screenshot: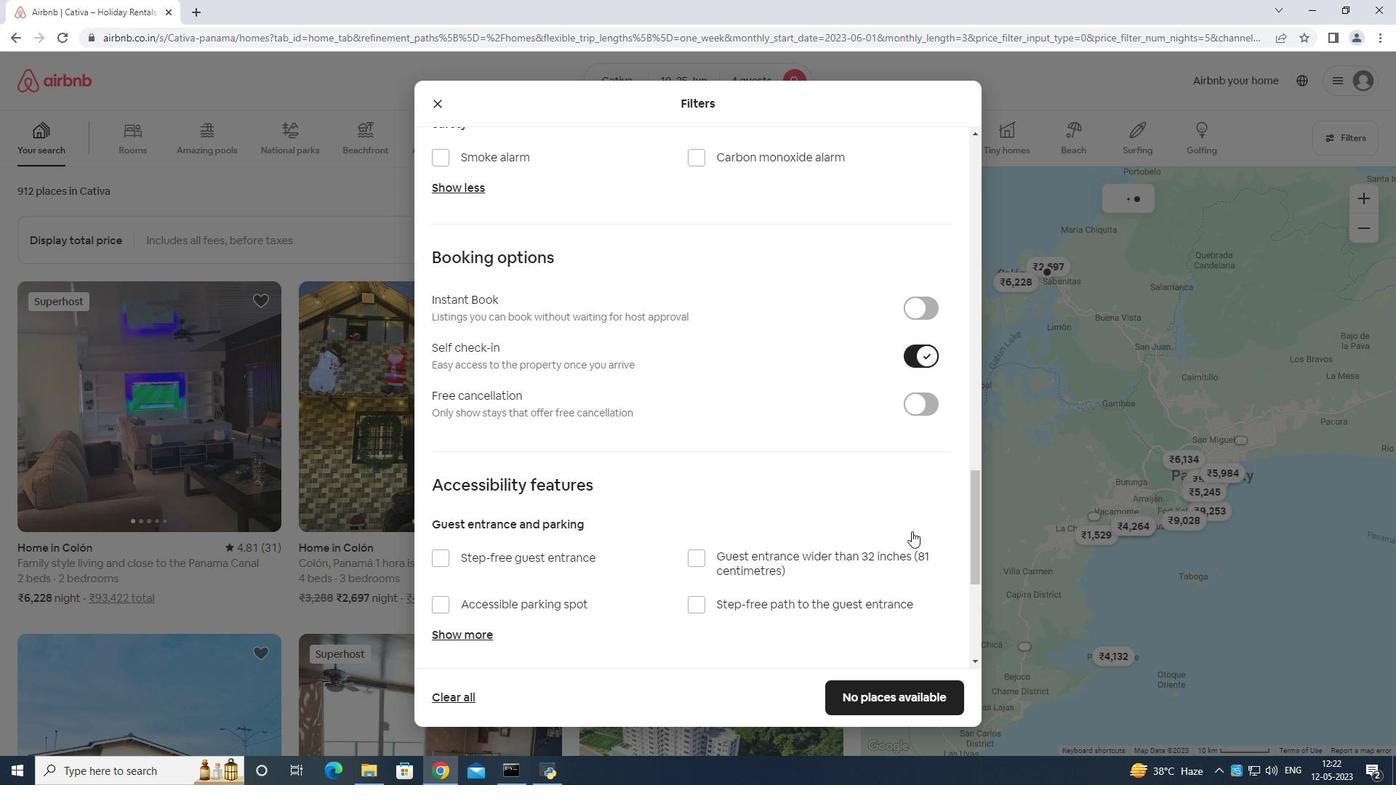 
Action: Mouse scrolled (905, 525) with delta (0, 0)
Screenshot: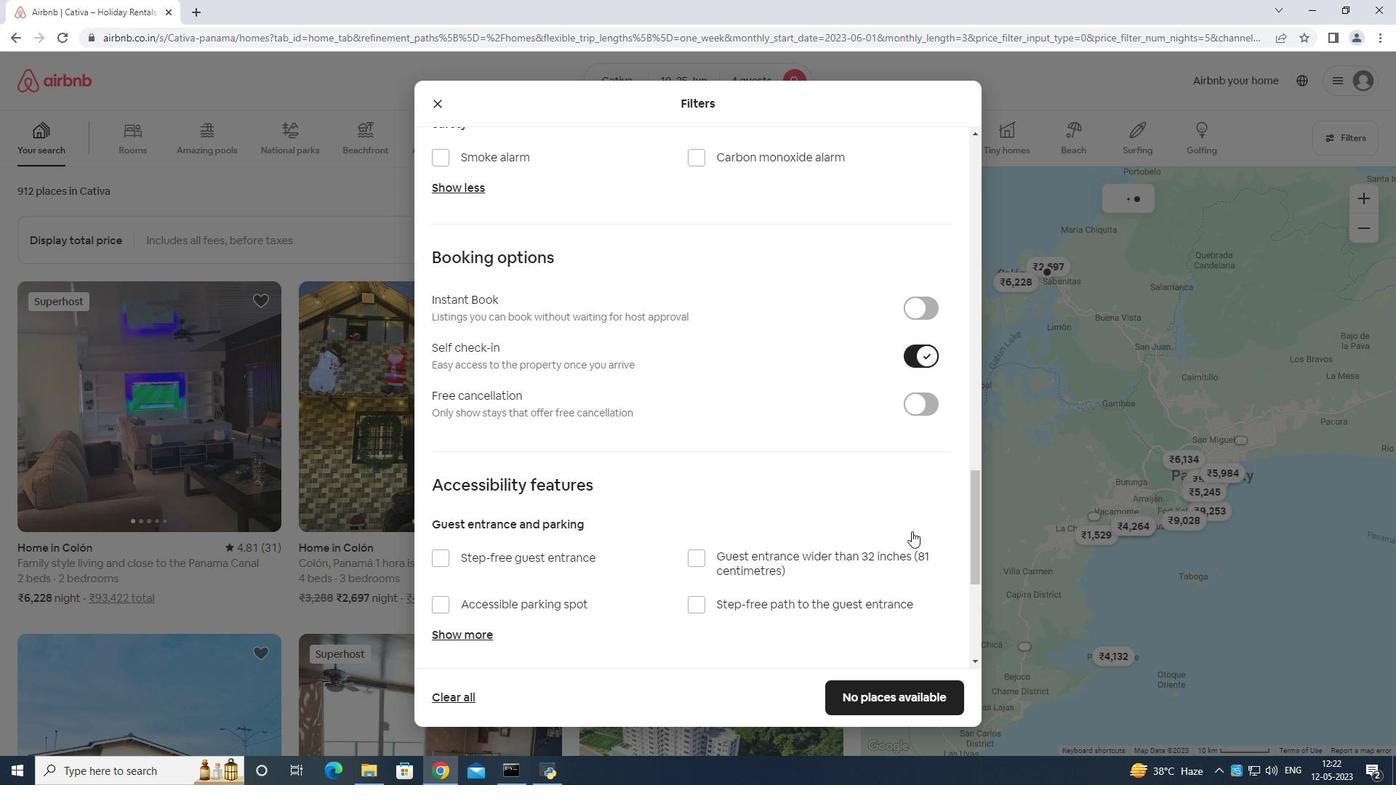 
Action: Mouse moved to (661, 517)
Screenshot: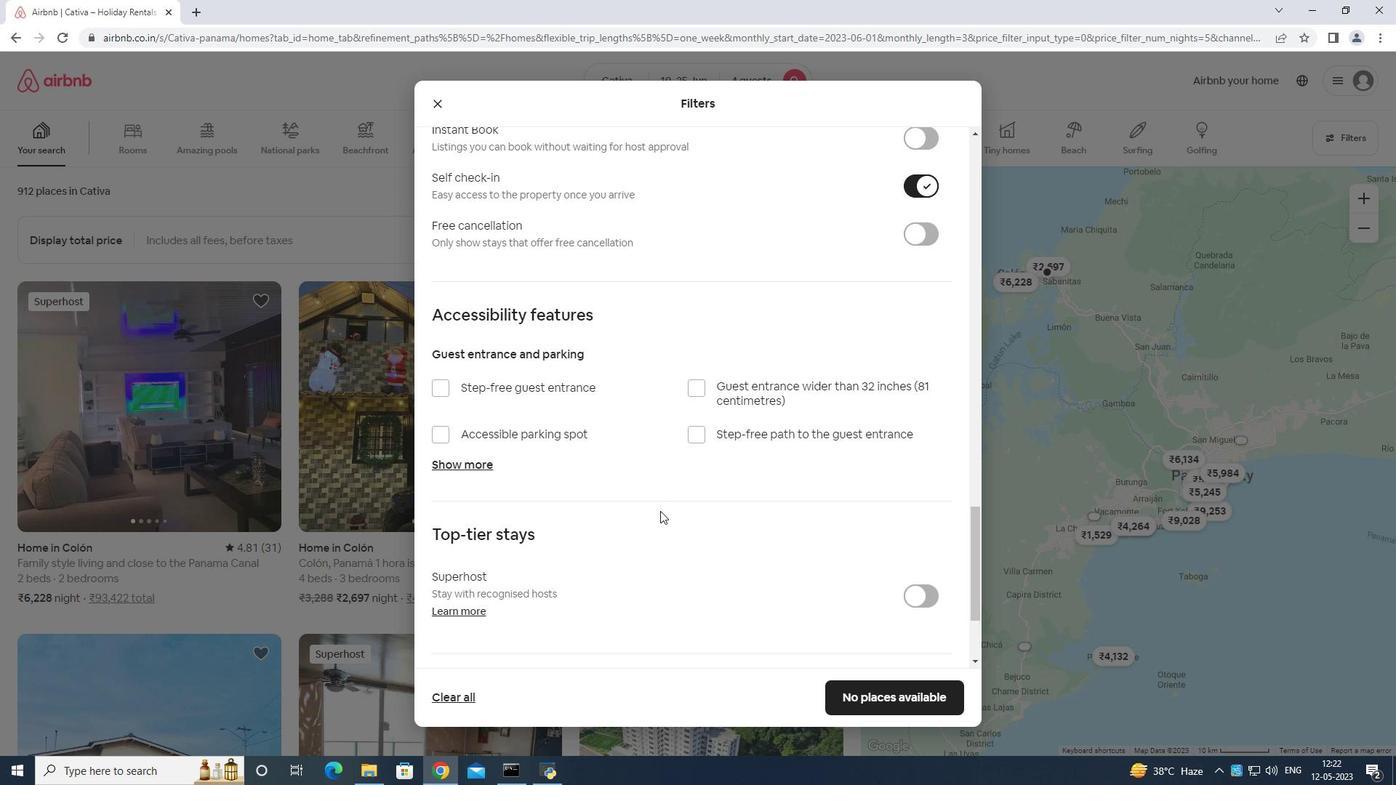 
Action: Mouse scrolled (661, 517) with delta (0, 0)
Screenshot: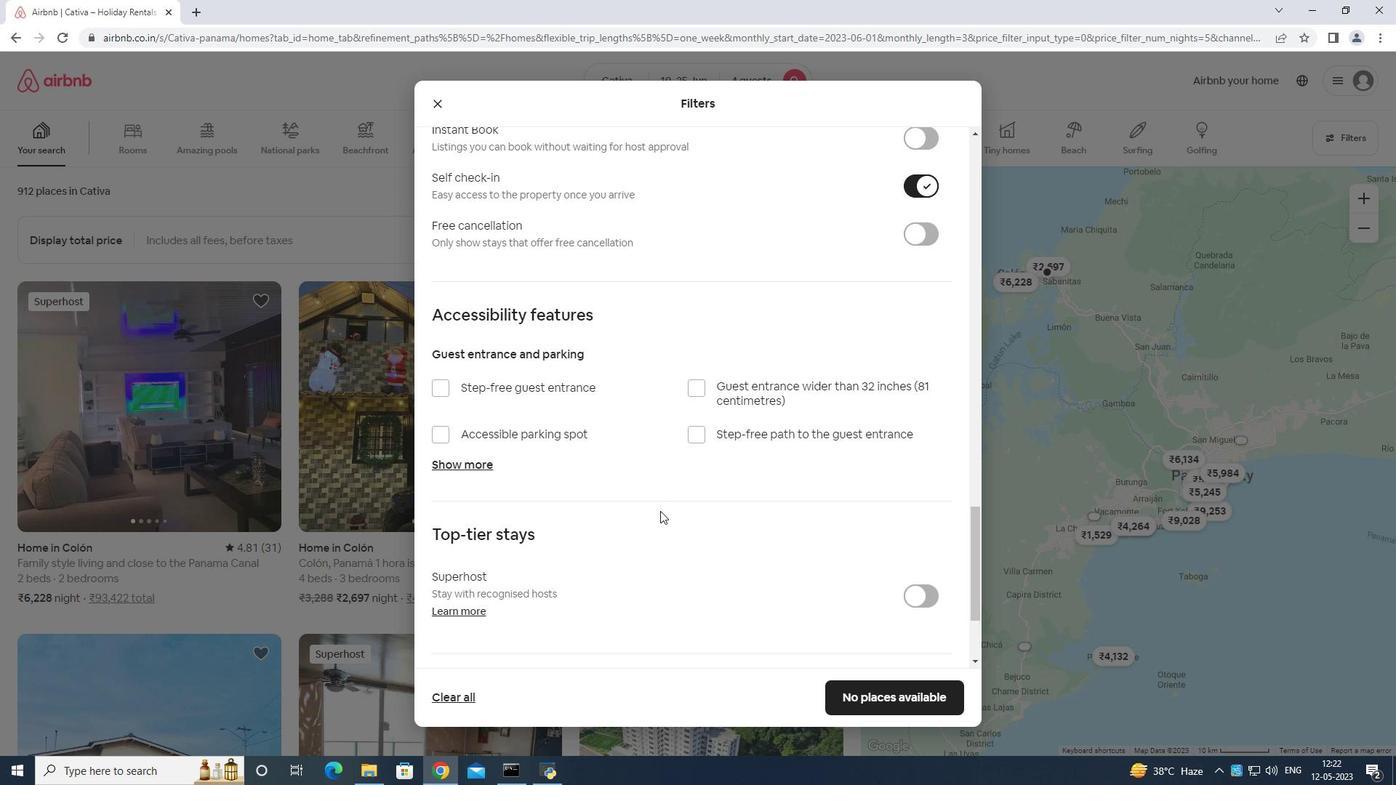 
Action: Mouse moved to (689, 539)
Screenshot: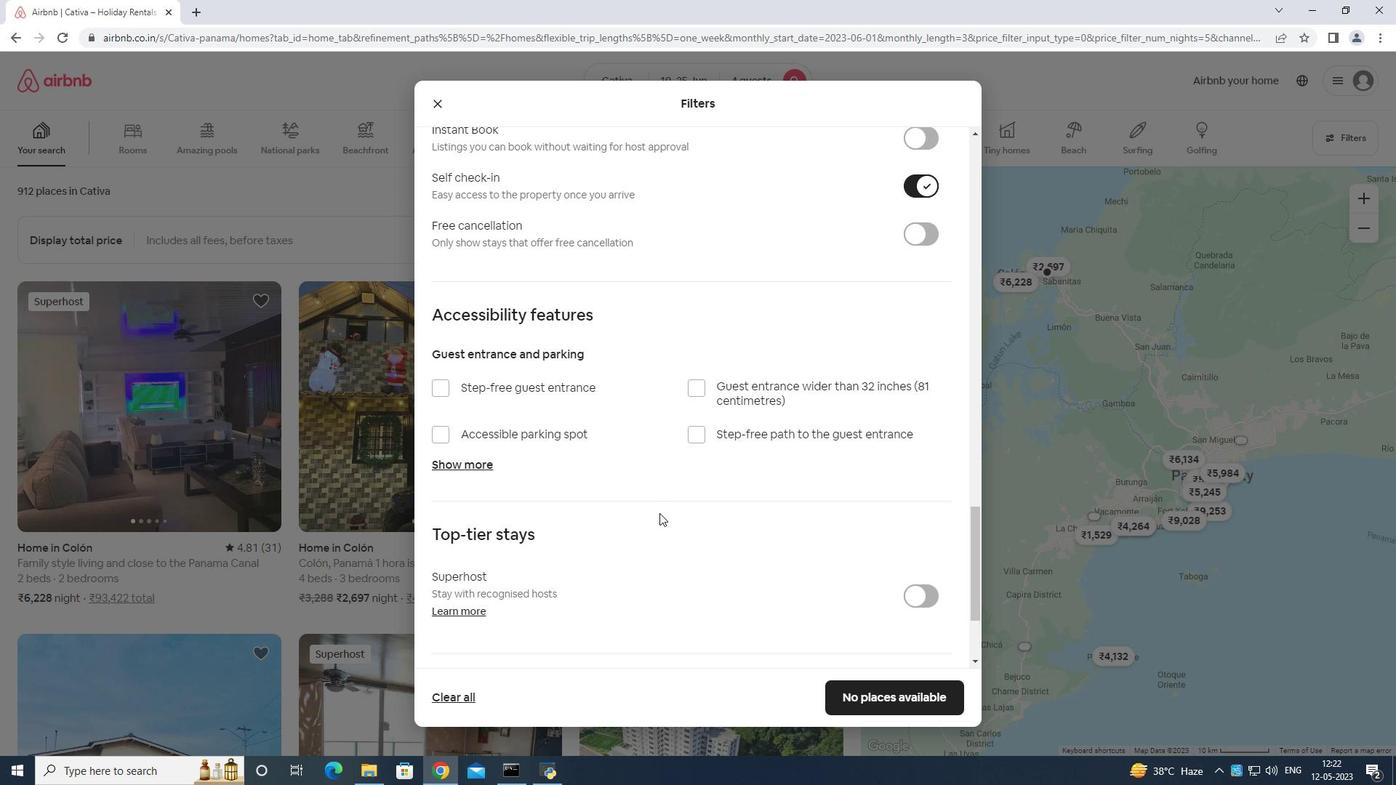 
Action: Mouse scrolled (677, 534) with delta (0, 0)
Screenshot: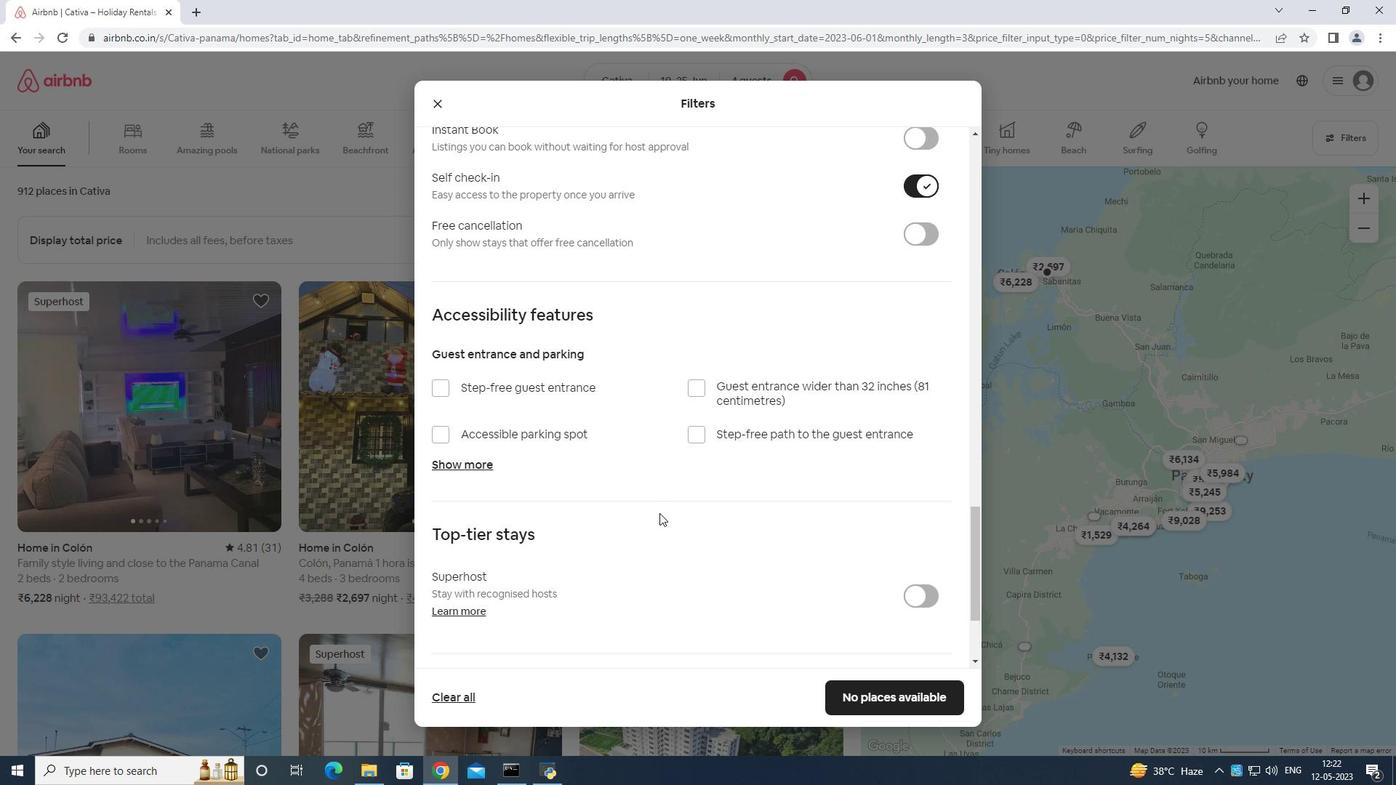 
Action: Mouse moved to (690, 539)
Screenshot: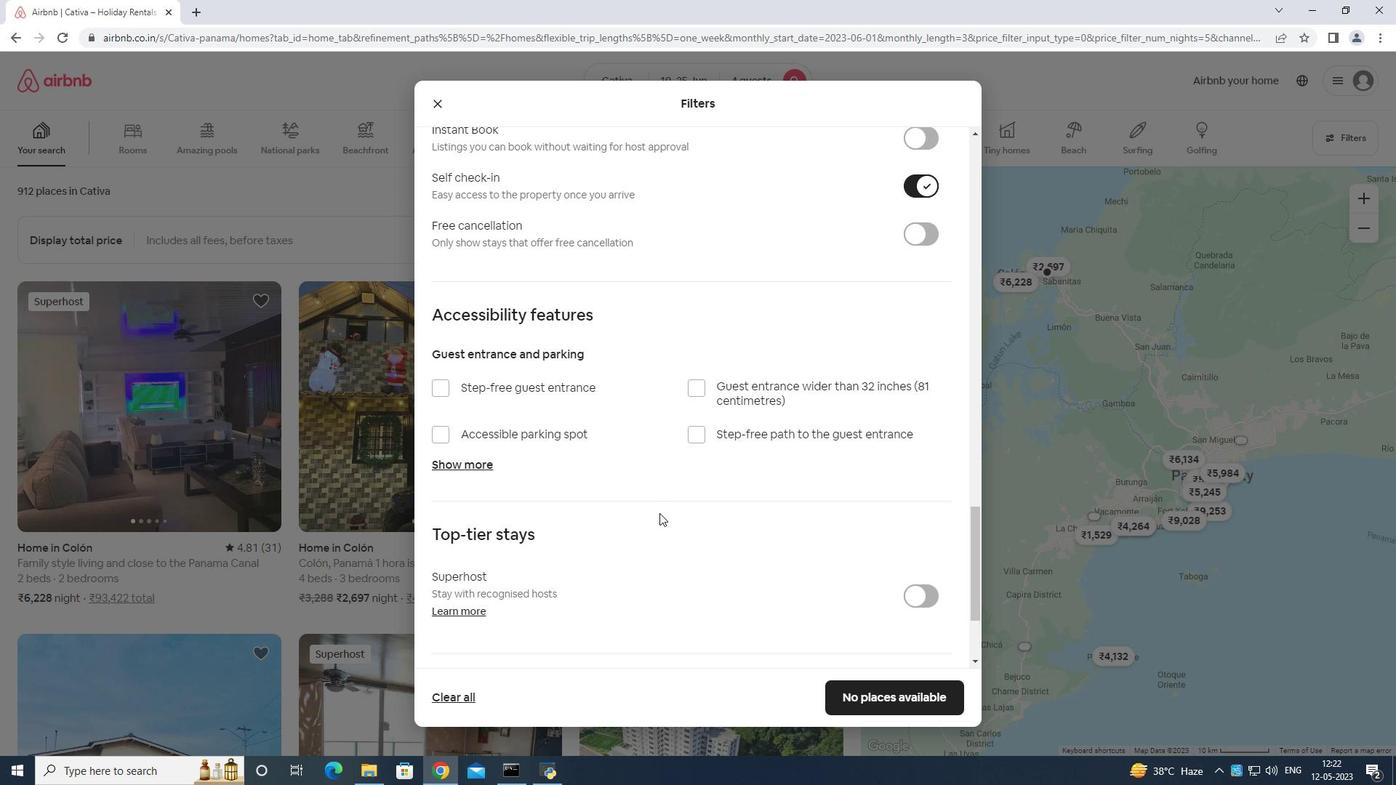 
Action: Mouse scrolled (687, 538) with delta (0, 0)
Screenshot: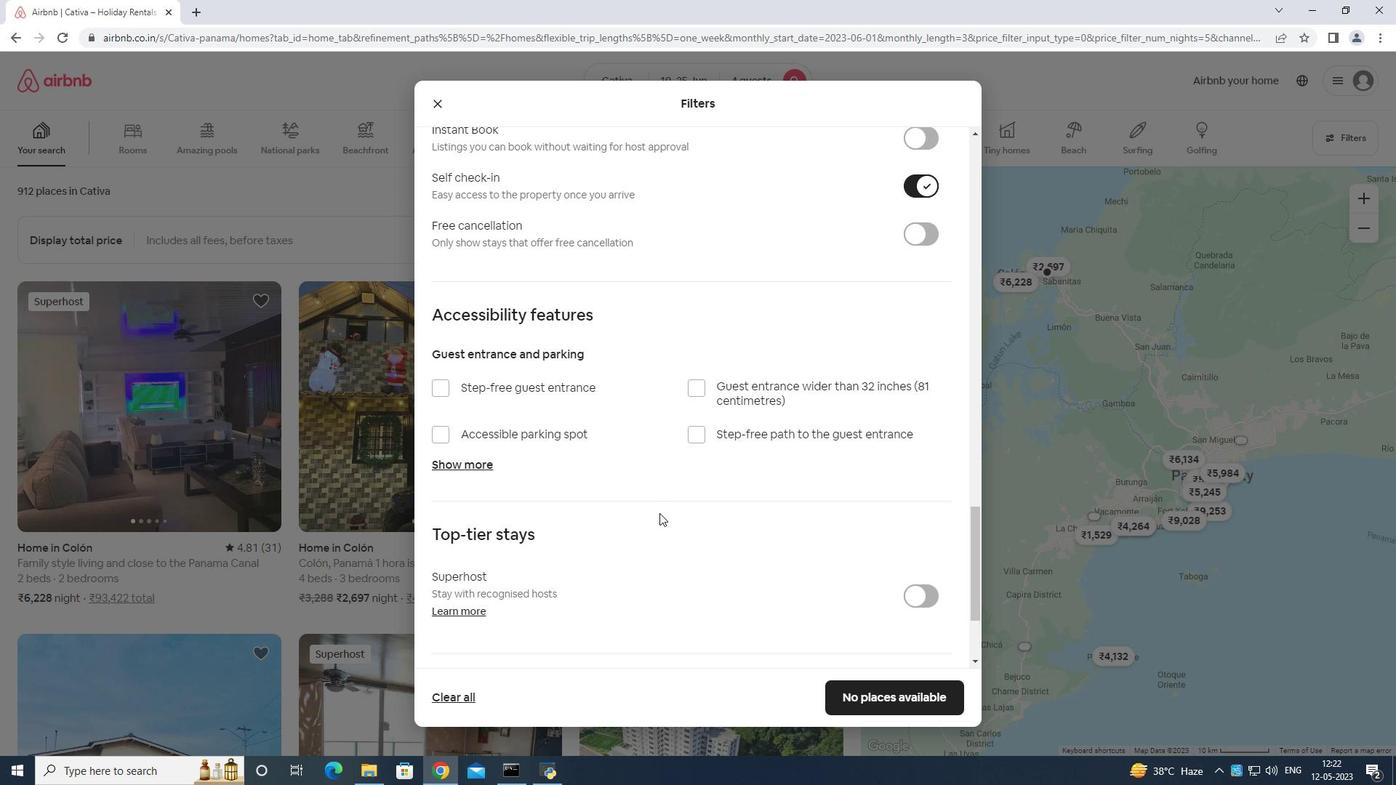 
Action: Mouse moved to (728, 517)
Screenshot: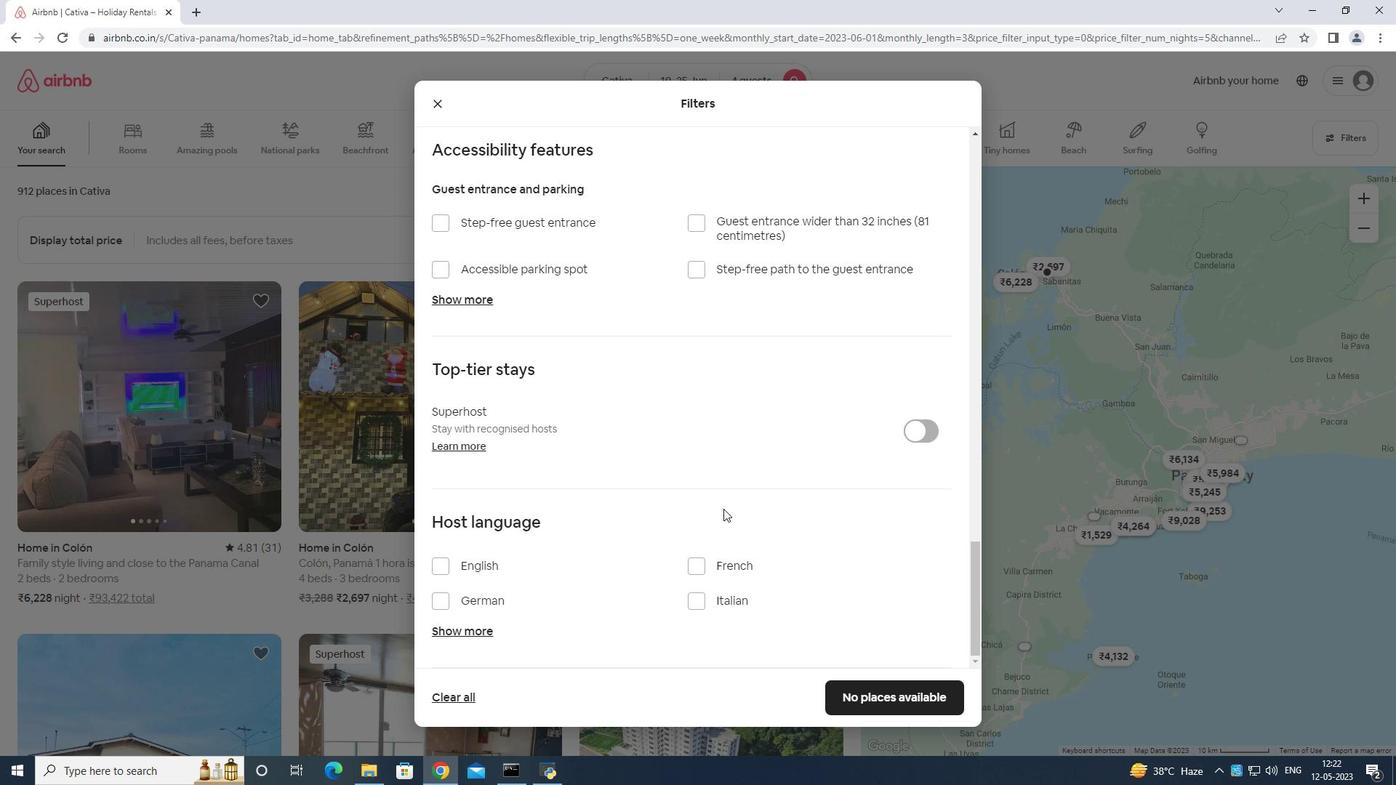 
Action: Mouse scrolled (728, 517) with delta (0, 0)
Screenshot: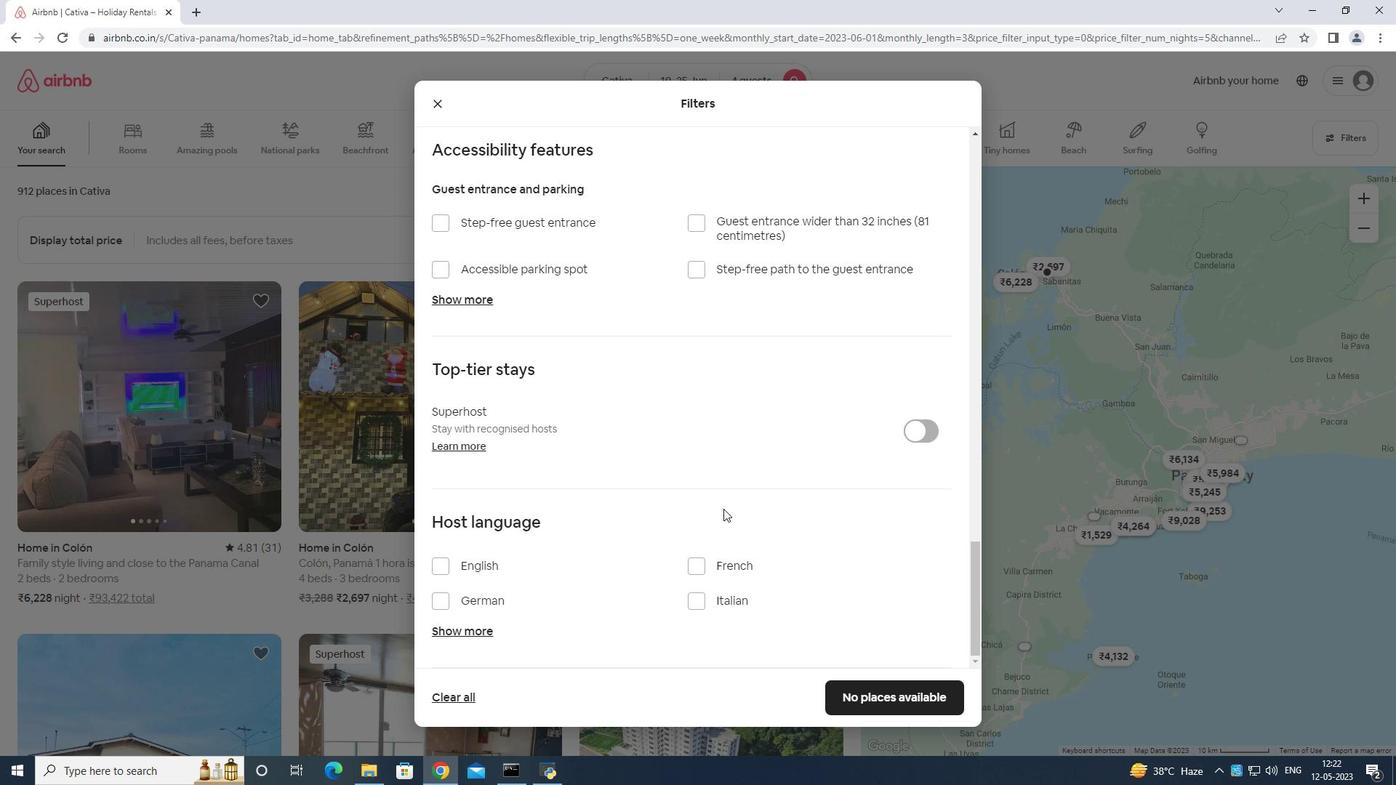 
Action: Mouse moved to (718, 528)
Screenshot: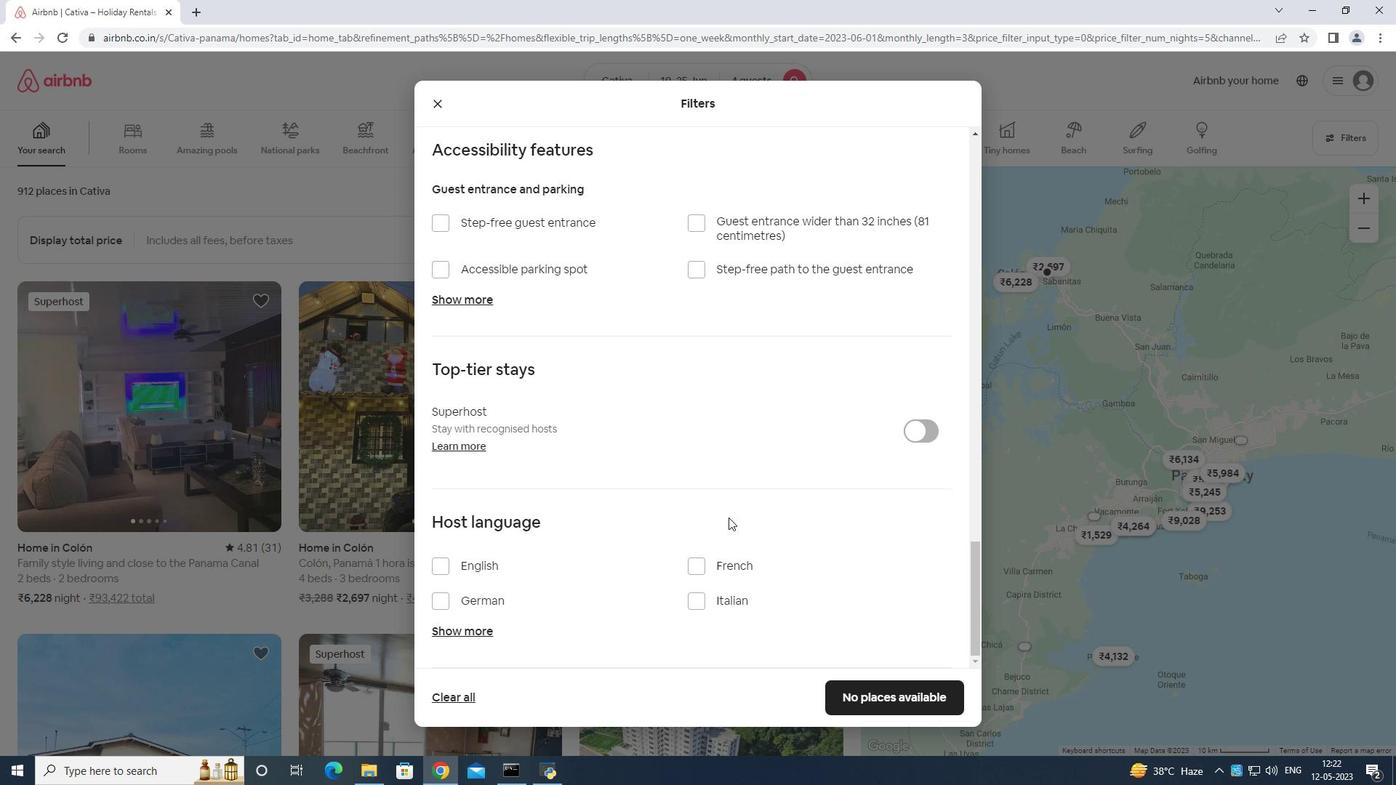 
Action: Mouse scrolled (718, 527) with delta (0, 0)
Screenshot: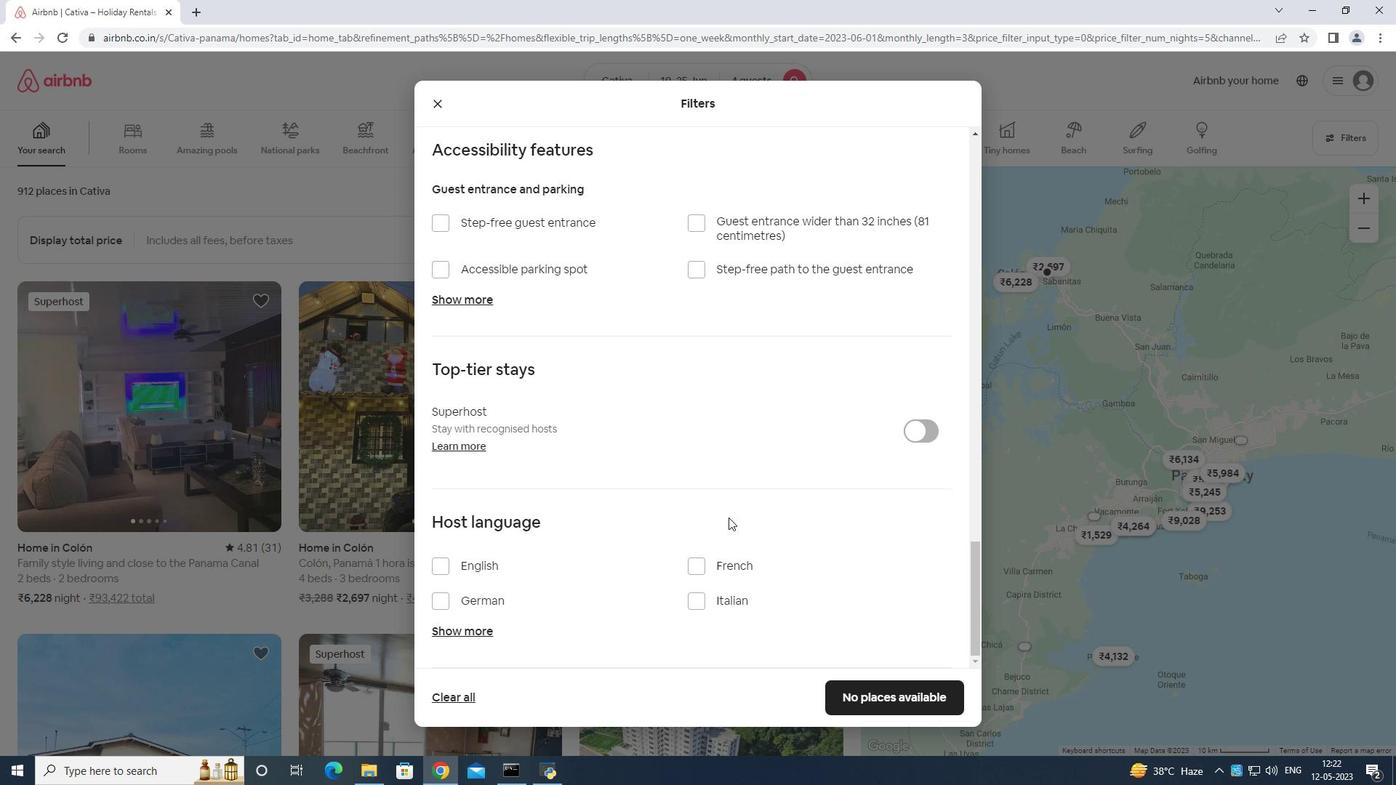
Action: Mouse moved to (444, 562)
Screenshot: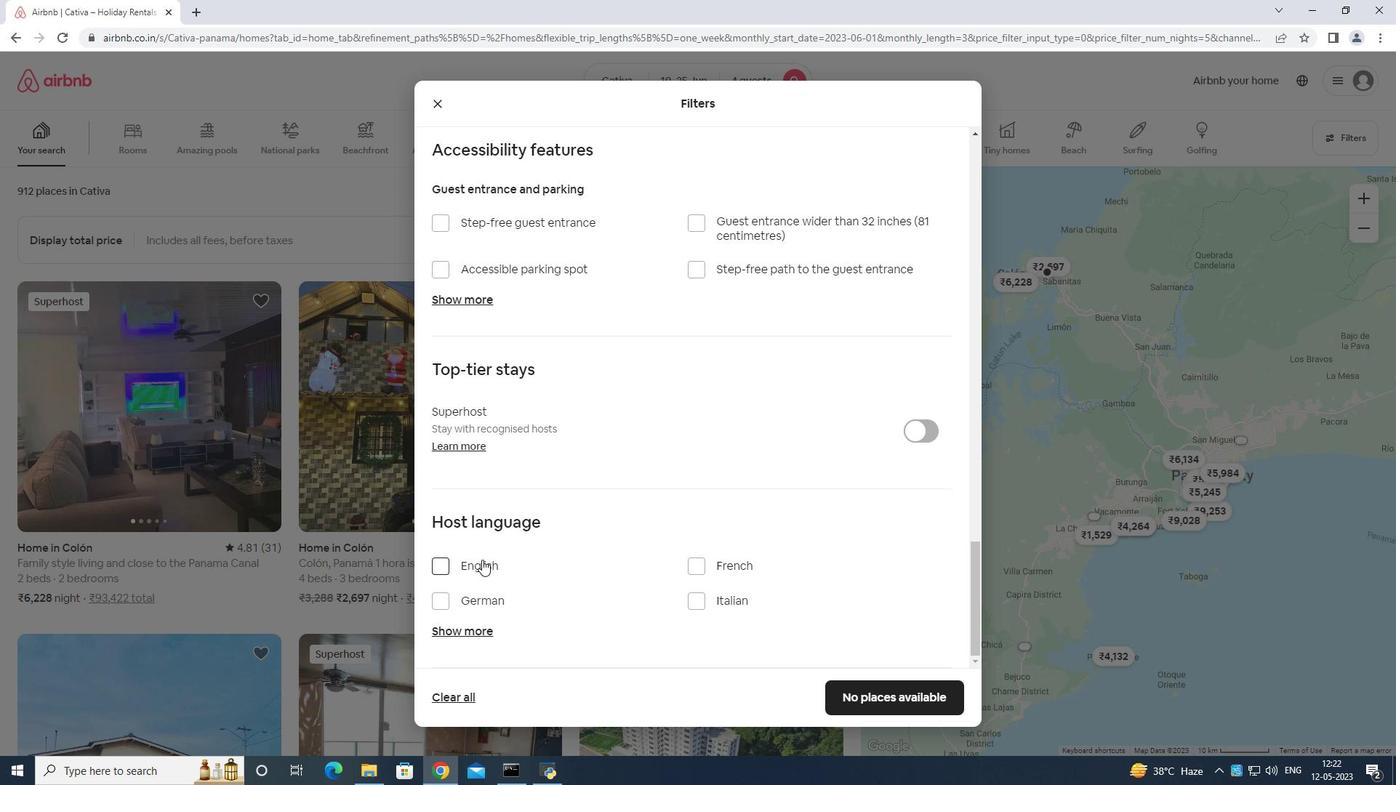 
Action: Mouse pressed left at (444, 562)
Screenshot: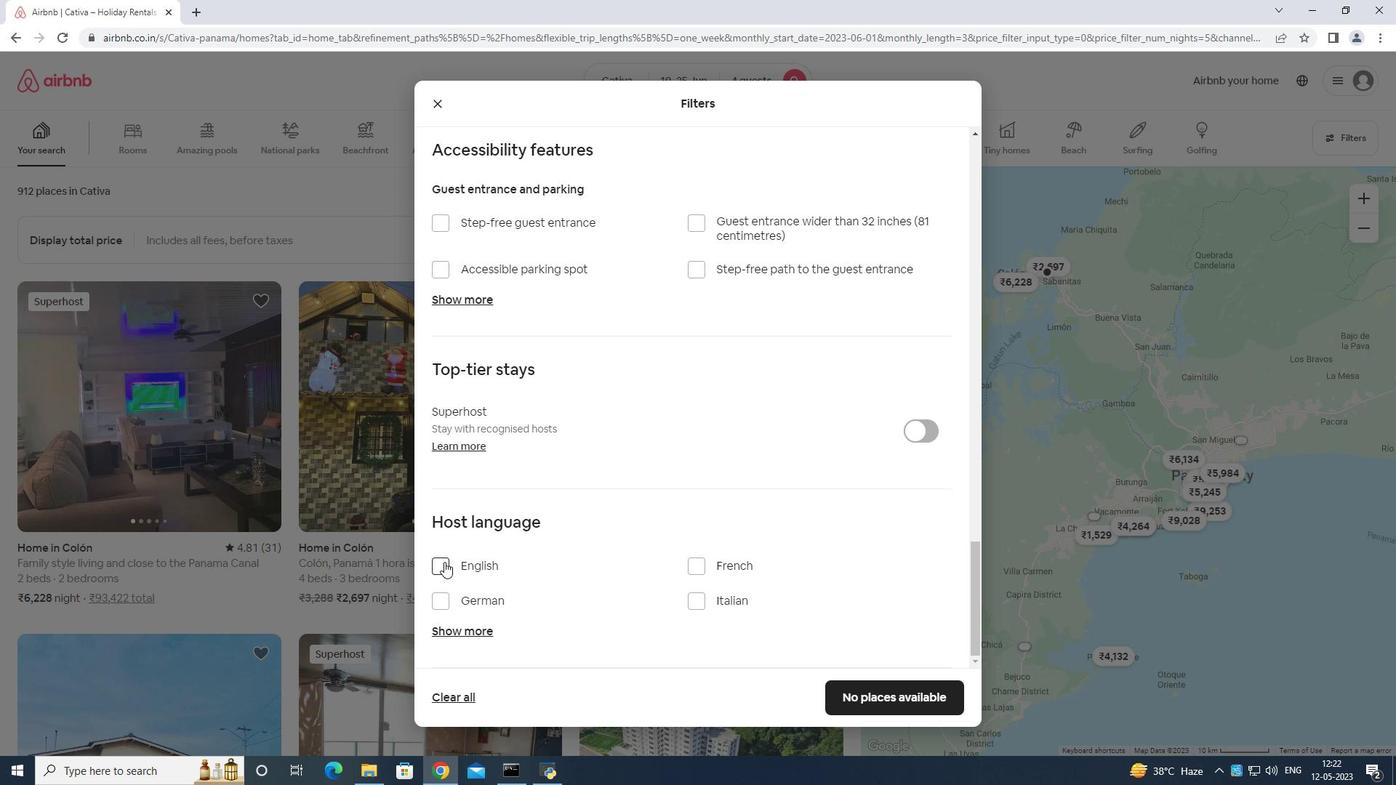 
Action: Mouse moved to (860, 694)
Screenshot: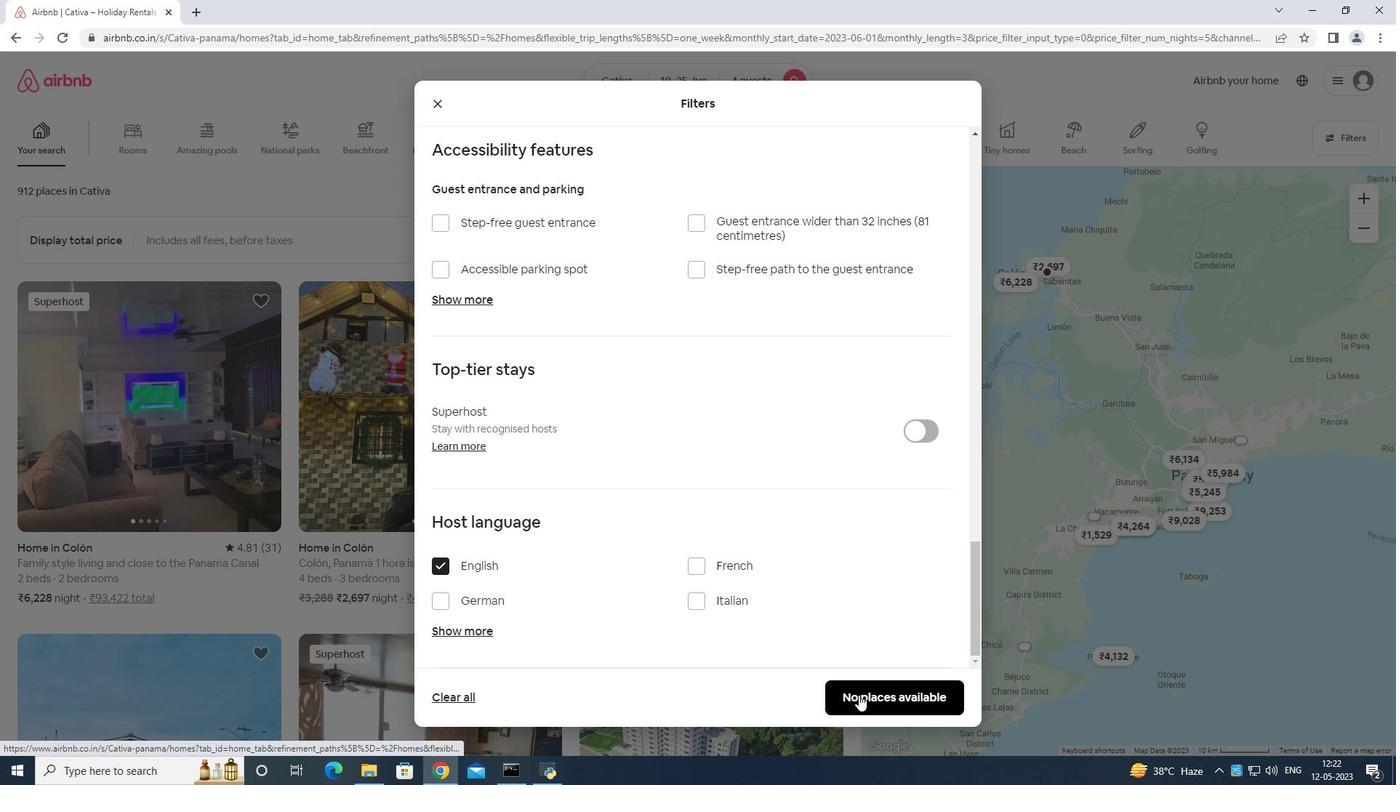 
